 Task: Research Airbnb properties in Bekalta, Tunisia from 2nd December, 2023 to 9th December, 2023 for 5 adults. Place can be shared room with 2 bedrooms having 5 beds and 2 bathrooms. Property type can be flat. Amenities needed are: wifi. Look for 3 properties as per requirement.
Action: Mouse moved to (464, 95)
Screenshot: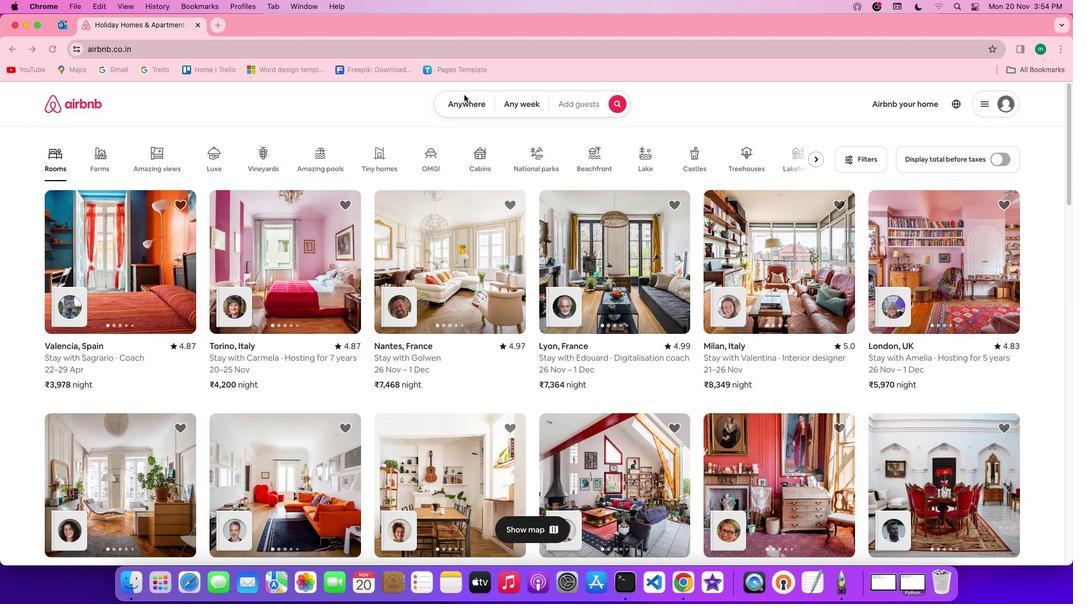
Action: Mouse pressed left at (464, 95)
Screenshot: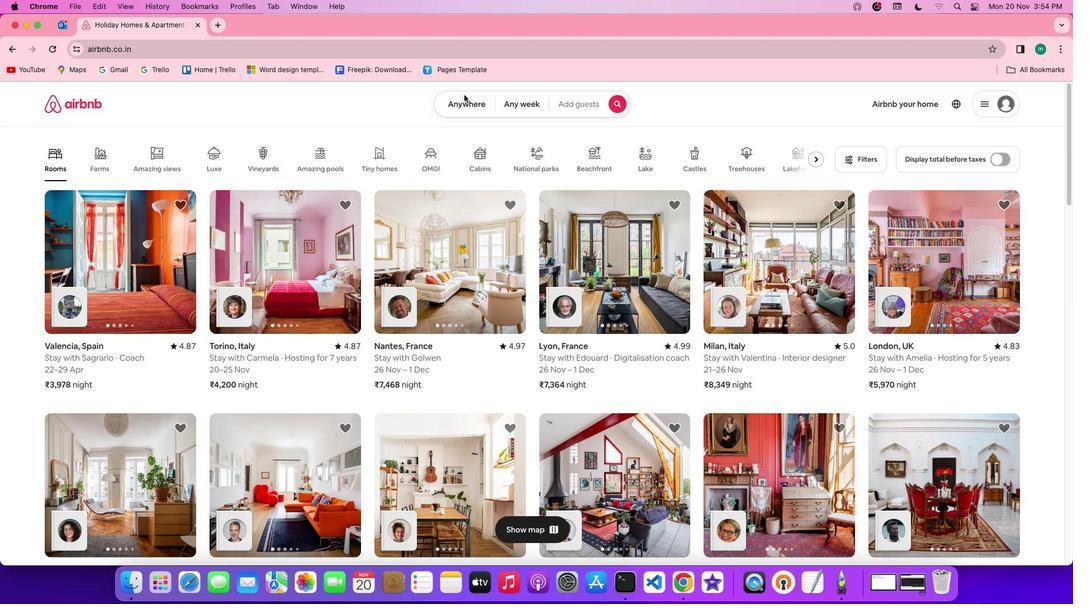 
Action: Mouse moved to (464, 95)
Screenshot: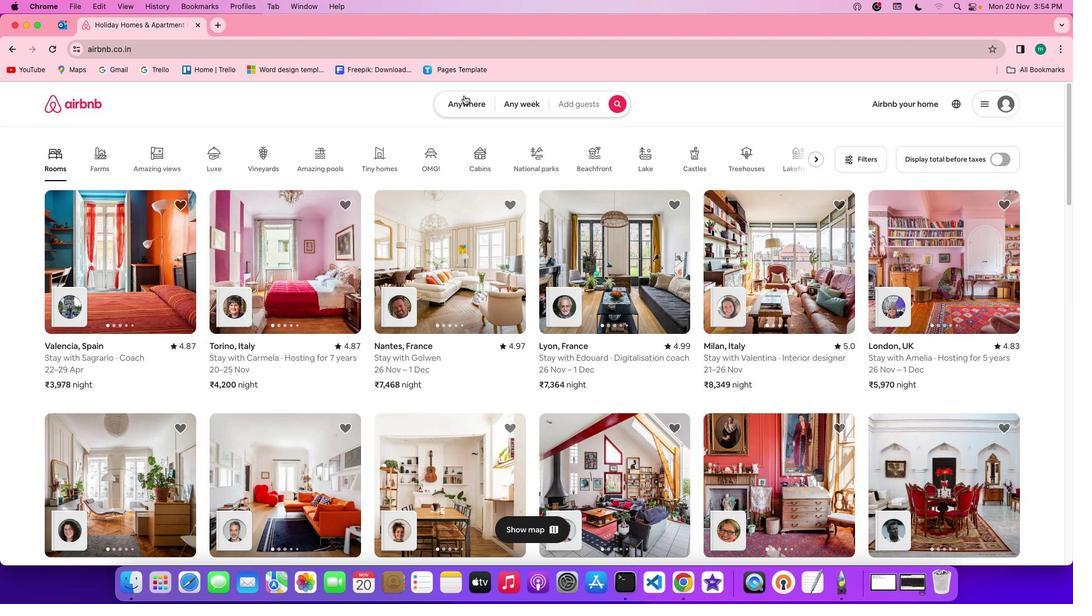
Action: Mouse pressed left at (464, 95)
Screenshot: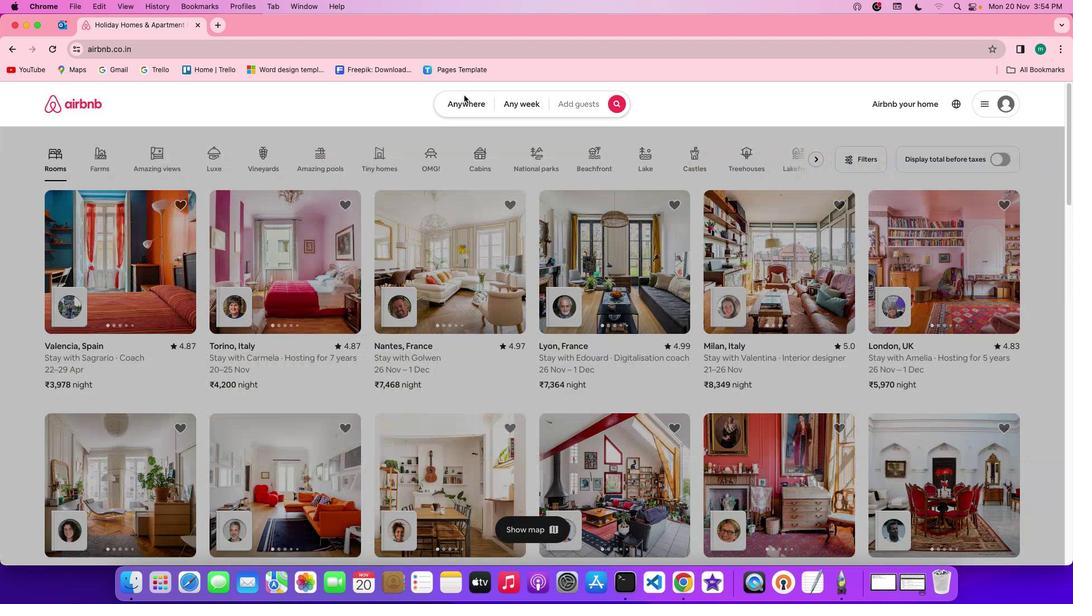 
Action: Mouse moved to (418, 146)
Screenshot: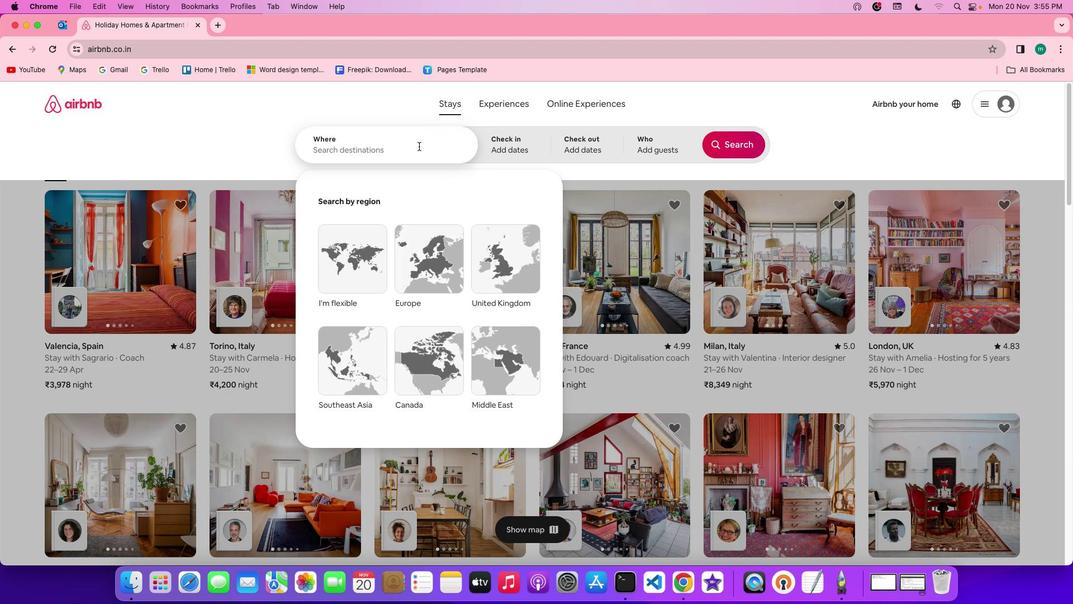 
Action: Mouse pressed left at (418, 146)
Screenshot: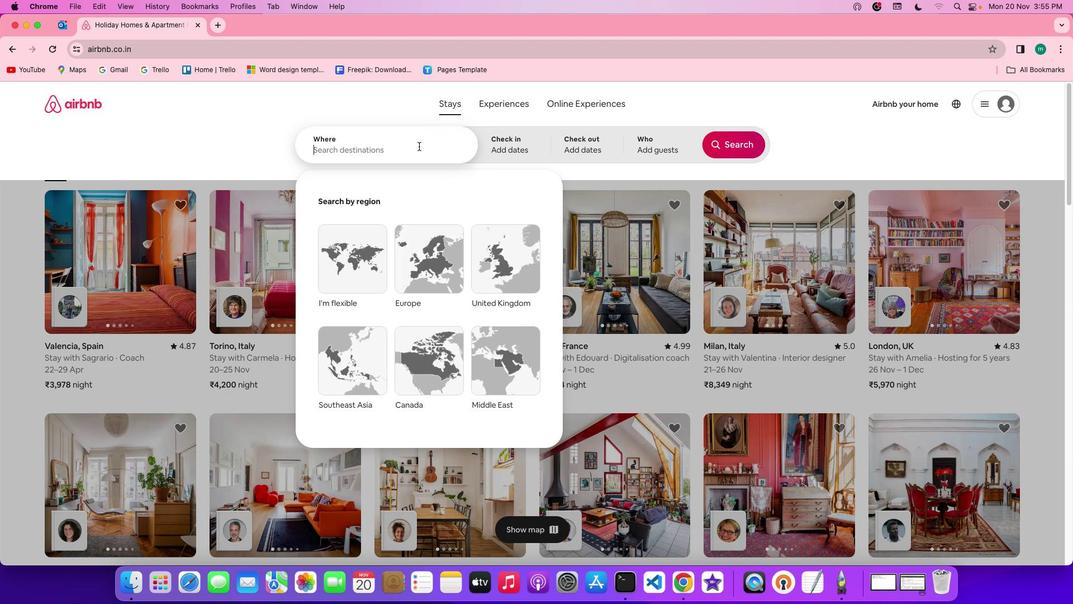 
Action: Key pressed Key.shift'B''e''l'Key.backspace'k''a''l''t''a'','Key.spaceKey.shift'T''u''n''i''s''i''a'
Screenshot: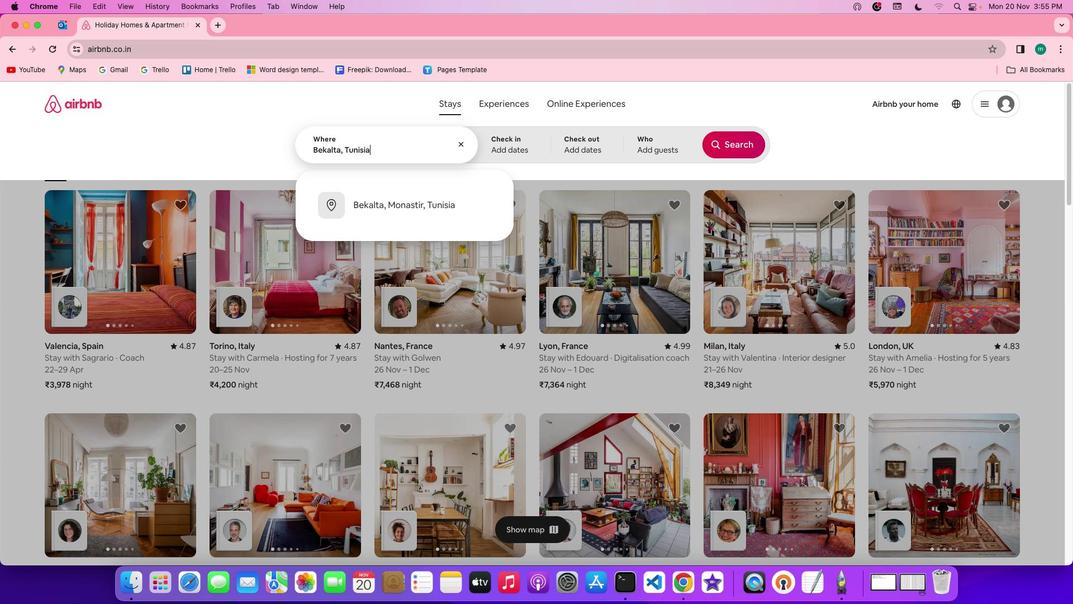 
Action: Mouse moved to (522, 143)
Screenshot: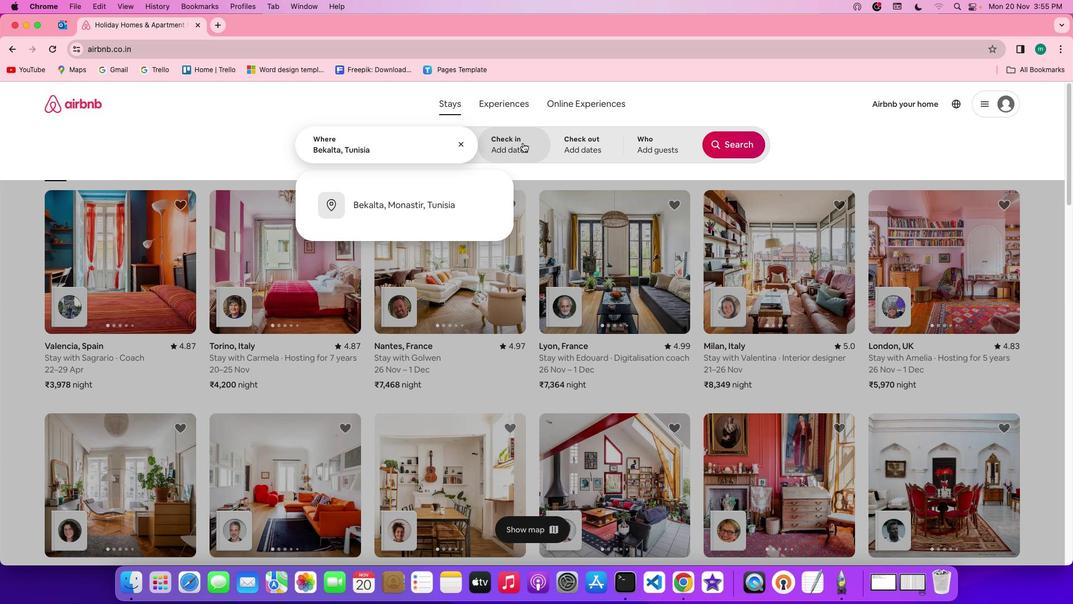 
Action: Mouse pressed left at (522, 143)
Screenshot: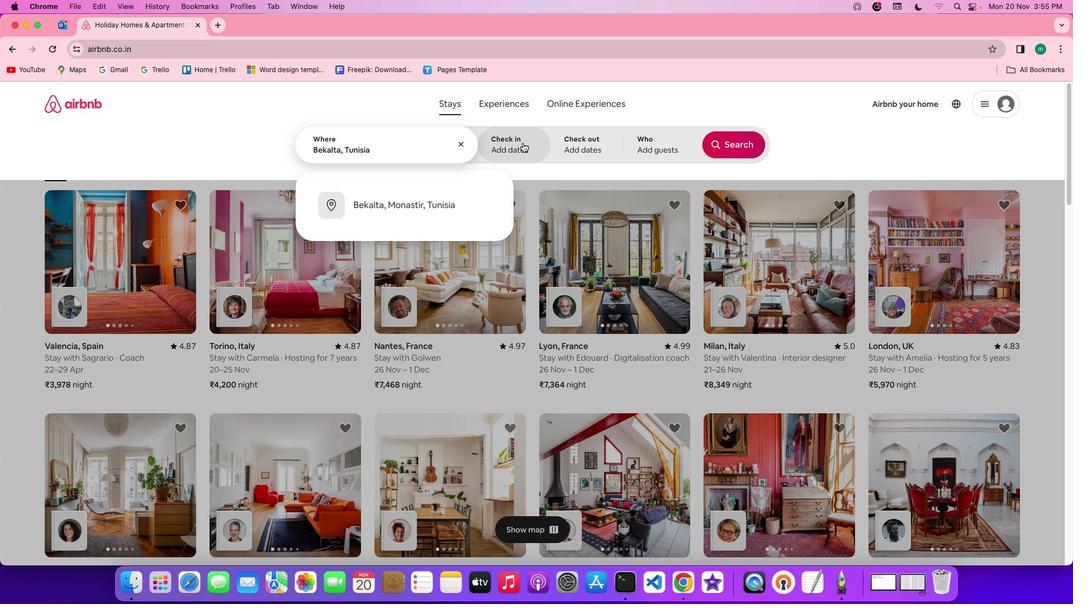 
Action: Mouse moved to (717, 276)
Screenshot: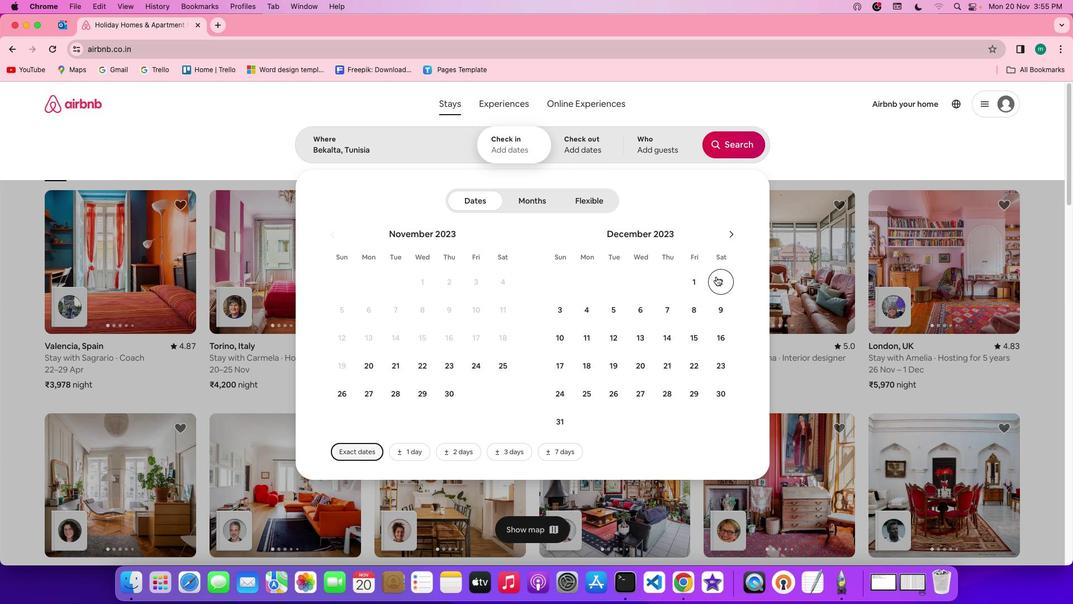 
Action: Mouse pressed left at (717, 276)
Screenshot: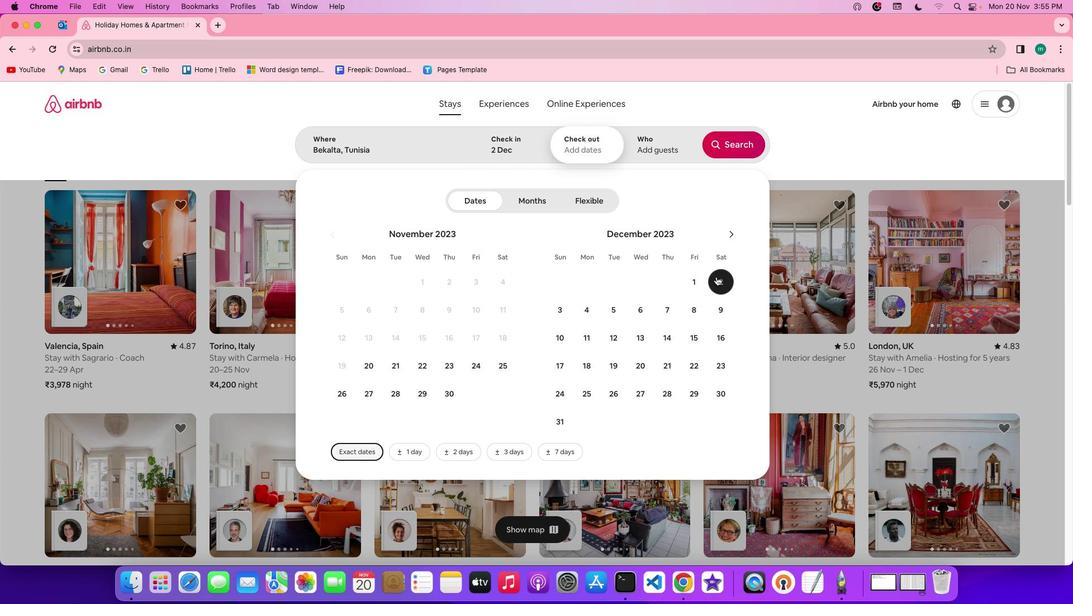 
Action: Mouse moved to (722, 302)
Screenshot: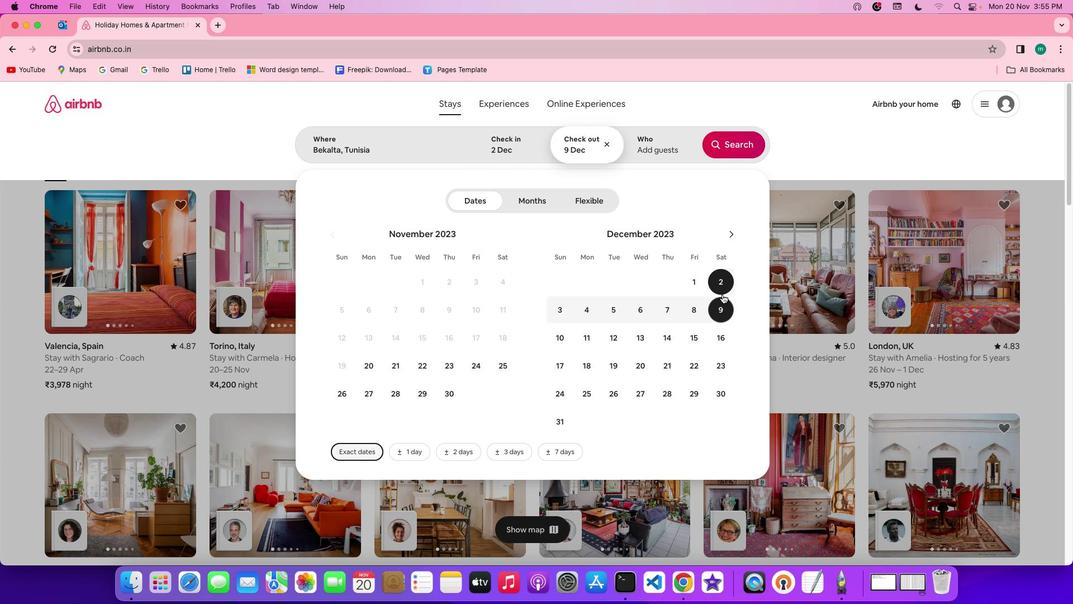
Action: Mouse pressed left at (722, 302)
Screenshot: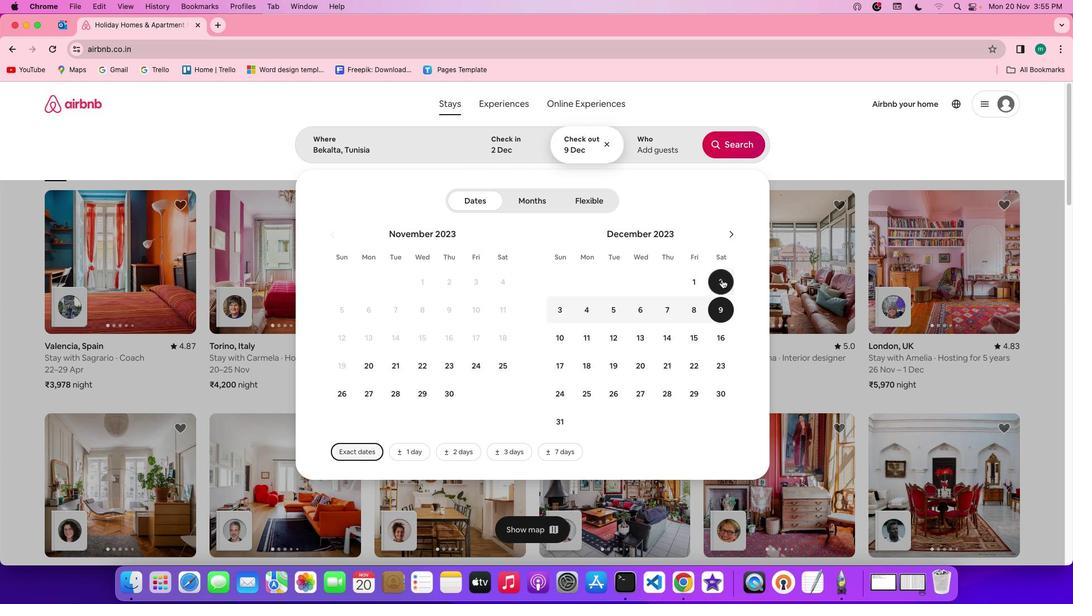 
Action: Mouse moved to (667, 132)
Screenshot: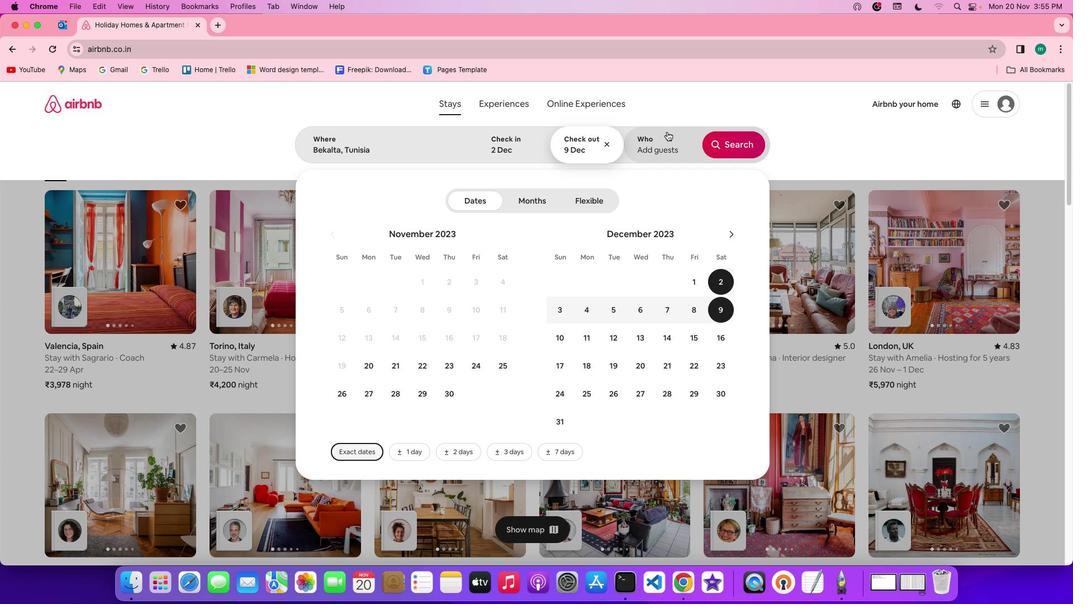 
Action: Mouse pressed left at (667, 132)
Screenshot: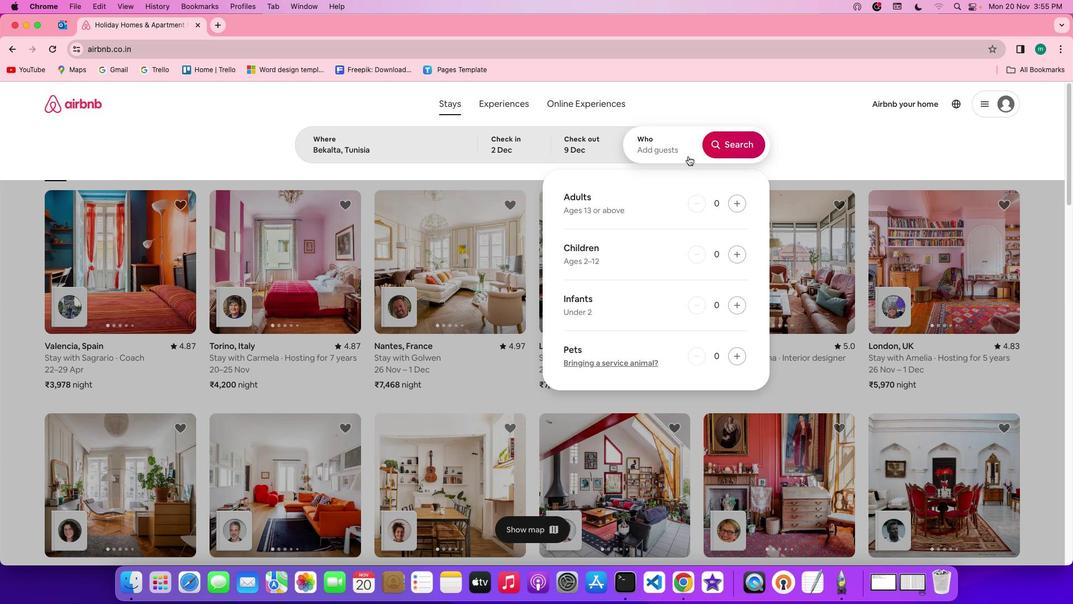 
Action: Mouse moved to (739, 207)
Screenshot: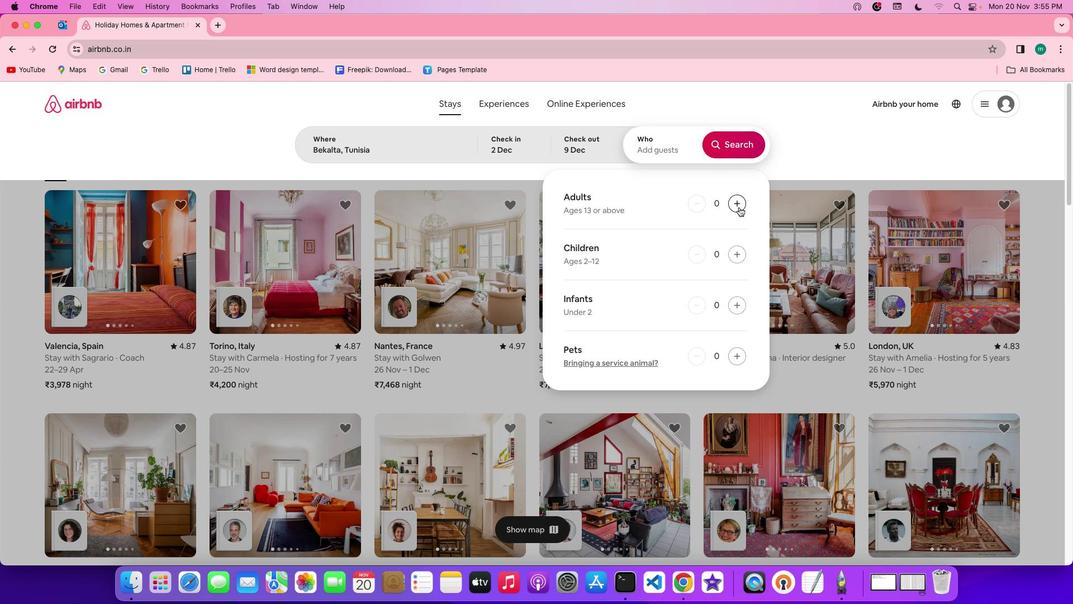 
Action: Mouse pressed left at (739, 207)
Screenshot: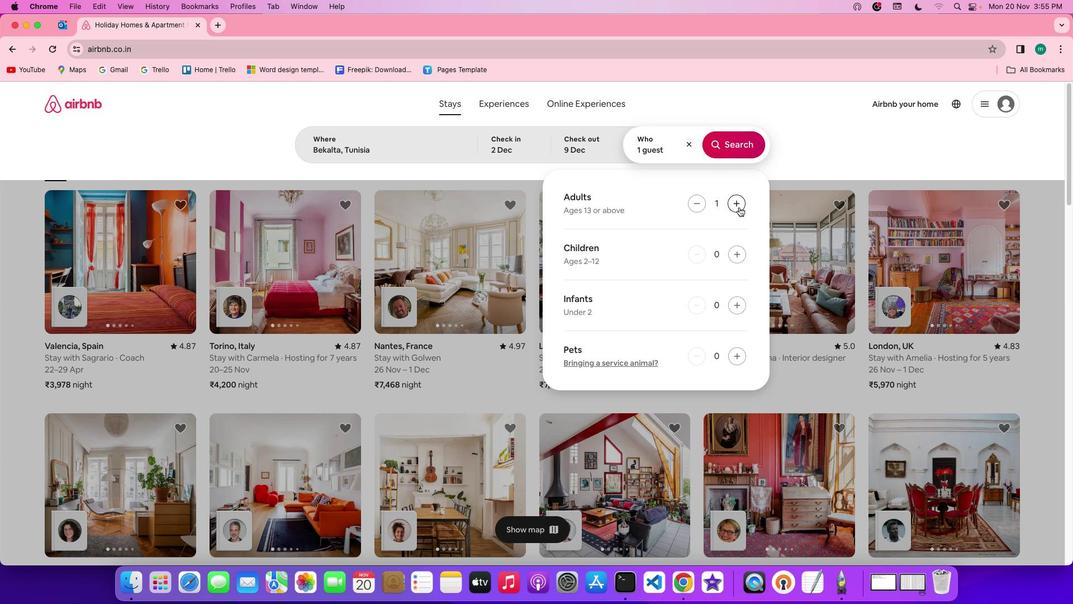 
Action: Mouse pressed left at (739, 207)
Screenshot: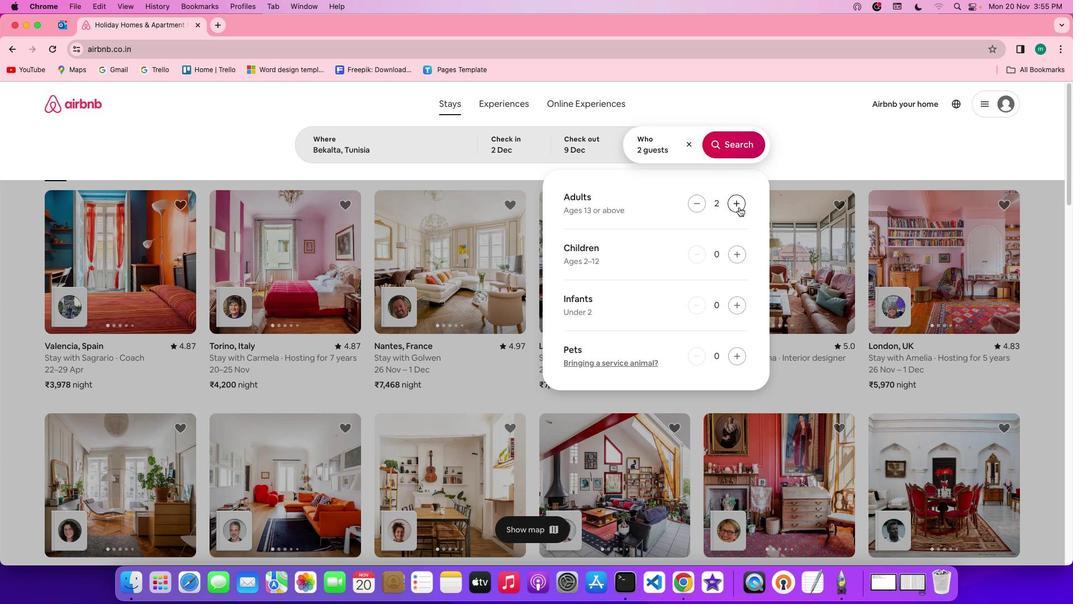 
Action: Mouse pressed left at (739, 207)
Screenshot: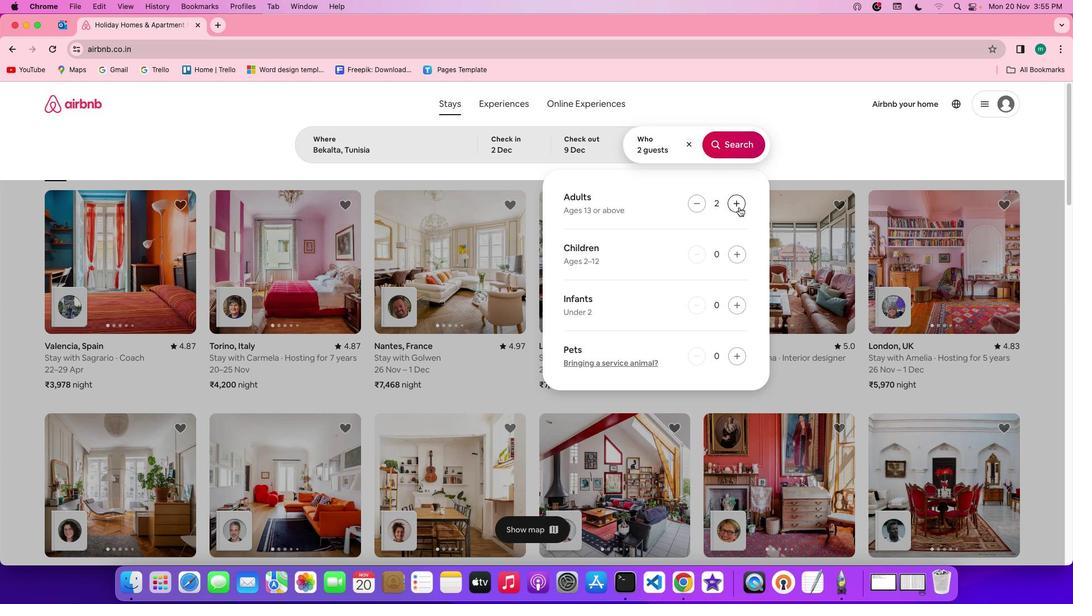 
Action: Mouse pressed left at (739, 207)
Screenshot: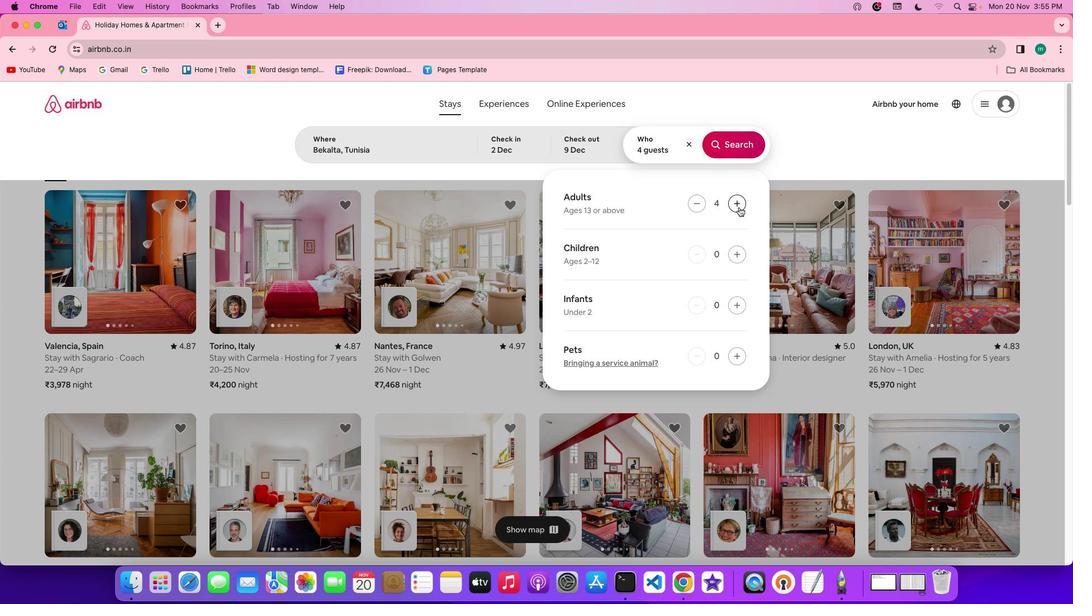 
Action: Mouse pressed left at (739, 207)
Screenshot: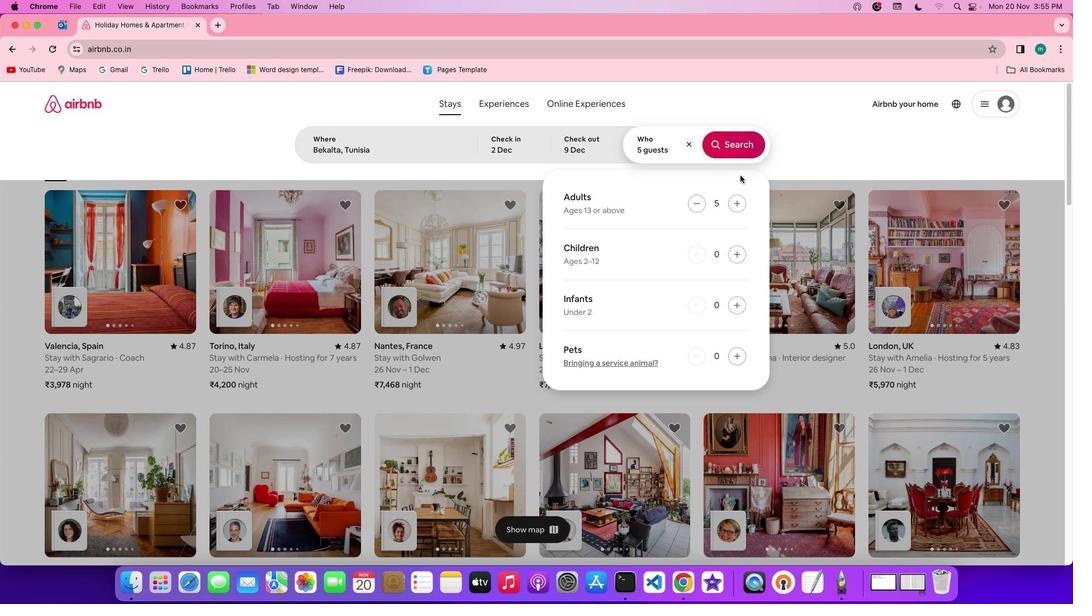 
Action: Mouse moved to (738, 138)
Screenshot: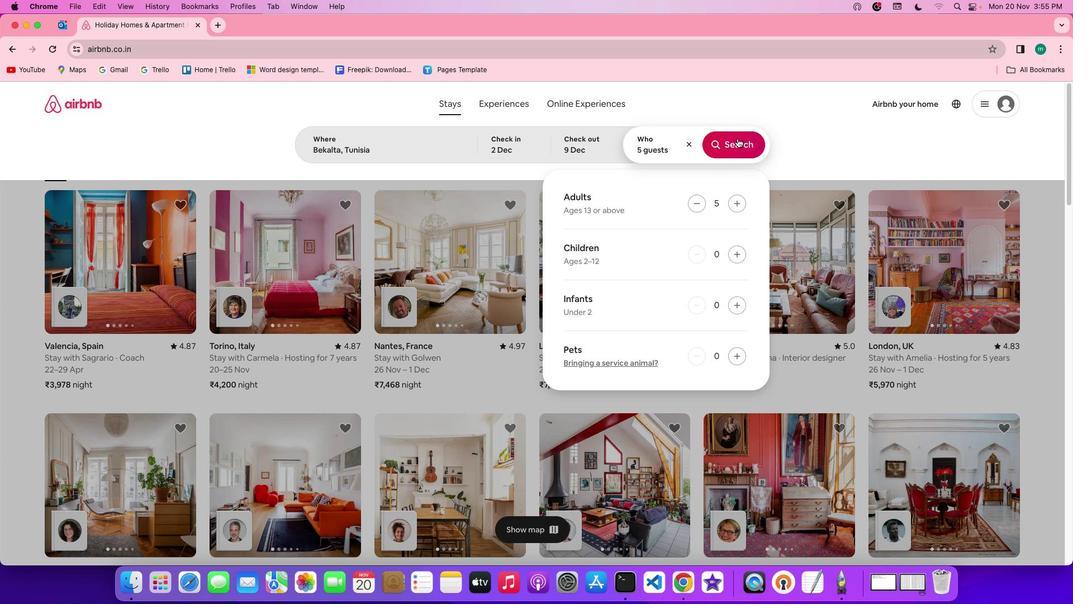 
Action: Mouse pressed left at (738, 138)
Screenshot: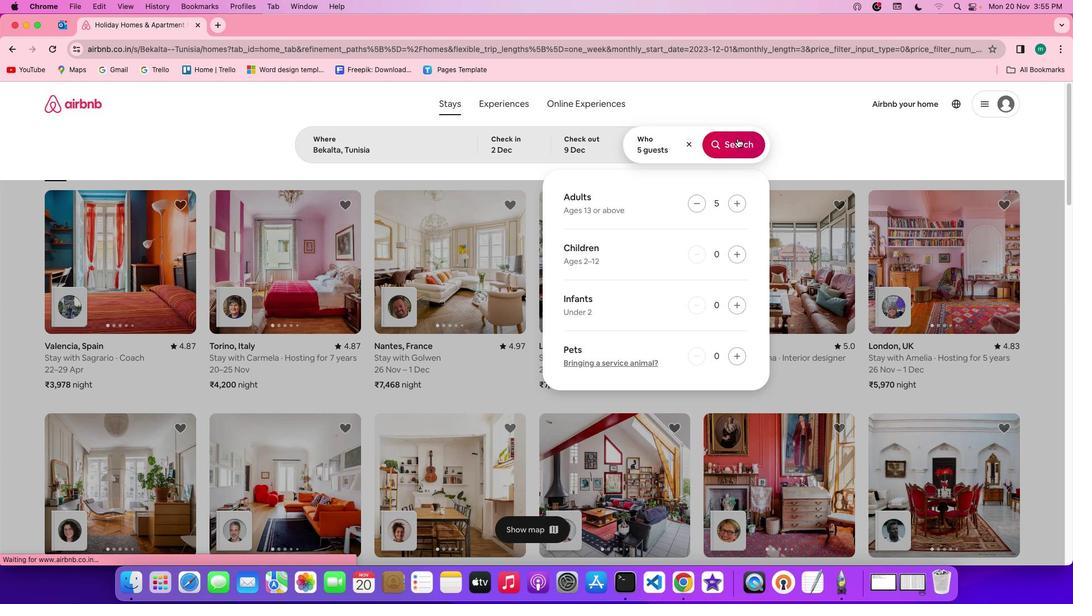 
Action: Mouse moved to (894, 141)
Screenshot: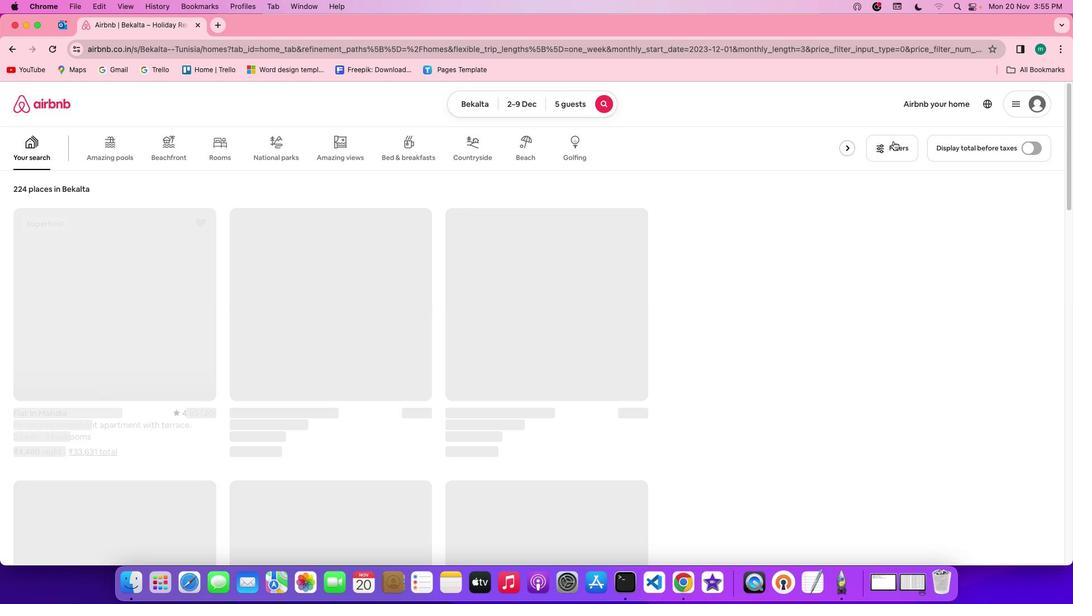 
Action: Mouse pressed left at (894, 141)
Screenshot: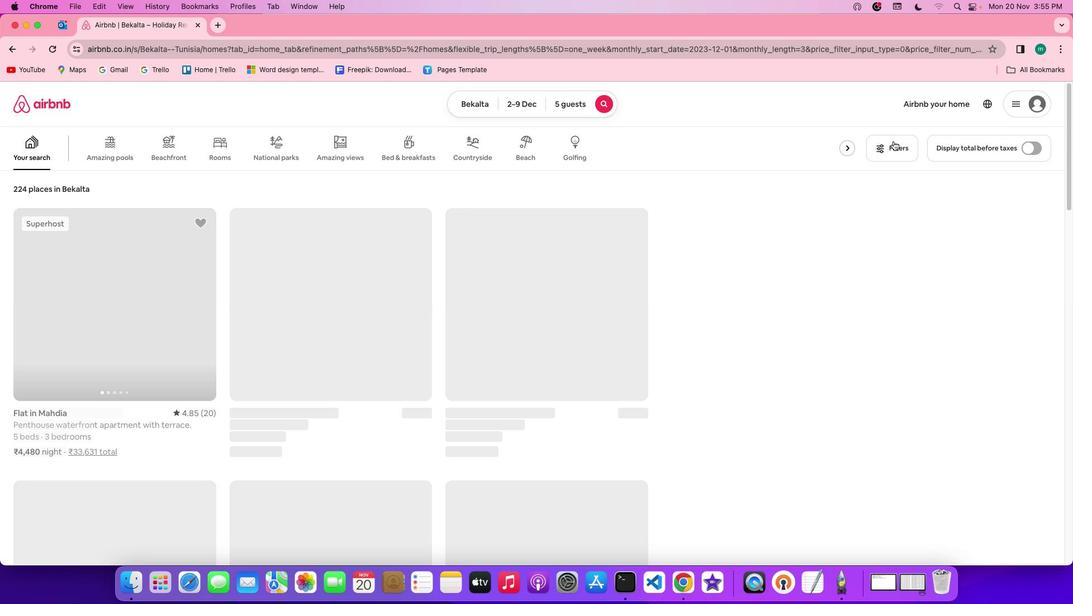 
Action: Mouse moved to (594, 270)
Screenshot: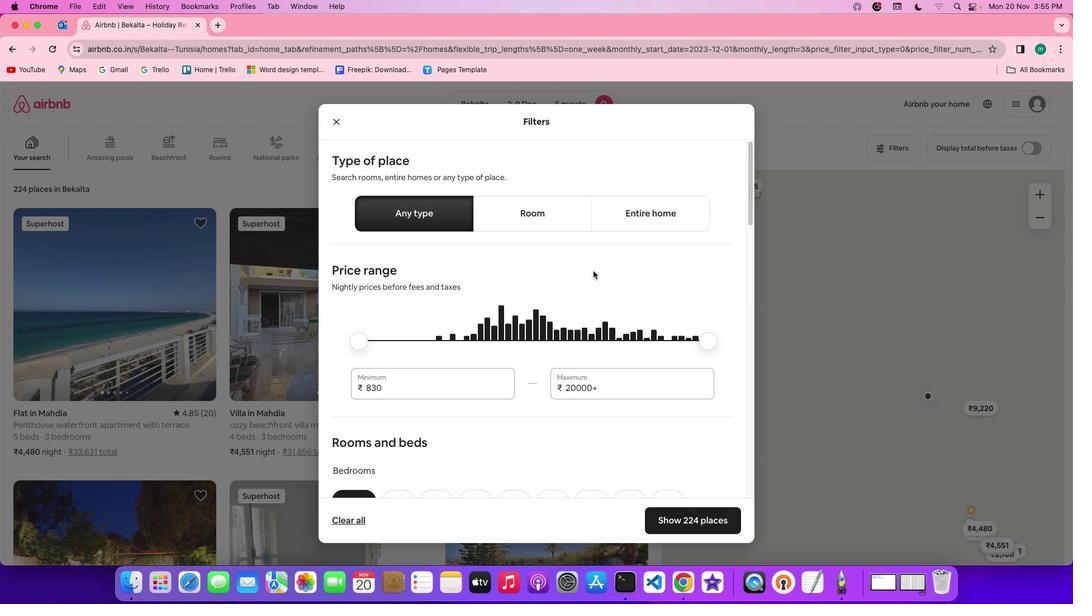 
Action: Mouse scrolled (594, 270) with delta (0, 0)
Screenshot: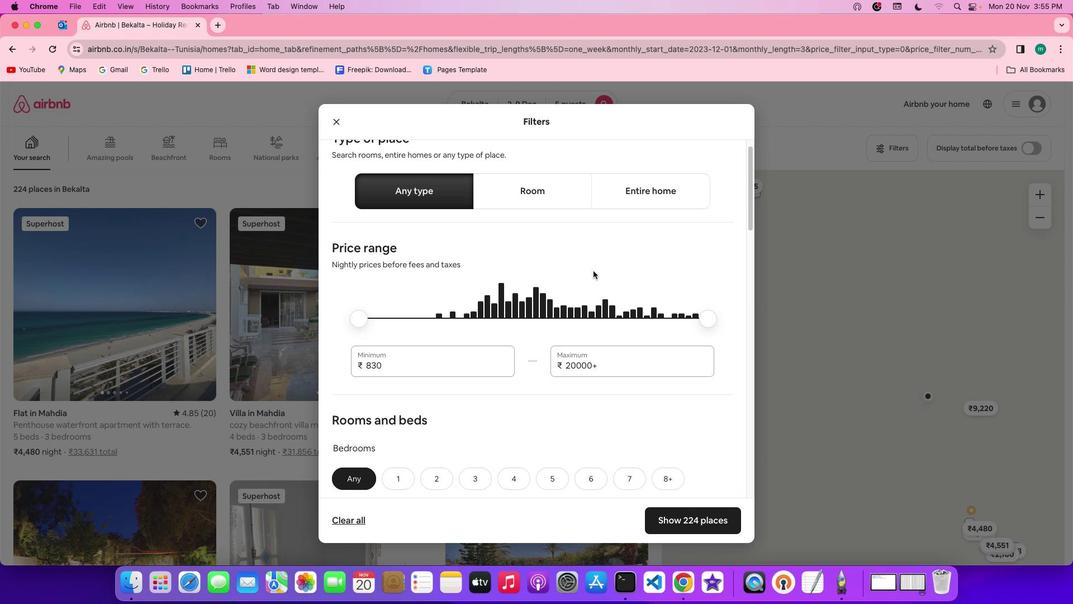 
Action: Mouse scrolled (594, 270) with delta (0, 0)
Screenshot: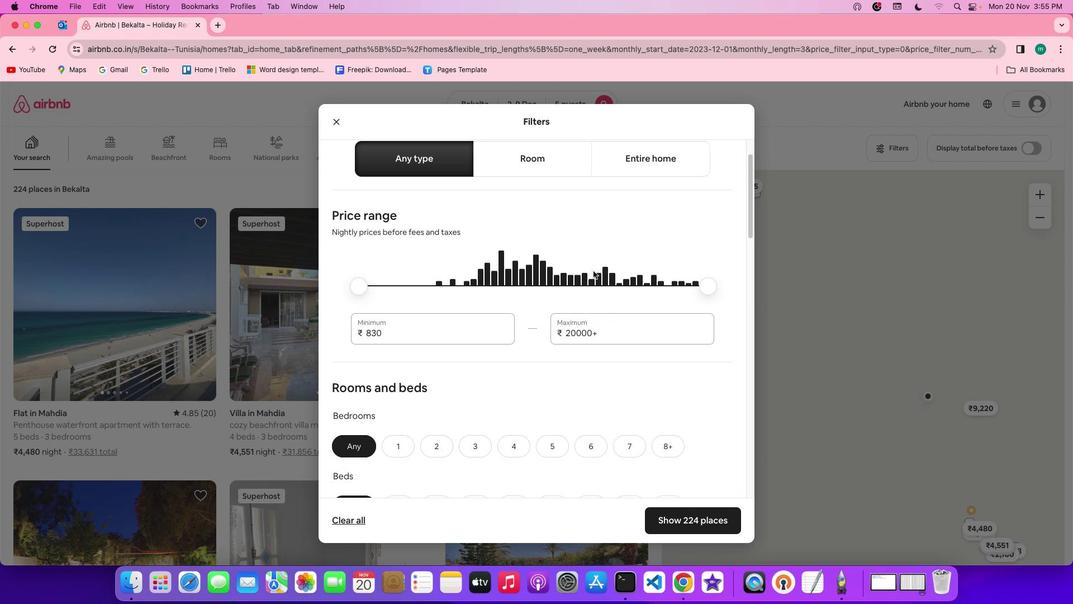 
Action: Mouse scrolled (594, 270) with delta (0, -1)
Screenshot: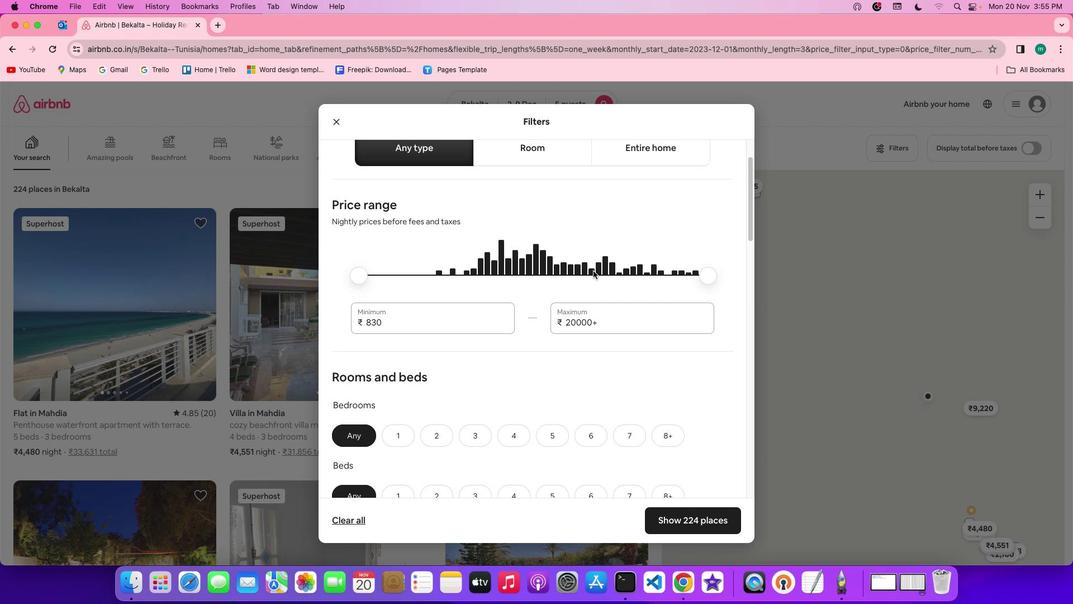 
Action: Mouse moved to (591, 270)
Screenshot: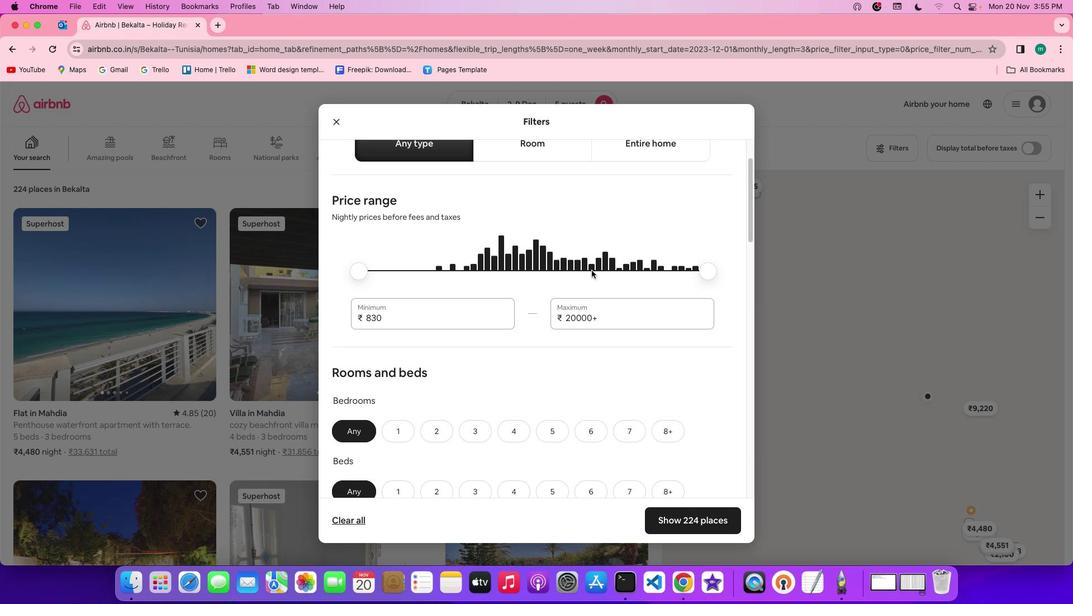 
Action: Mouse scrolled (591, 270) with delta (0, 0)
Screenshot: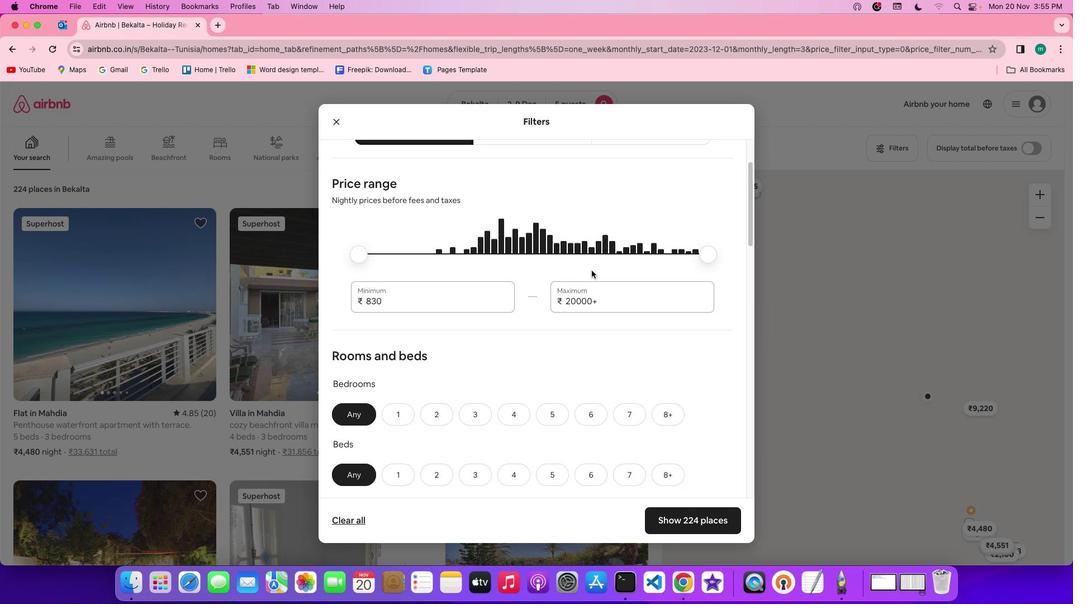 
Action: Mouse scrolled (591, 270) with delta (0, 0)
Screenshot: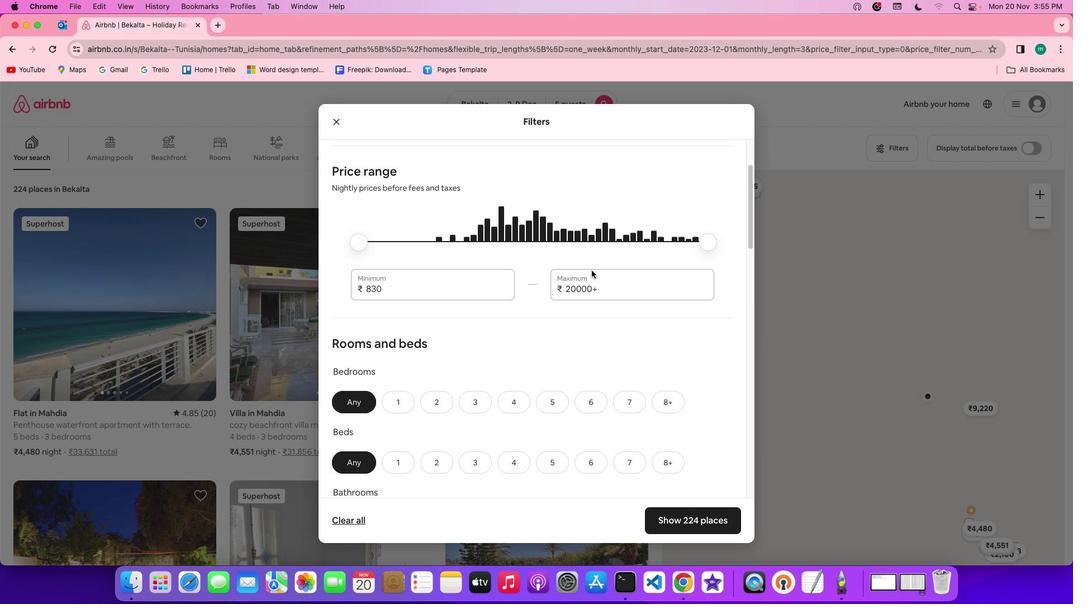 
Action: Mouse scrolled (591, 270) with delta (0, -1)
Screenshot: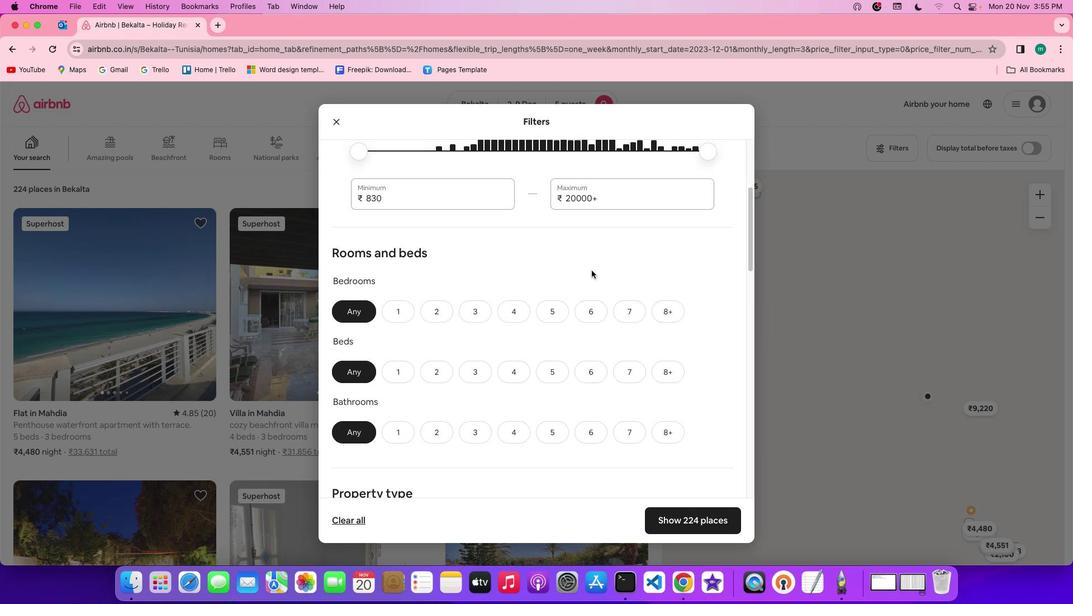 
Action: Mouse scrolled (591, 270) with delta (0, -1)
Screenshot: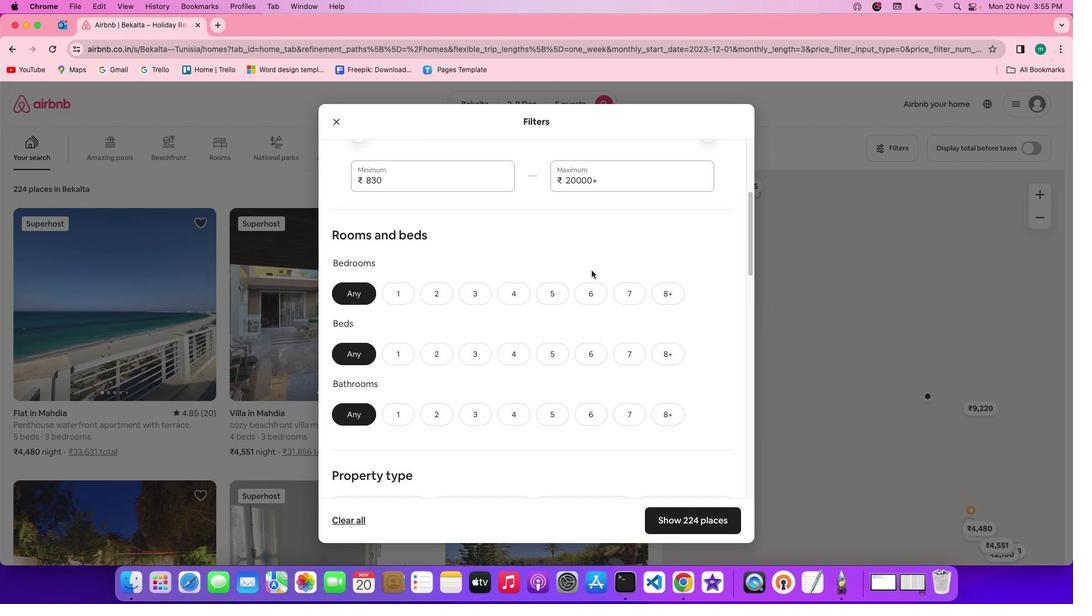 
Action: Mouse scrolled (591, 270) with delta (0, 0)
Screenshot: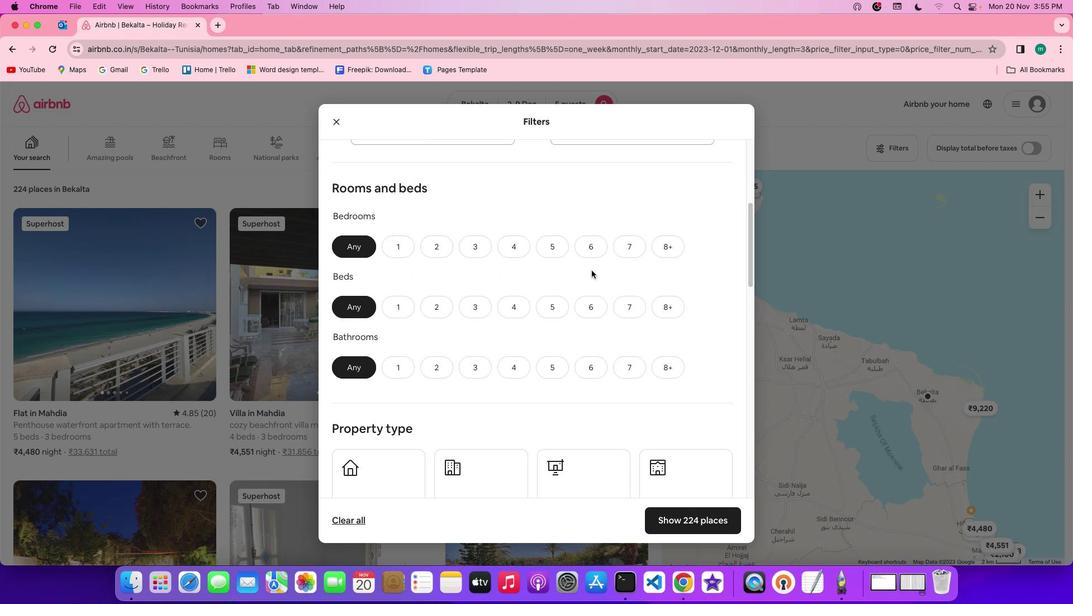 
Action: Mouse scrolled (591, 270) with delta (0, 0)
Screenshot: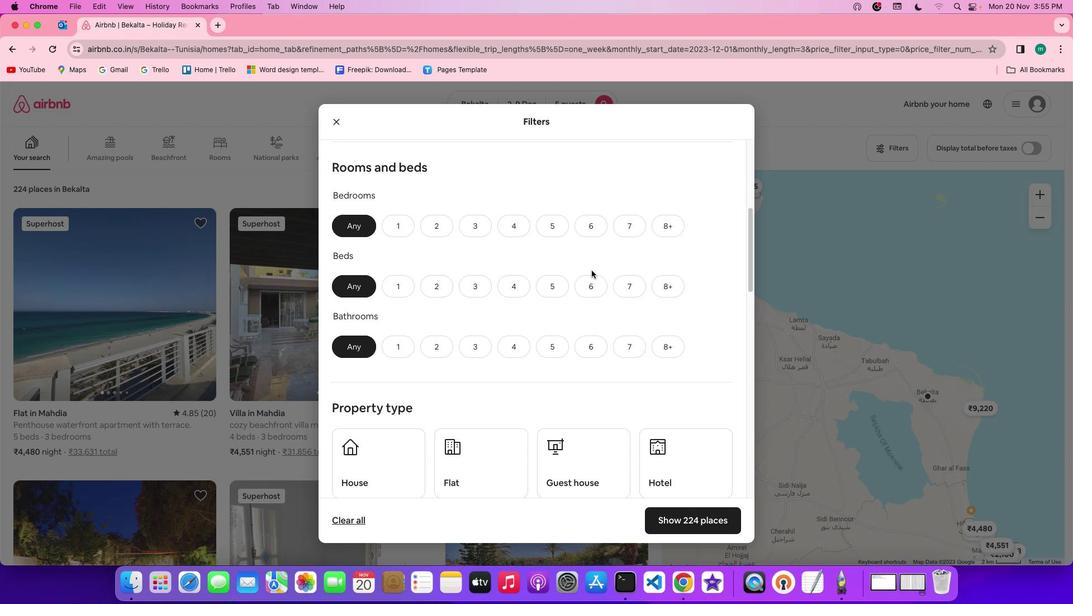 
Action: Mouse scrolled (591, 270) with delta (0, -1)
Screenshot: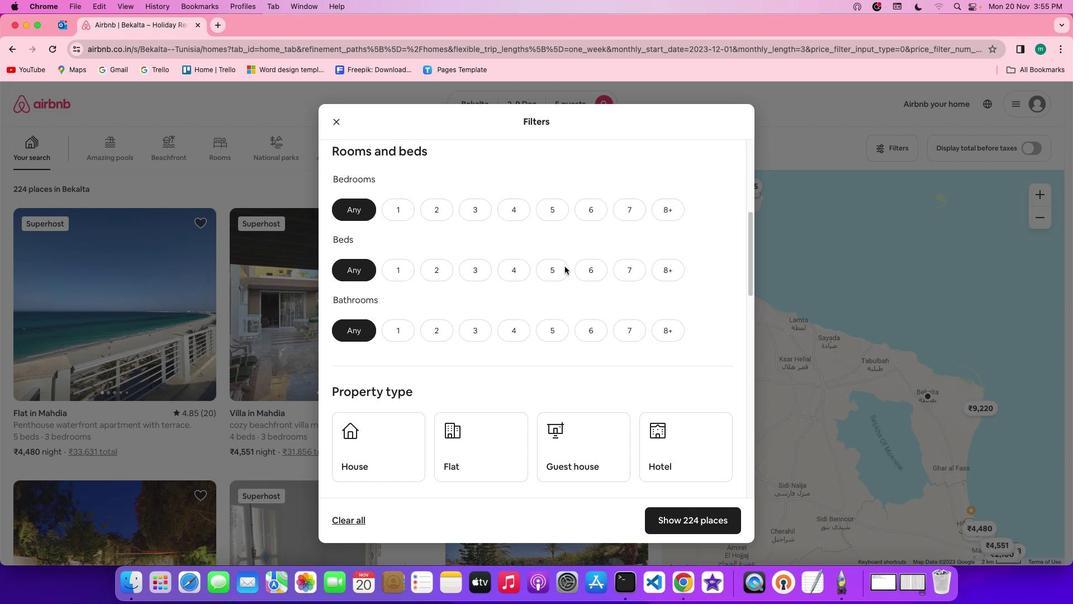 
Action: Mouse moved to (435, 209)
Screenshot: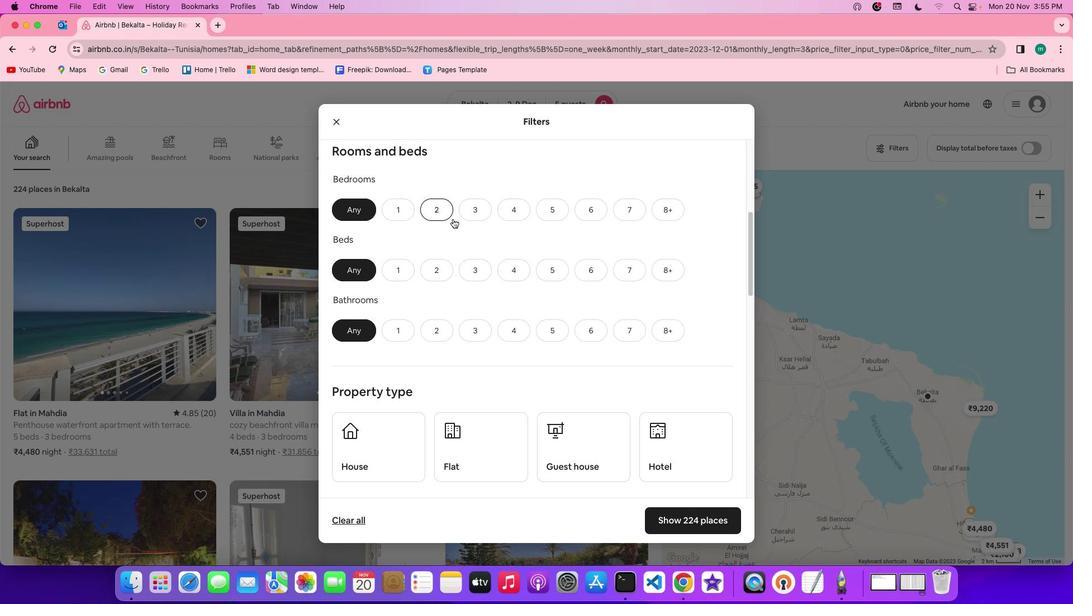 
Action: Mouse pressed left at (435, 209)
Screenshot: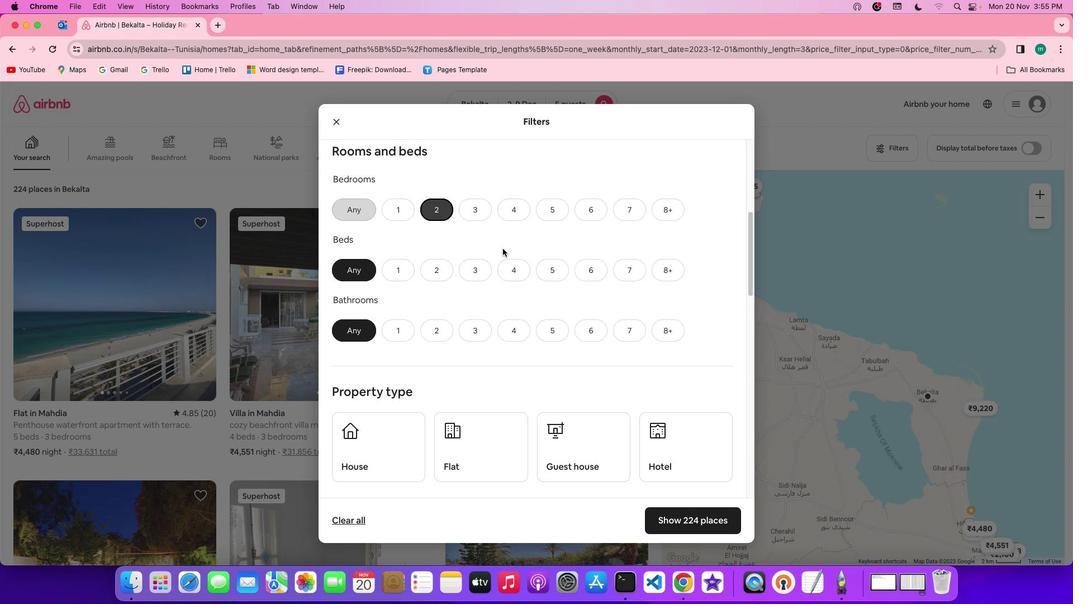 
Action: Mouse moved to (554, 279)
Screenshot: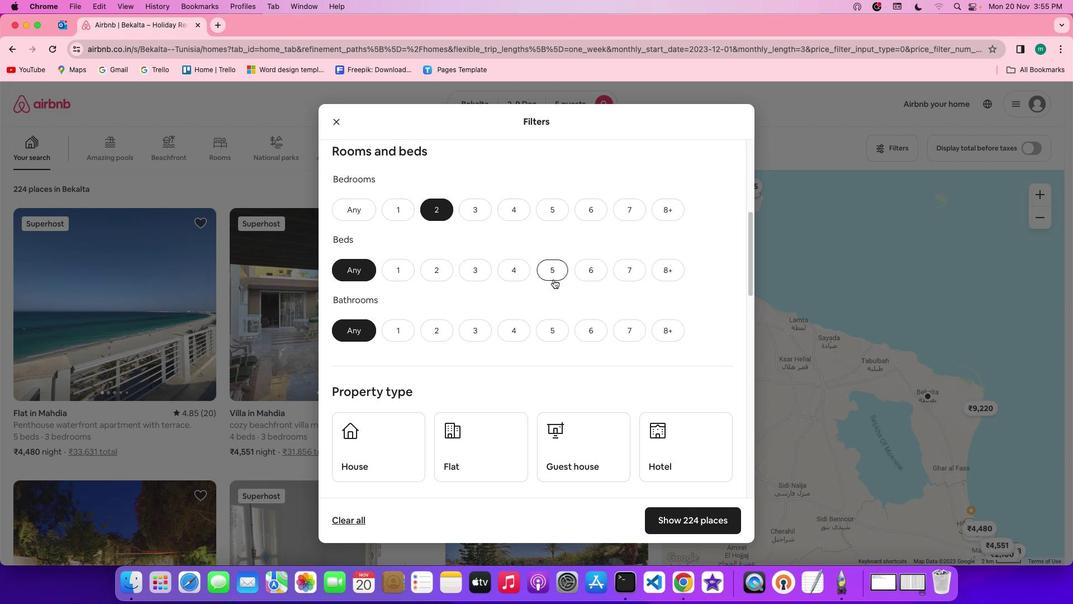 
Action: Mouse pressed left at (554, 279)
Screenshot: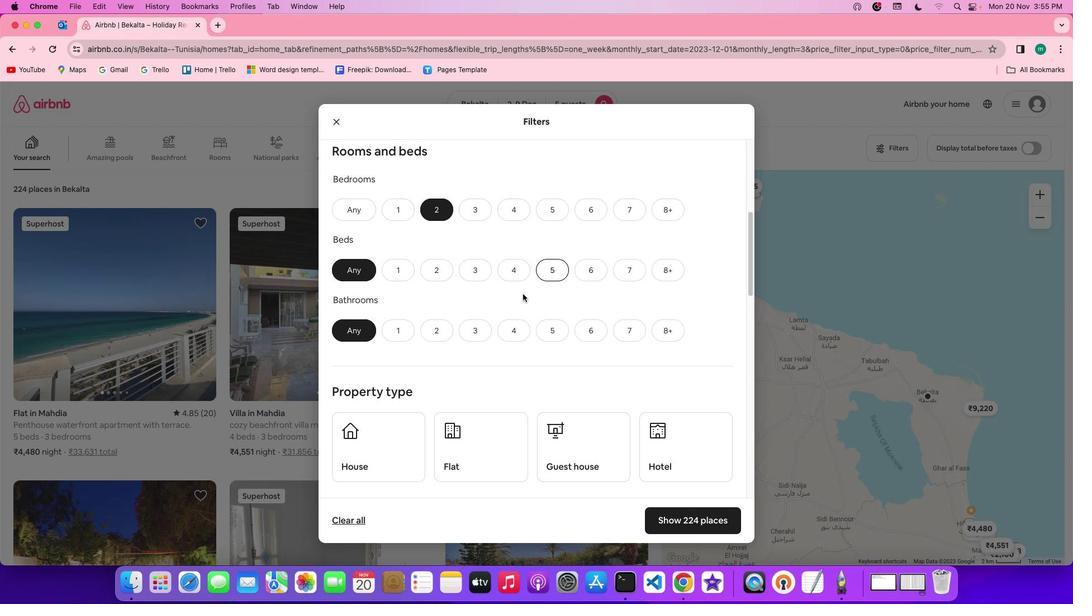 
Action: Mouse moved to (447, 329)
Screenshot: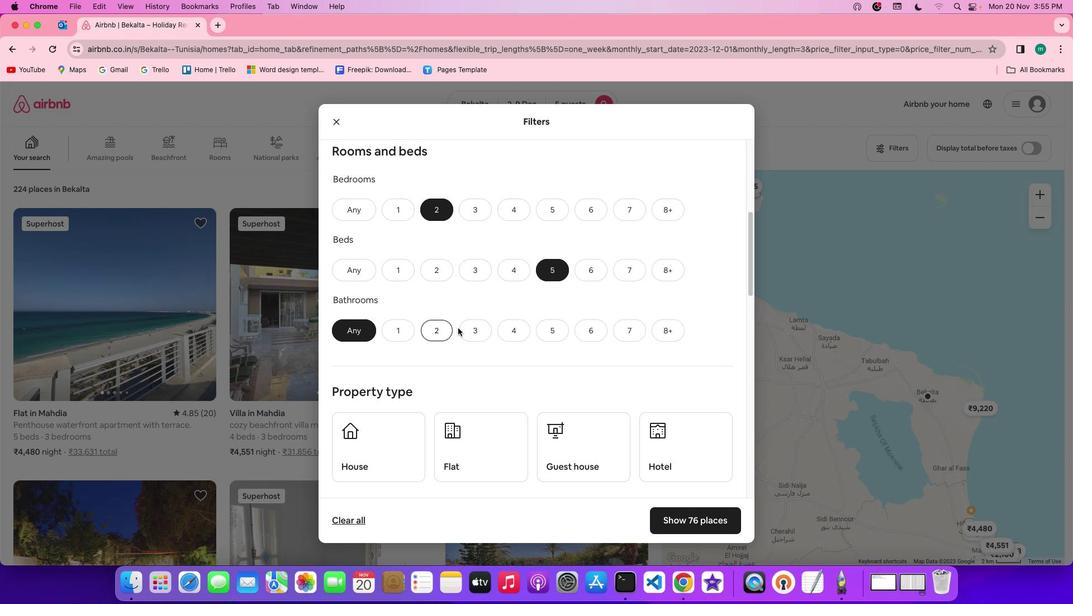 
Action: Mouse pressed left at (447, 329)
Screenshot: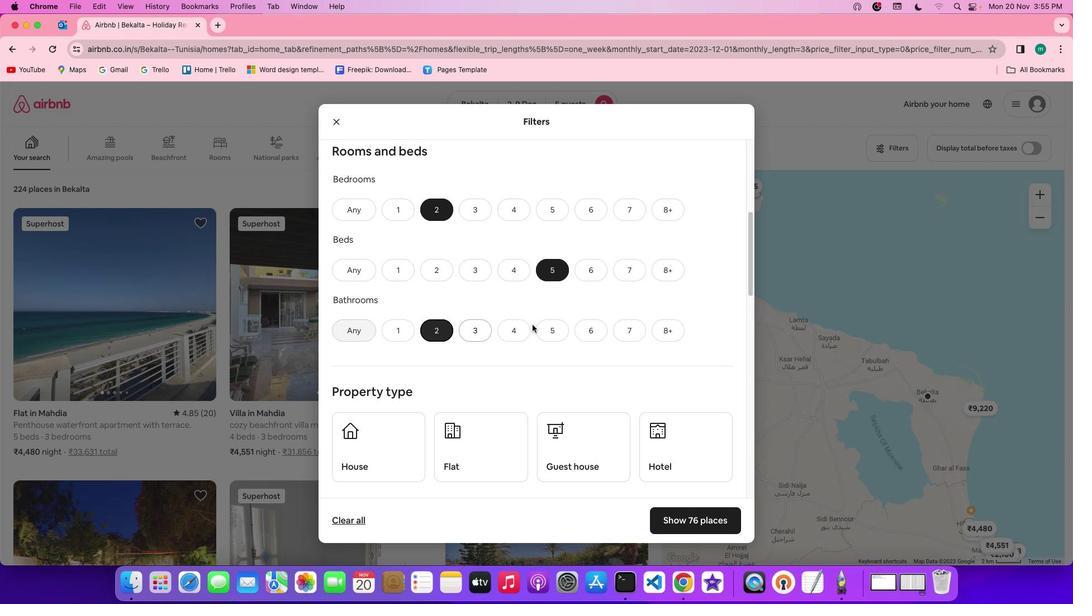 
Action: Mouse moved to (576, 322)
Screenshot: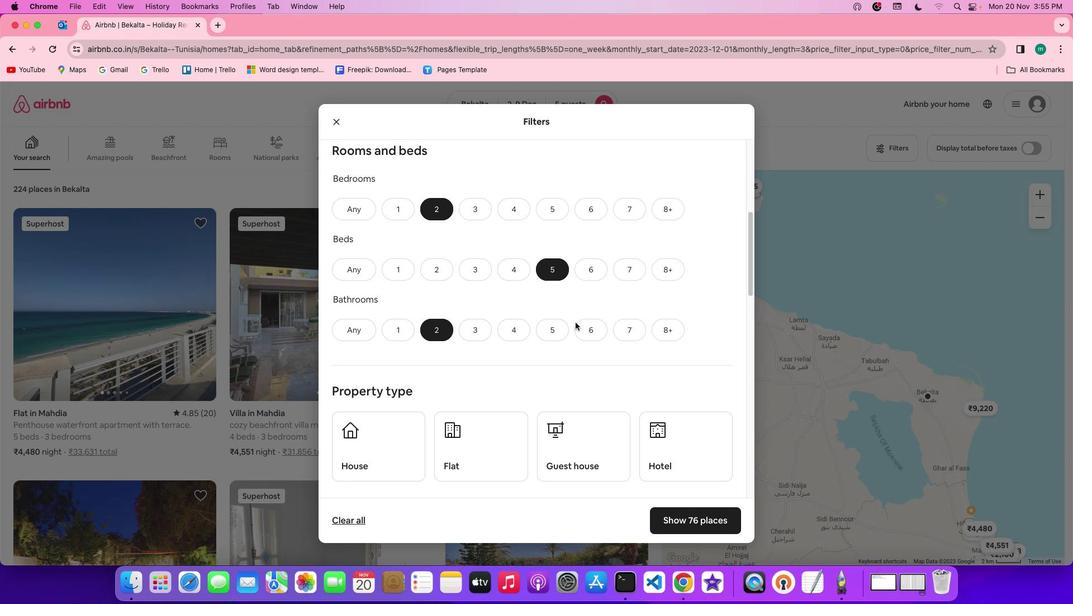 
Action: Mouse scrolled (576, 322) with delta (0, 0)
Screenshot: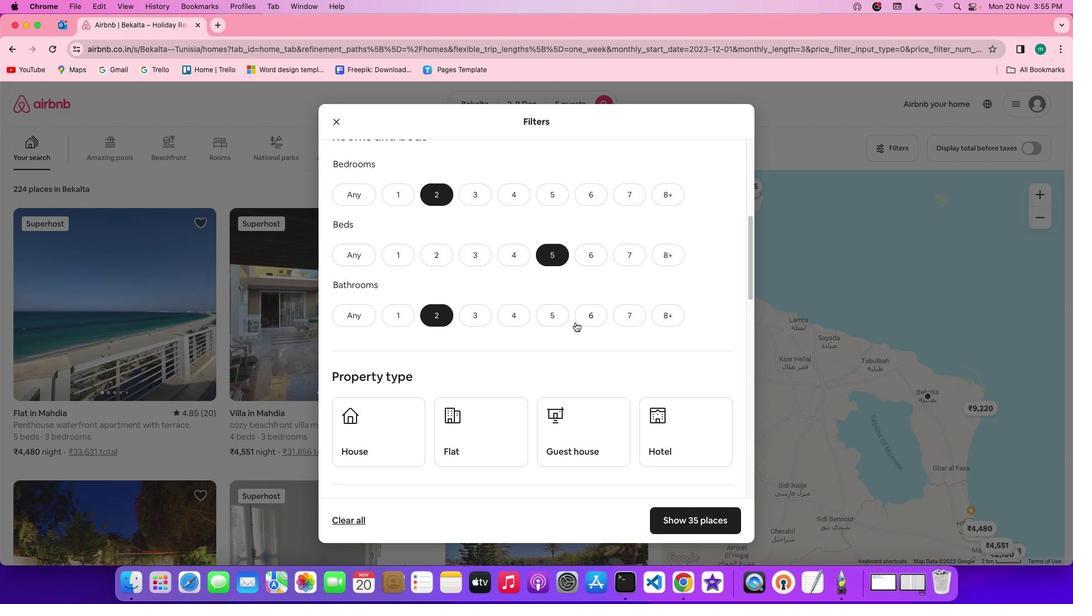 
Action: Mouse scrolled (576, 322) with delta (0, 0)
Screenshot: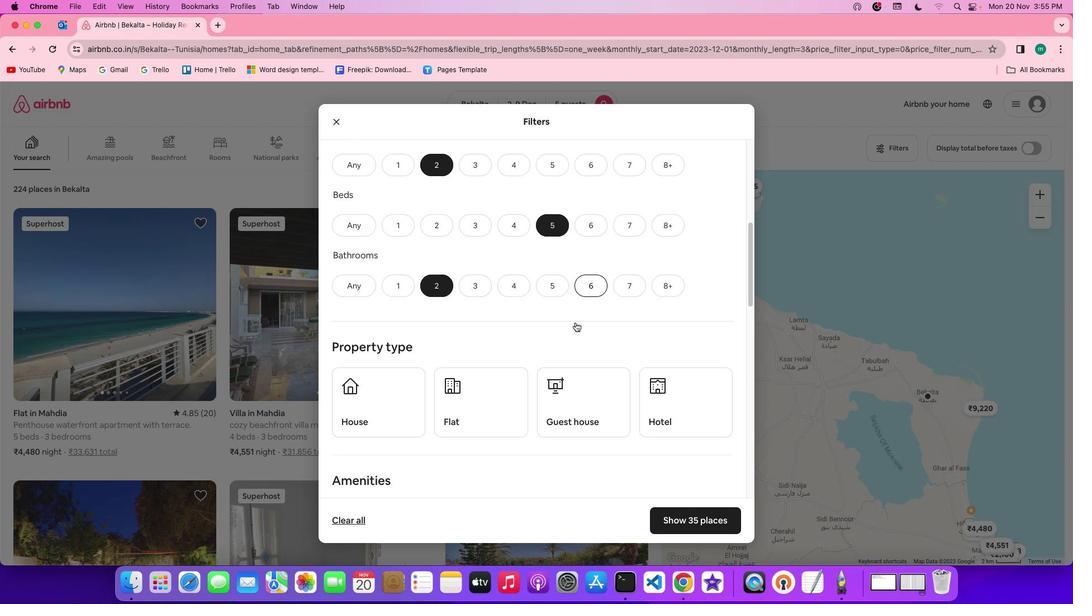 
Action: Mouse scrolled (576, 322) with delta (0, 0)
Screenshot: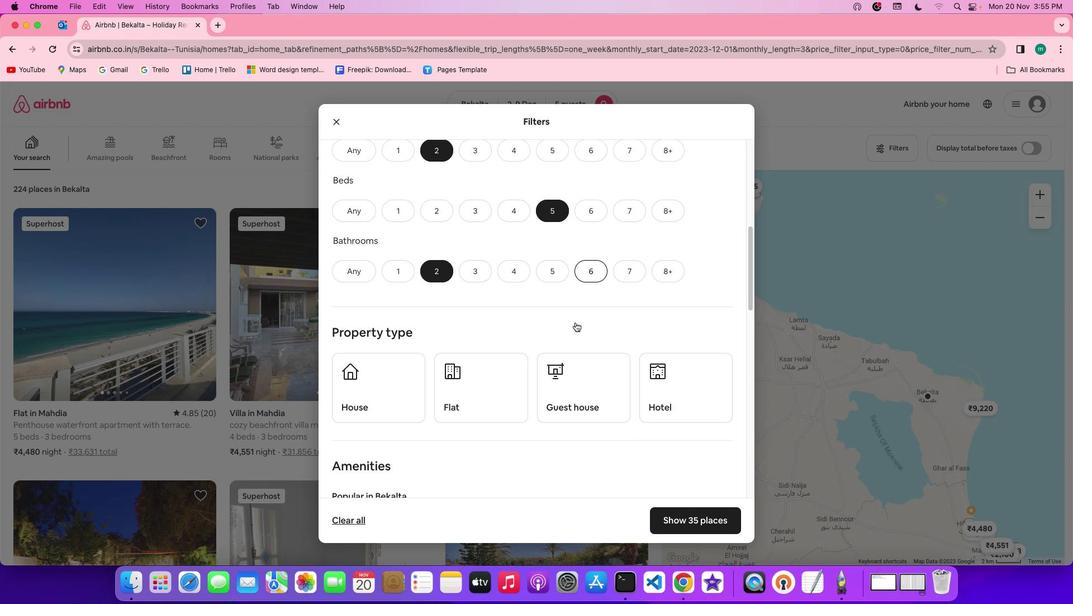 
Action: Mouse scrolled (576, 322) with delta (0, 0)
Screenshot: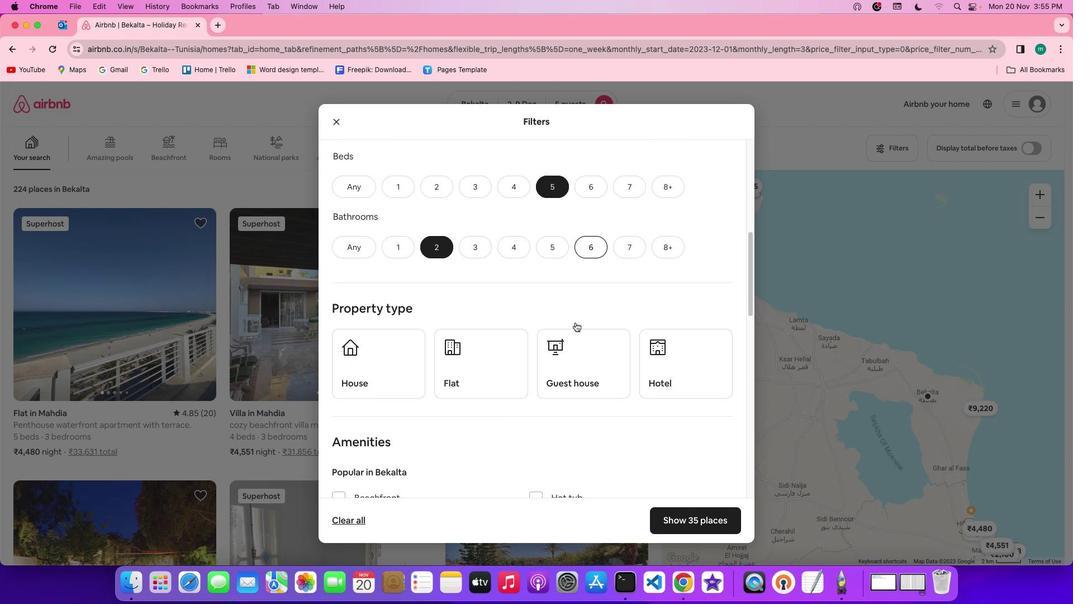 
Action: Mouse scrolled (576, 322) with delta (0, 0)
Screenshot: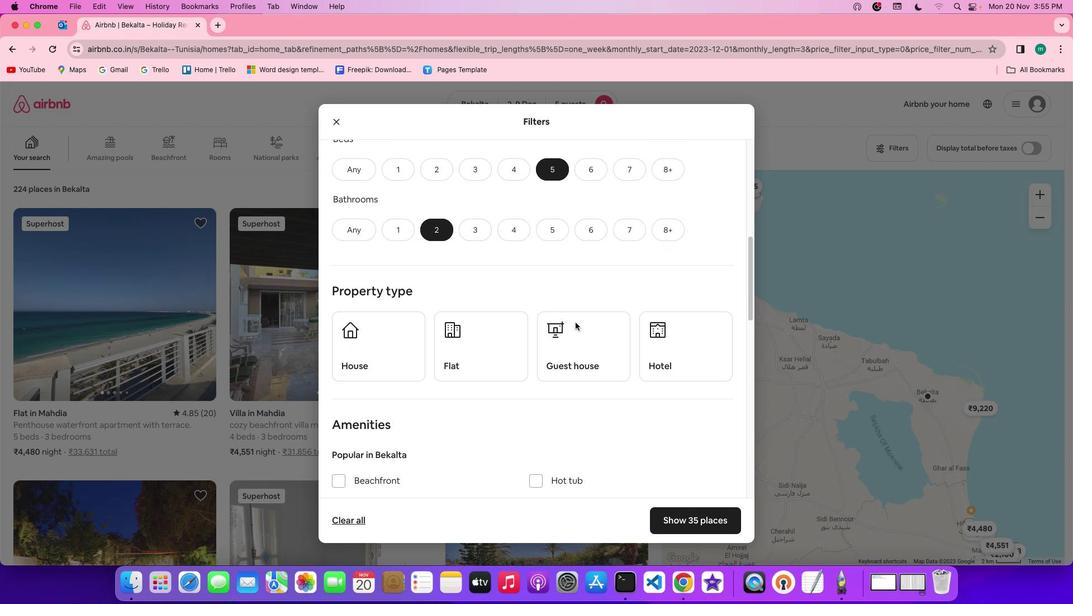 
Action: Mouse scrolled (576, 322) with delta (0, 0)
Screenshot: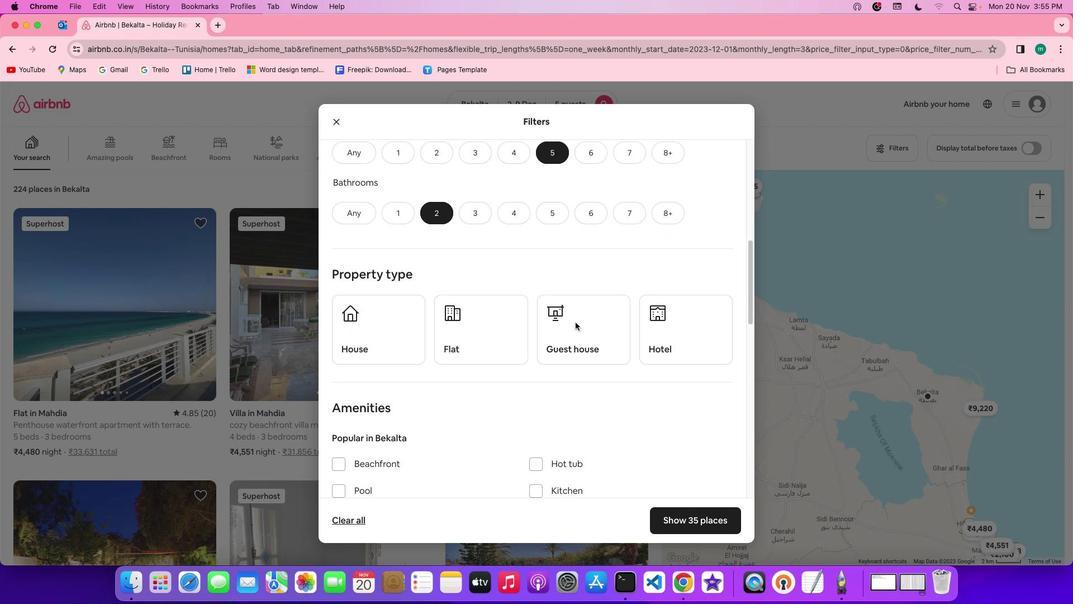 
Action: Mouse scrolled (576, 322) with delta (0, 0)
Screenshot: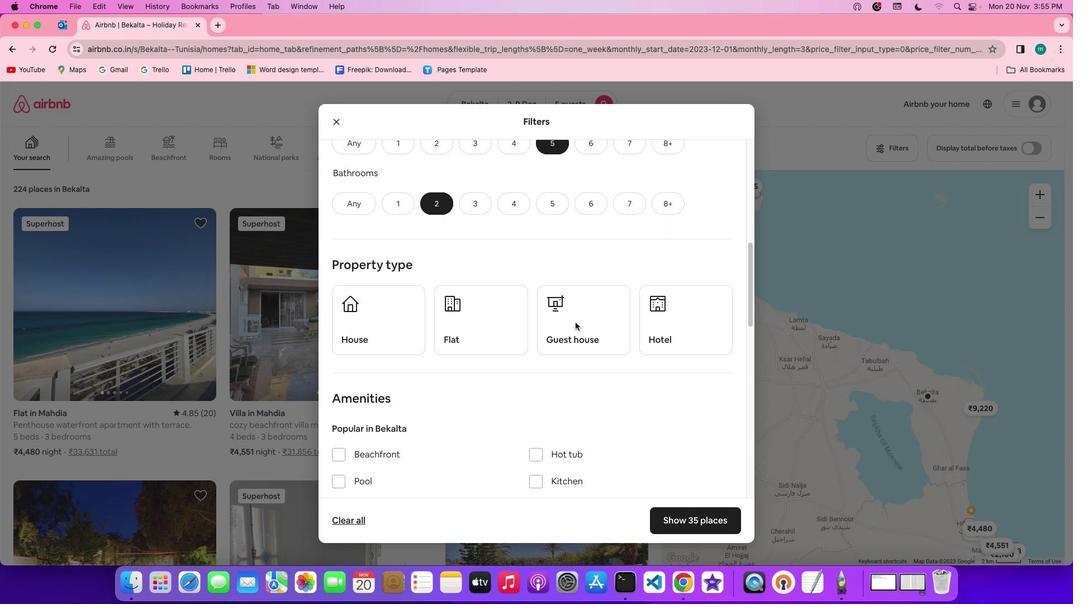 
Action: Mouse scrolled (576, 322) with delta (0, 0)
Screenshot: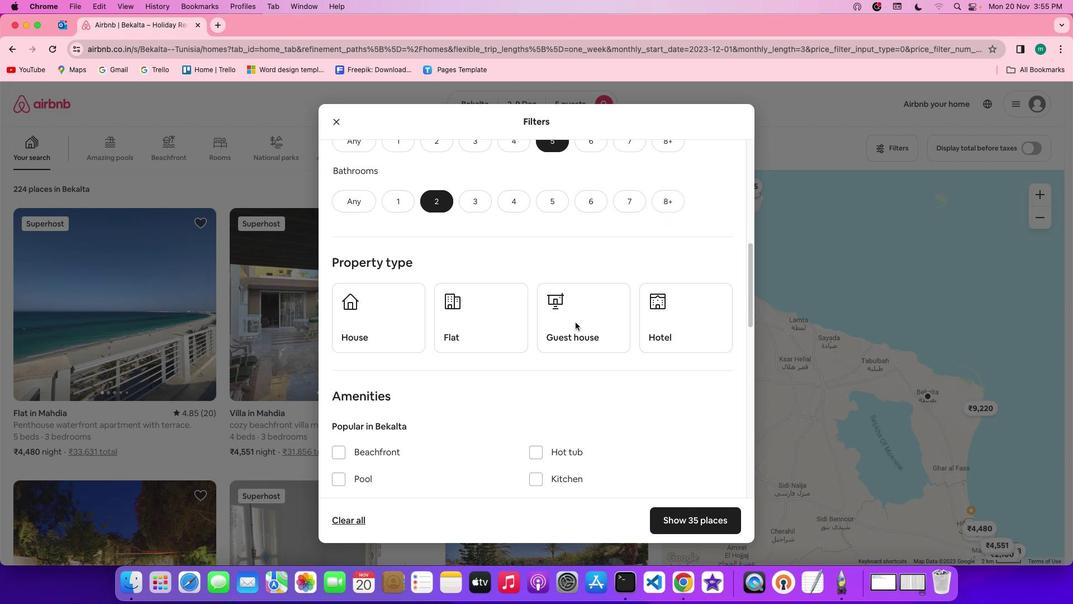 
Action: Mouse scrolled (576, 322) with delta (0, 0)
Screenshot: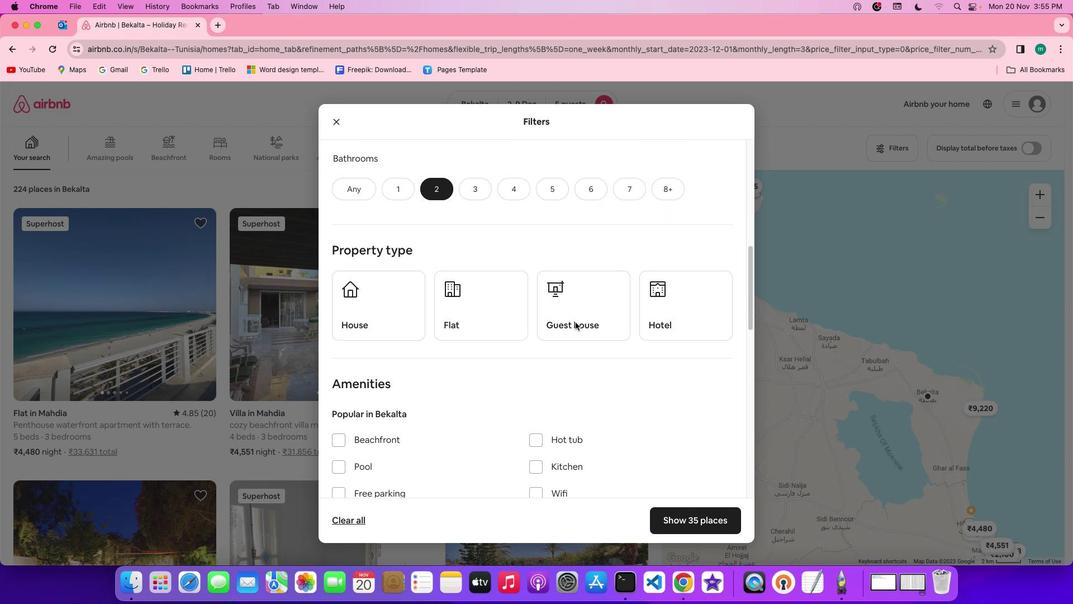 
Action: Mouse scrolled (576, 322) with delta (0, 0)
Screenshot: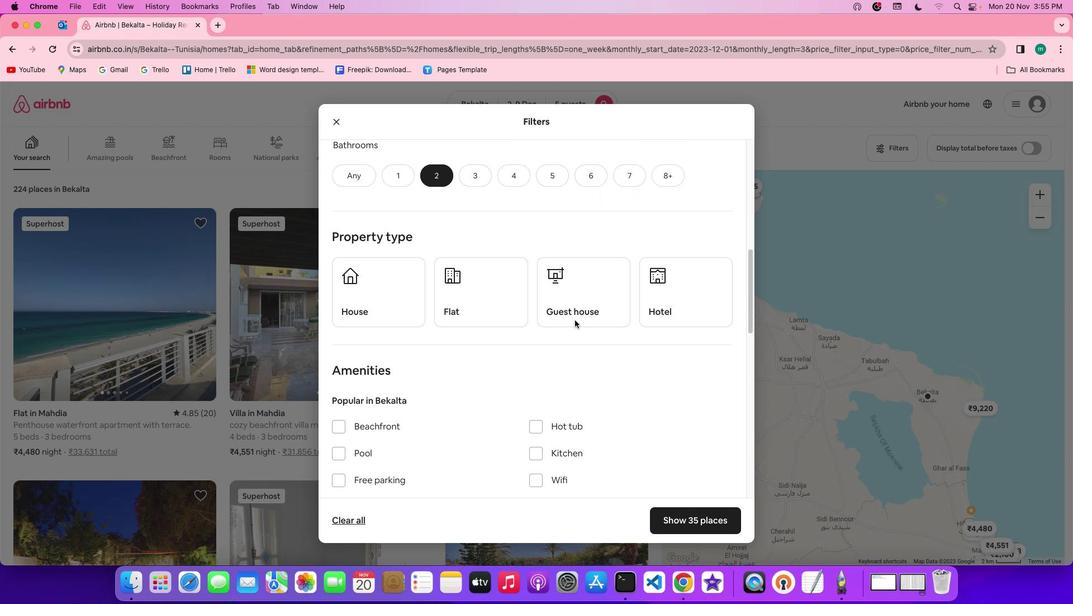 
Action: Mouse scrolled (576, 322) with delta (0, 0)
Screenshot: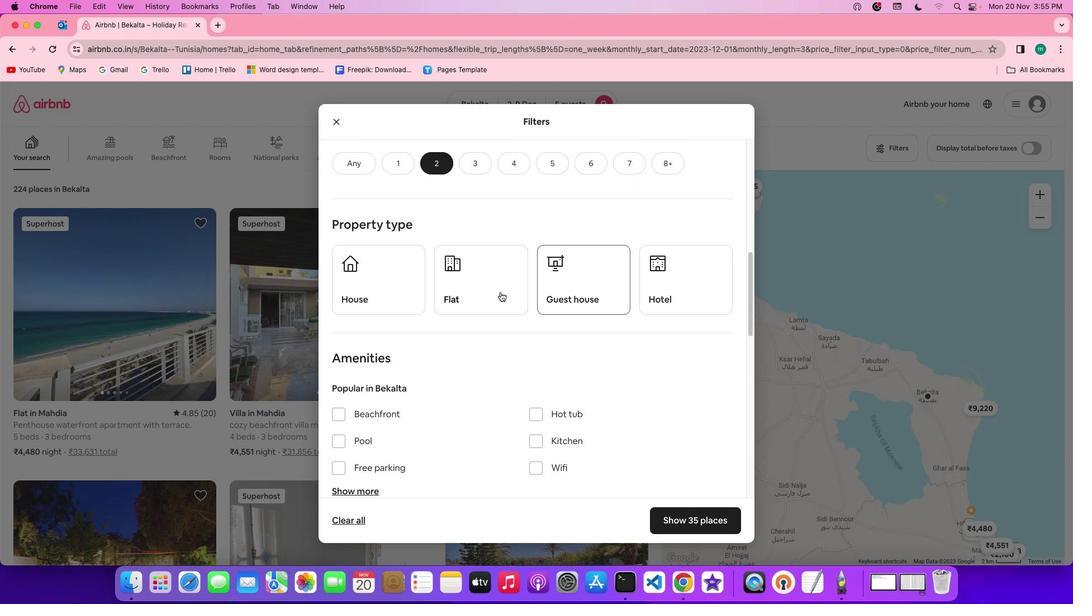 
Action: Mouse moved to (488, 284)
Screenshot: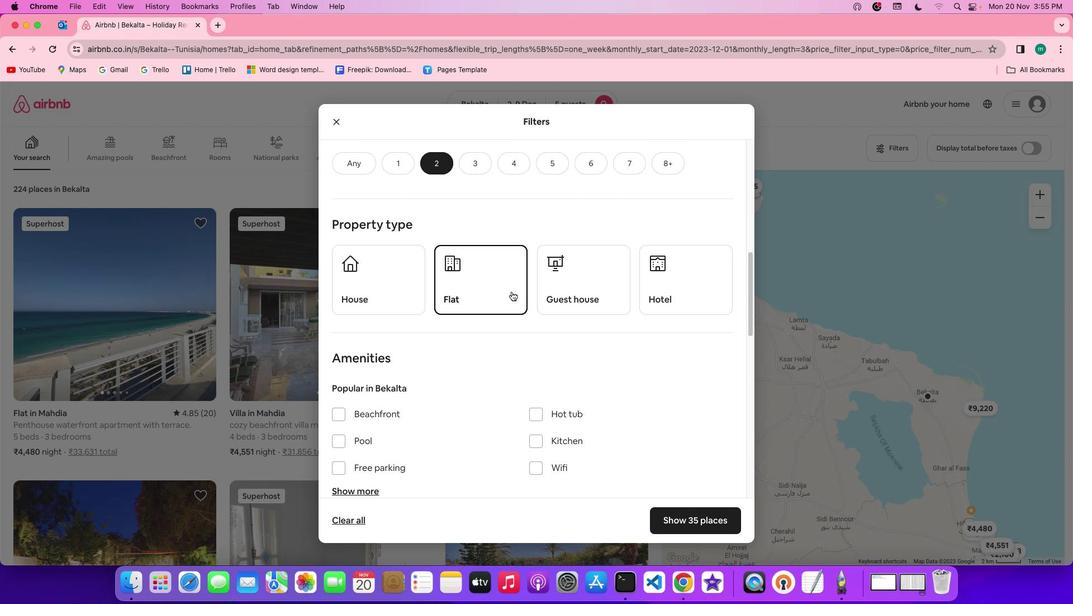 
Action: Mouse pressed left at (488, 284)
Screenshot: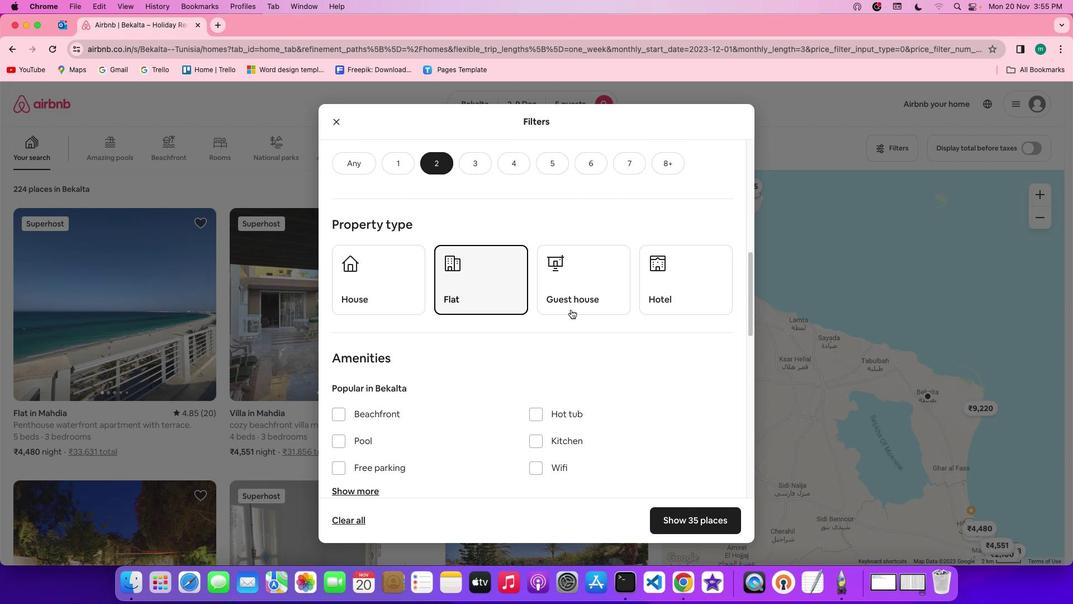 
Action: Mouse moved to (592, 315)
Screenshot: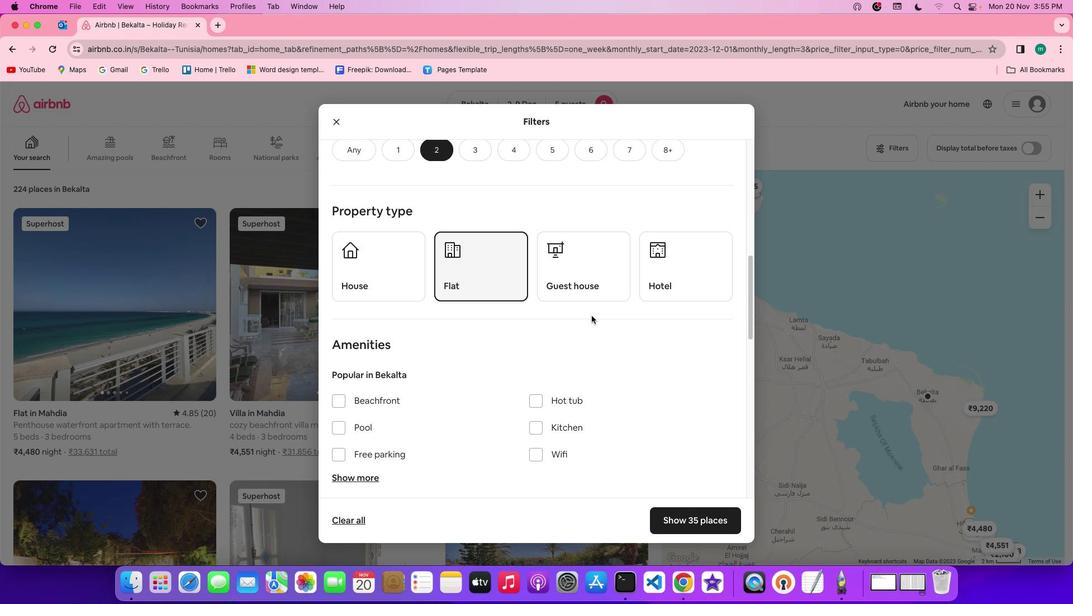 
Action: Mouse scrolled (592, 315) with delta (0, 0)
Screenshot: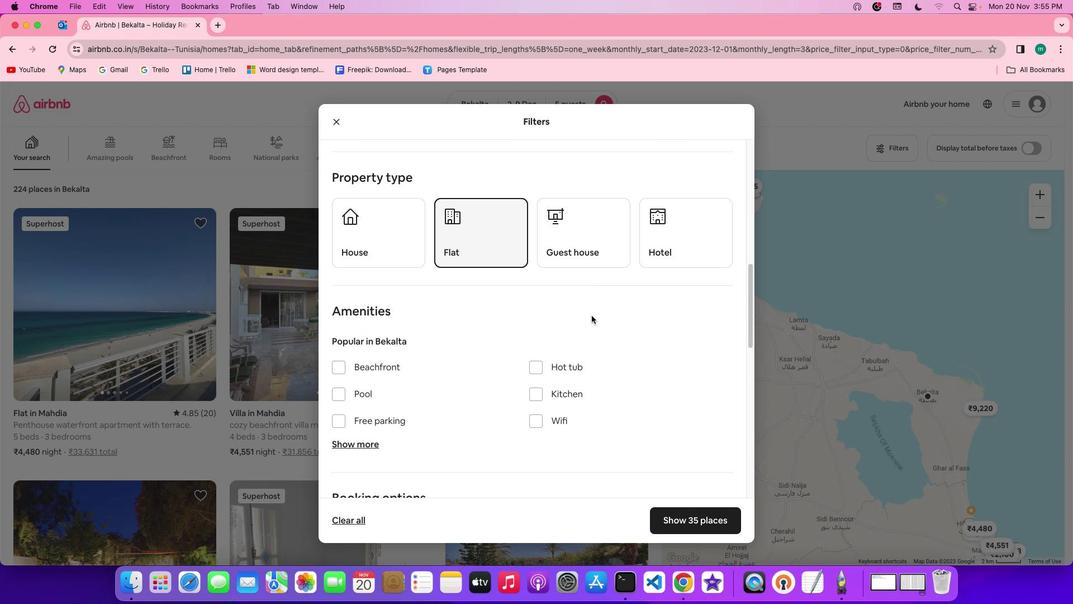 
Action: Mouse scrolled (592, 315) with delta (0, 0)
Screenshot: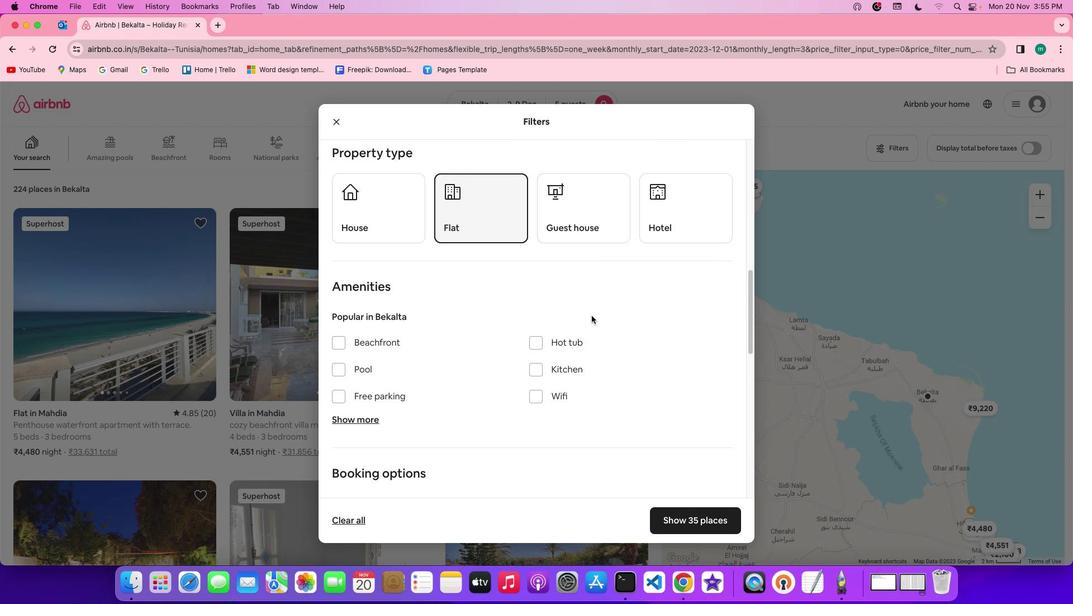 
Action: Mouse scrolled (592, 315) with delta (0, -1)
Screenshot: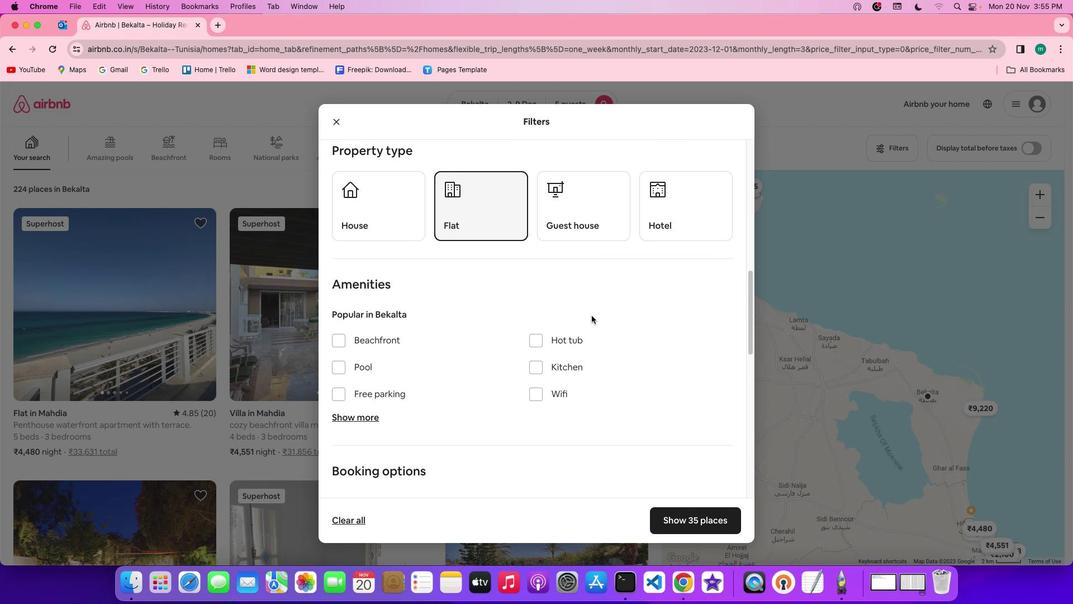 
Action: Mouse scrolled (592, 315) with delta (0, 0)
Screenshot: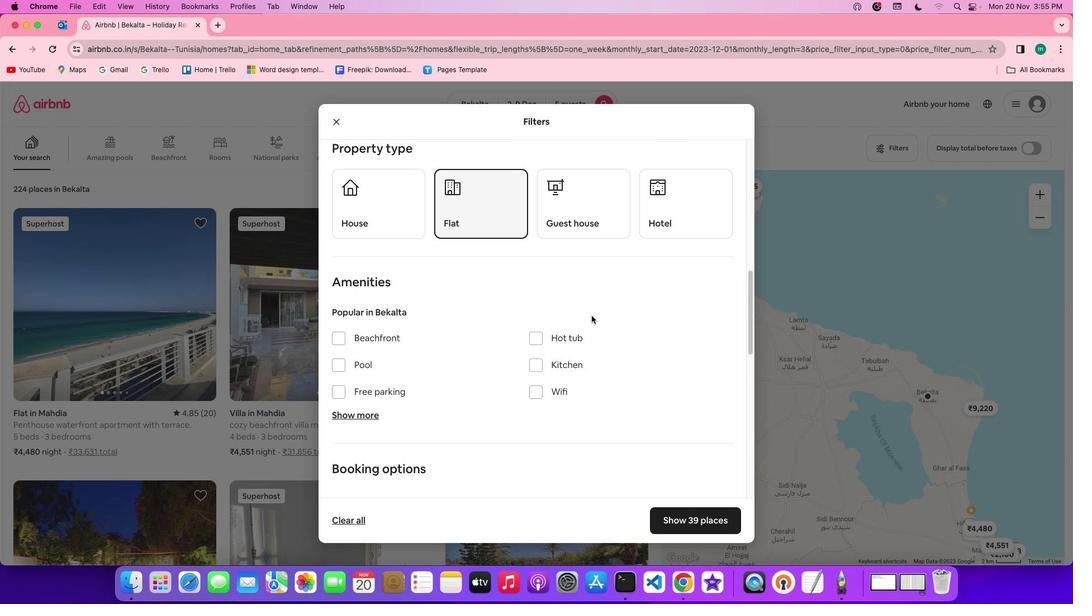 
Action: Mouse scrolled (592, 315) with delta (0, 0)
Screenshot: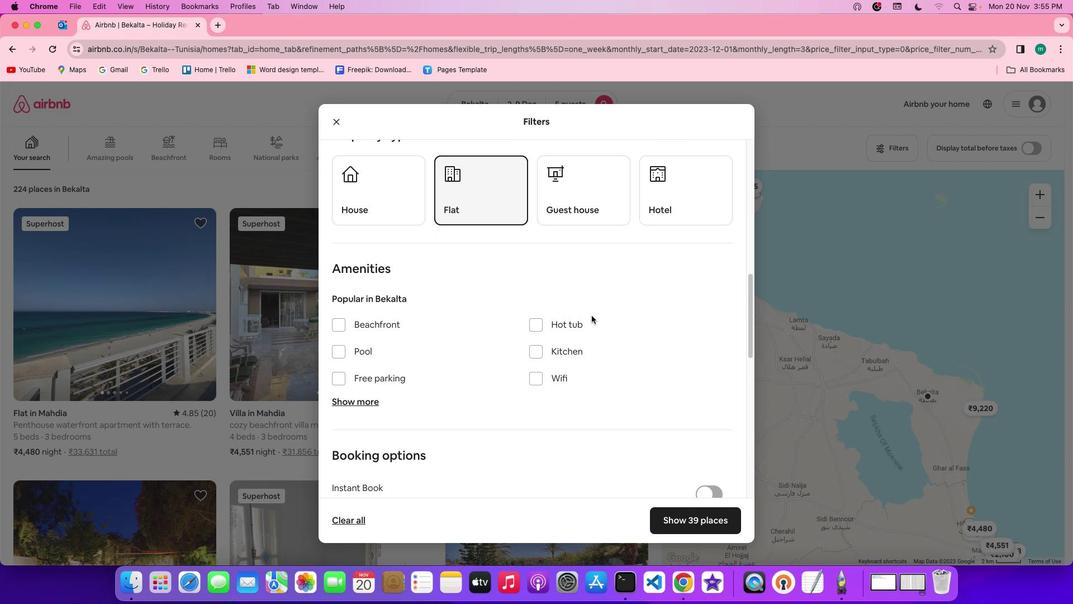 
Action: Mouse scrolled (592, 315) with delta (0, 0)
Screenshot: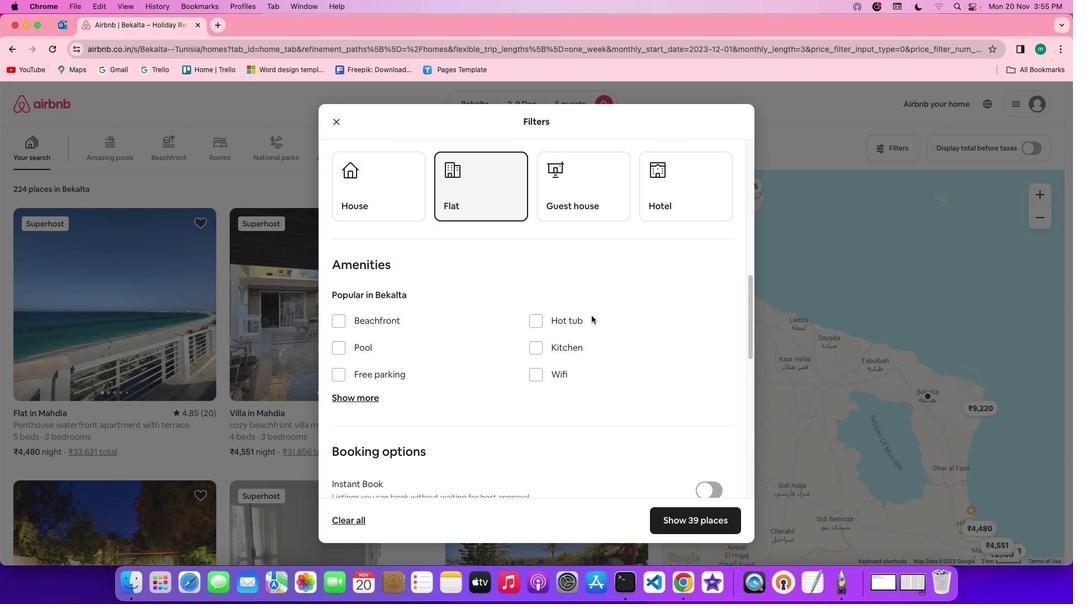 
Action: Mouse scrolled (592, 315) with delta (0, 0)
Screenshot: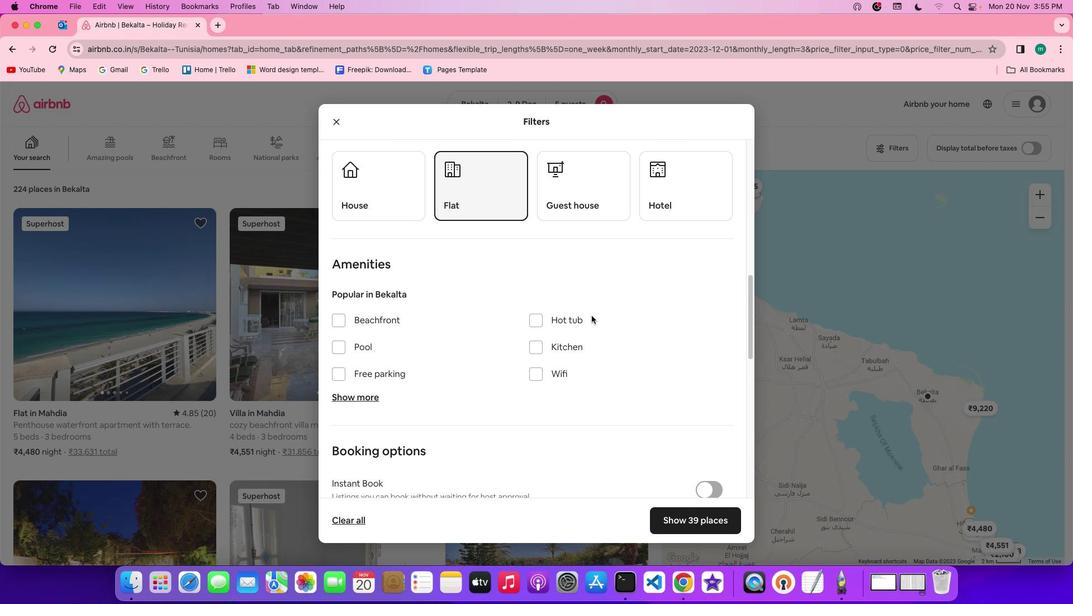 
Action: Mouse scrolled (592, 315) with delta (0, 0)
Screenshot: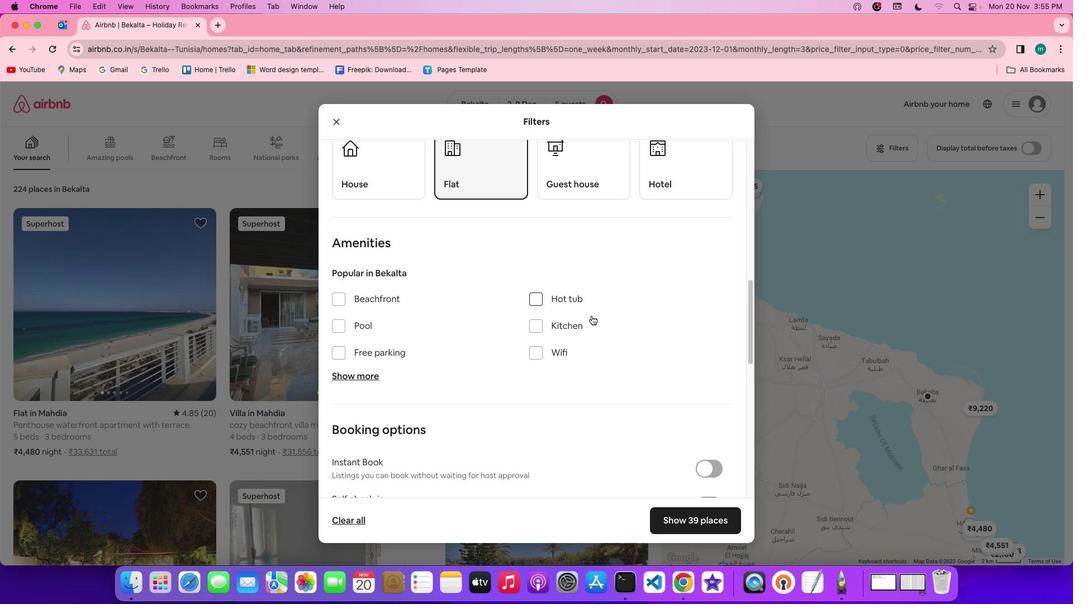 
Action: Mouse scrolled (592, 315) with delta (0, 0)
Screenshot: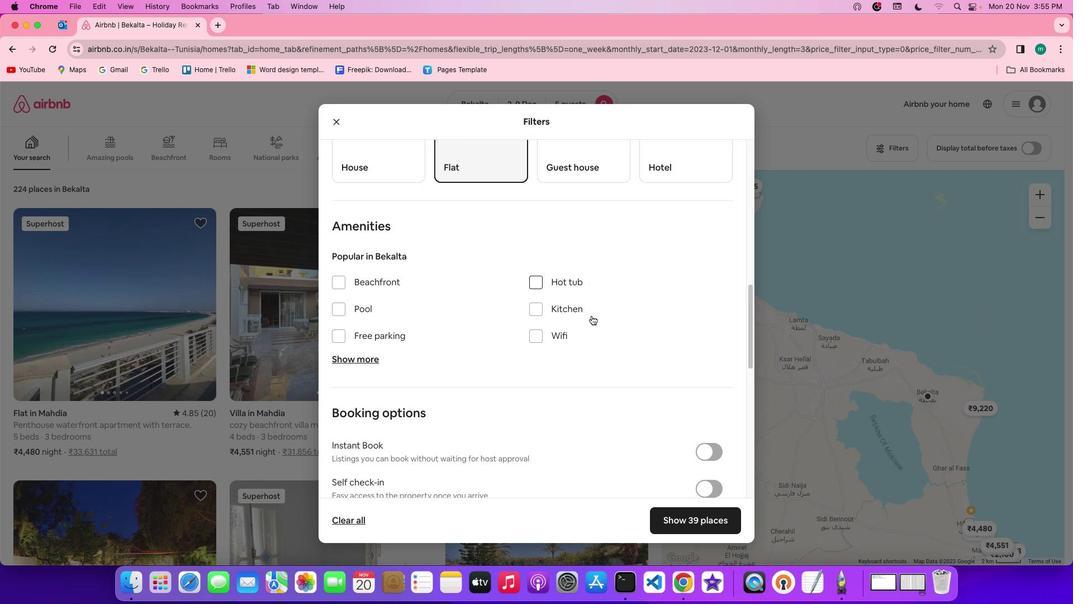 
Action: Mouse scrolled (592, 315) with delta (0, 0)
Screenshot: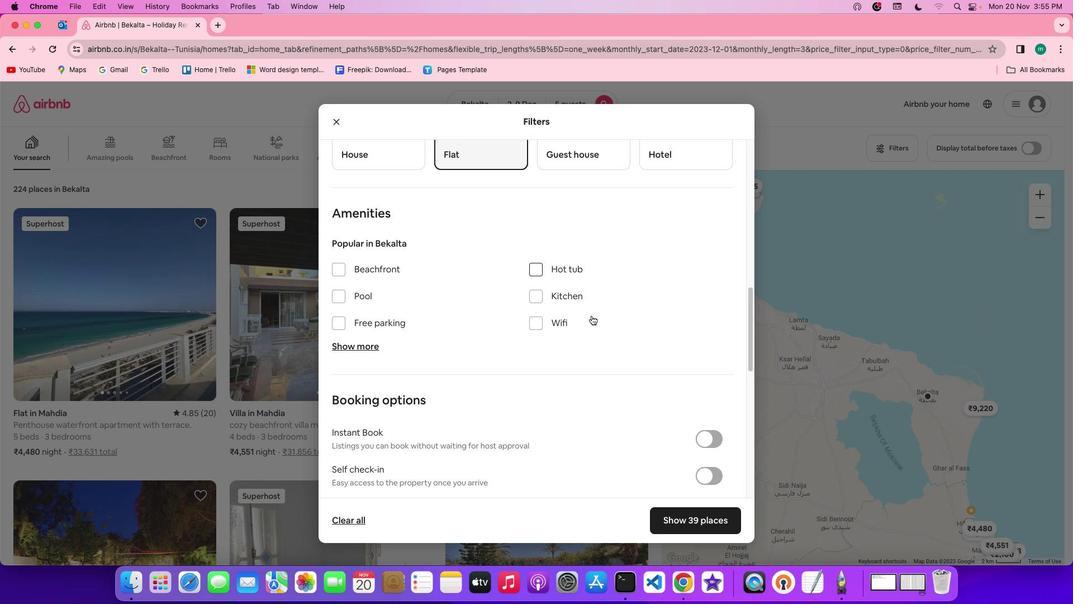 
Action: Mouse scrolled (592, 315) with delta (0, 0)
Screenshot: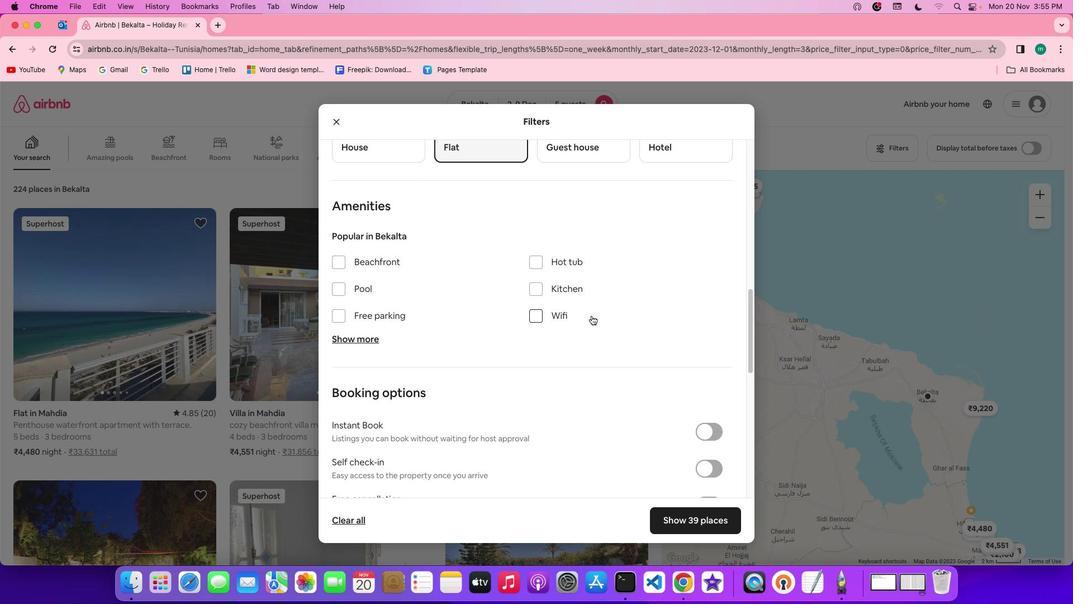 
Action: Mouse scrolled (592, 315) with delta (0, 0)
Screenshot: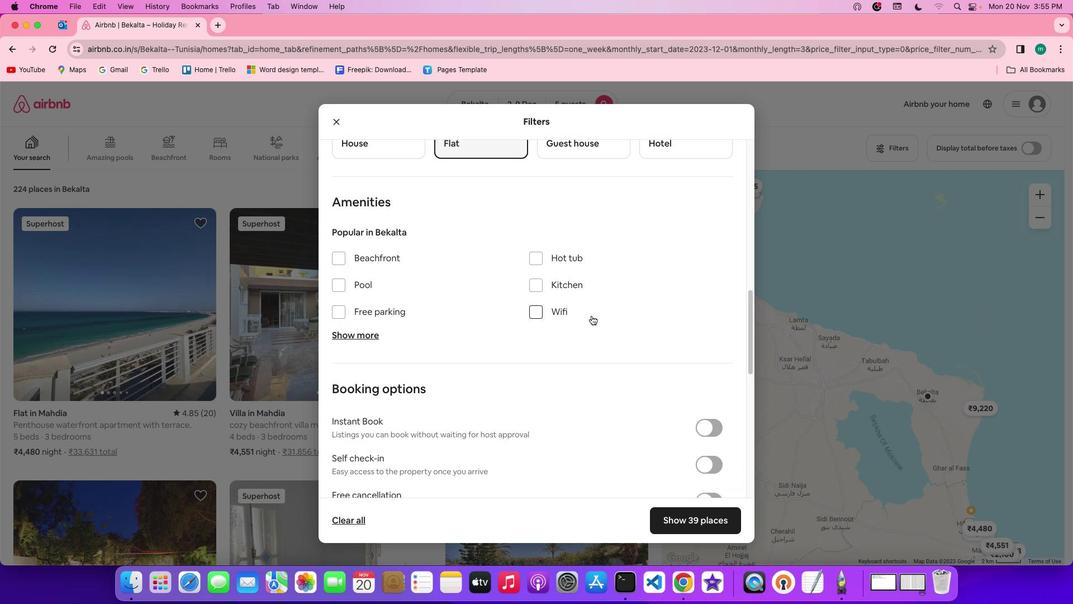 
Action: Mouse scrolled (592, 315) with delta (0, 0)
Screenshot: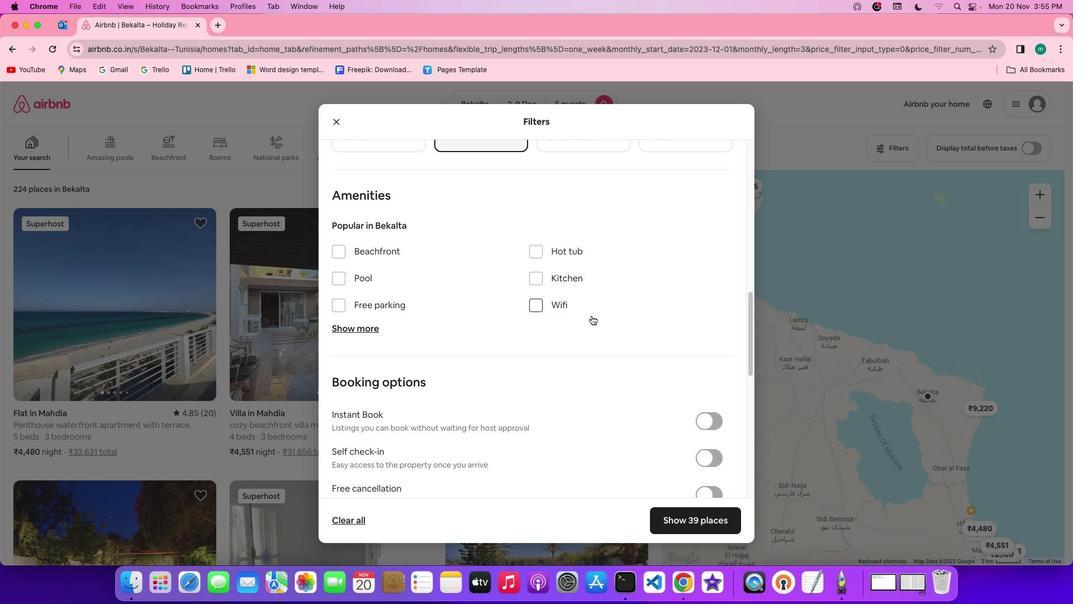 
Action: Mouse scrolled (592, 315) with delta (0, 0)
Screenshot: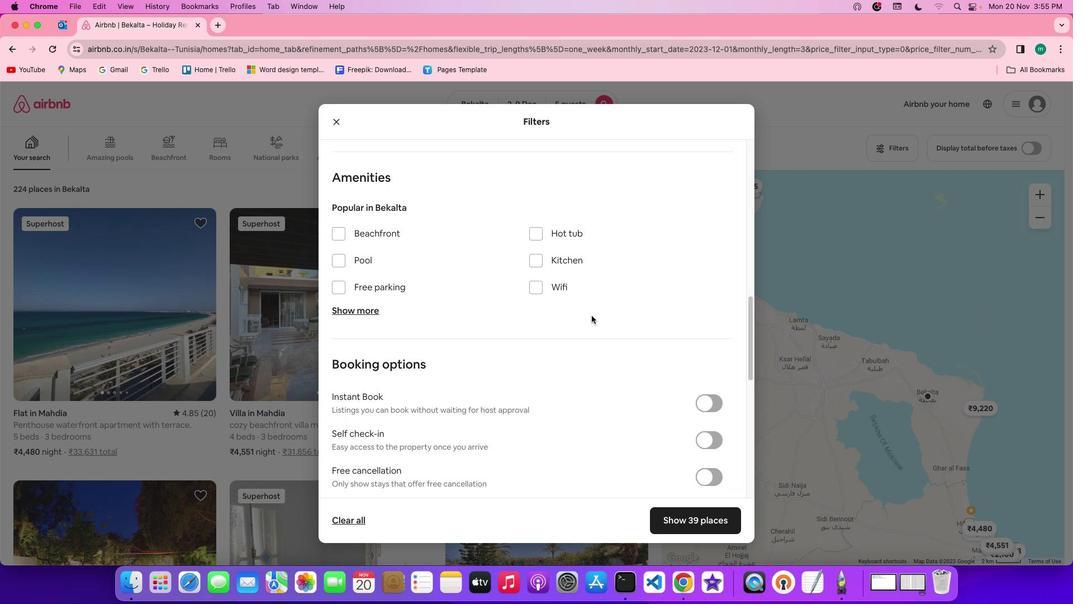 
Action: Mouse scrolled (592, 315) with delta (0, 0)
Screenshot: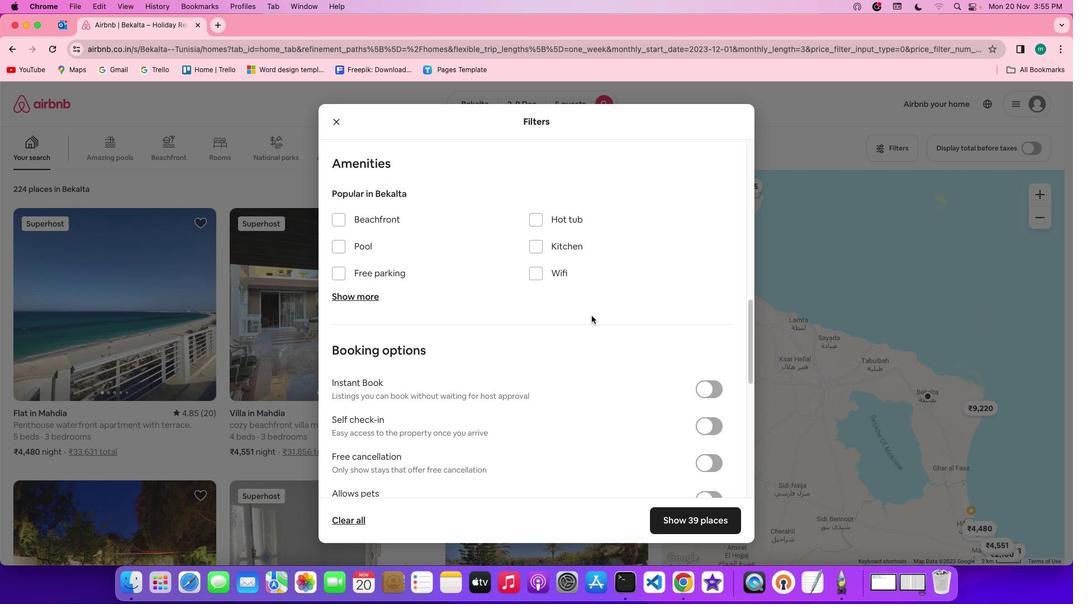
Action: Mouse scrolled (592, 315) with delta (0, 0)
Screenshot: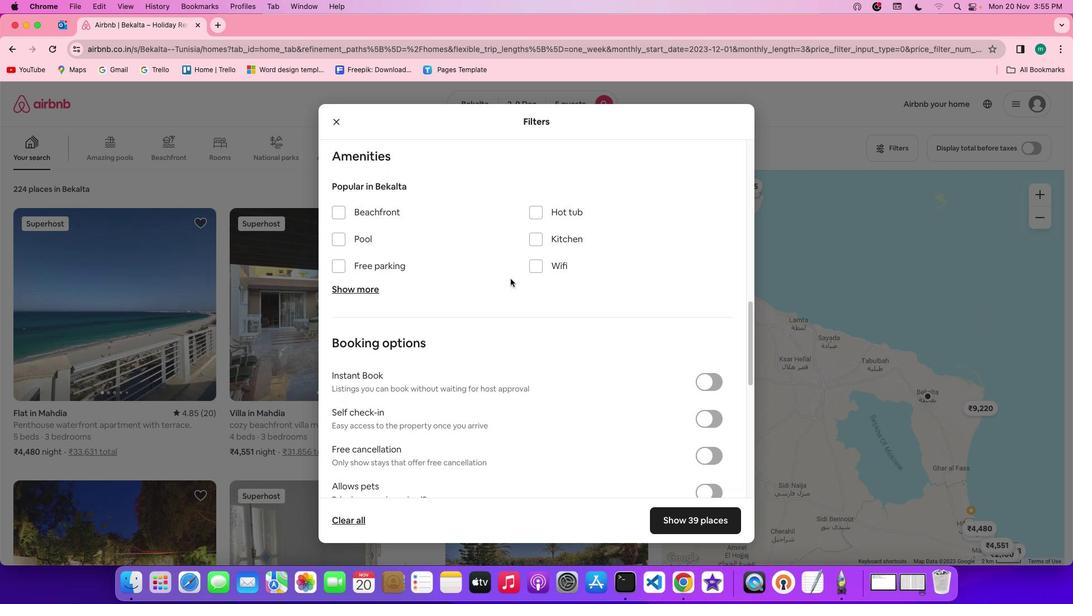 
Action: Mouse moved to (349, 289)
Screenshot: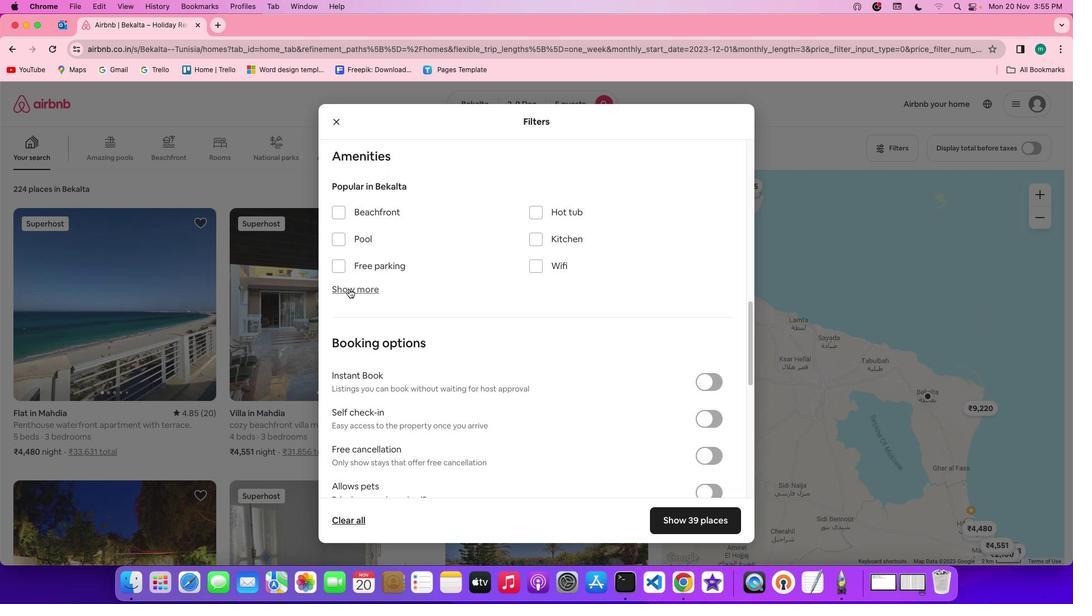 
Action: Mouse pressed left at (349, 289)
Screenshot: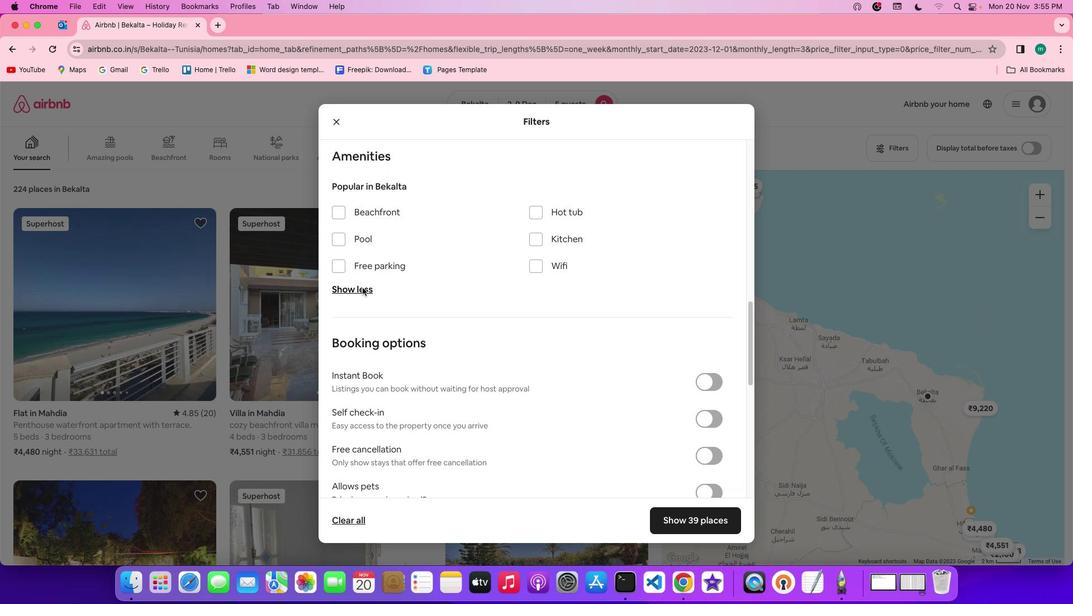 
Action: Mouse moved to (540, 266)
Screenshot: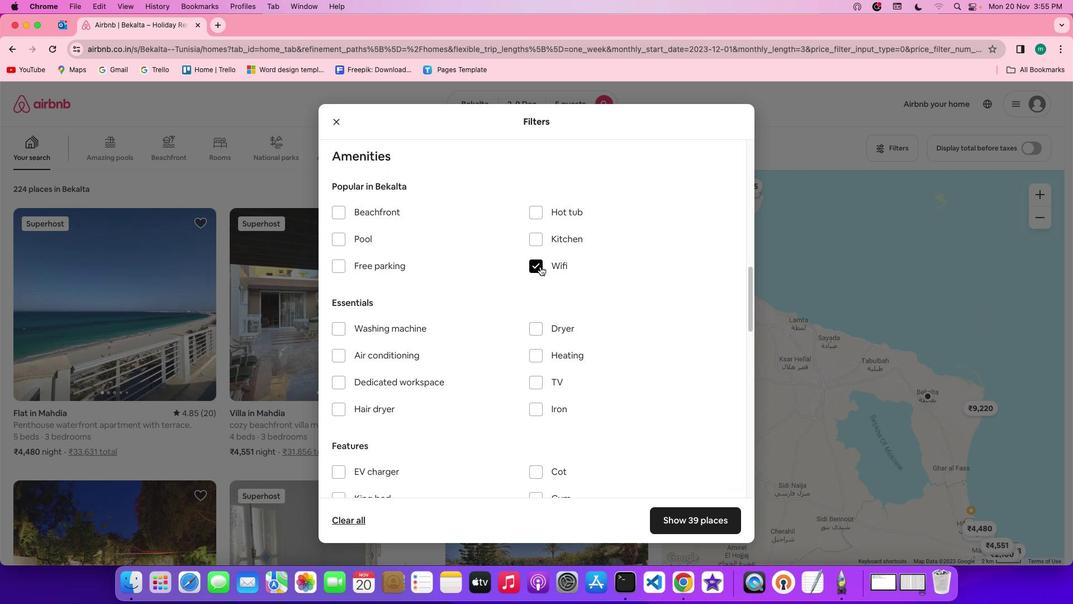 
Action: Mouse pressed left at (540, 266)
Screenshot: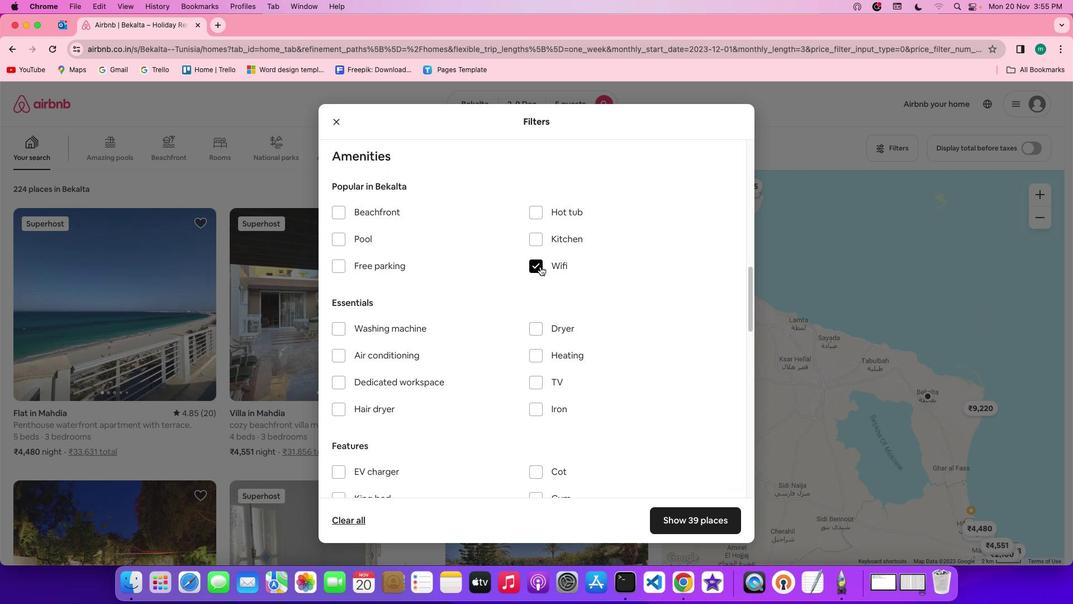 
Action: Mouse moved to (535, 335)
Screenshot: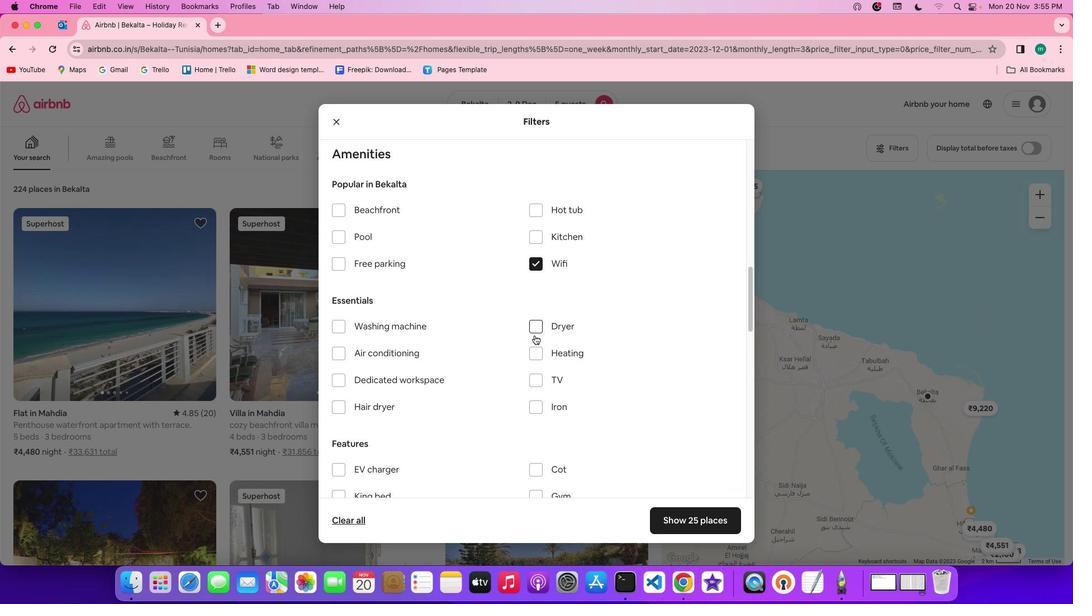 
Action: Mouse scrolled (535, 335) with delta (0, 0)
Screenshot: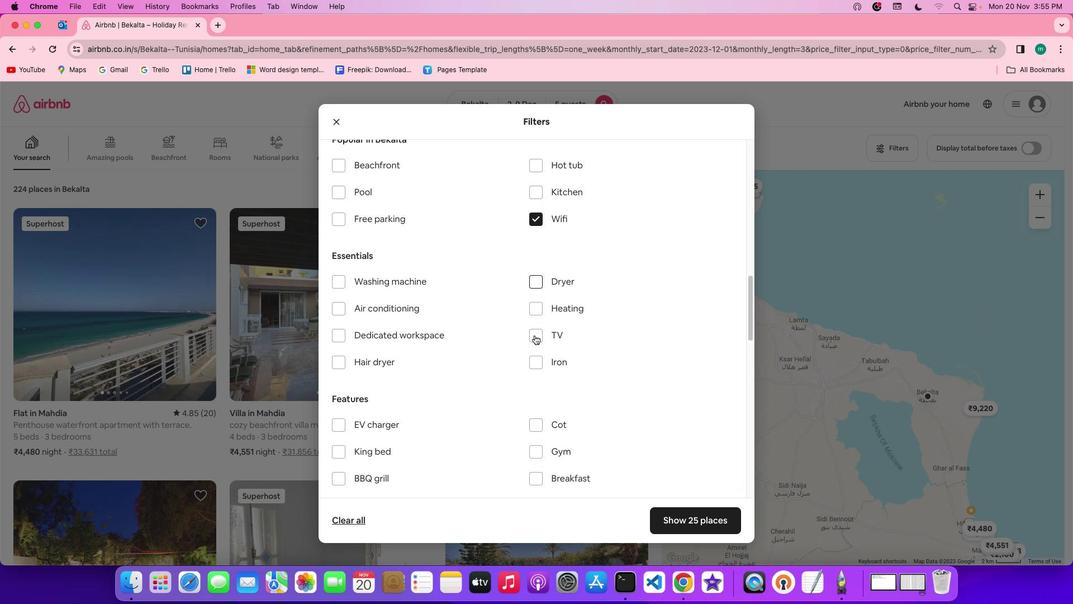 
Action: Mouse scrolled (535, 335) with delta (0, 0)
Screenshot: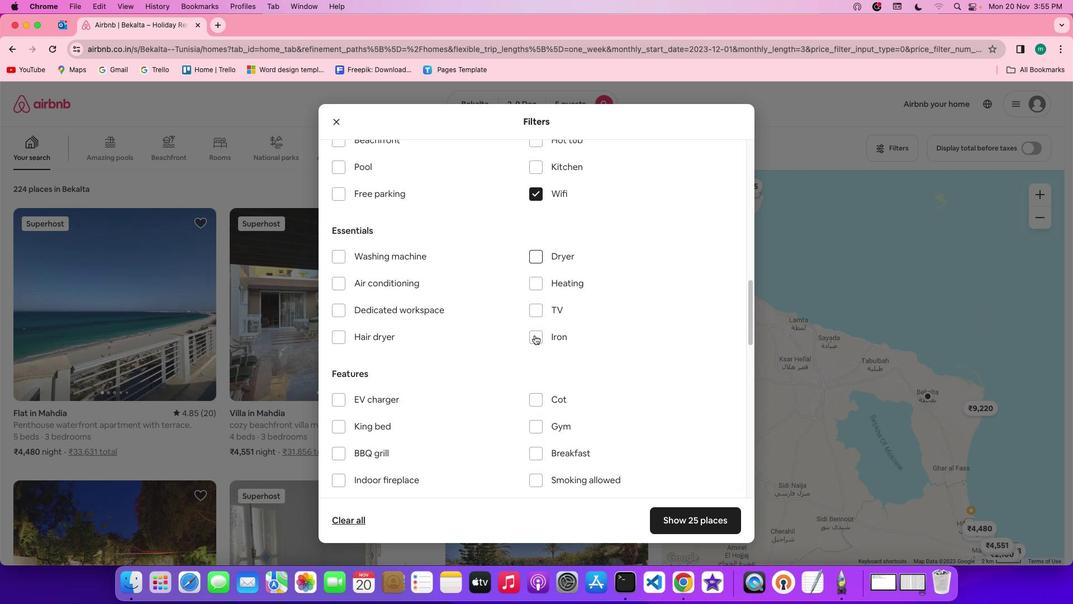 
Action: Mouse scrolled (535, 335) with delta (0, -1)
Screenshot: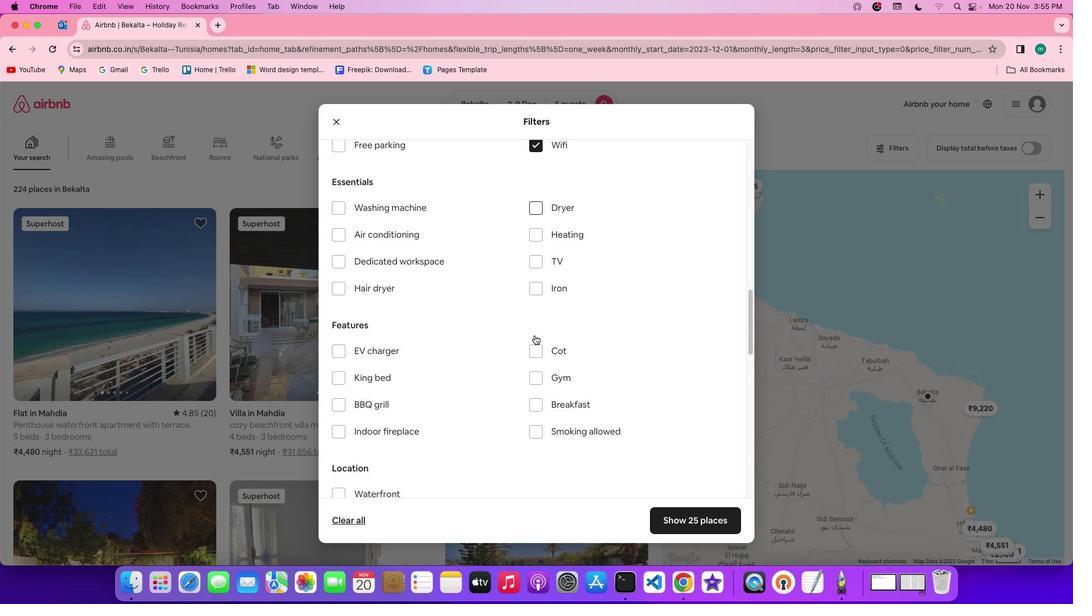 
Action: Mouse scrolled (535, 335) with delta (0, -1)
Screenshot: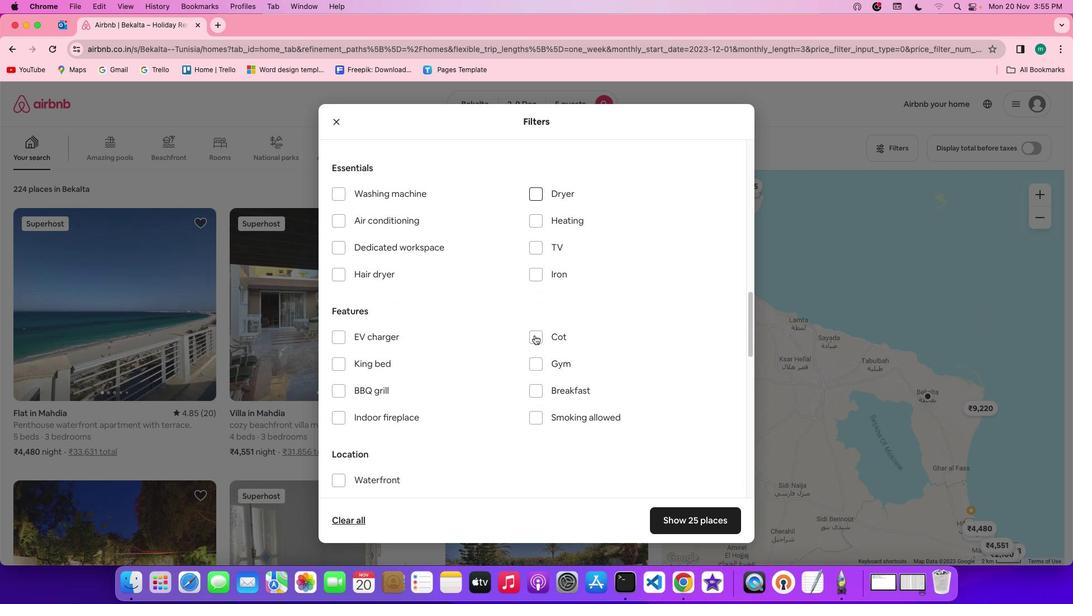 
Action: Mouse moved to (642, 420)
Screenshot: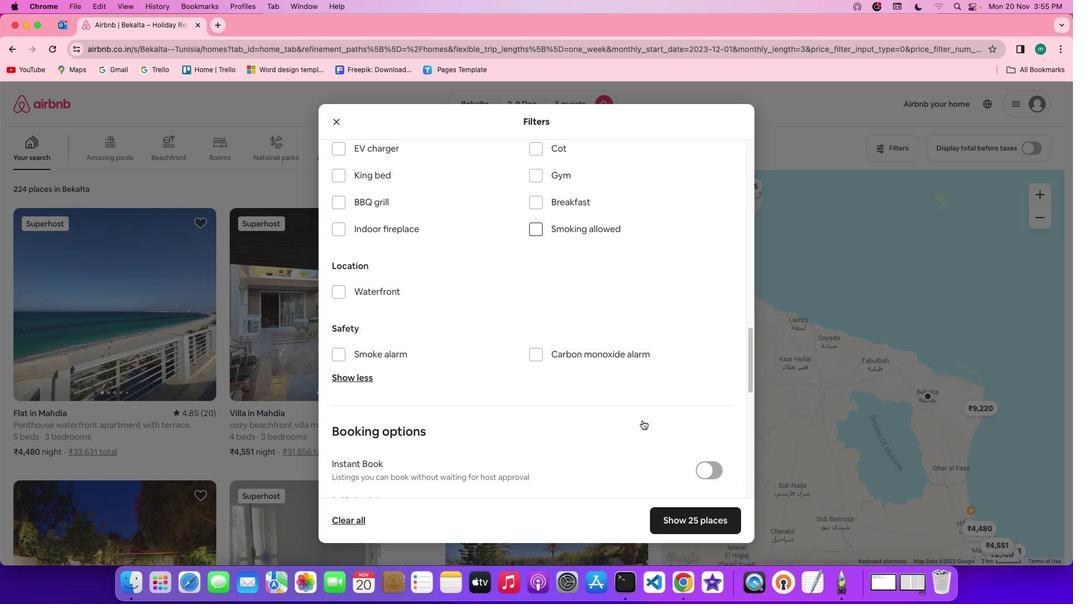 
Action: Mouse scrolled (642, 420) with delta (0, 0)
Screenshot: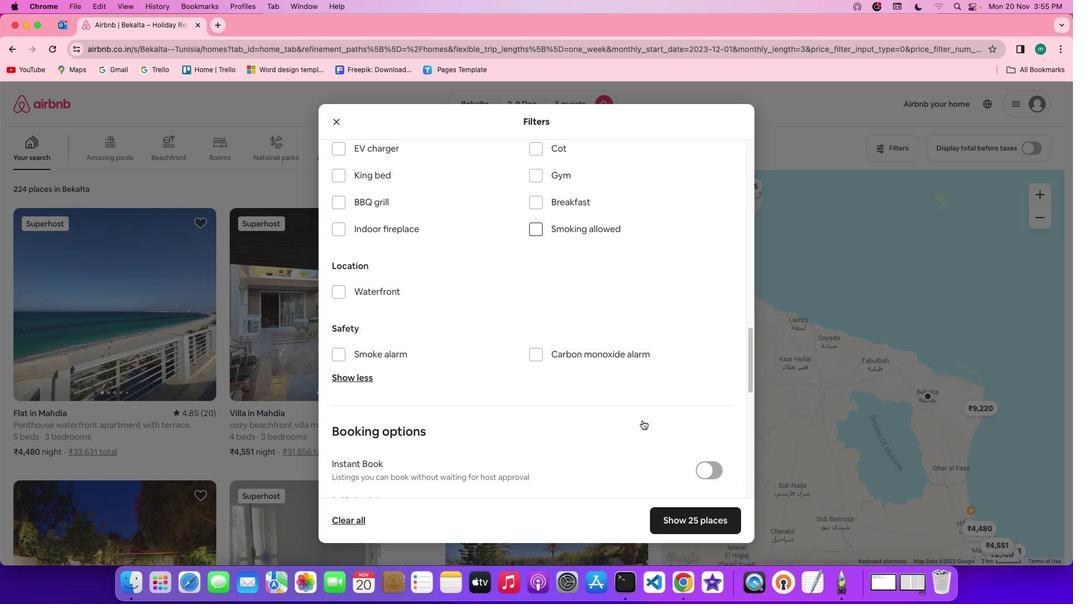 
Action: Mouse moved to (642, 420)
Screenshot: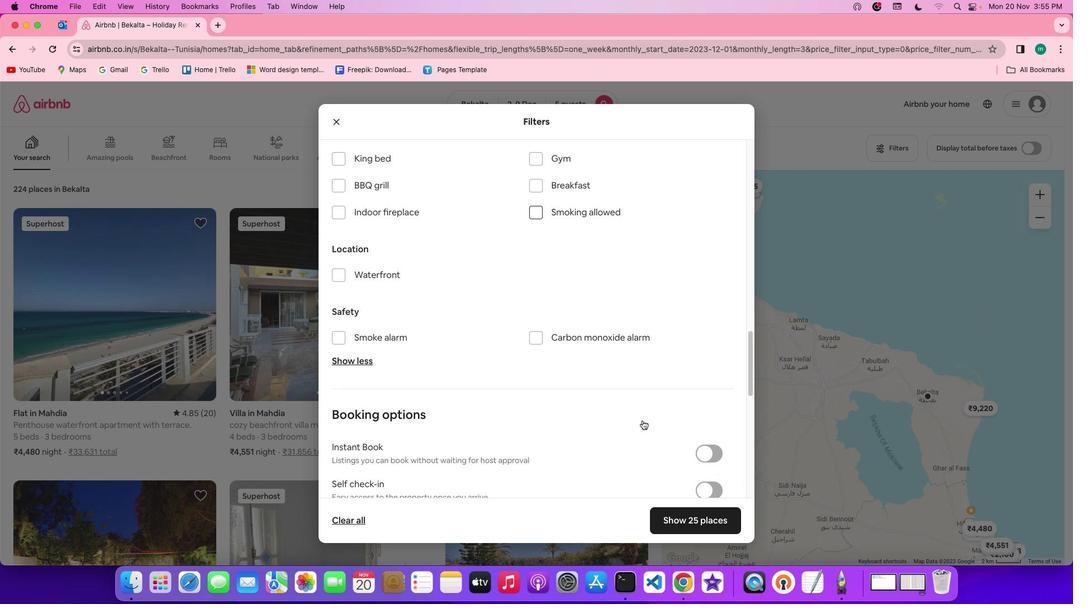 
Action: Mouse scrolled (642, 420) with delta (0, 0)
Screenshot: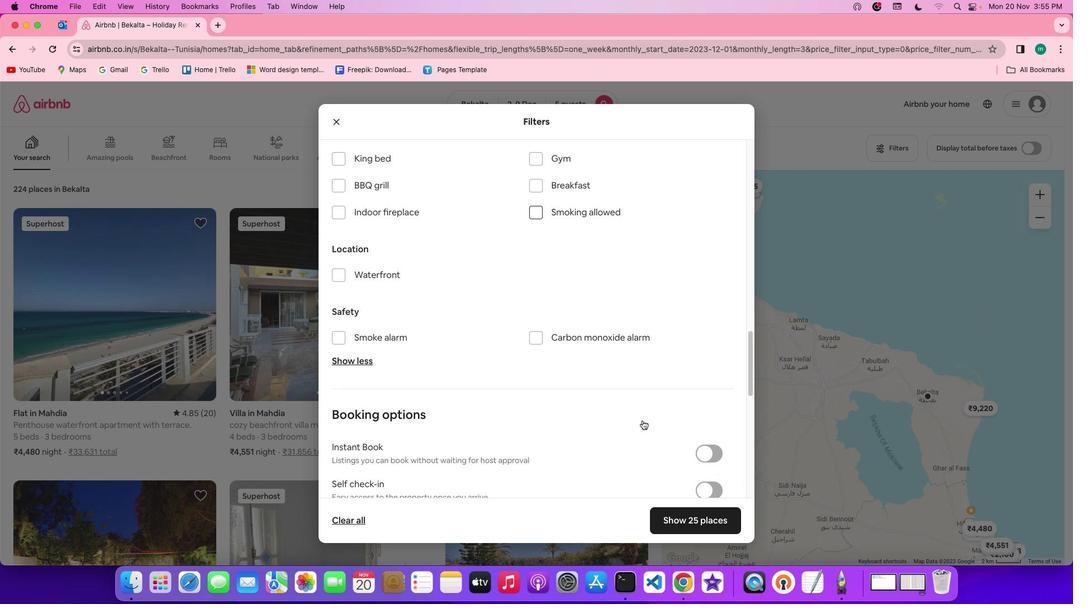 
Action: Mouse scrolled (642, 420) with delta (0, -1)
Screenshot: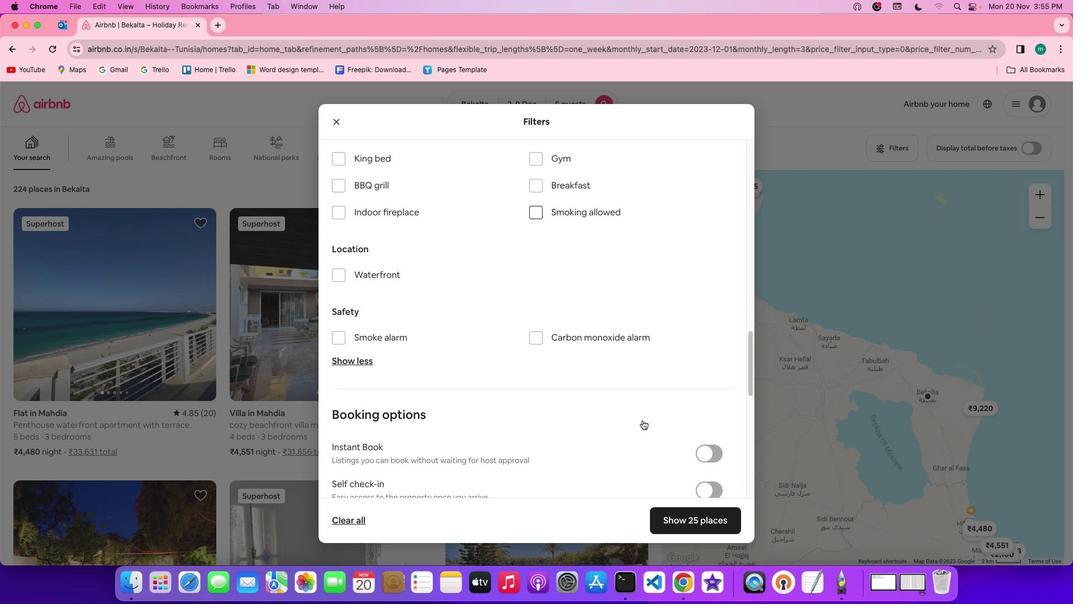 
Action: Mouse scrolled (642, 420) with delta (0, -2)
Screenshot: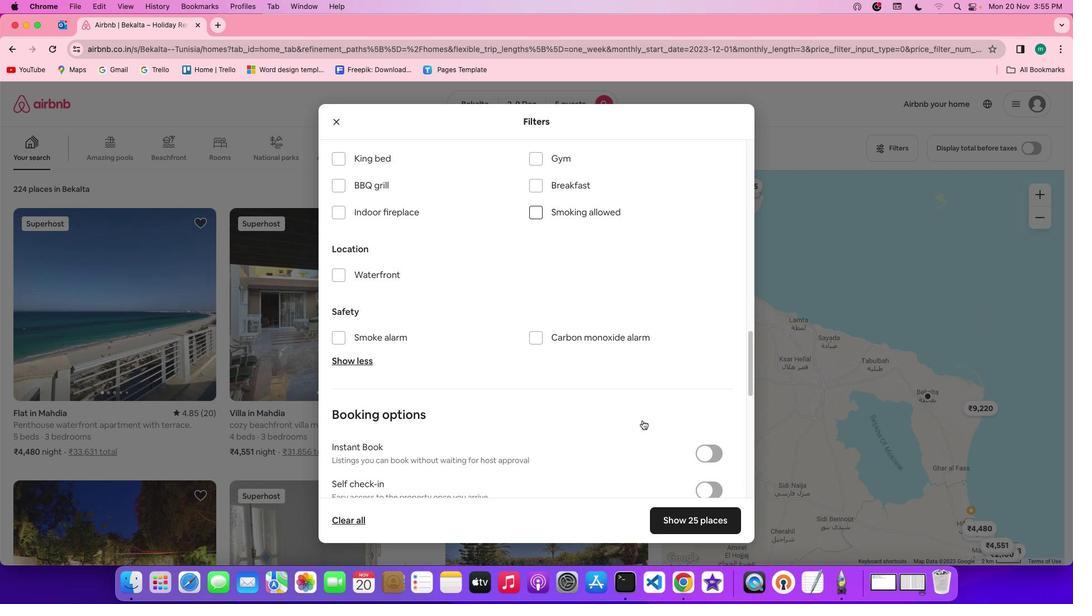 
Action: Mouse scrolled (642, 420) with delta (0, 0)
Screenshot: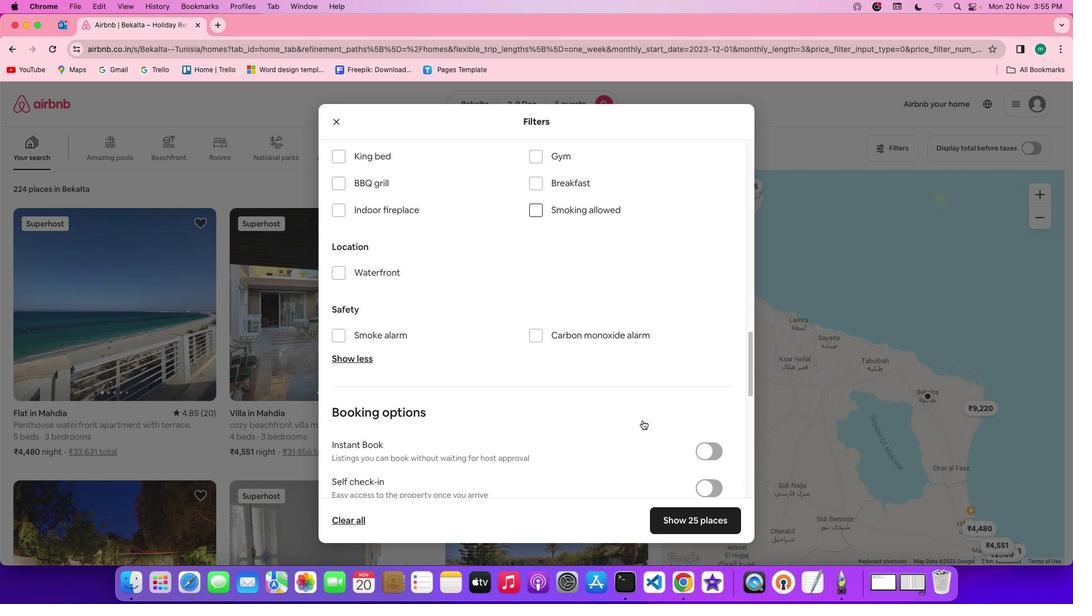 
Action: Mouse scrolled (642, 420) with delta (0, 0)
Screenshot: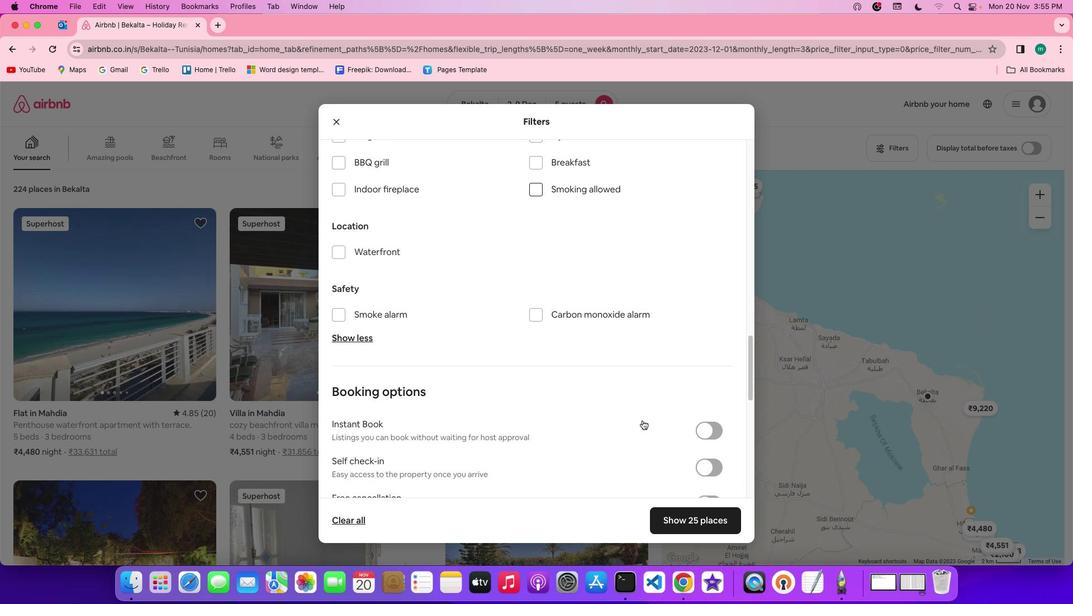 
Action: Mouse scrolled (642, 420) with delta (0, 0)
Screenshot: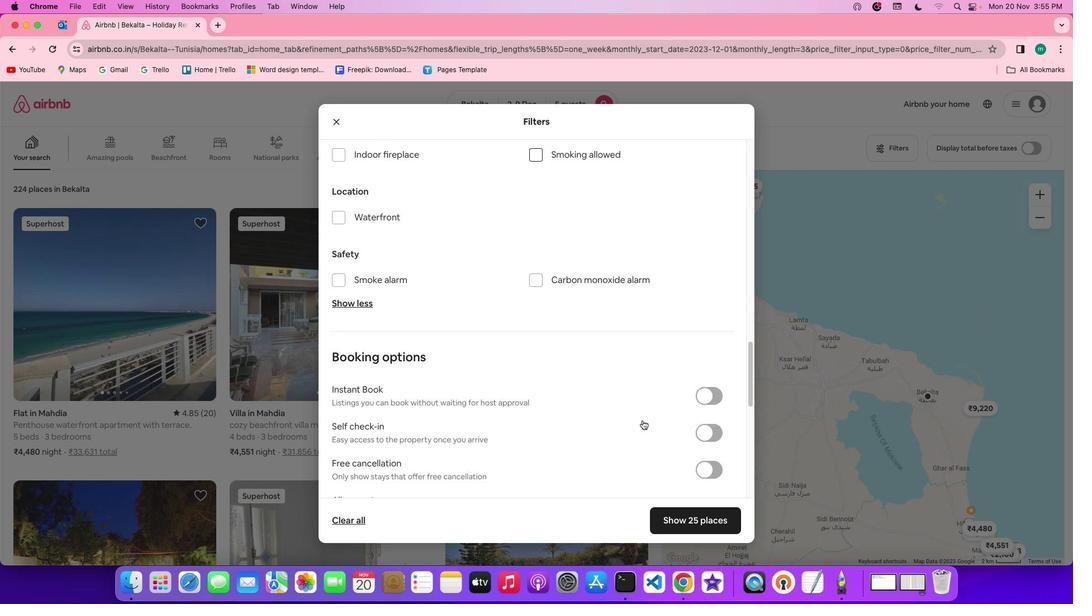 
Action: Mouse scrolled (642, 420) with delta (0, 0)
Screenshot: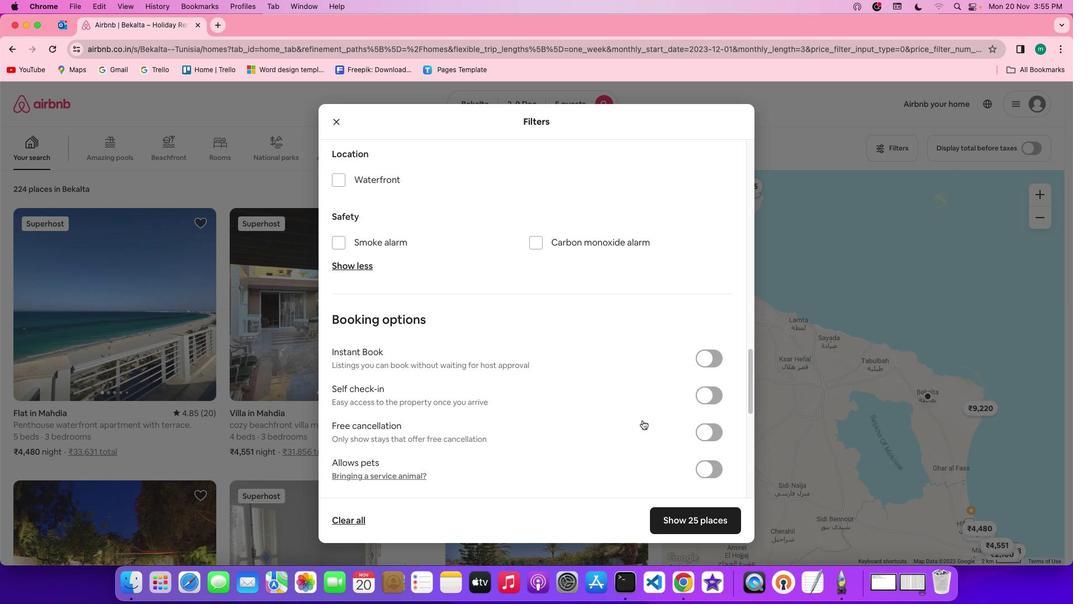 
Action: Mouse scrolled (642, 420) with delta (0, -1)
Screenshot: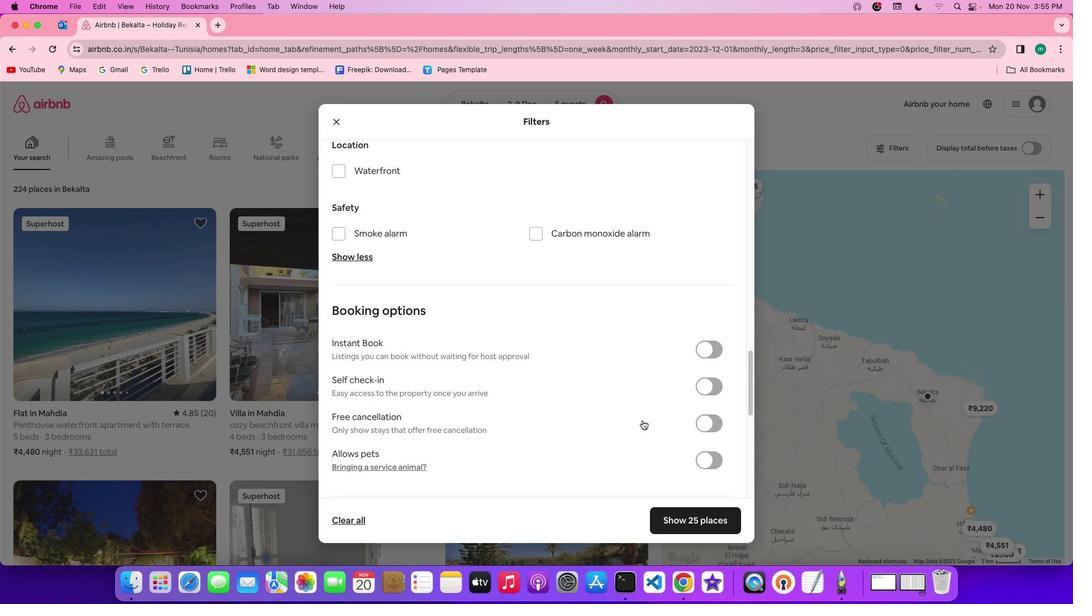 
Action: Mouse scrolled (642, 420) with delta (0, 0)
Screenshot: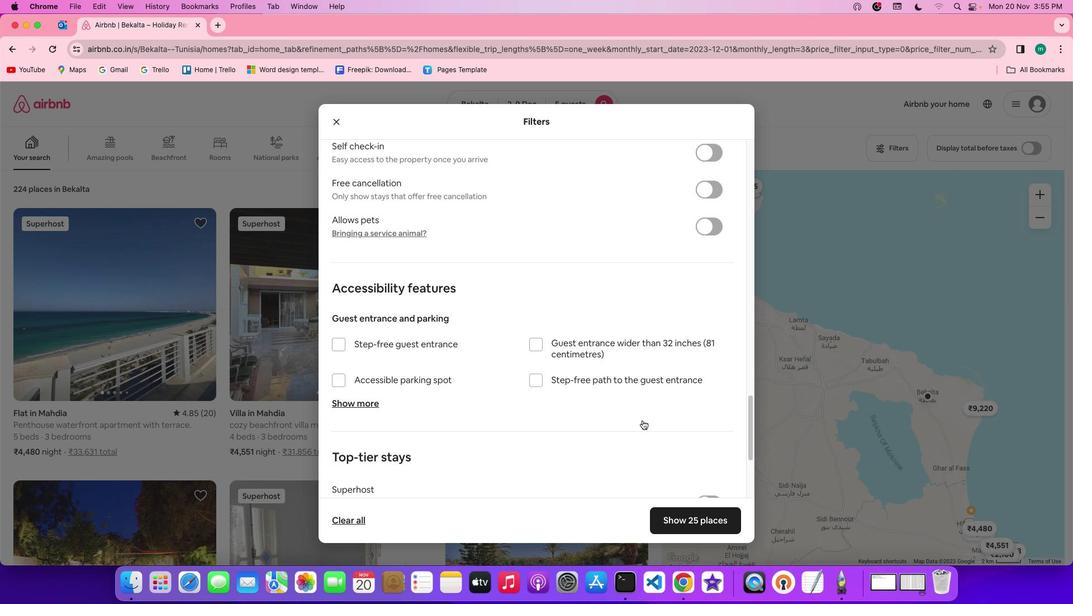 
Action: Mouse scrolled (642, 420) with delta (0, 0)
Screenshot: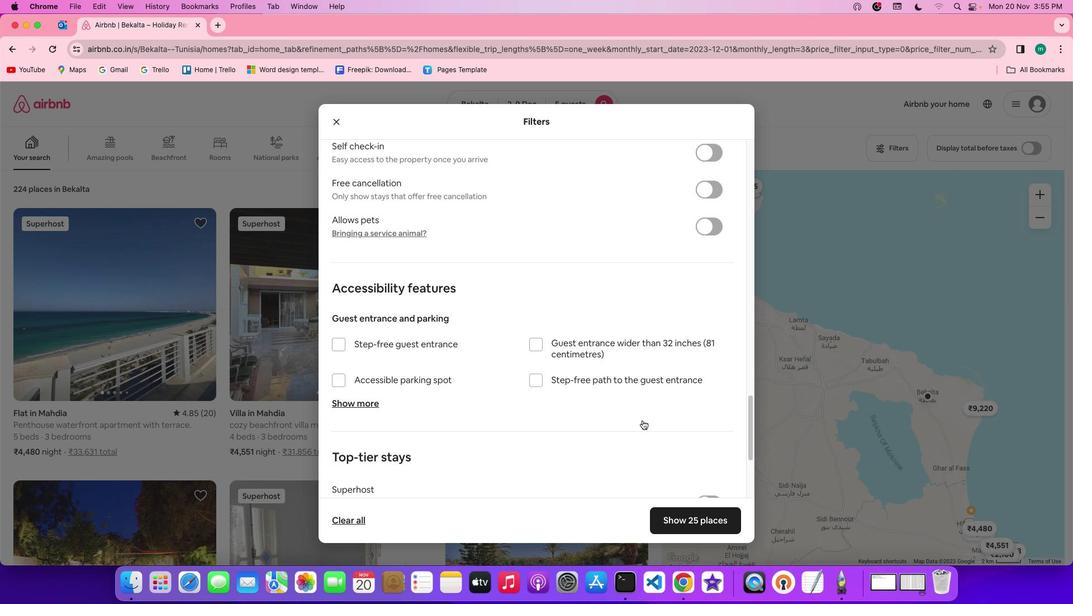 
Action: Mouse scrolled (642, 420) with delta (0, -1)
Screenshot: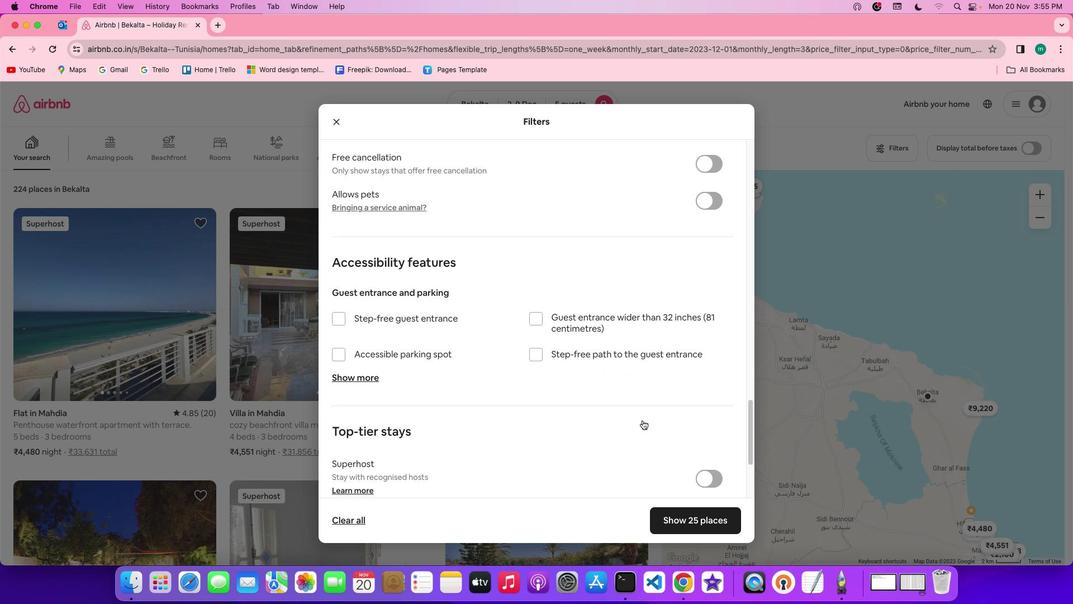 
Action: Mouse scrolled (642, 420) with delta (0, -2)
Screenshot: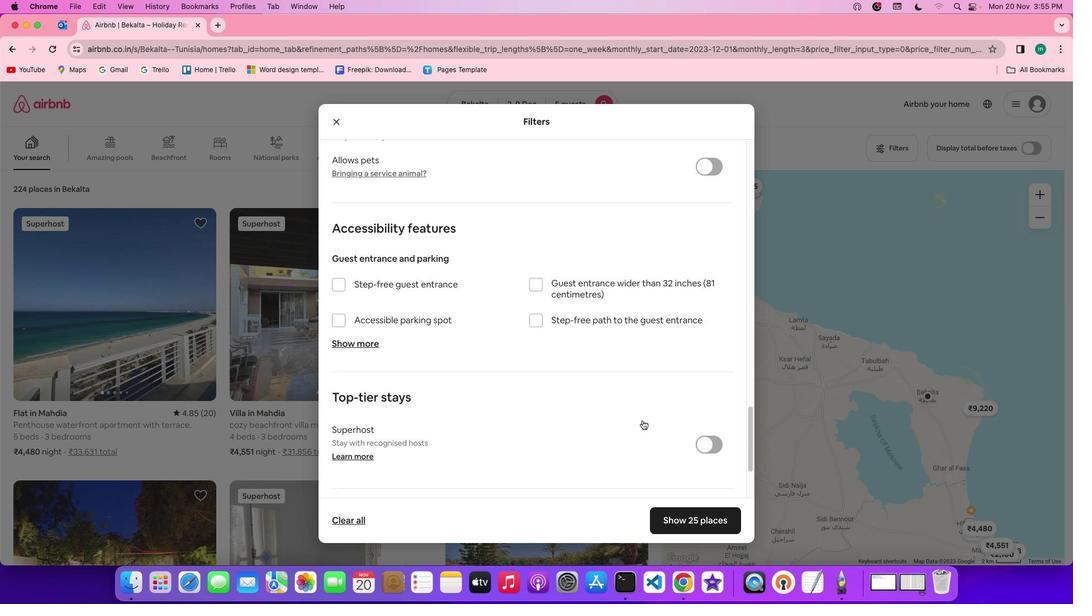 
Action: Mouse scrolled (642, 420) with delta (0, -2)
Screenshot: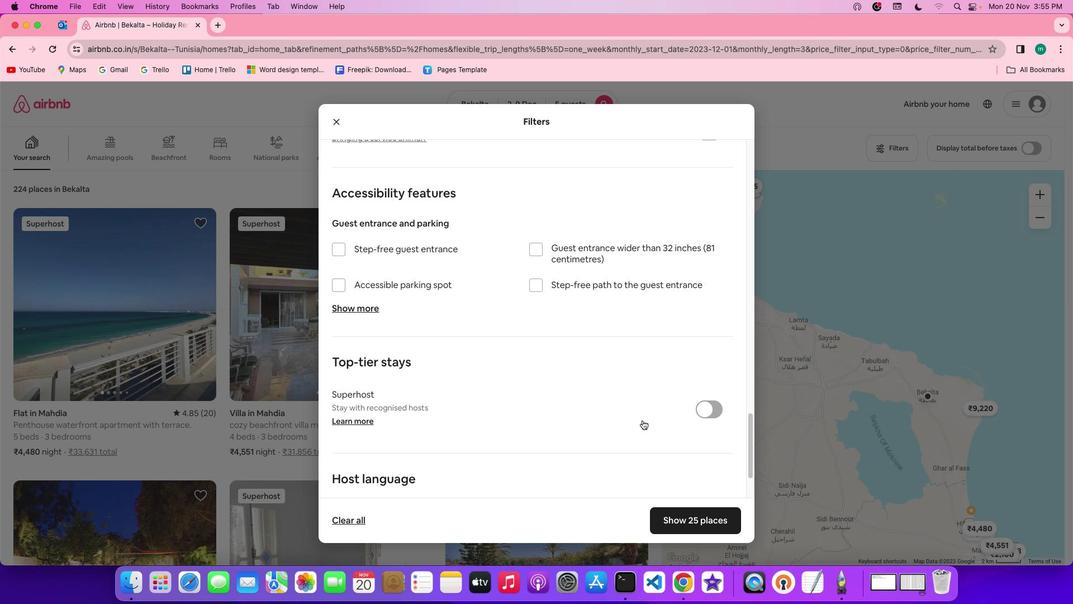 
Action: Mouse scrolled (642, 420) with delta (0, 0)
Screenshot: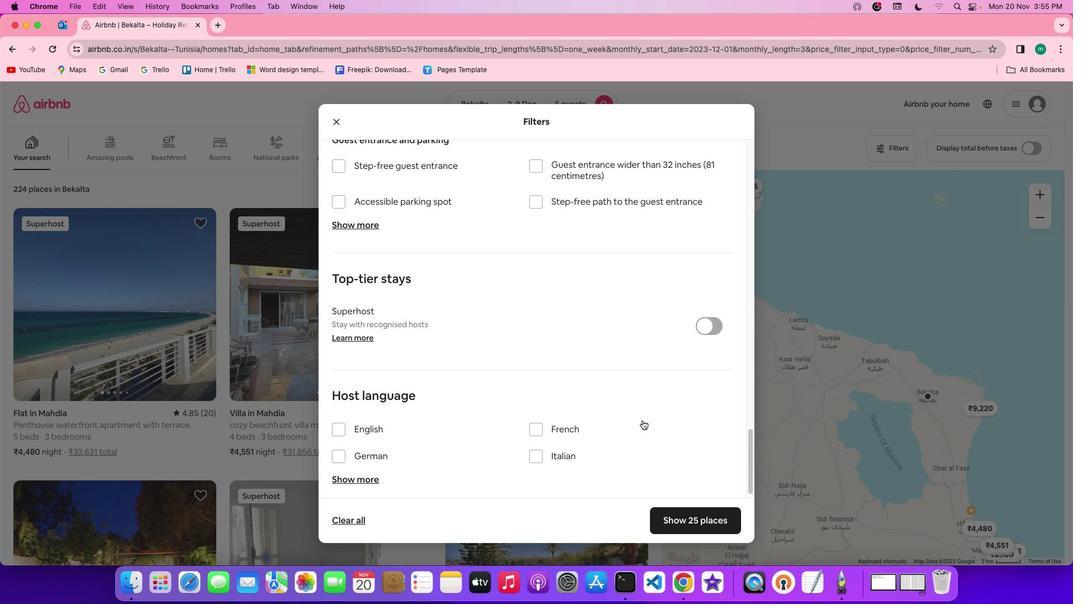 
Action: Mouse scrolled (642, 420) with delta (0, 0)
Screenshot: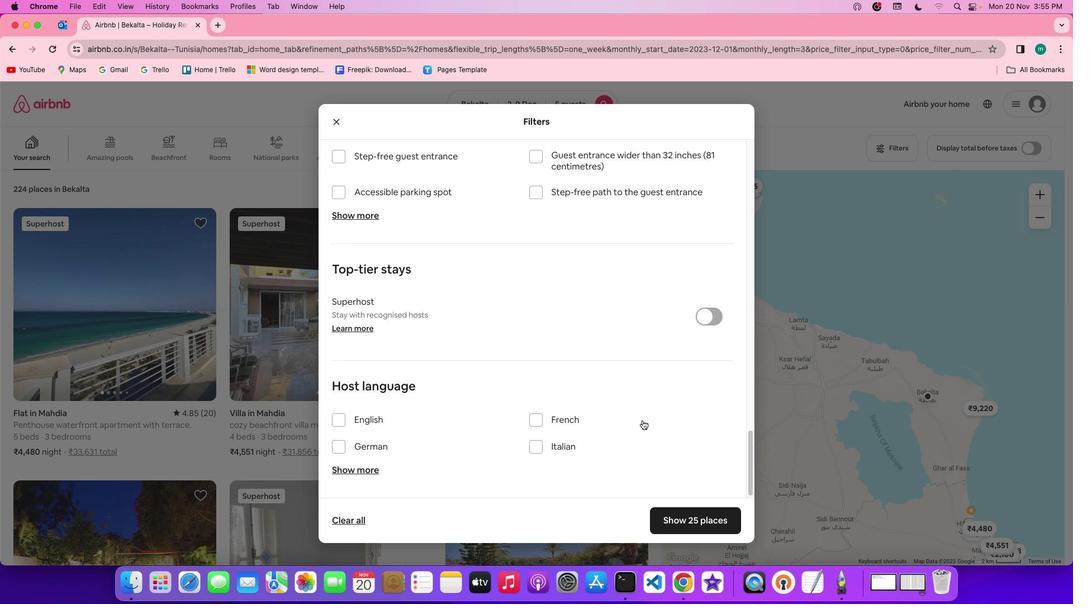 
Action: Mouse scrolled (642, 420) with delta (0, -1)
Screenshot: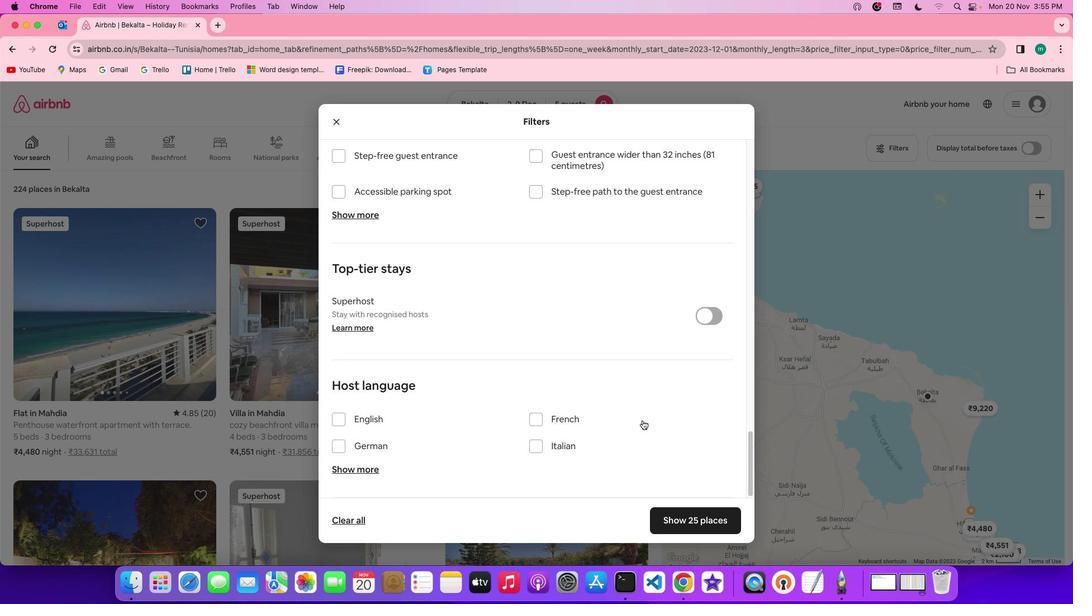 
Action: Mouse scrolled (642, 420) with delta (0, -2)
Screenshot: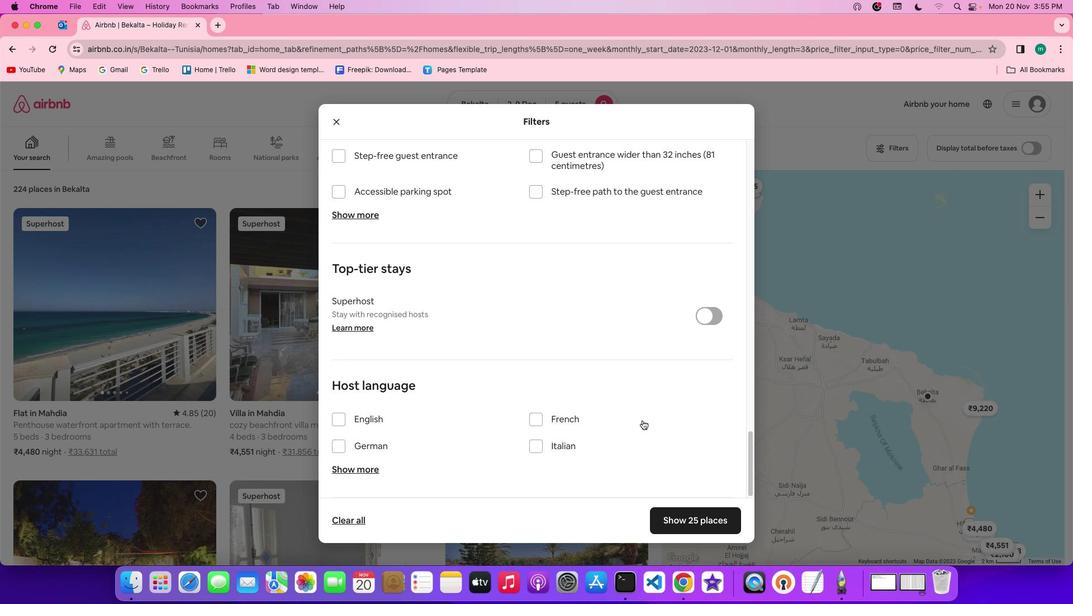 
Action: Mouse scrolled (642, 420) with delta (0, -2)
Screenshot: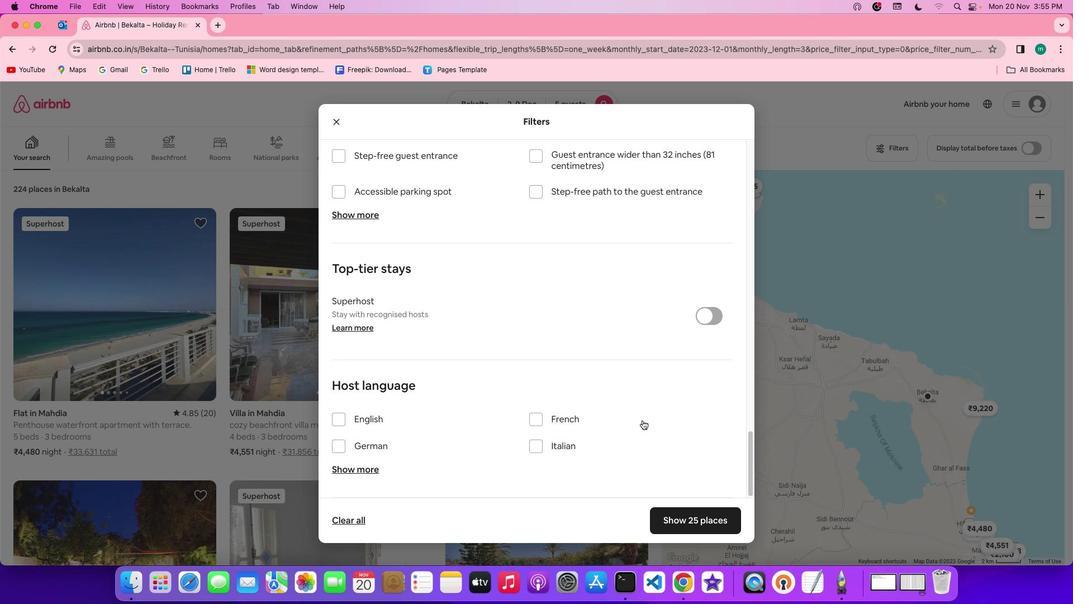 
Action: Mouse scrolled (642, 420) with delta (0, 0)
Screenshot: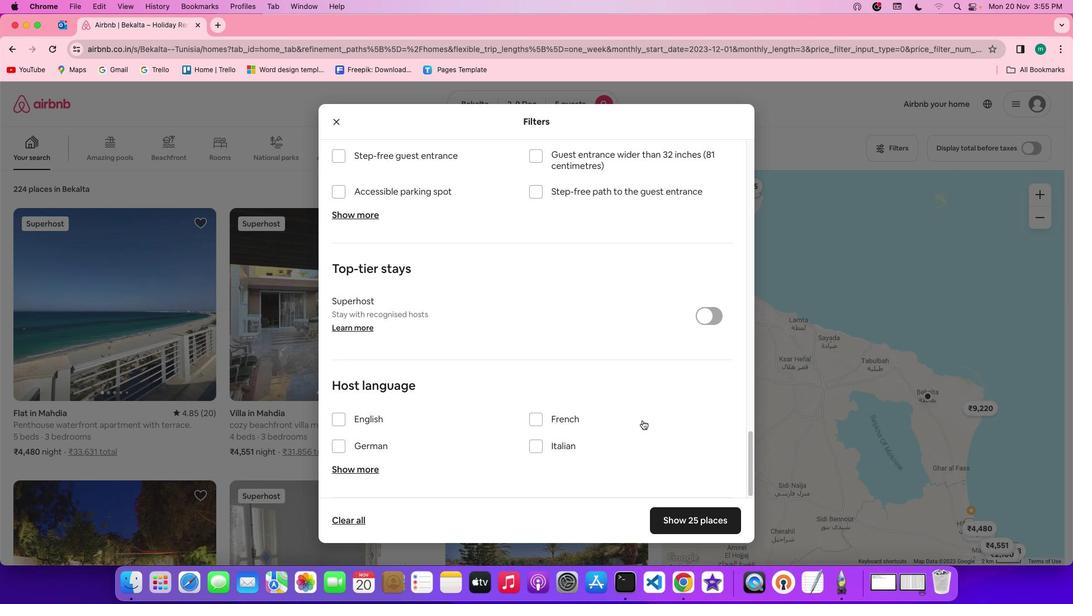 
Action: Mouse scrolled (642, 420) with delta (0, 0)
Screenshot: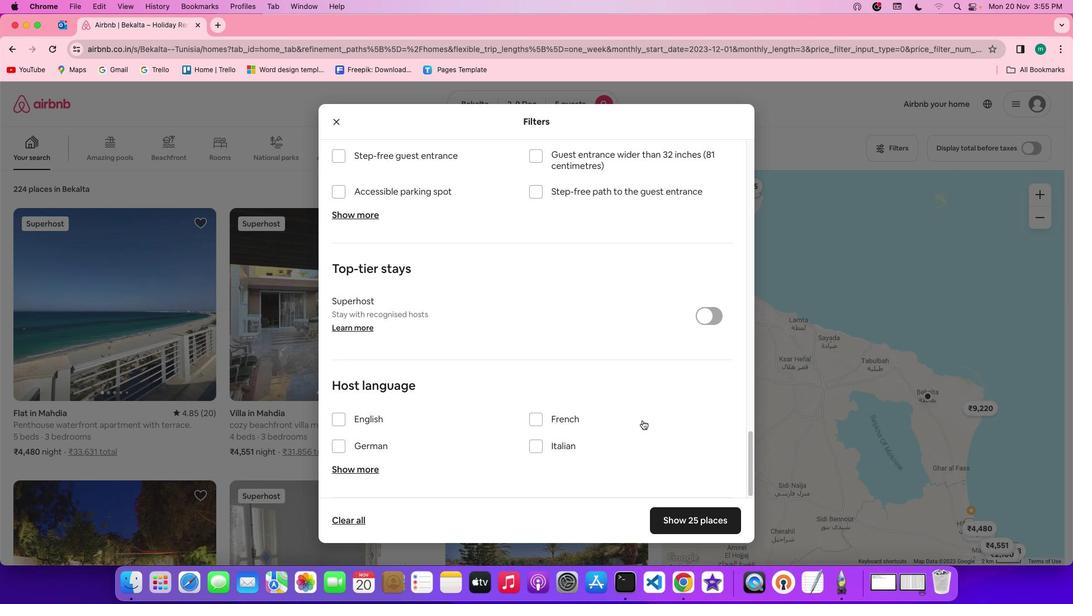 
Action: Mouse scrolled (642, 420) with delta (0, -1)
Screenshot: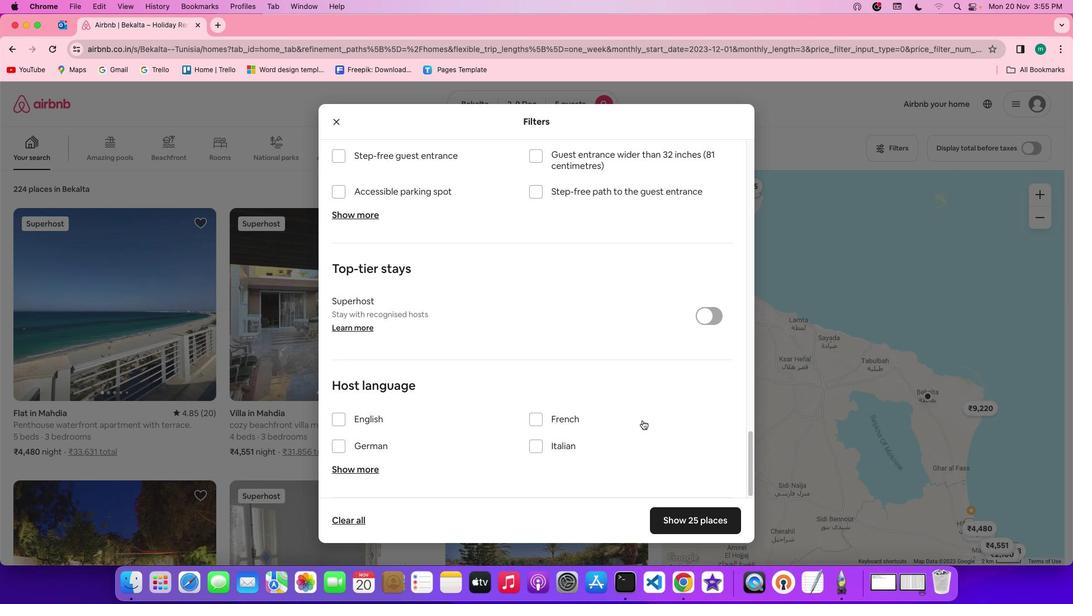 
Action: Mouse scrolled (642, 420) with delta (0, -2)
Screenshot: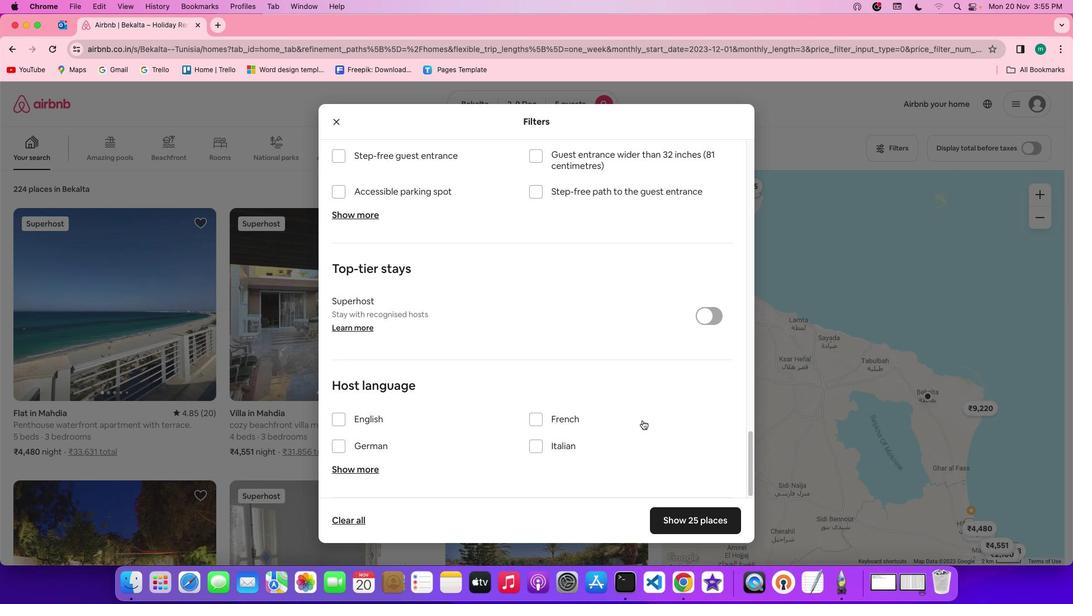 
Action: Mouse scrolled (642, 420) with delta (0, -2)
Screenshot: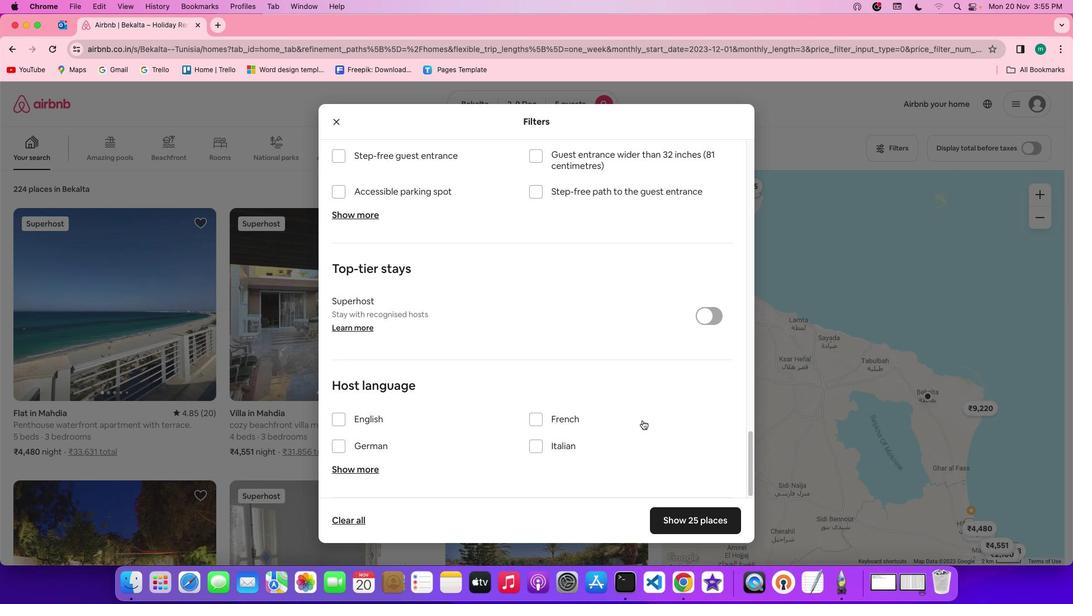 
Action: Mouse scrolled (642, 420) with delta (0, 0)
Screenshot: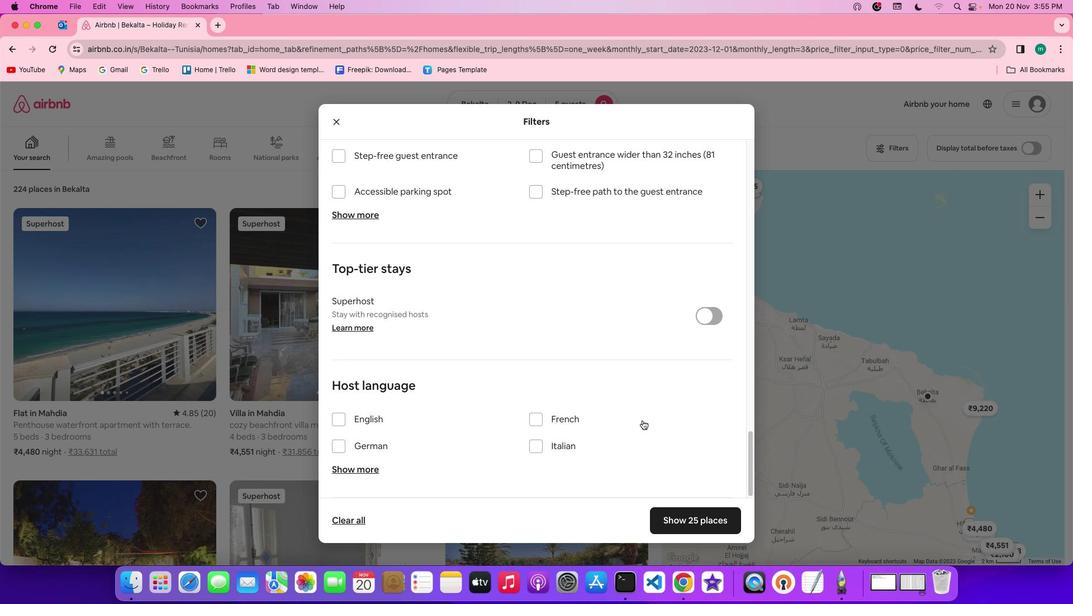 
Action: Mouse scrolled (642, 420) with delta (0, 0)
Screenshot: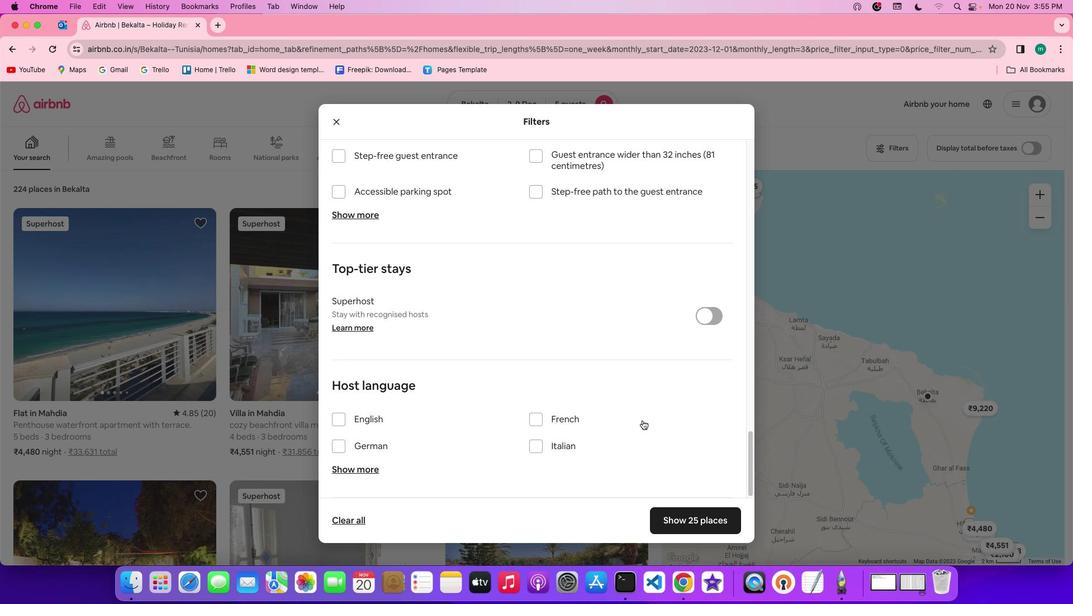 
Action: Mouse scrolled (642, 420) with delta (0, -1)
Screenshot: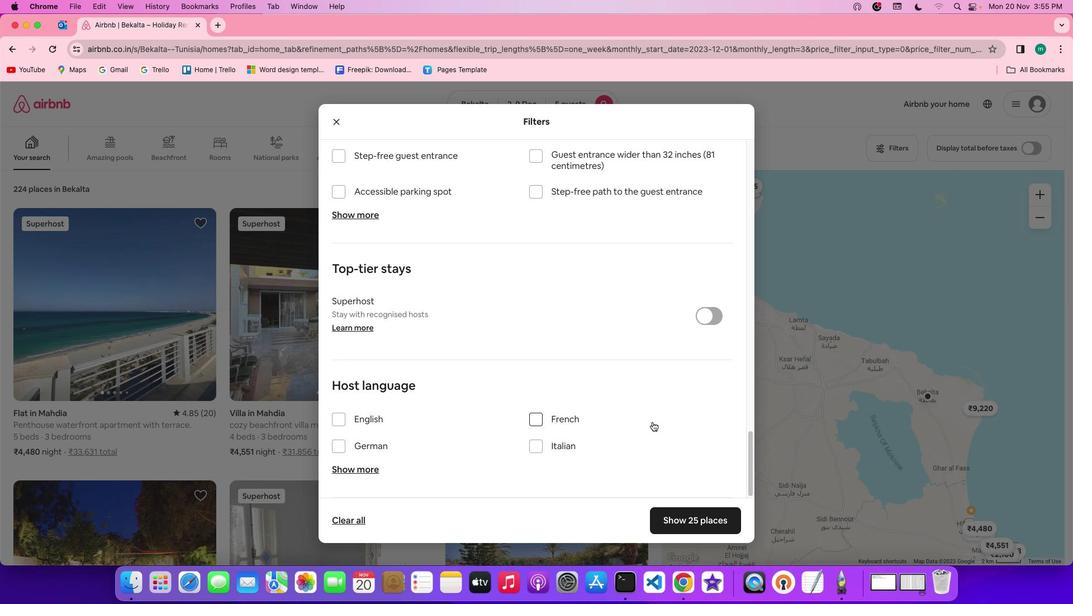 
Action: Mouse scrolled (642, 420) with delta (0, -2)
Screenshot: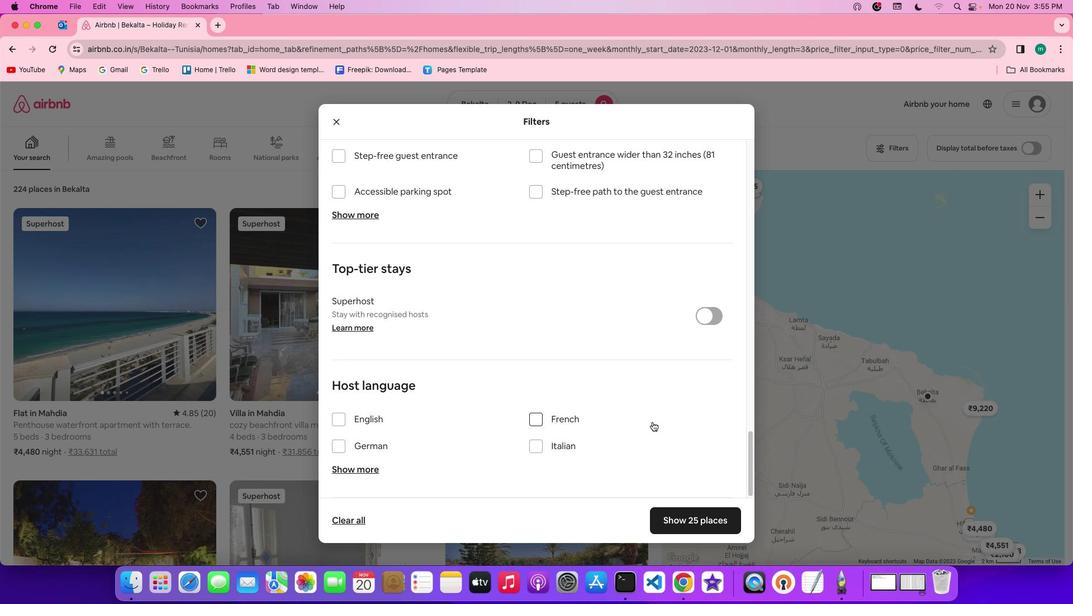 
Action: Mouse scrolled (642, 420) with delta (0, -3)
Screenshot: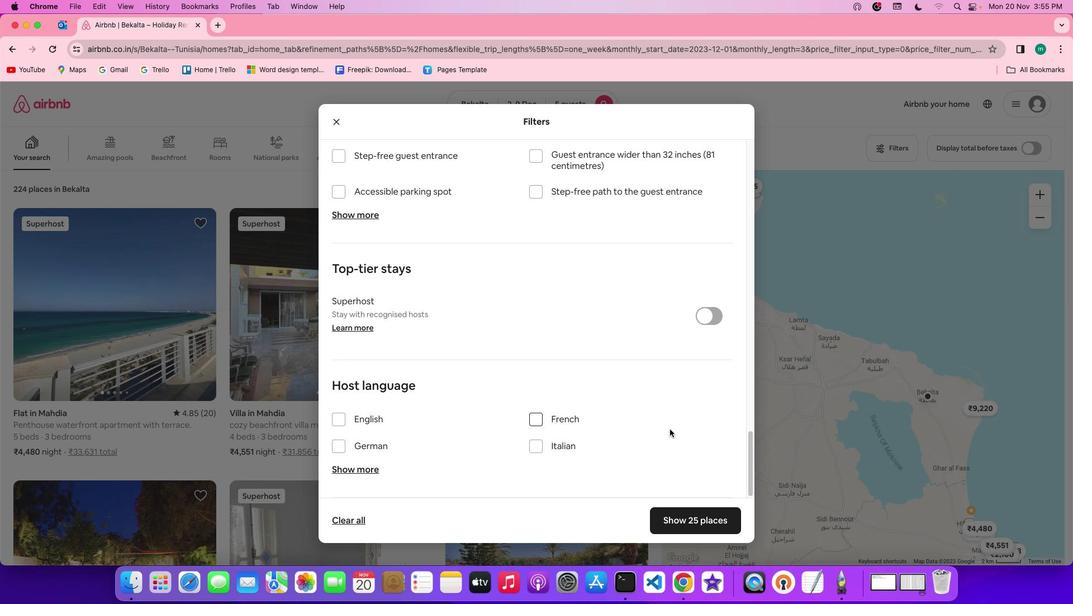 
Action: Mouse moved to (714, 515)
Screenshot: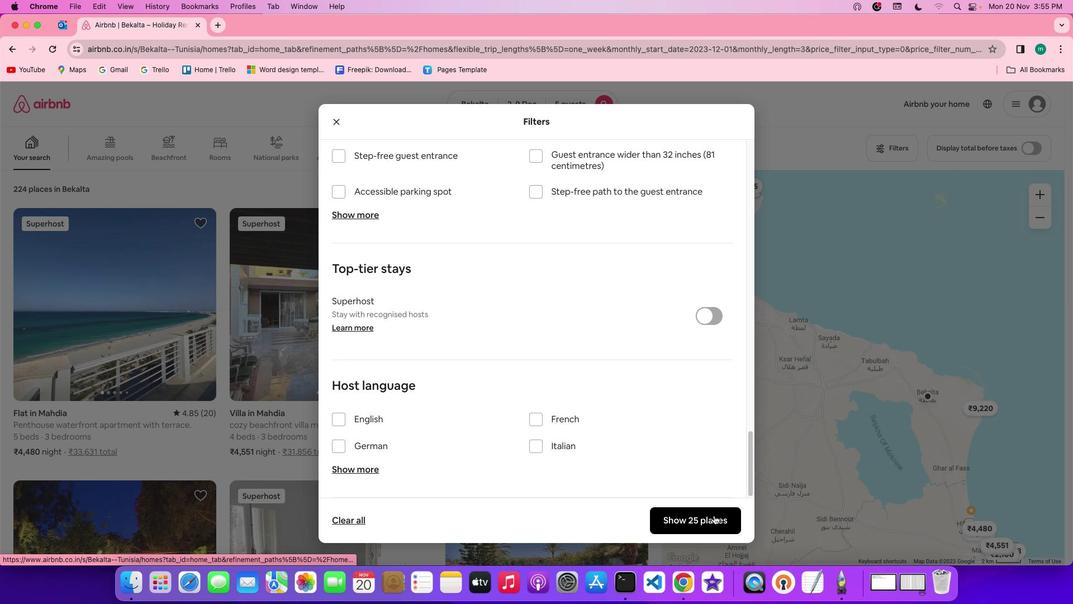 
Action: Mouse pressed left at (714, 515)
Screenshot: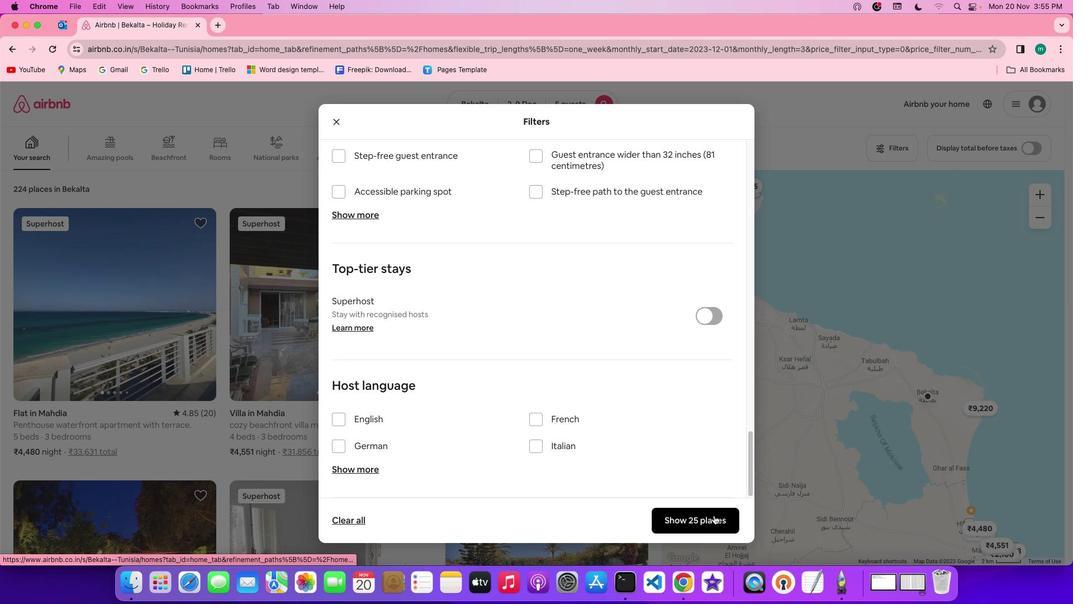 
Action: Mouse moved to (434, 295)
Screenshot: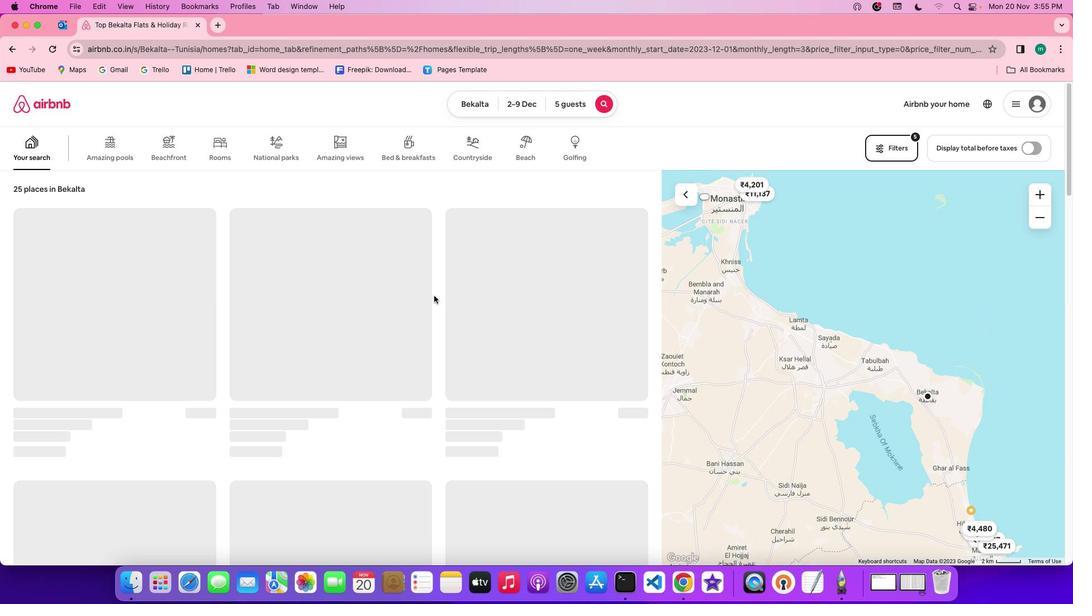 
Action: Mouse scrolled (434, 295) with delta (0, 0)
Screenshot: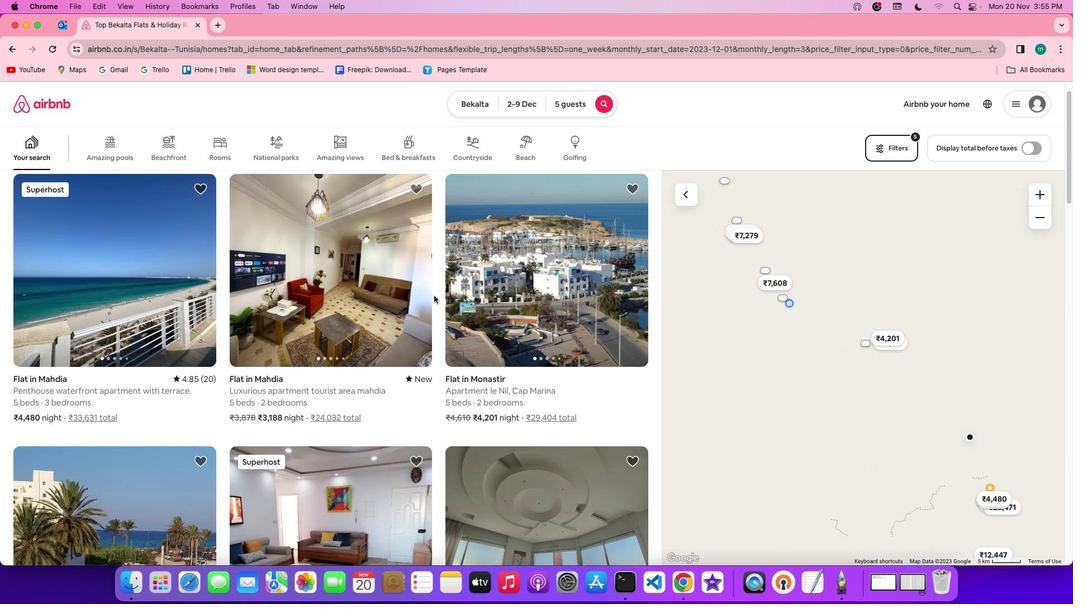 
Action: Mouse scrolled (434, 295) with delta (0, 0)
Screenshot: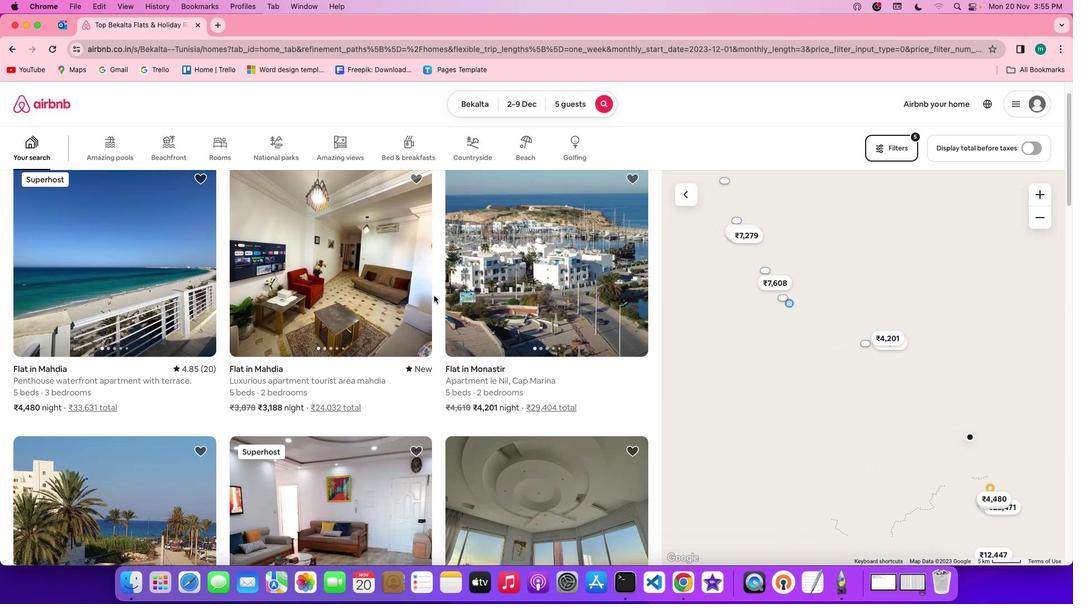
Action: Mouse scrolled (434, 295) with delta (0, 0)
Screenshot: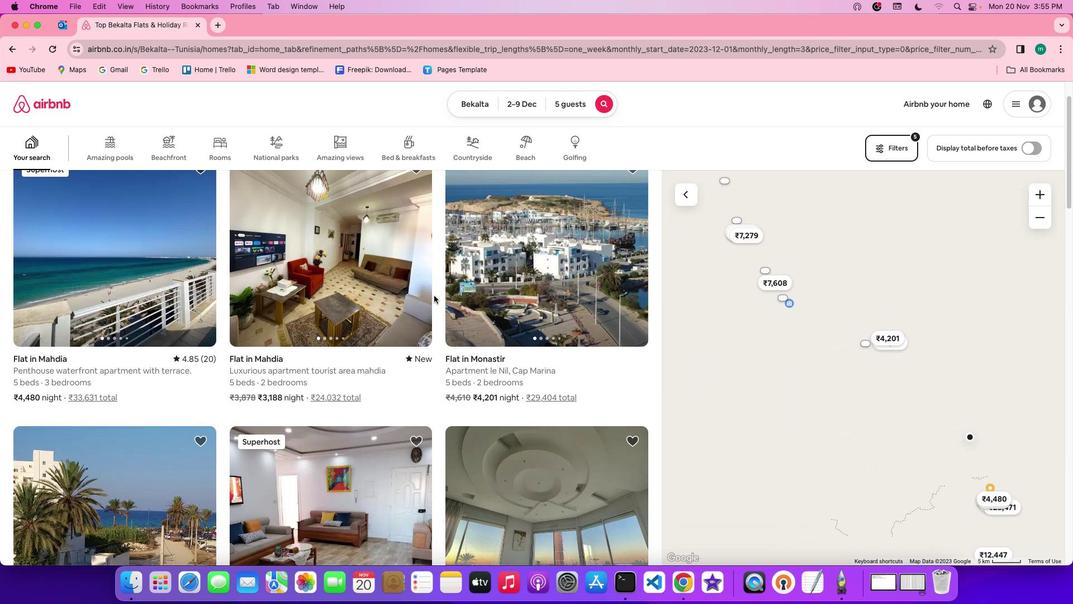 
Action: Mouse scrolled (434, 295) with delta (0, 0)
Screenshot: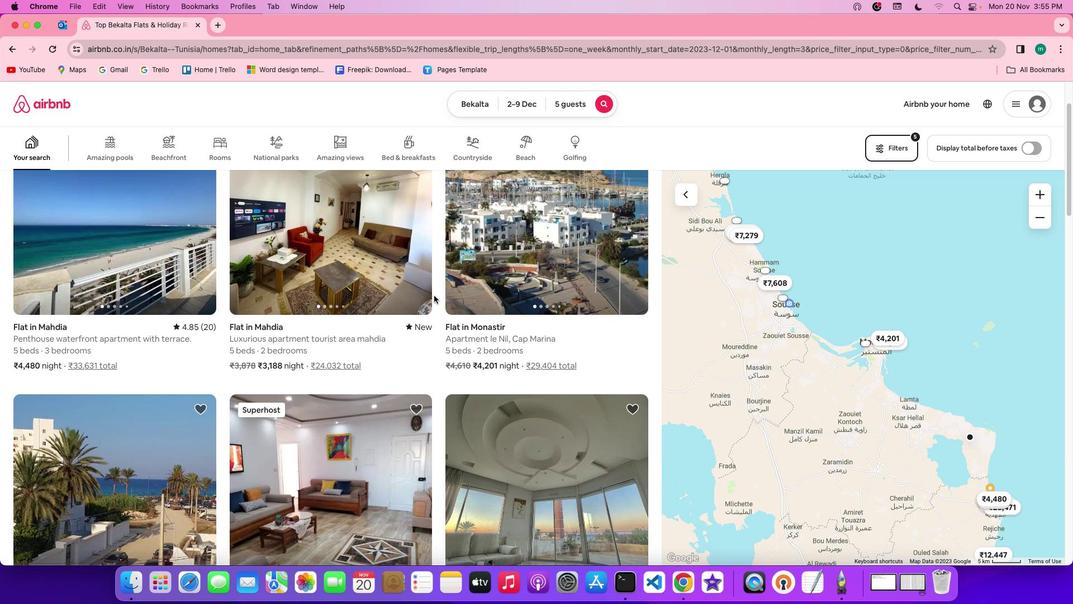 
Action: Mouse scrolled (434, 295) with delta (0, 0)
Screenshot: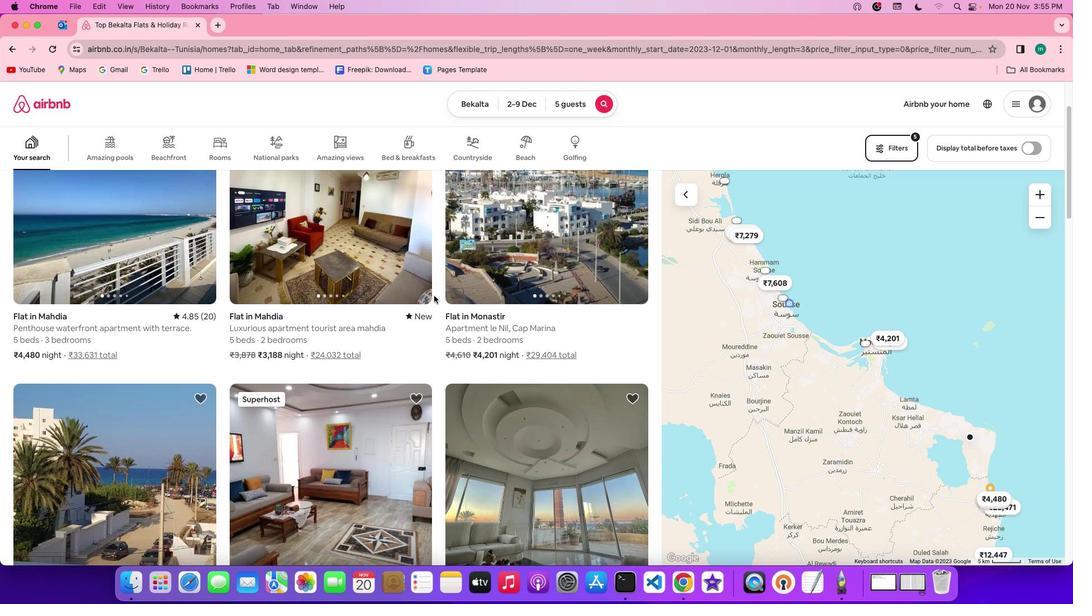 
Action: Mouse scrolled (434, 295) with delta (0, 0)
Screenshot: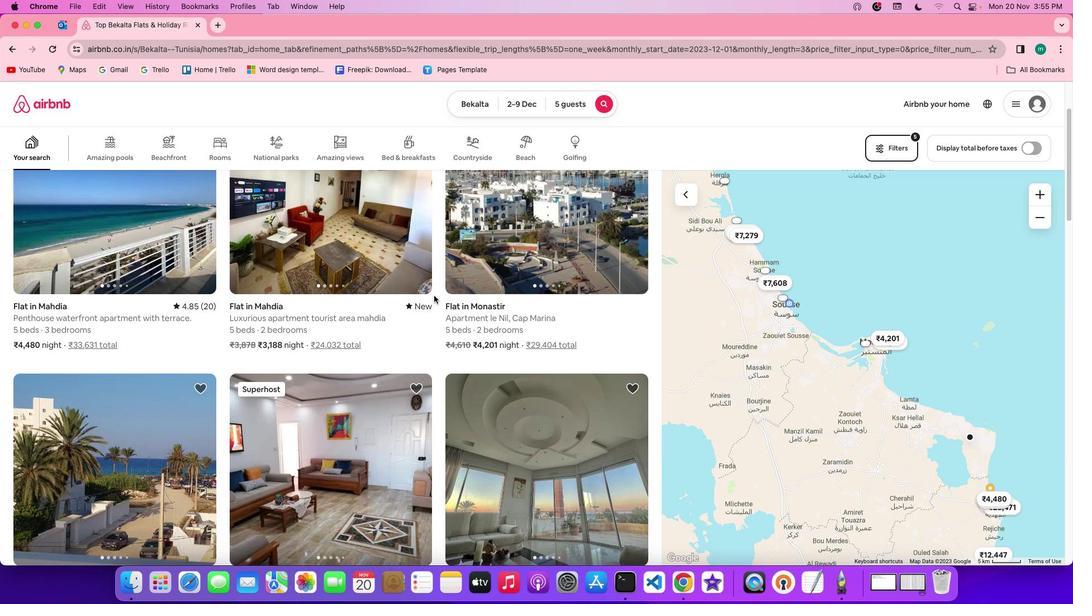 
Action: Mouse scrolled (434, 295) with delta (0, 0)
Screenshot: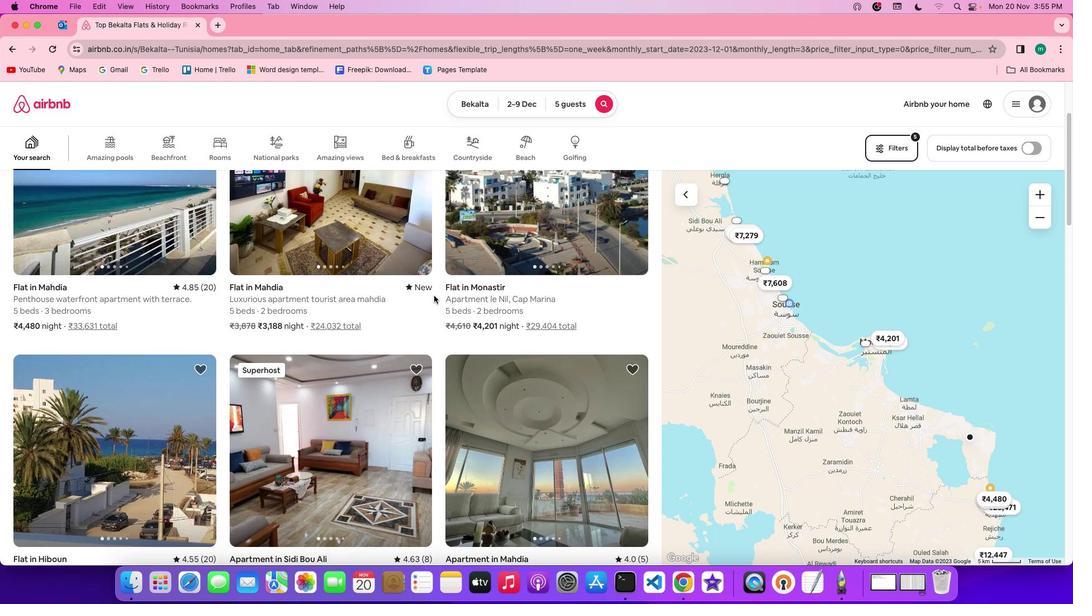 
Action: Mouse scrolled (434, 295) with delta (0, 0)
Screenshot: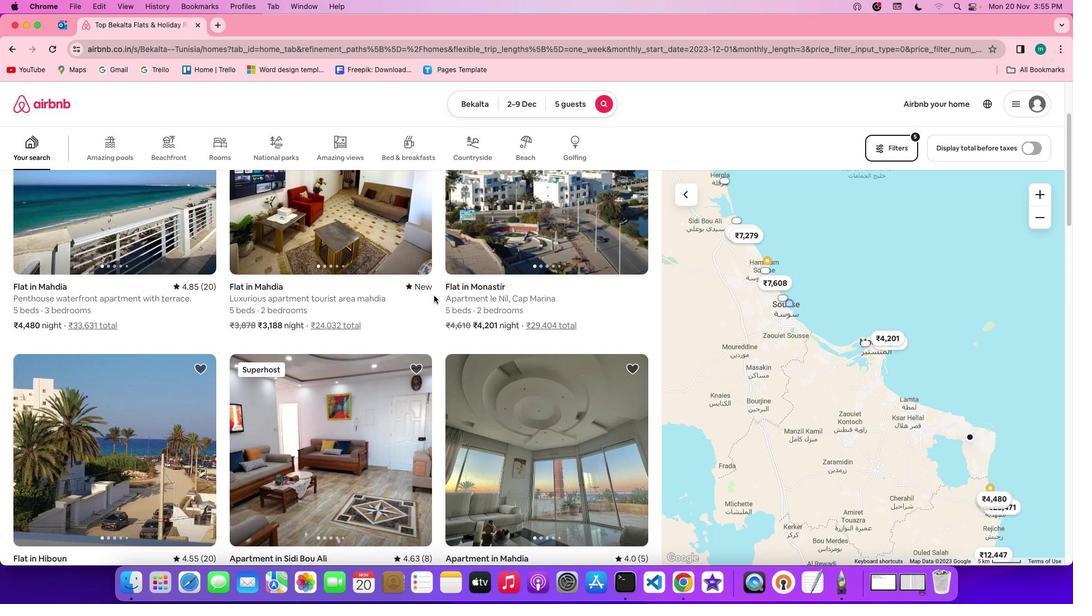
Action: Mouse scrolled (434, 295) with delta (0, 0)
Screenshot: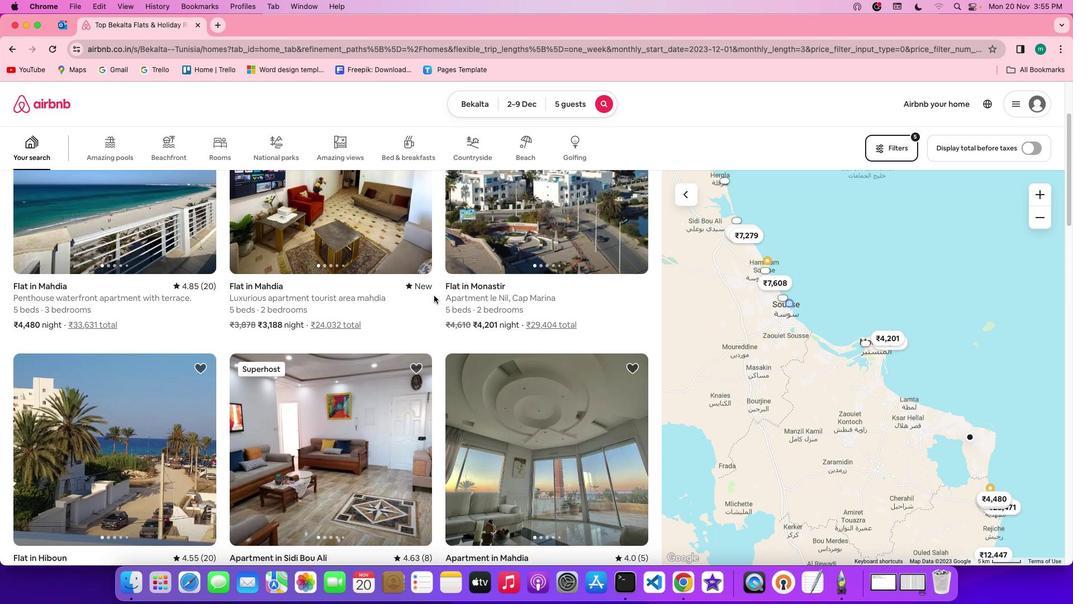 
Action: Mouse scrolled (434, 295) with delta (0, 0)
Screenshot: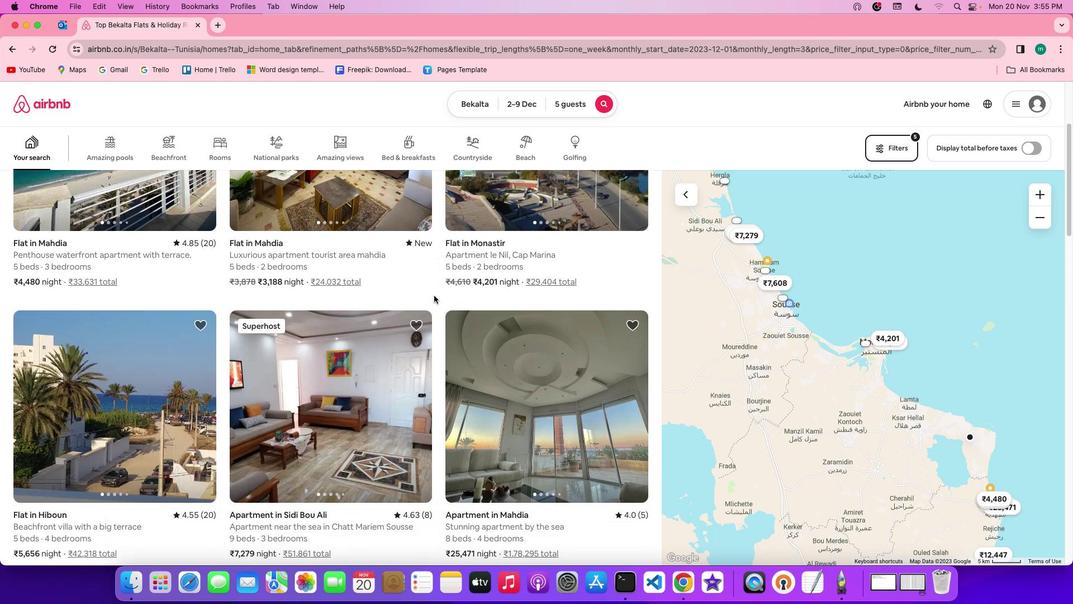 
Action: Mouse scrolled (434, 295) with delta (0, 0)
Screenshot: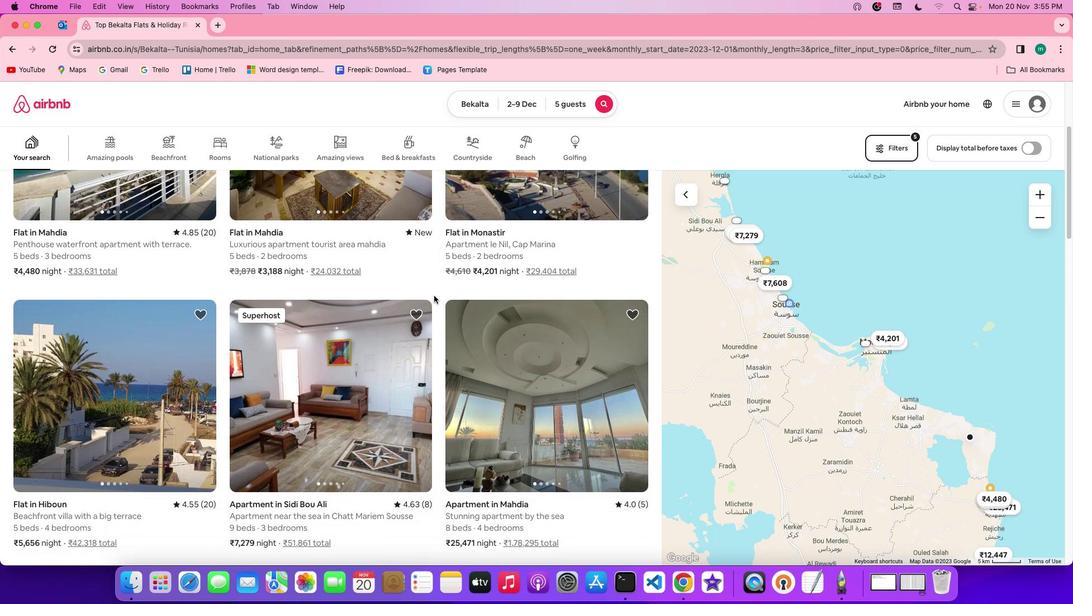
Action: Mouse scrolled (434, 295) with delta (0, 0)
Screenshot: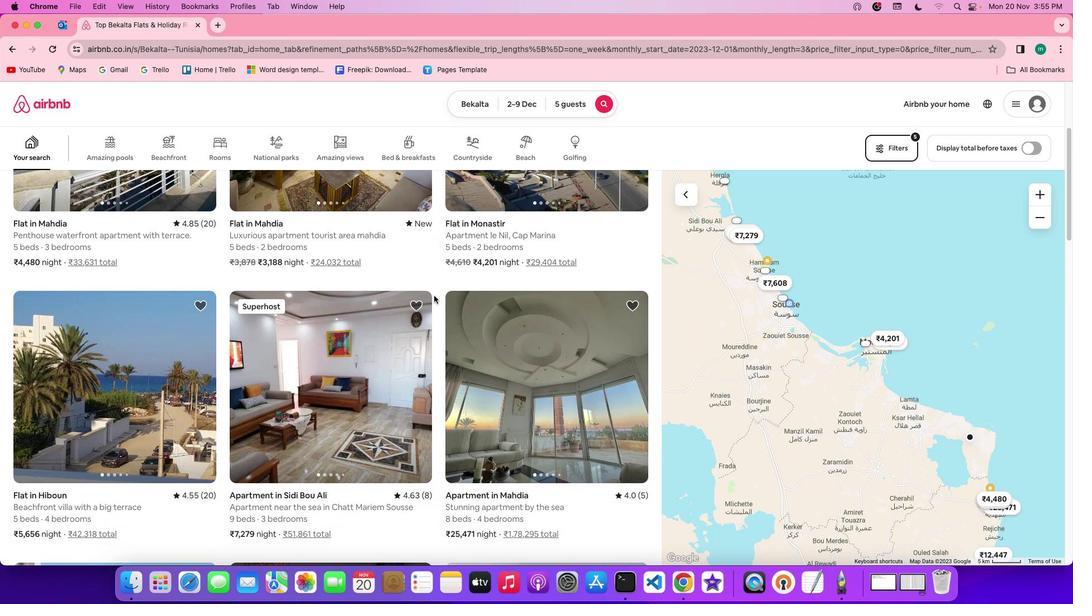 
Action: Mouse scrolled (434, 295) with delta (0, 0)
Screenshot: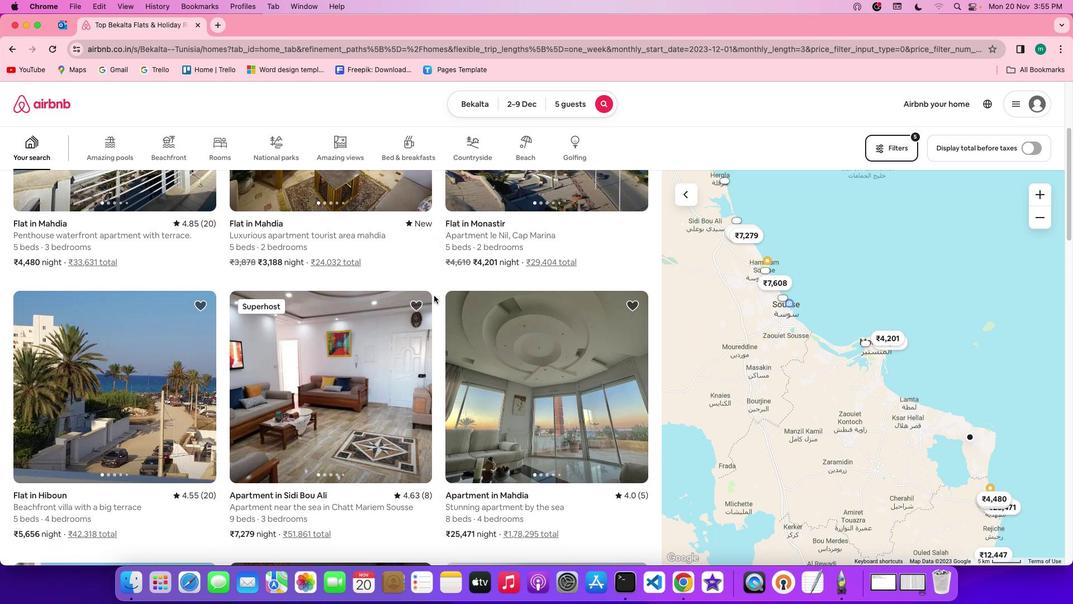 
Action: Mouse scrolled (434, 295) with delta (0, 0)
Screenshot: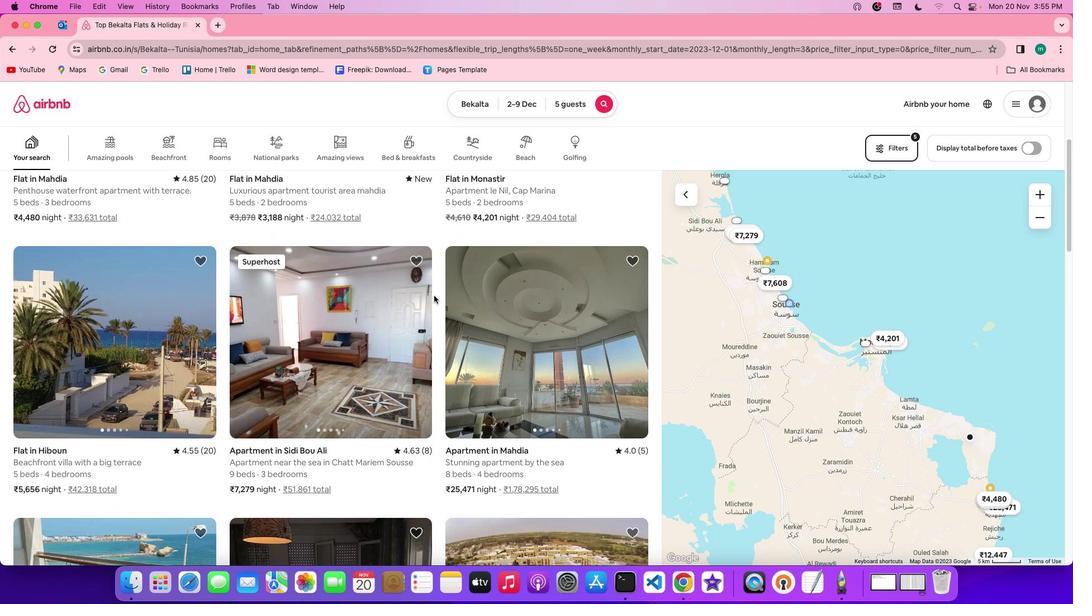 
Action: Mouse scrolled (434, 295) with delta (0, 0)
Screenshot: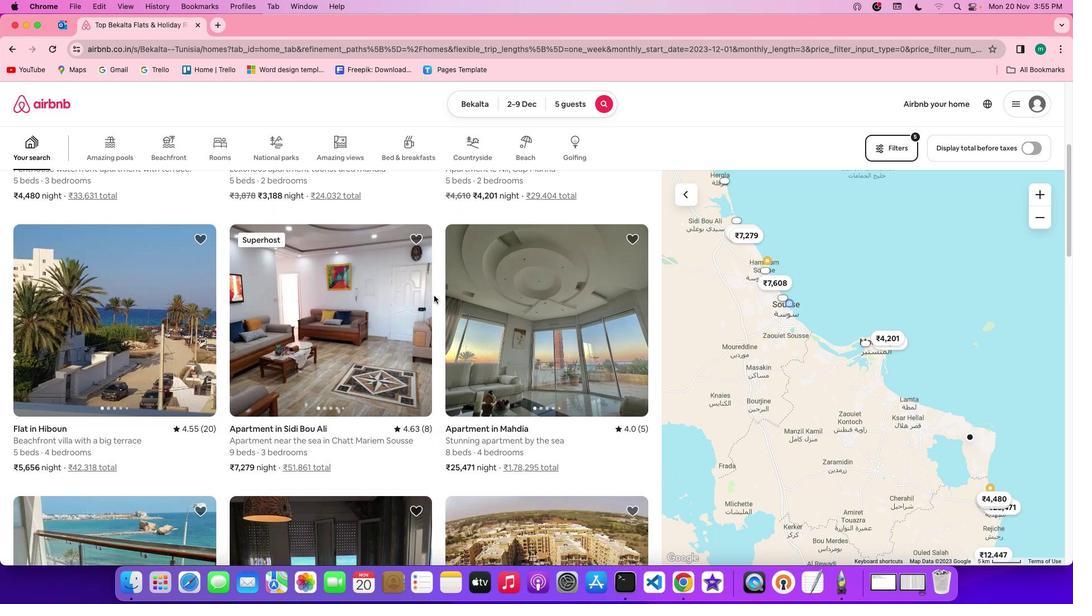 
Action: Mouse scrolled (434, 295) with delta (0, -1)
Screenshot: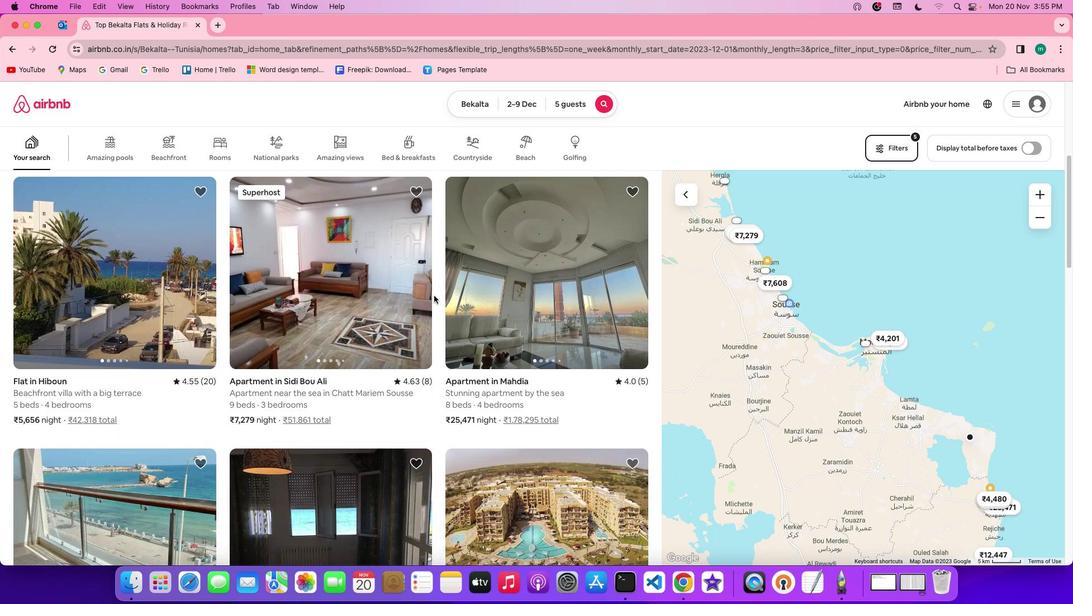 
Action: Mouse scrolled (434, 295) with delta (0, -1)
Screenshot: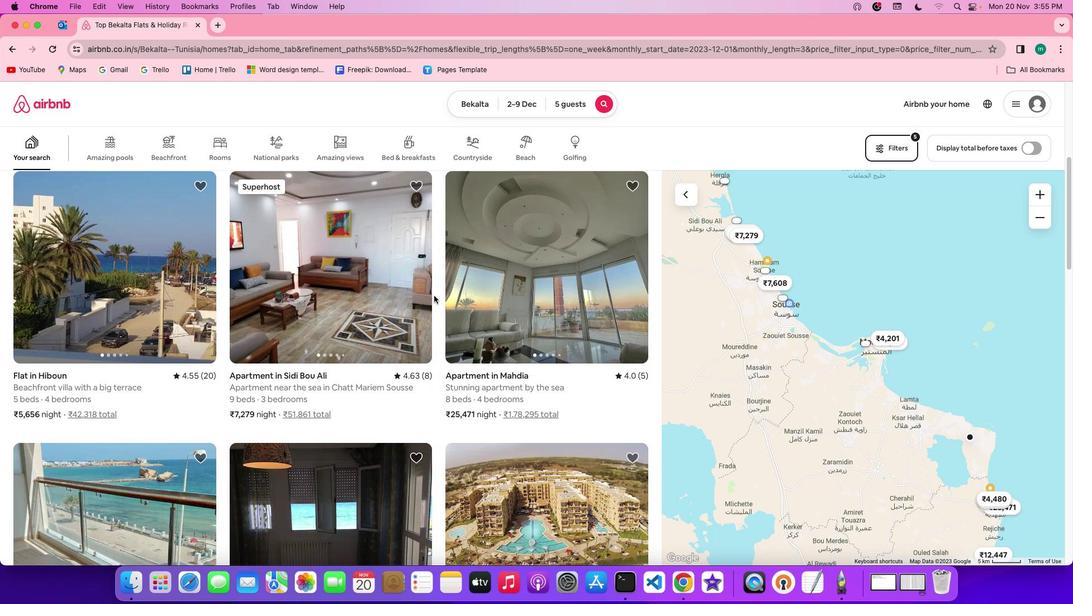 
Action: Mouse scrolled (434, 295) with delta (0, 0)
Screenshot: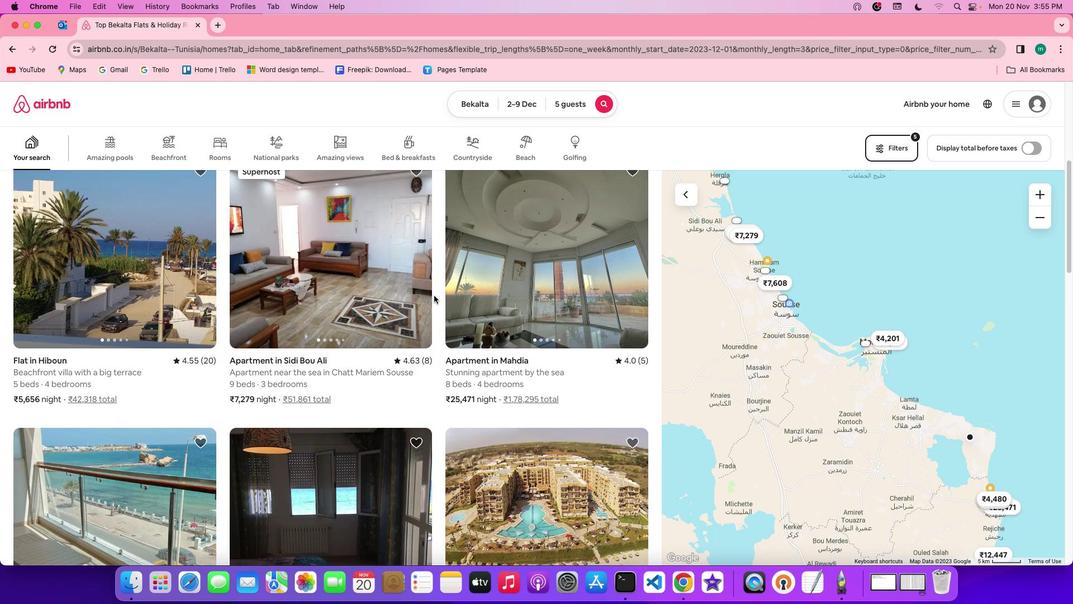
Action: Mouse scrolled (434, 295) with delta (0, 0)
Screenshot: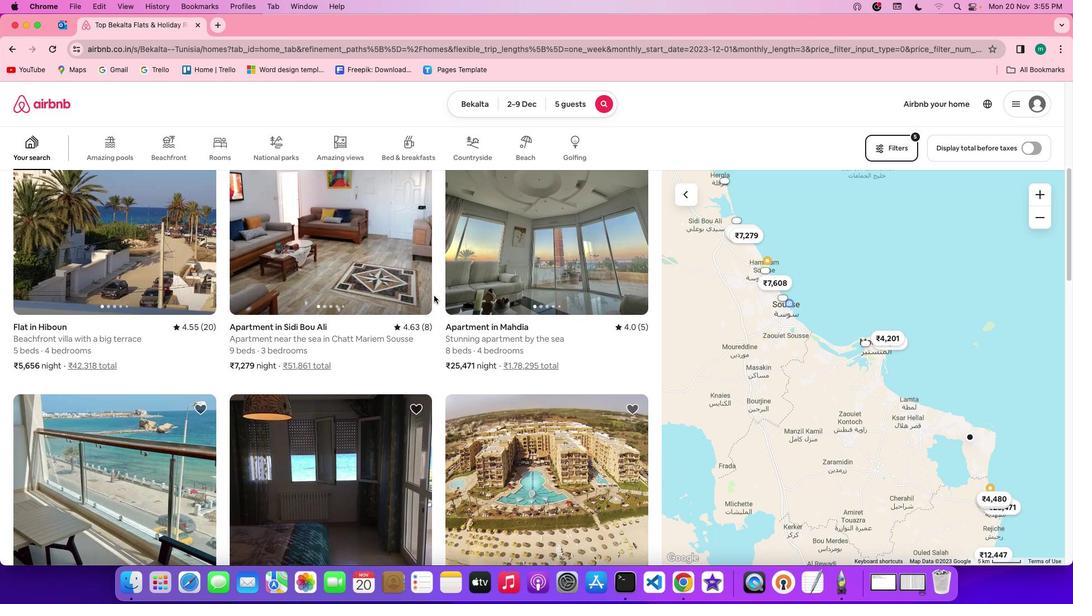 
Action: Mouse scrolled (434, 295) with delta (0, 0)
Screenshot: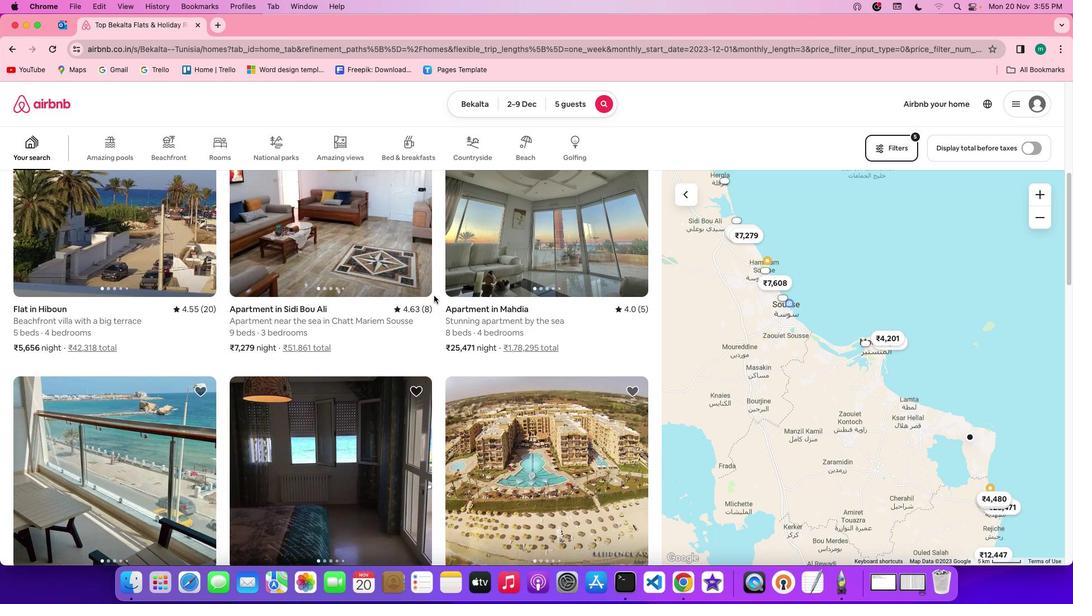 
Action: Mouse scrolled (434, 295) with delta (0, 0)
Screenshot: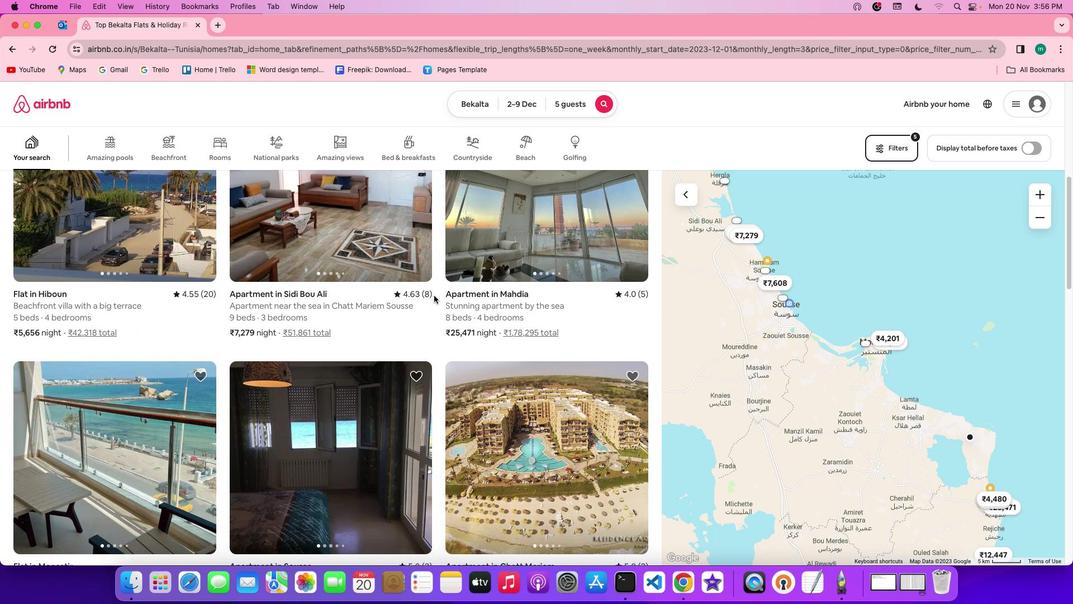 
Action: Mouse scrolled (434, 295) with delta (0, 0)
Screenshot: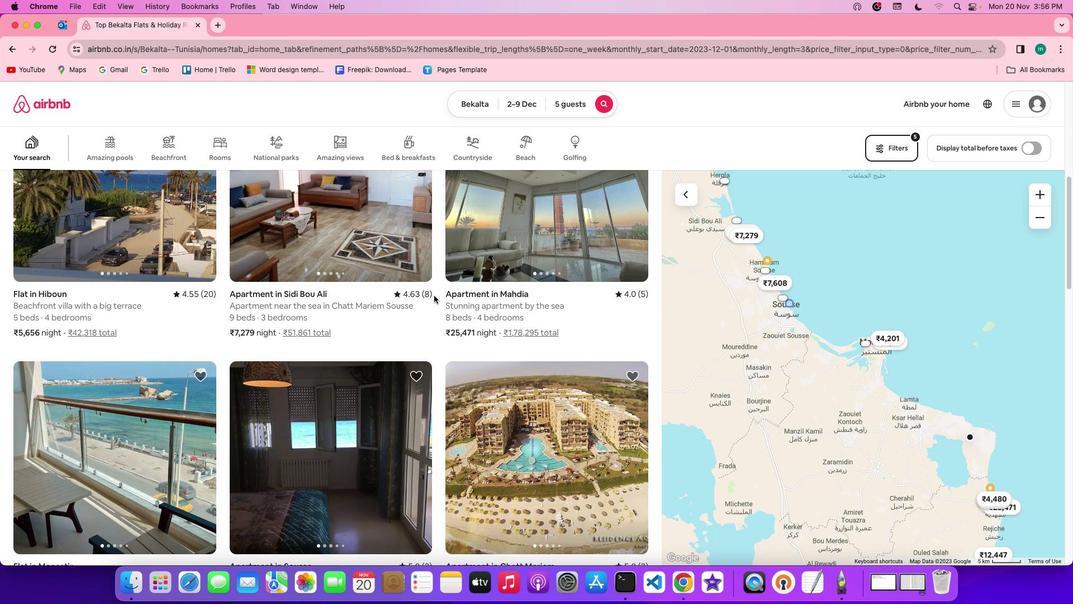 
Action: Mouse scrolled (434, 295) with delta (0, 0)
Screenshot: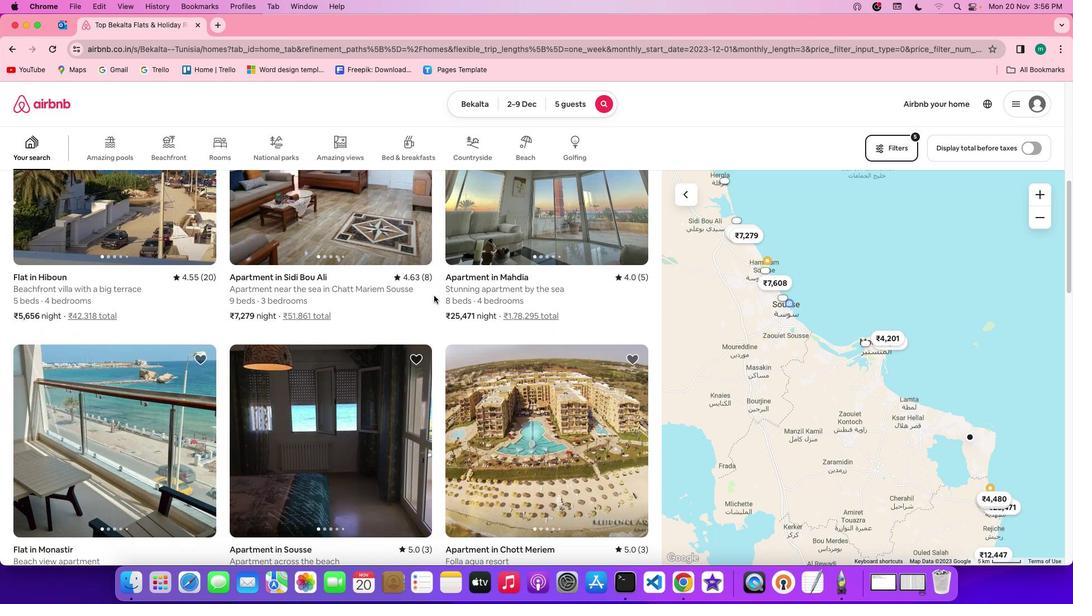 
Action: Mouse scrolled (434, 295) with delta (0, 0)
Screenshot: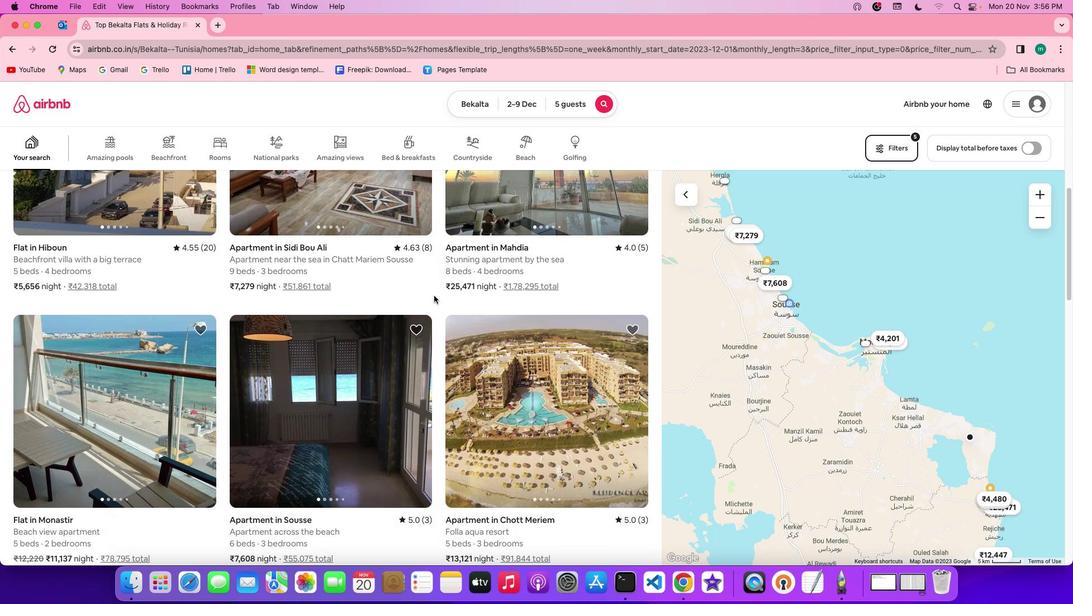 
Action: Mouse scrolled (434, 295) with delta (0, 0)
Screenshot: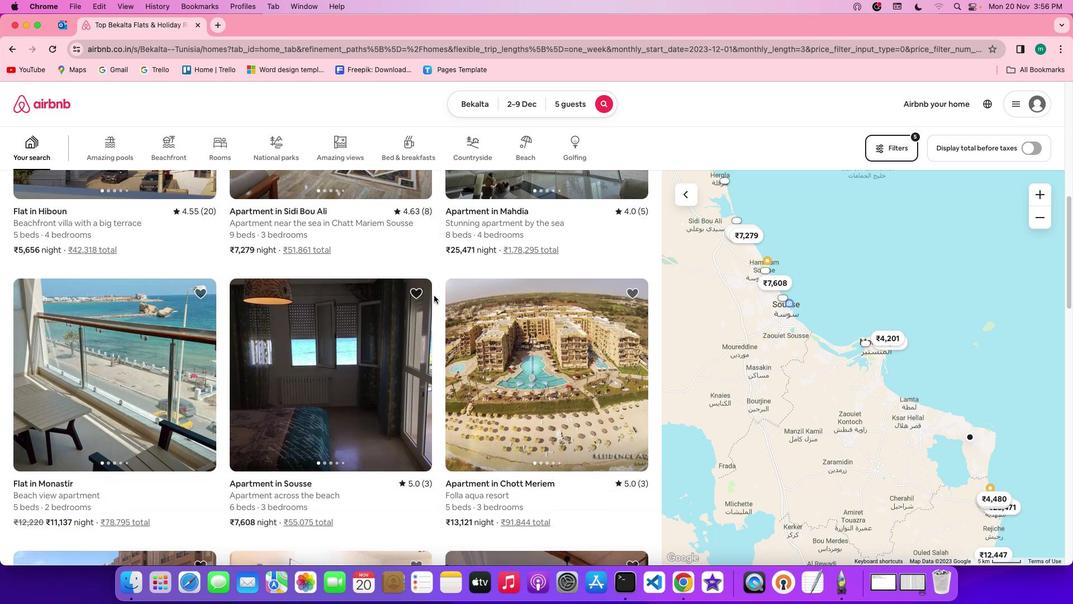
Action: Mouse scrolled (434, 295) with delta (0, -1)
Screenshot: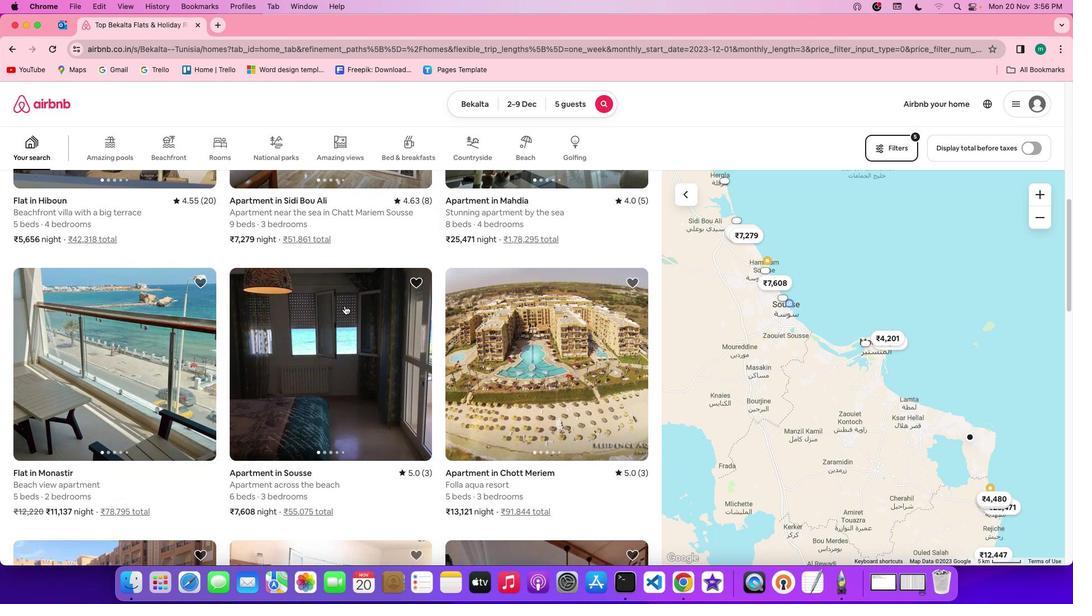 
Action: Mouse moved to (387, 369)
Screenshot: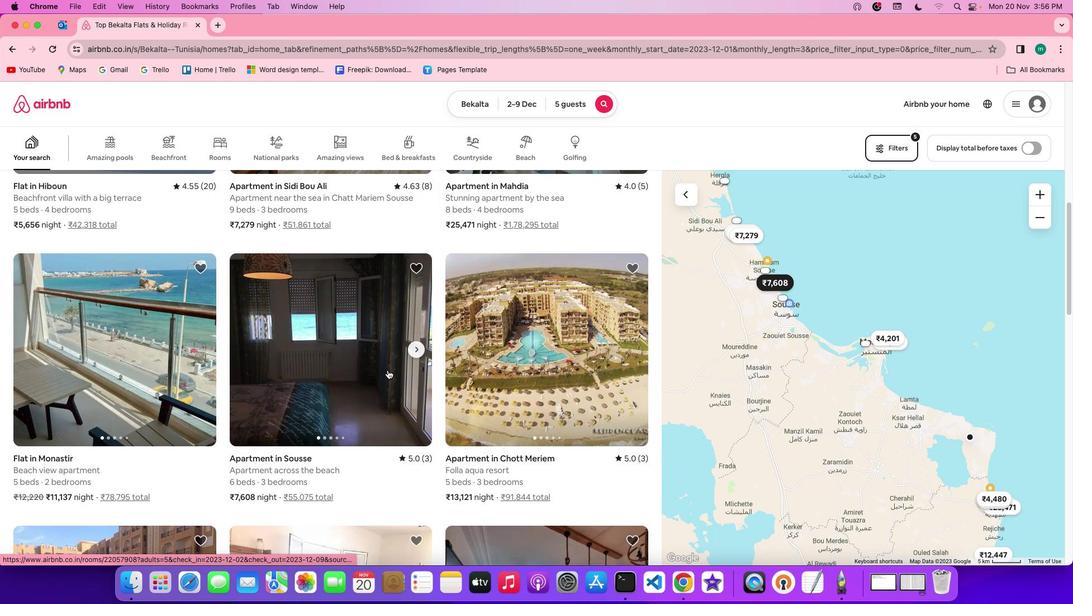 
Action: Mouse scrolled (387, 369) with delta (0, 0)
Screenshot: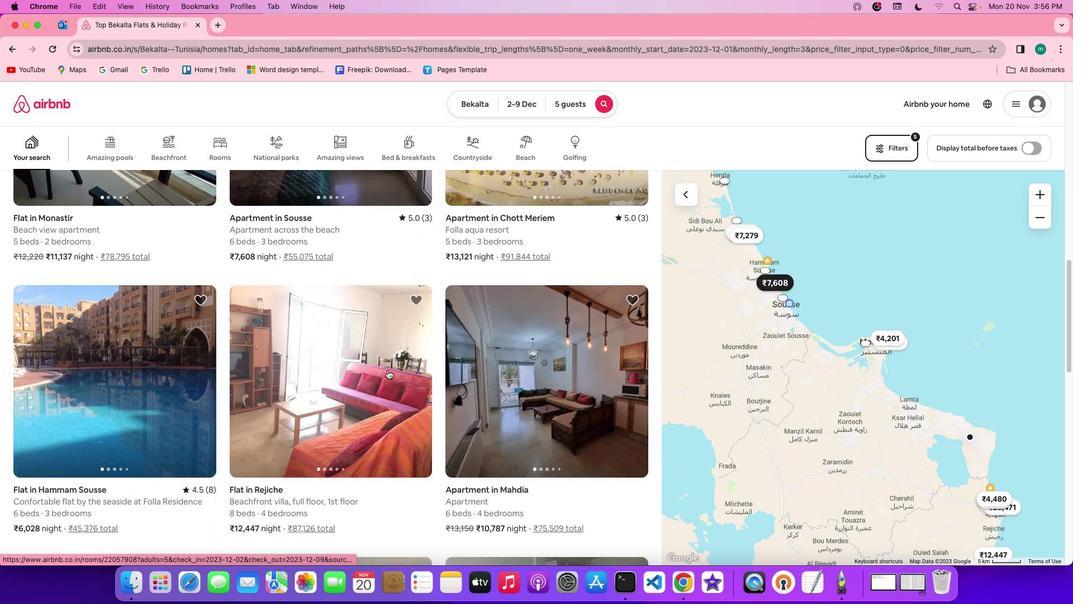 
Action: Mouse scrolled (387, 369) with delta (0, 0)
Screenshot: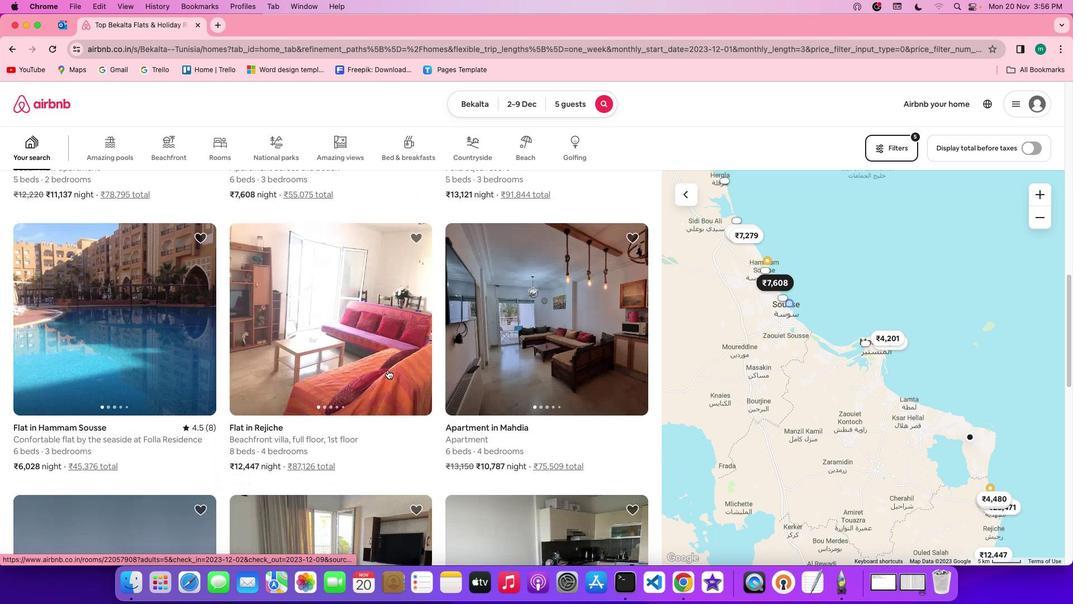 
Action: Mouse scrolled (387, 369) with delta (0, -1)
Screenshot: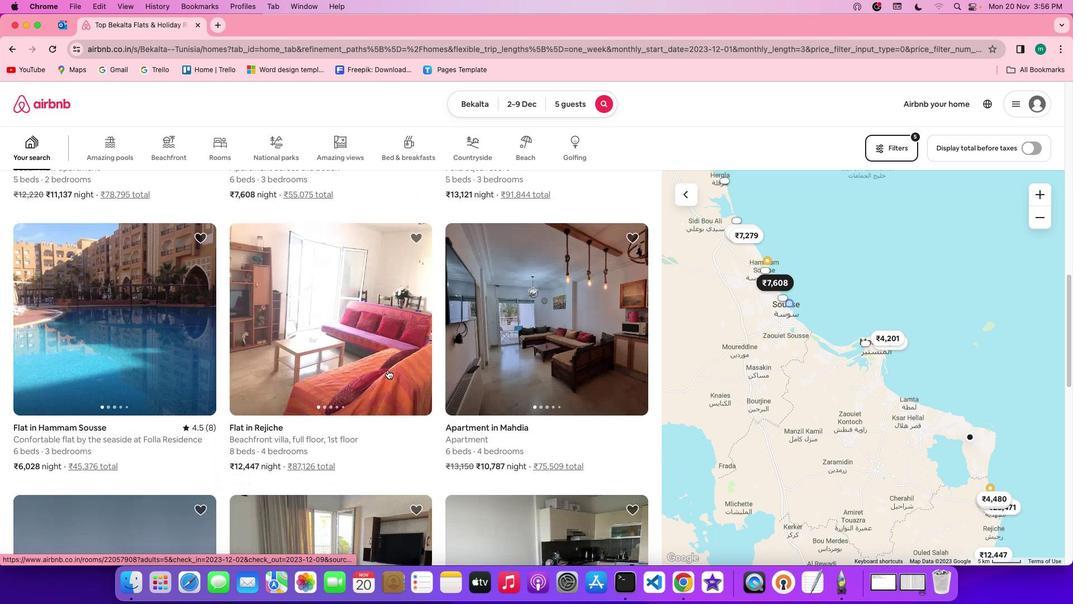
Action: Mouse scrolled (387, 369) with delta (0, -2)
Screenshot: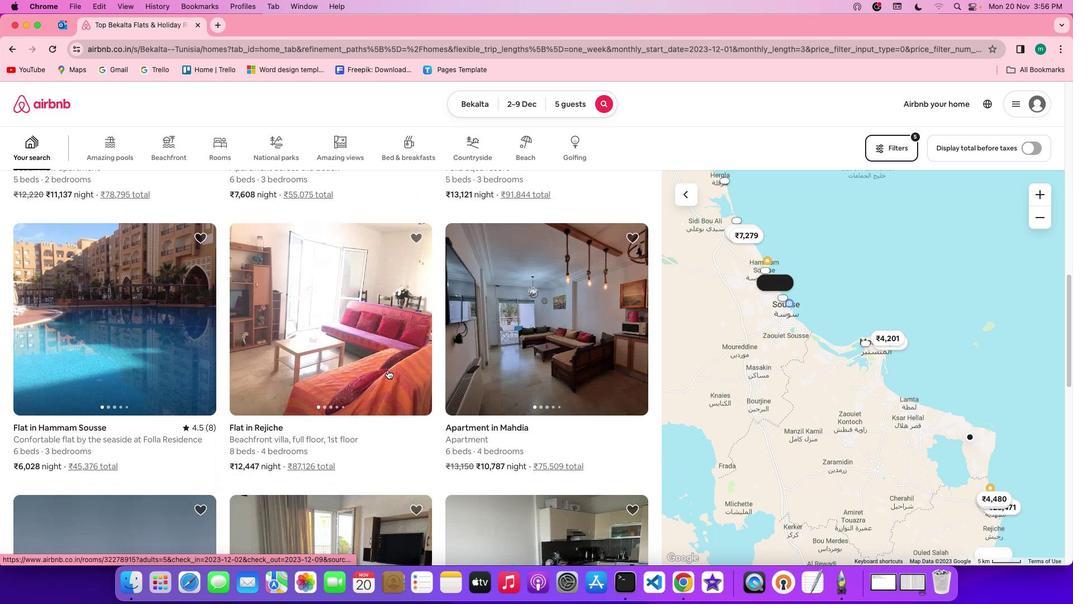 
Action: Mouse scrolled (387, 369) with delta (0, -2)
Screenshot: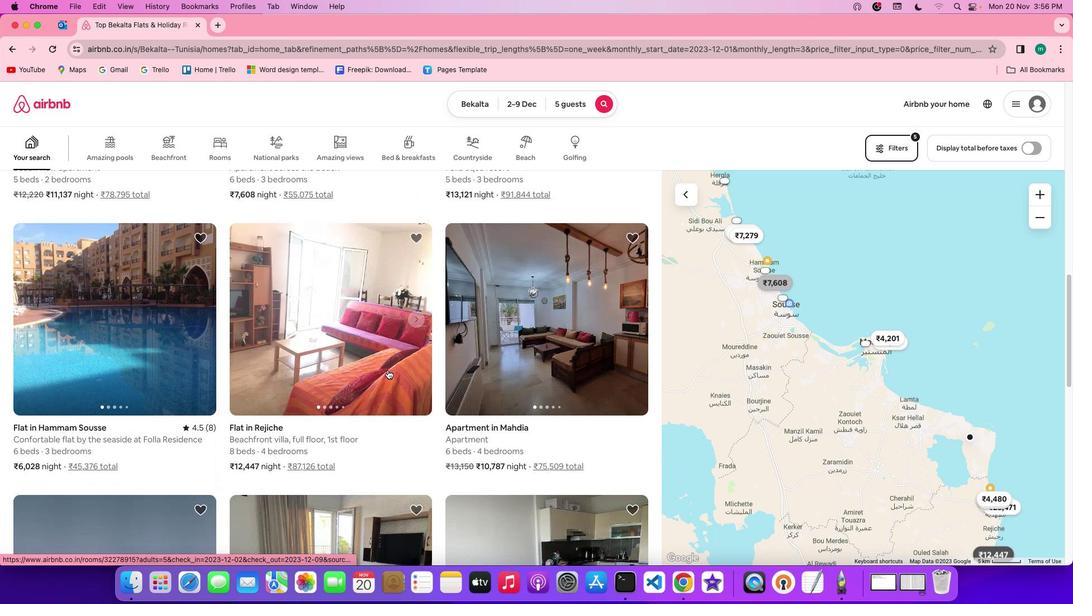 
Action: Mouse scrolled (387, 369) with delta (0, 0)
Screenshot: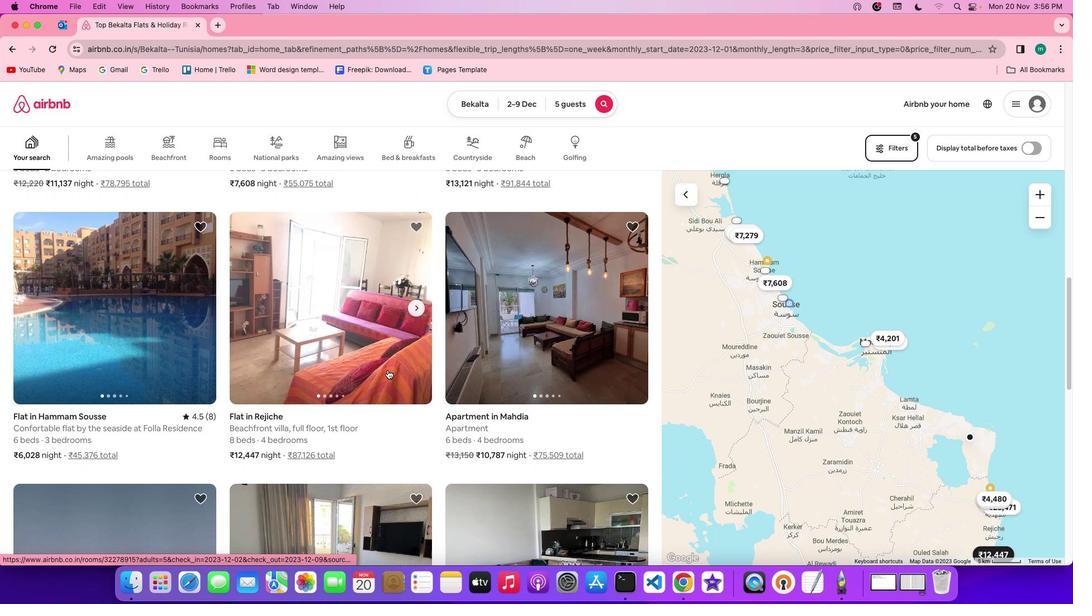 
Action: Mouse scrolled (387, 369) with delta (0, 0)
Screenshot: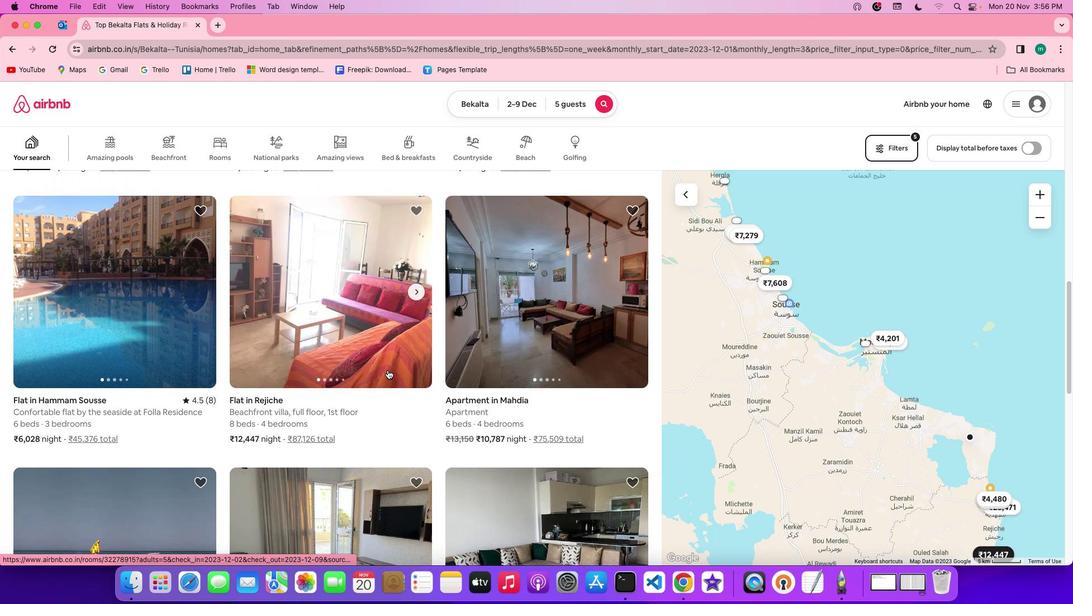
Action: Mouse scrolled (387, 369) with delta (0, 0)
Screenshot: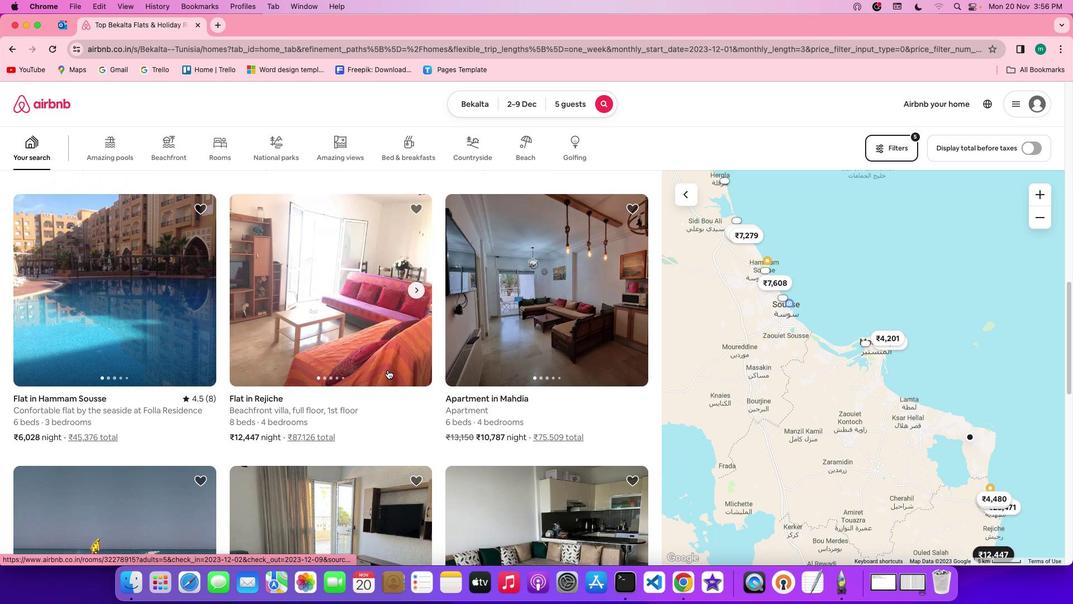 
Action: Mouse moved to (138, 335)
Screenshot: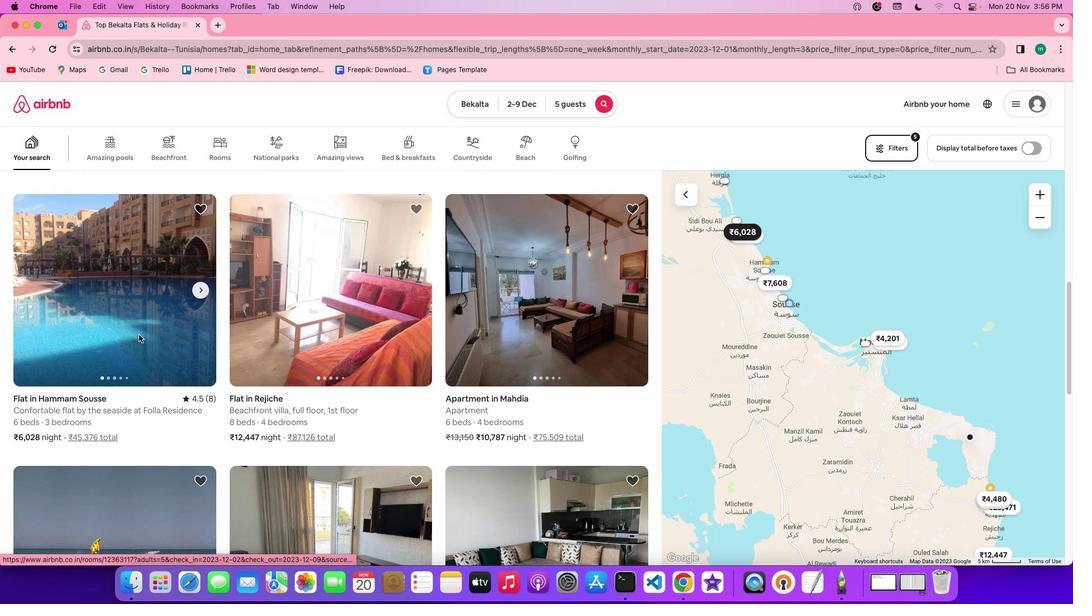 
Action: Mouse pressed left at (138, 335)
Screenshot: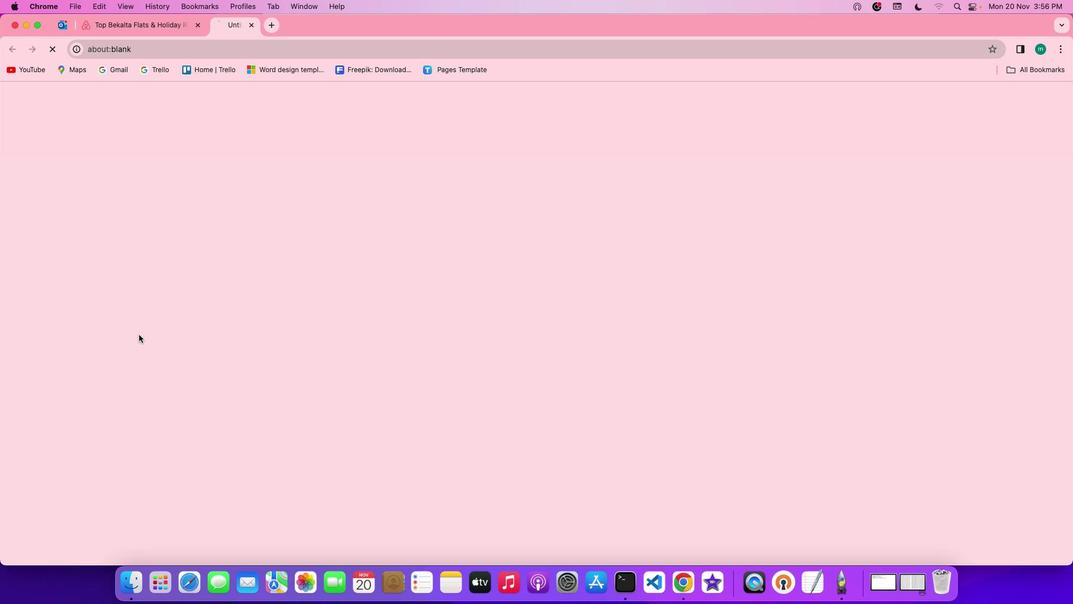 
Action: Mouse moved to (809, 415)
Screenshot: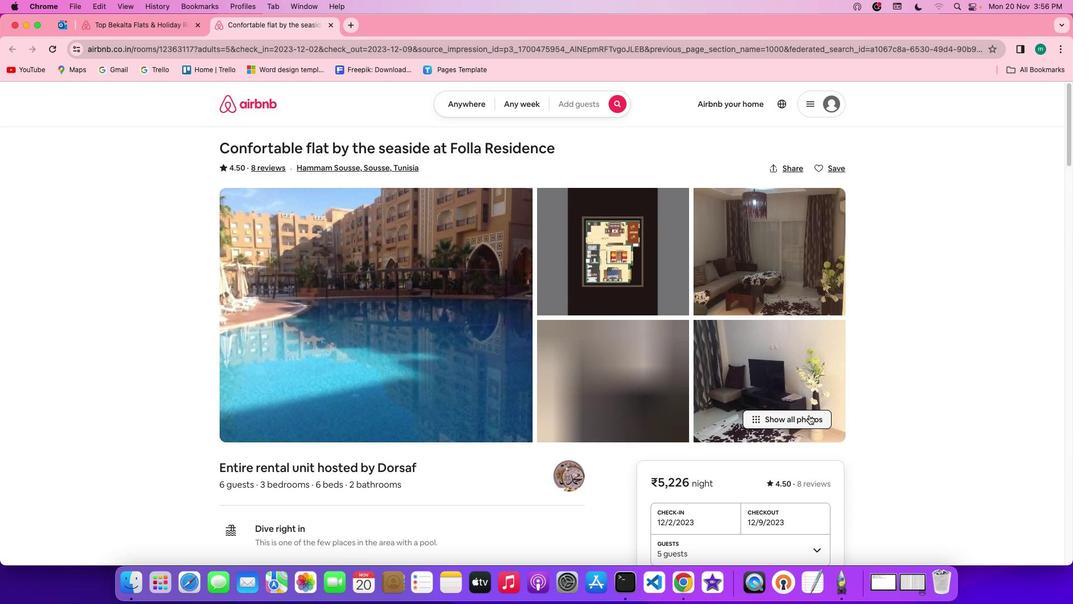
Action: Mouse pressed left at (809, 415)
Screenshot: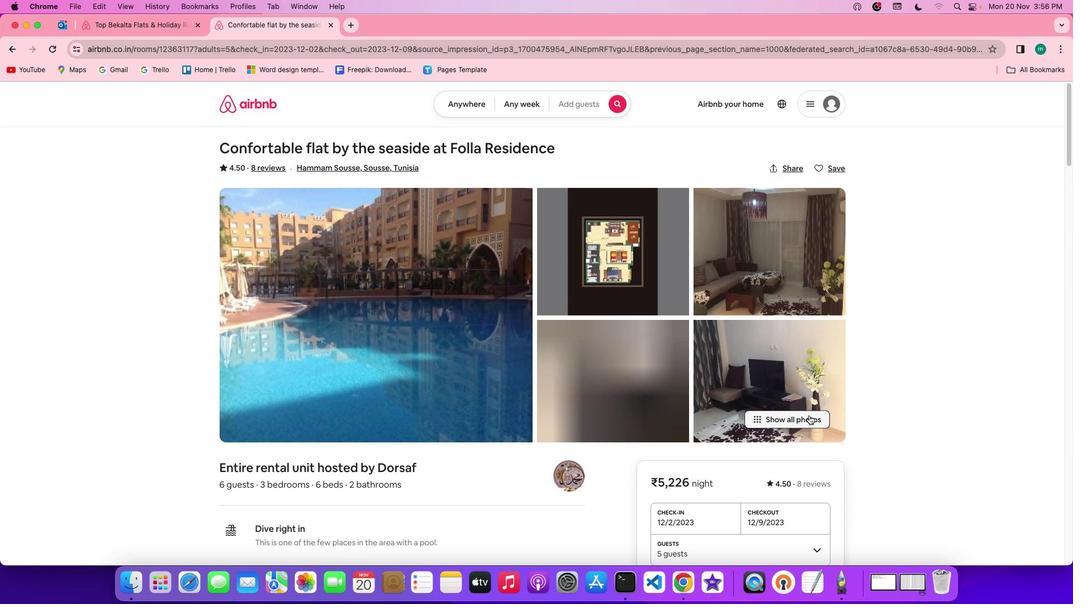 
Action: Mouse moved to (657, 437)
Screenshot: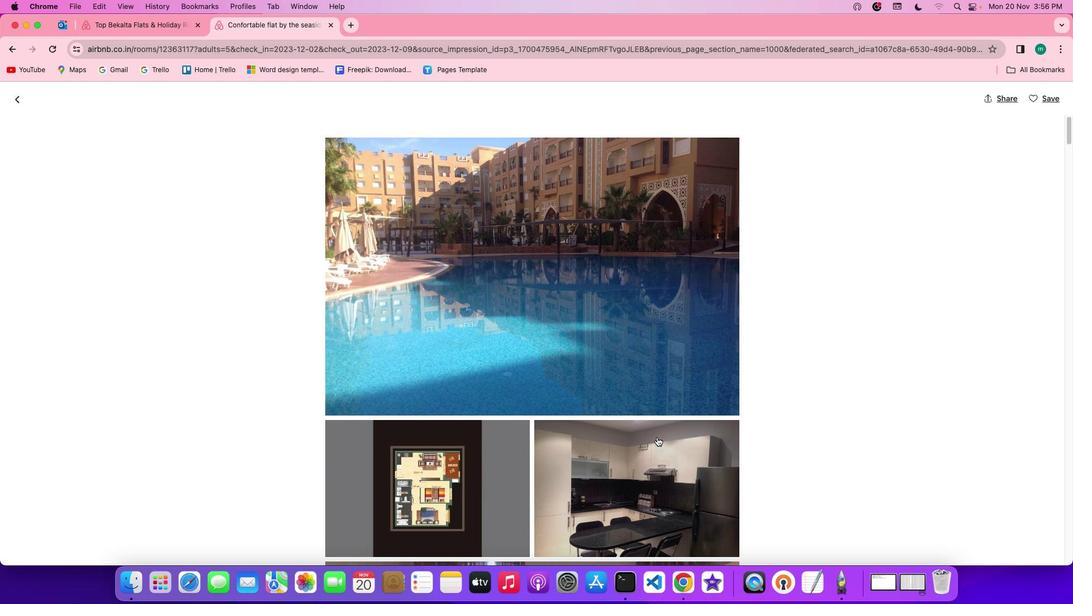 
Action: Mouse scrolled (657, 437) with delta (0, 0)
Screenshot: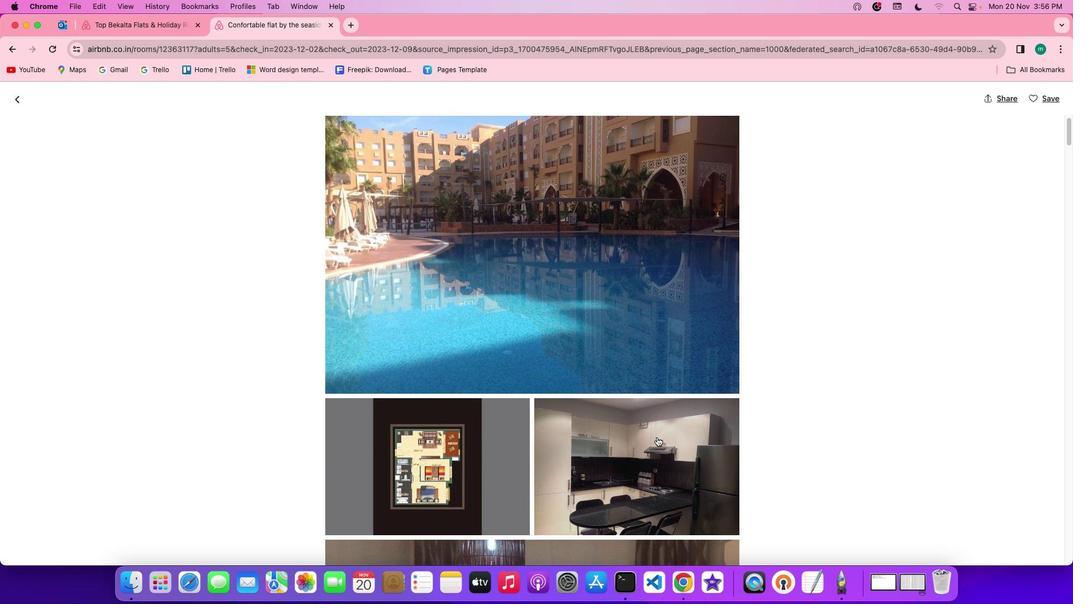 
Action: Mouse scrolled (657, 437) with delta (0, 0)
Screenshot: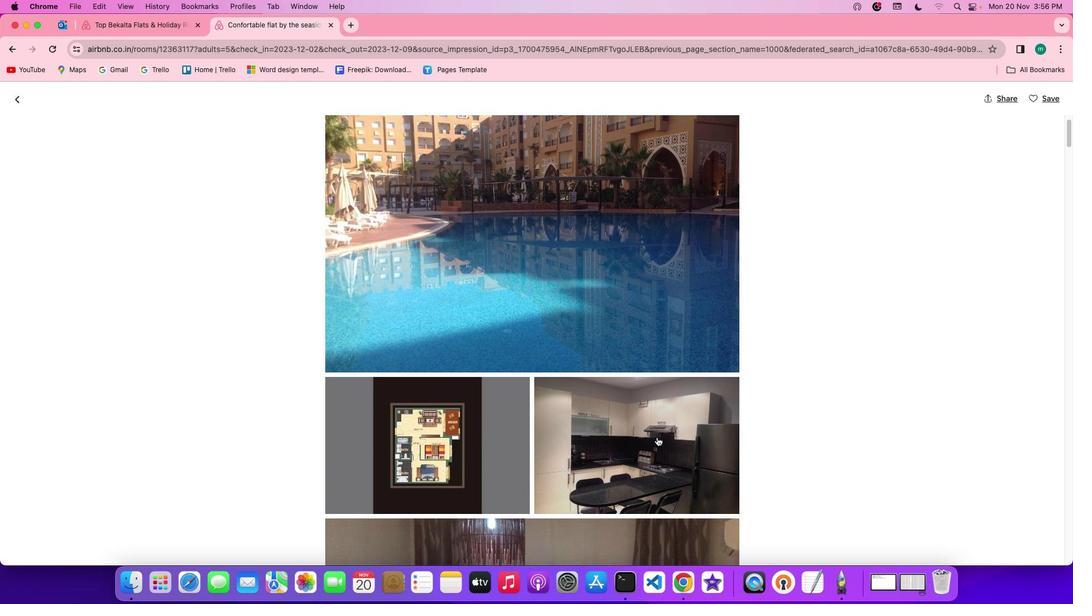 
Action: Mouse scrolled (657, 437) with delta (0, 0)
Screenshot: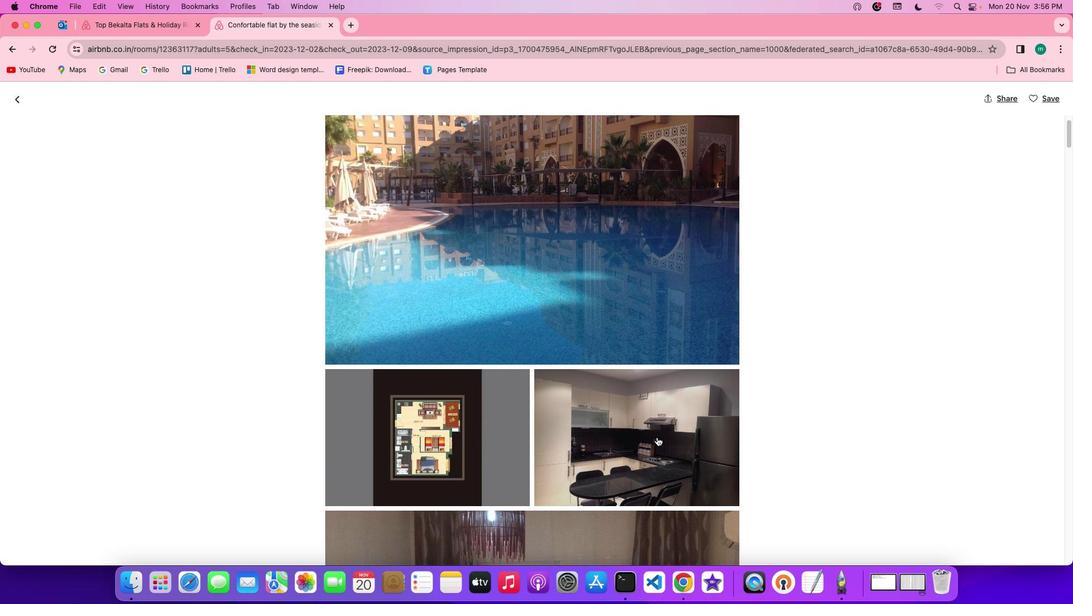 
Action: Mouse scrolled (657, 437) with delta (0, 0)
Screenshot: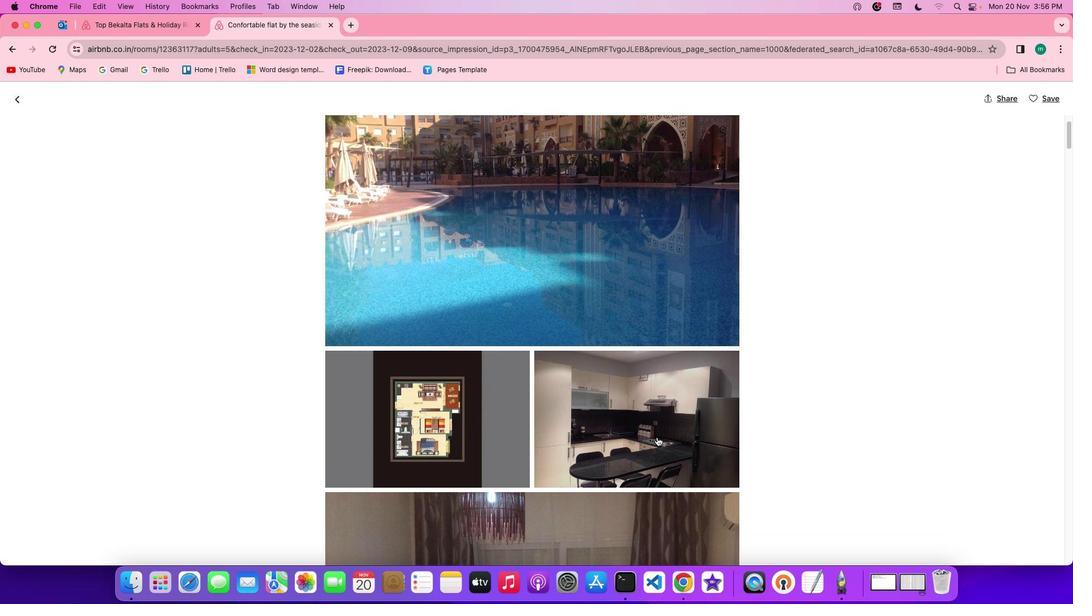 
Action: Mouse scrolled (657, 437) with delta (0, 0)
Screenshot: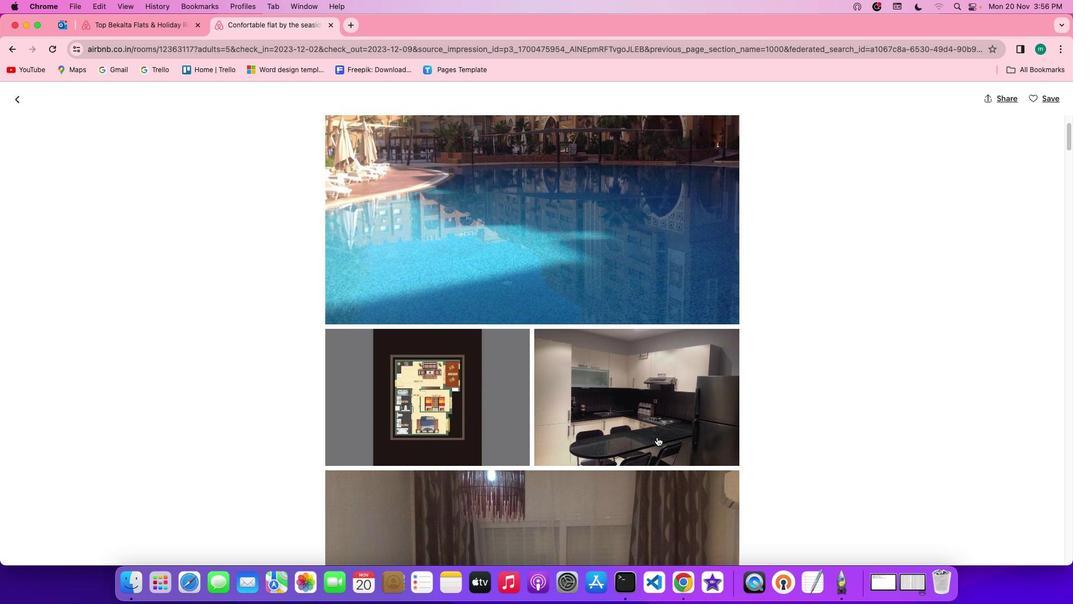 
Action: Mouse scrolled (657, 437) with delta (0, 0)
Screenshot: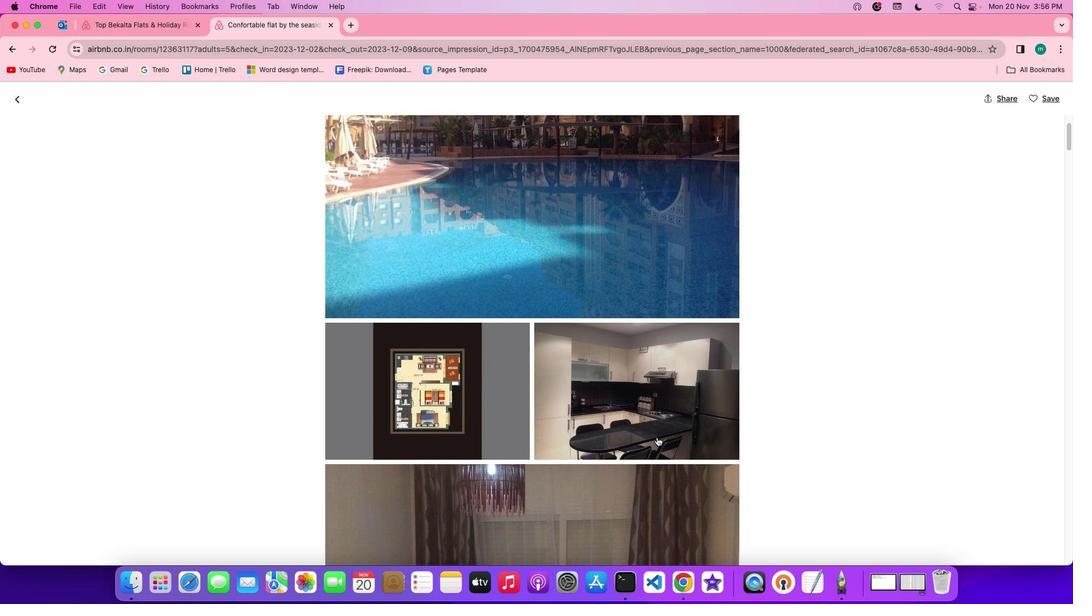 
Action: Mouse scrolled (657, 437) with delta (0, 0)
Screenshot: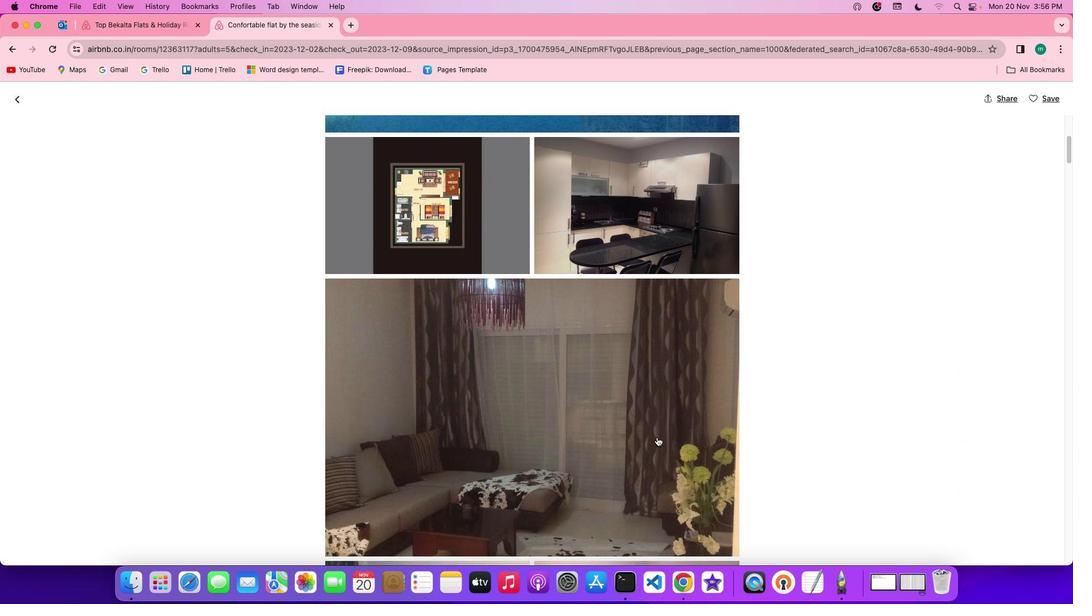 
Action: Mouse scrolled (657, 437) with delta (0, 0)
Screenshot: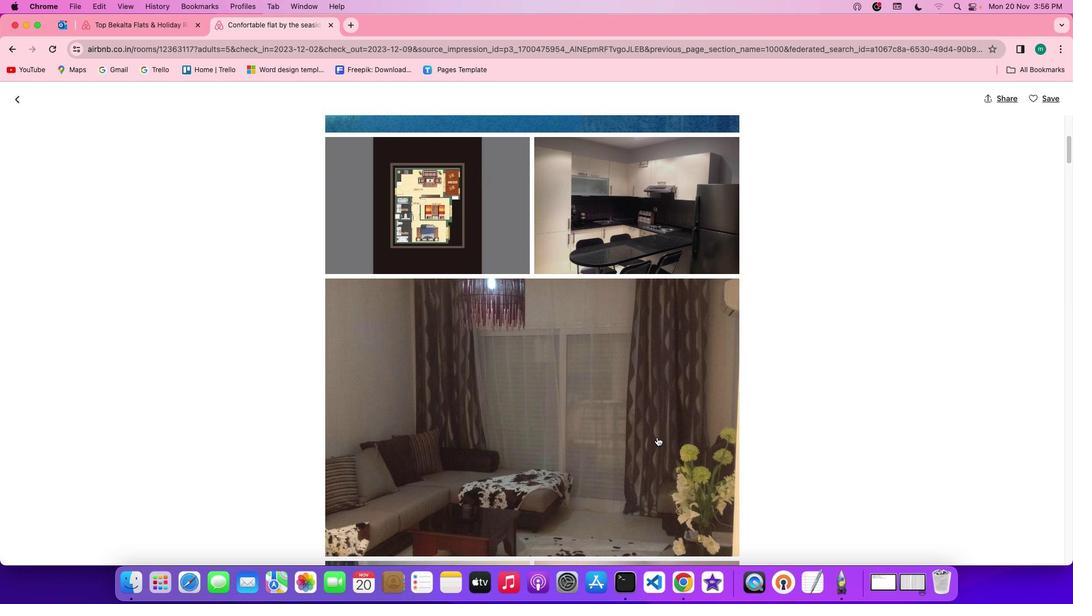 
Action: Mouse scrolled (657, 437) with delta (0, -1)
Screenshot: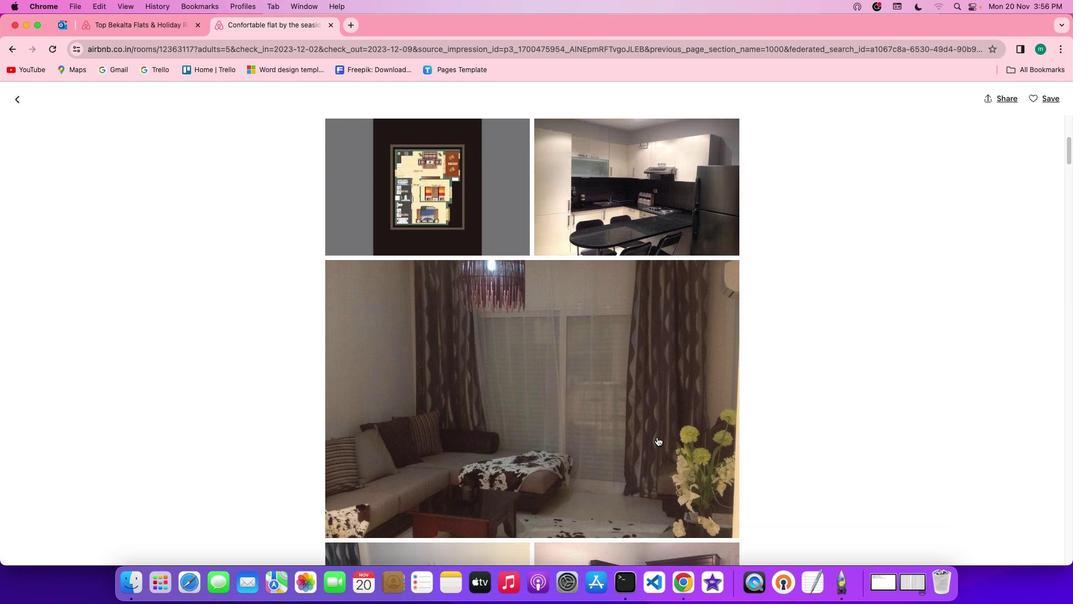 
Action: Mouse scrolled (657, 437) with delta (0, -2)
Screenshot: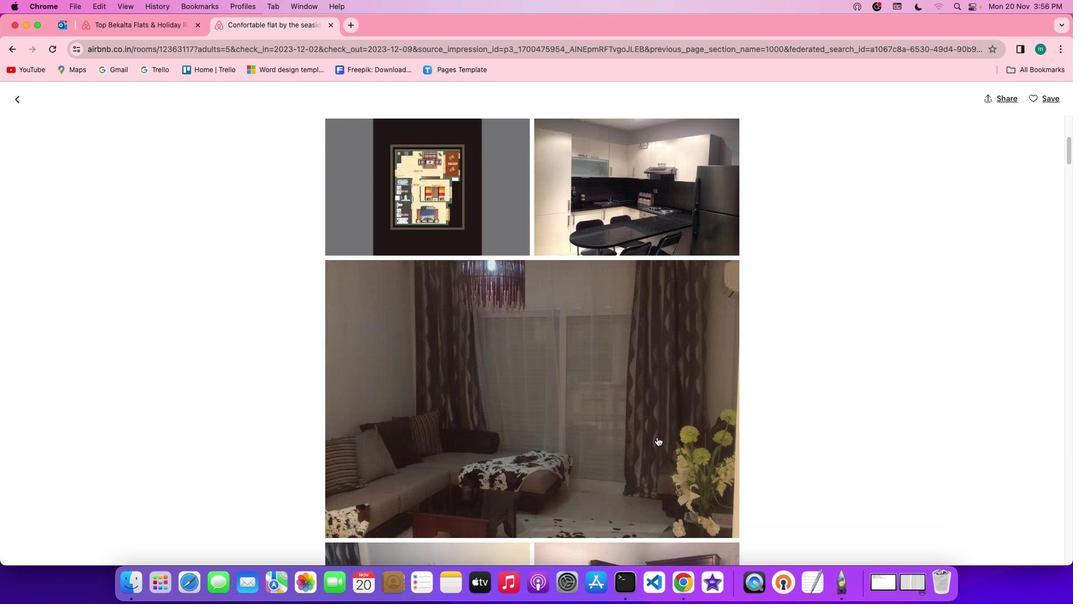 
Action: Mouse scrolled (657, 437) with delta (0, 0)
Screenshot: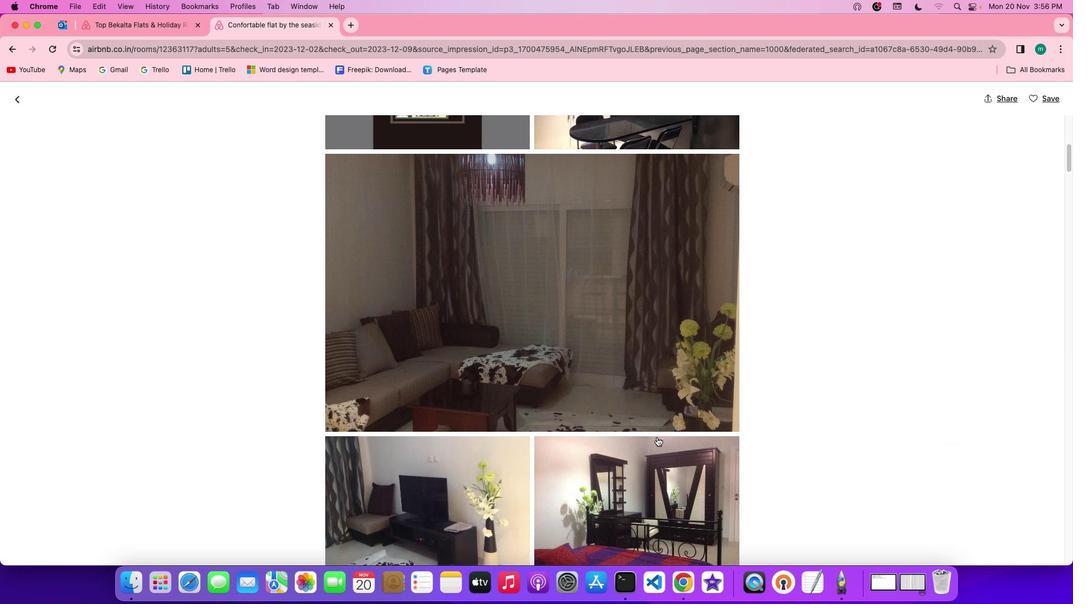 
Action: Mouse scrolled (657, 437) with delta (0, 0)
Screenshot: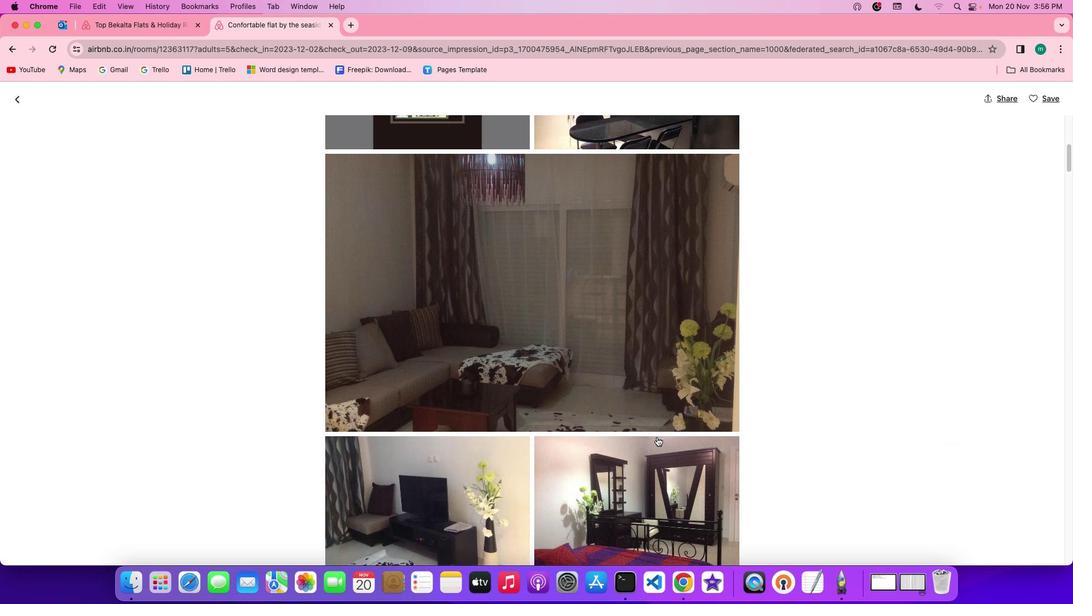 
Action: Mouse scrolled (657, 437) with delta (0, -1)
Screenshot: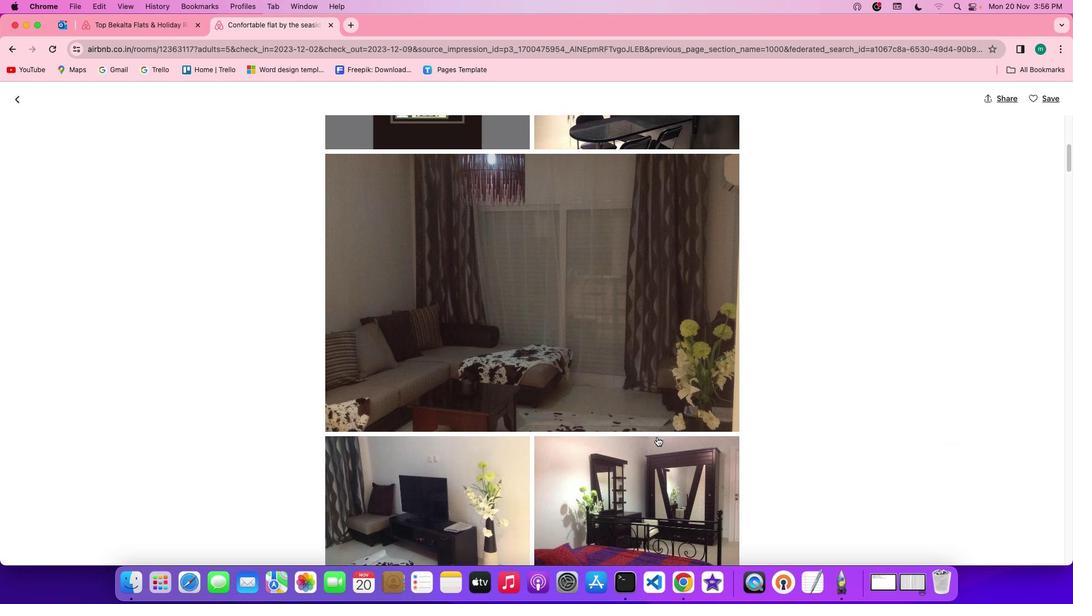 
Action: Mouse scrolled (657, 437) with delta (0, -2)
Screenshot: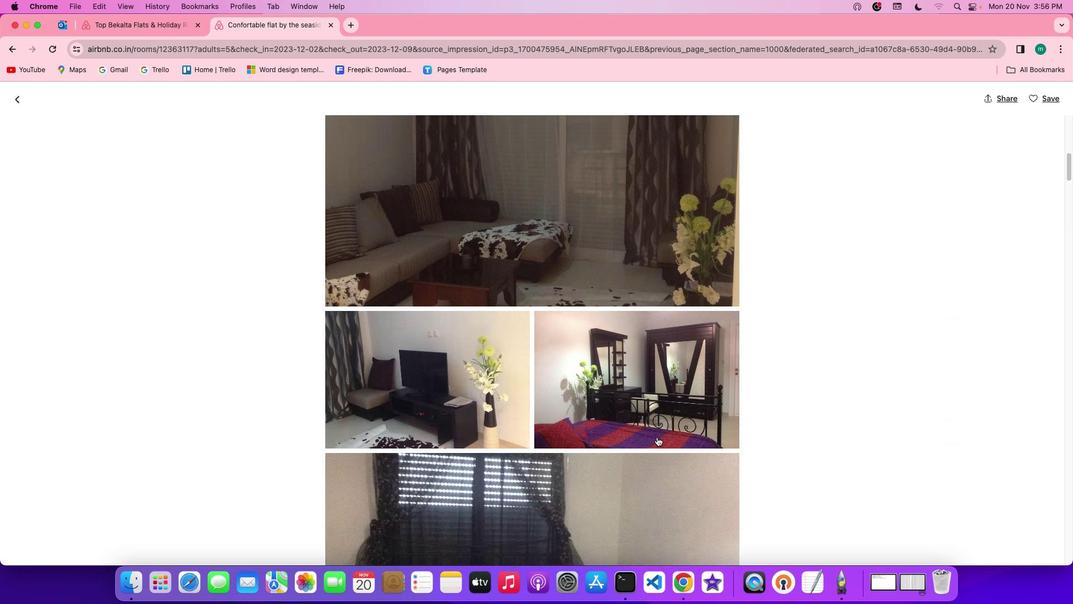 
Action: Mouse scrolled (657, 437) with delta (0, -2)
Screenshot: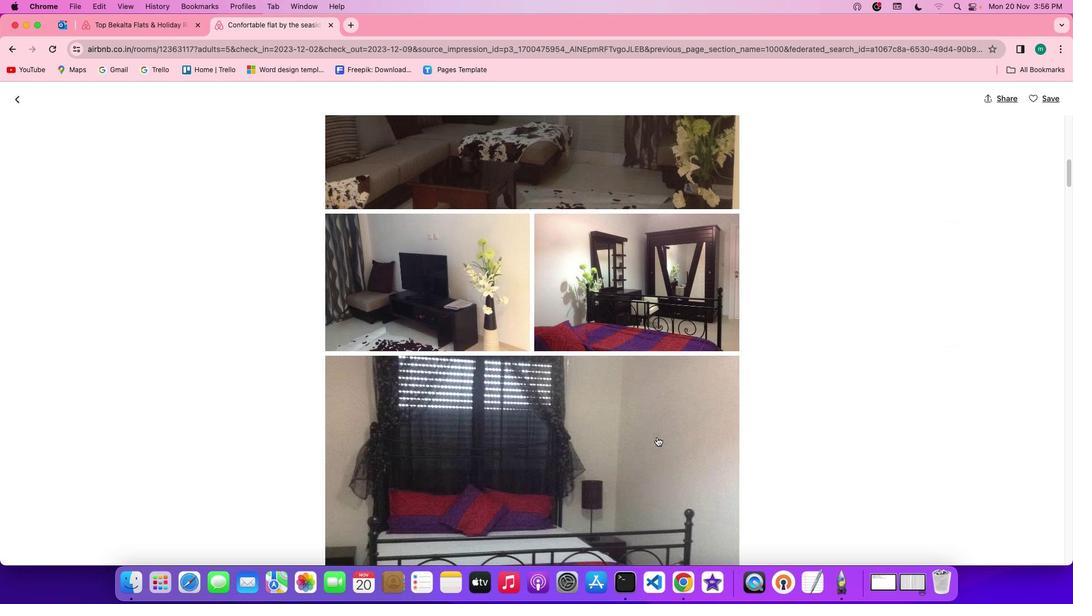 
Action: Mouse scrolled (657, 437) with delta (0, 0)
Screenshot: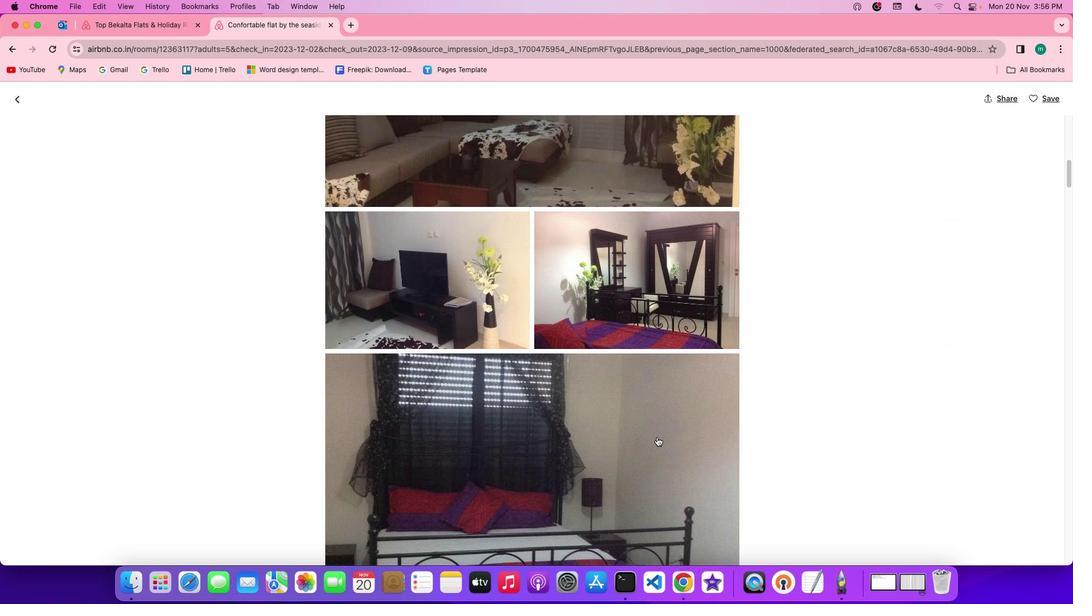 
Action: Mouse scrolled (657, 437) with delta (0, 0)
Screenshot: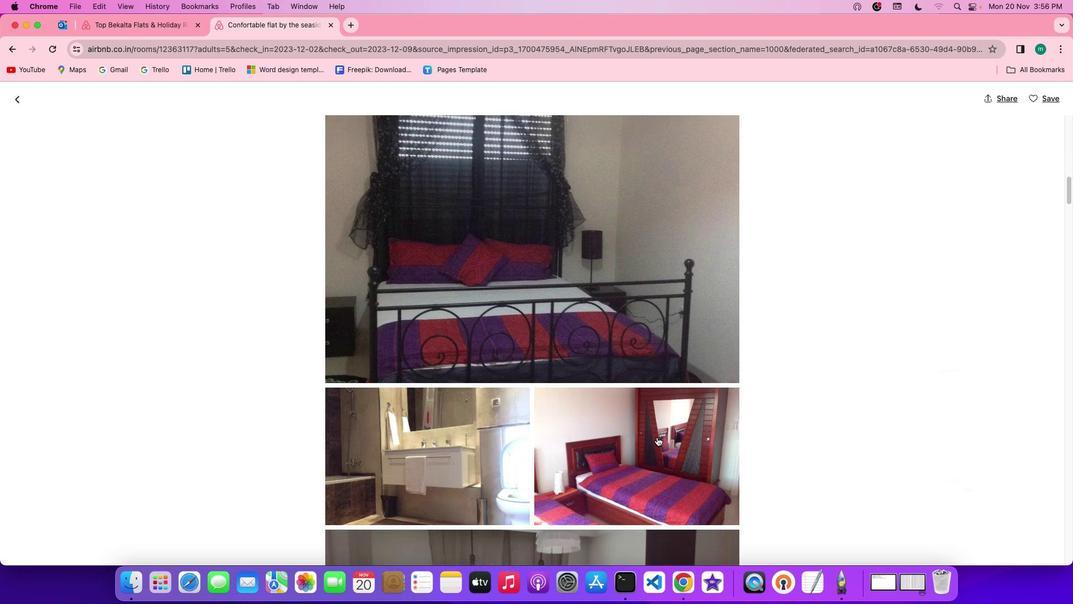 
Action: Mouse scrolled (657, 437) with delta (0, 0)
Screenshot: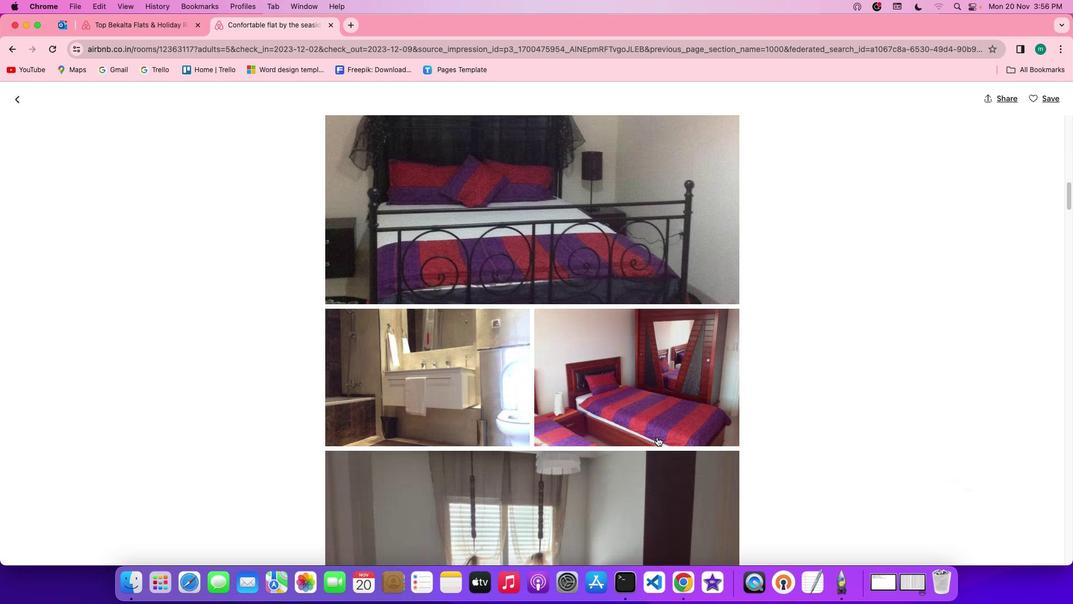
Action: Mouse scrolled (657, 437) with delta (0, -1)
Screenshot: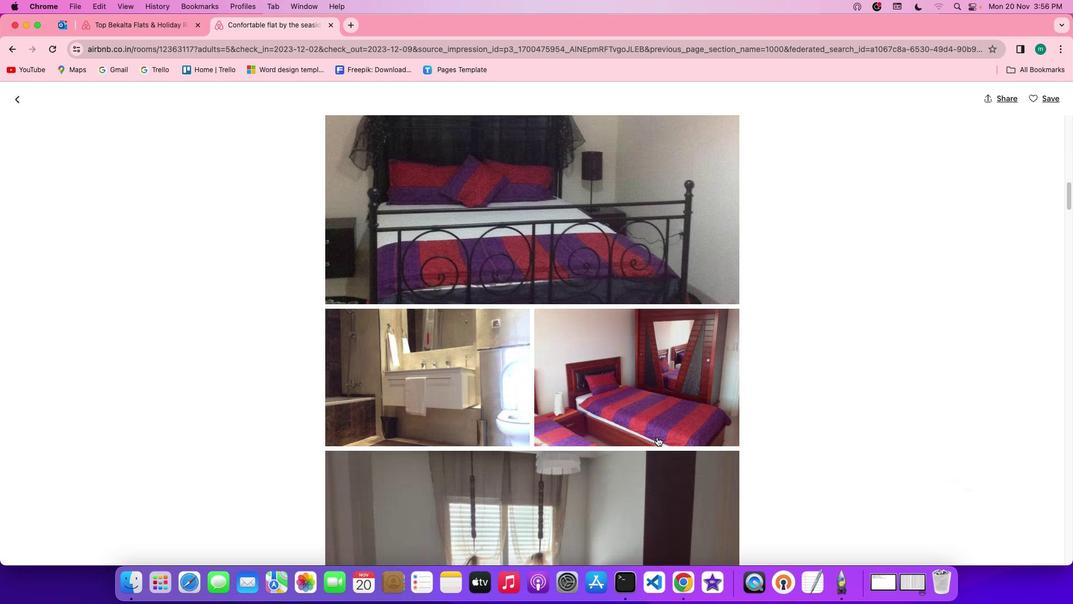 
Action: Mouse scrolled (657, 437) with delta (0, -2)
Screenshot: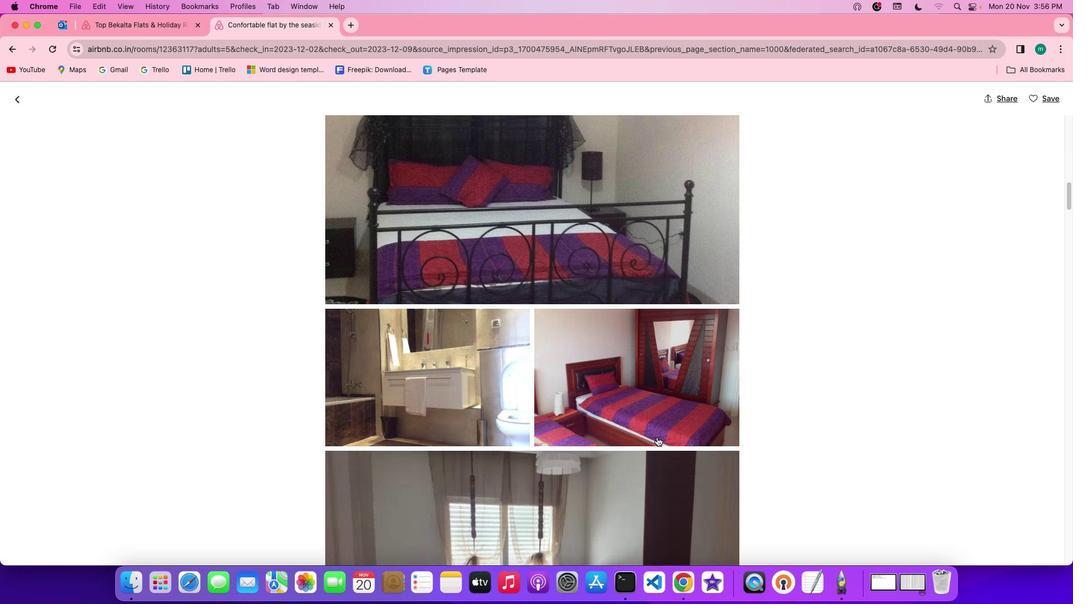 
Action: Mouse scrolled (657, 437) with delta (0, -2)
Screenshot: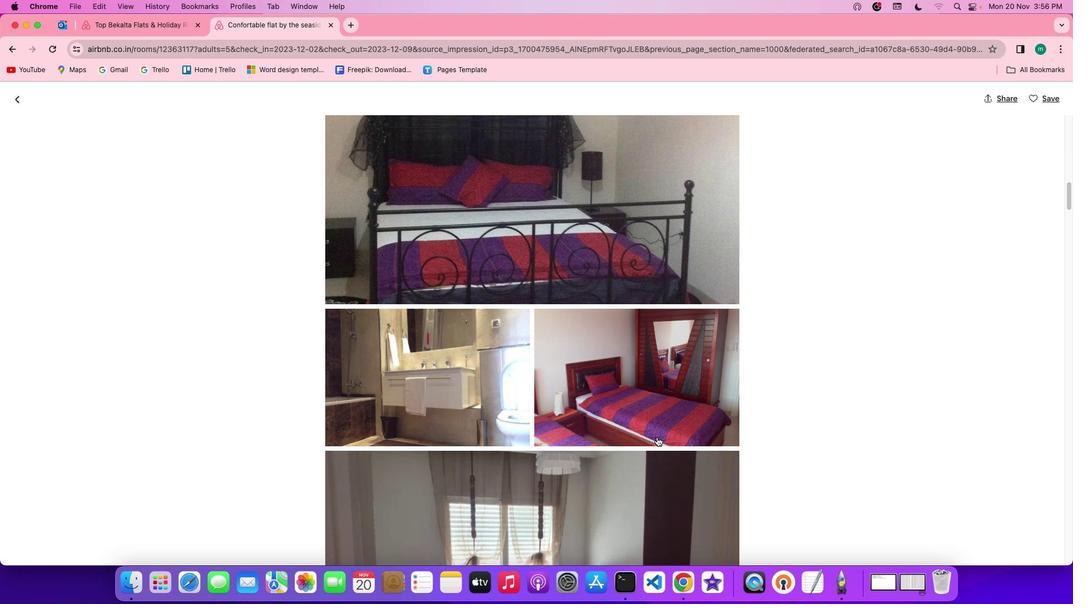 
Action: Mouse scrolled (657, 437) with delta (0, 0)
Screenshot: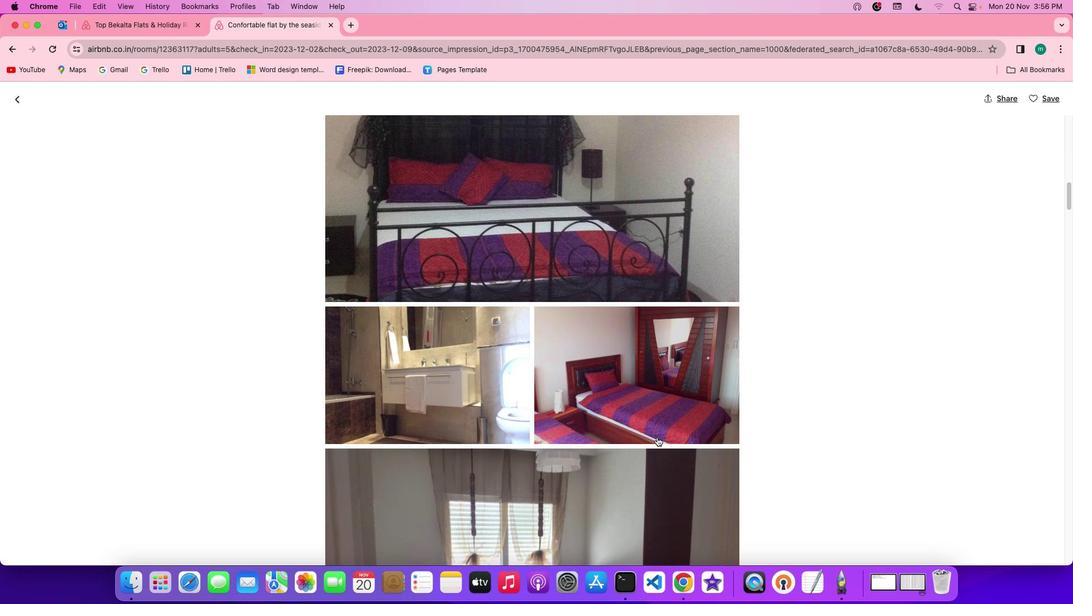 
Action: Mouse scrolled (657, 437) with delta (0, 0)
Screenshot: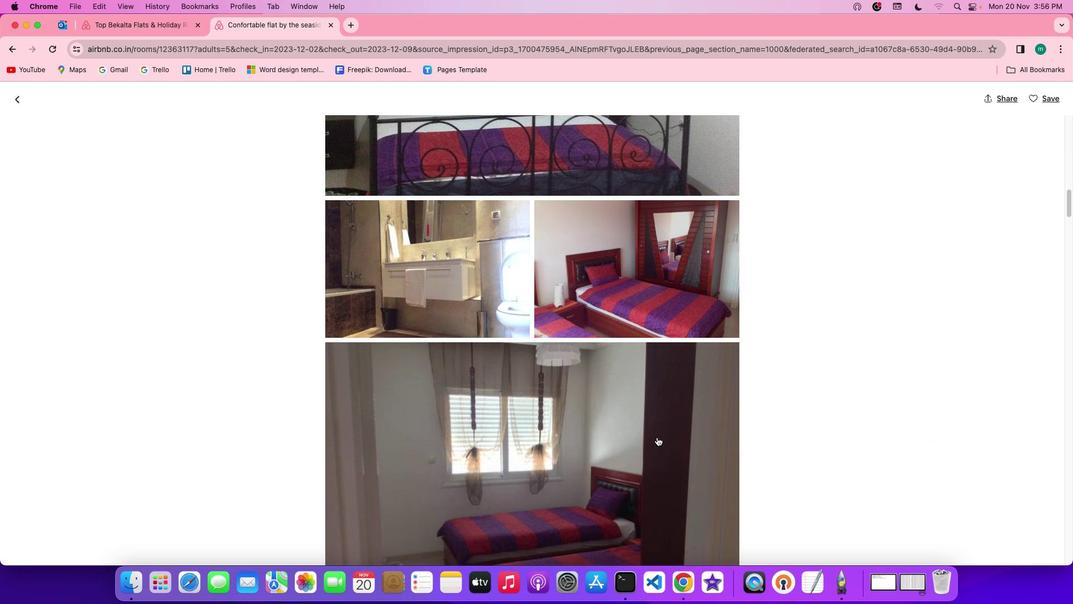 
Action: Mouse scrolled (657, 437) with delta (0, 0)
Screenshot: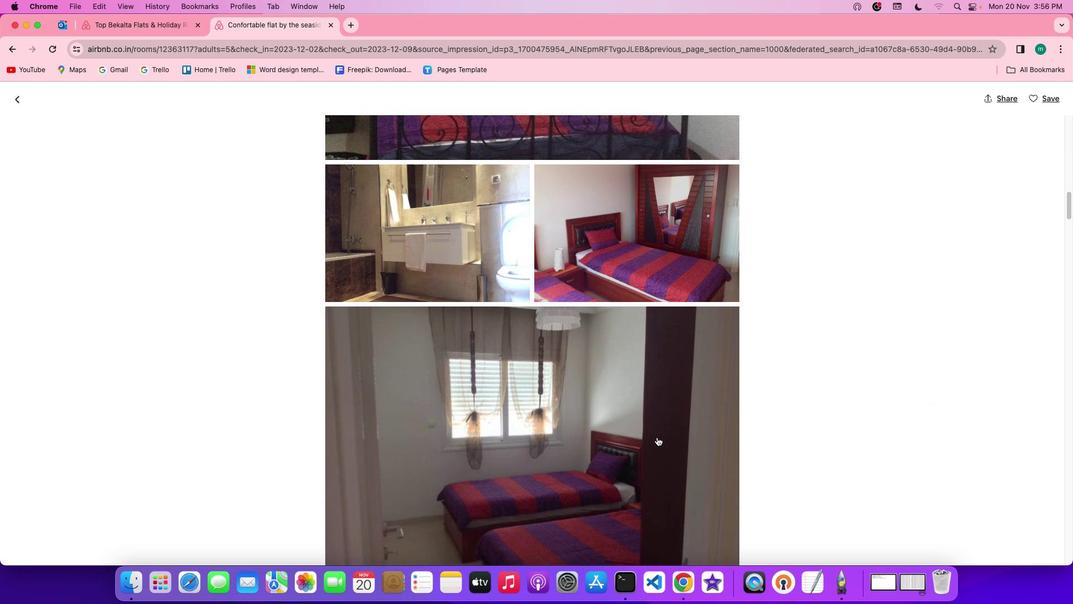 
Action: Mouse scrolled (657, 437) with delta (0, -1)
Screenshot: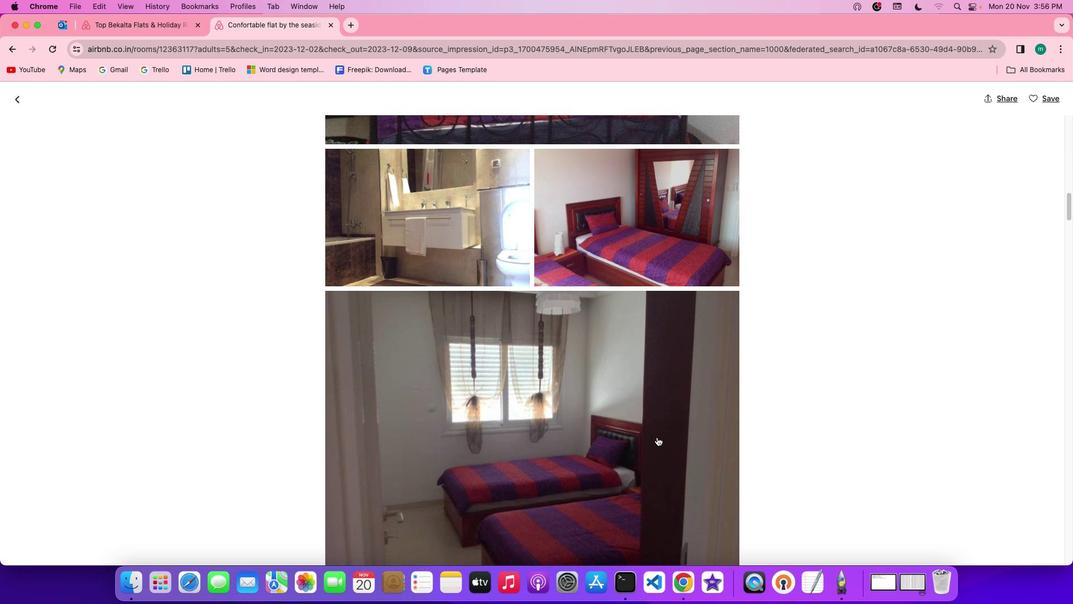 
Action: Mouse scrolled (657, 437) with delta (0, -1)
Screenshot: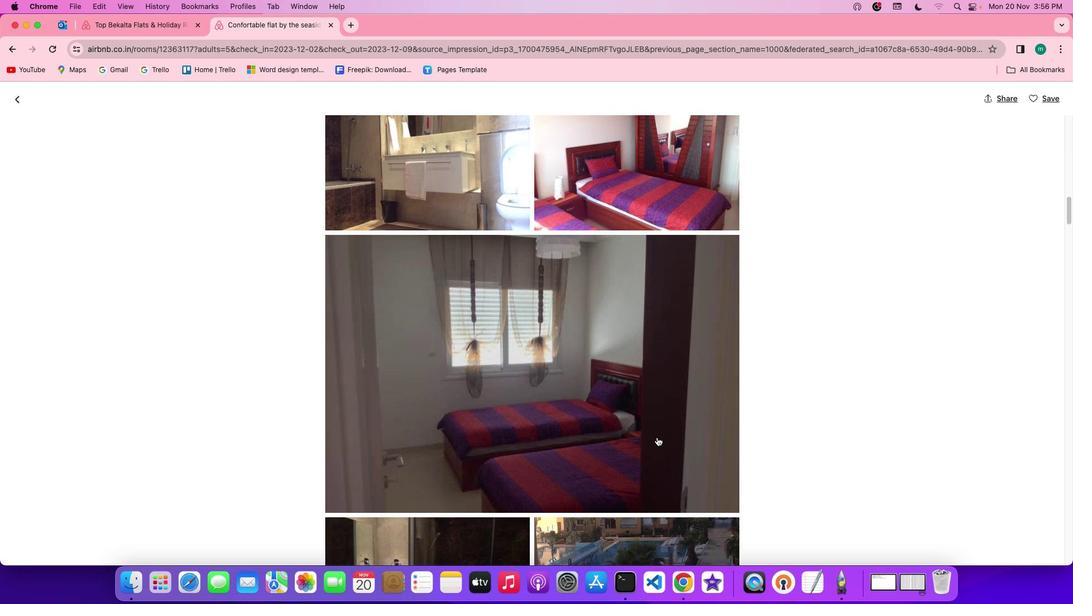 
Action: Mouse scrolled (657, 437) with delta (0, -1)
Screenshot: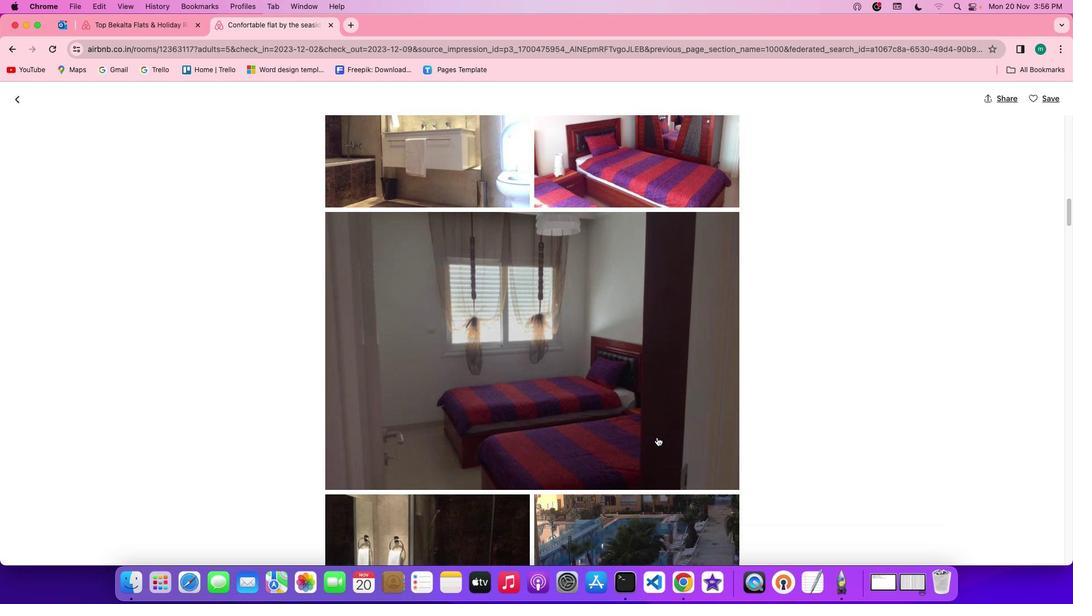 
Action: Mouse scrolled (657, 437) with delta (0, 0)
Screenshot: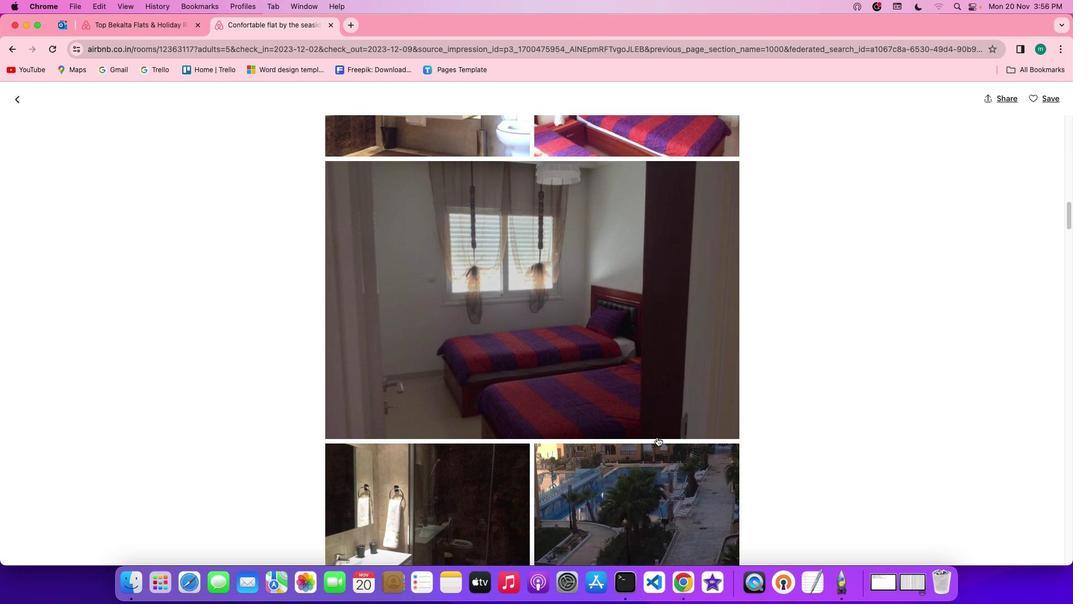 
Action: Mouse scrolled (657, 437) with delta (0, 0)
Screenshot: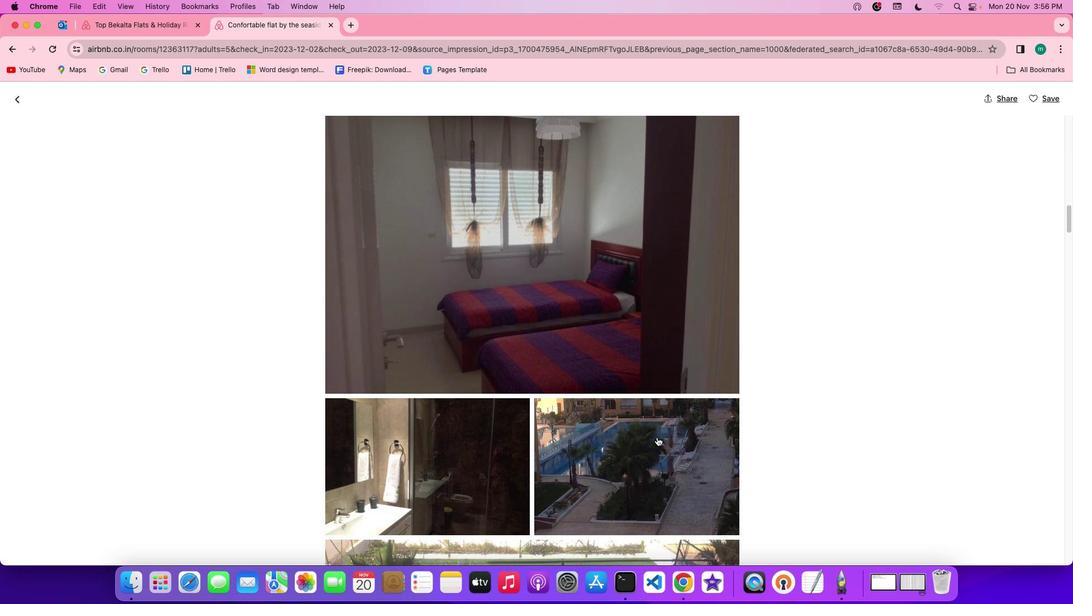 
Action: Mouse scrolled (657, 437) with delta (0, -1)
Screenshot: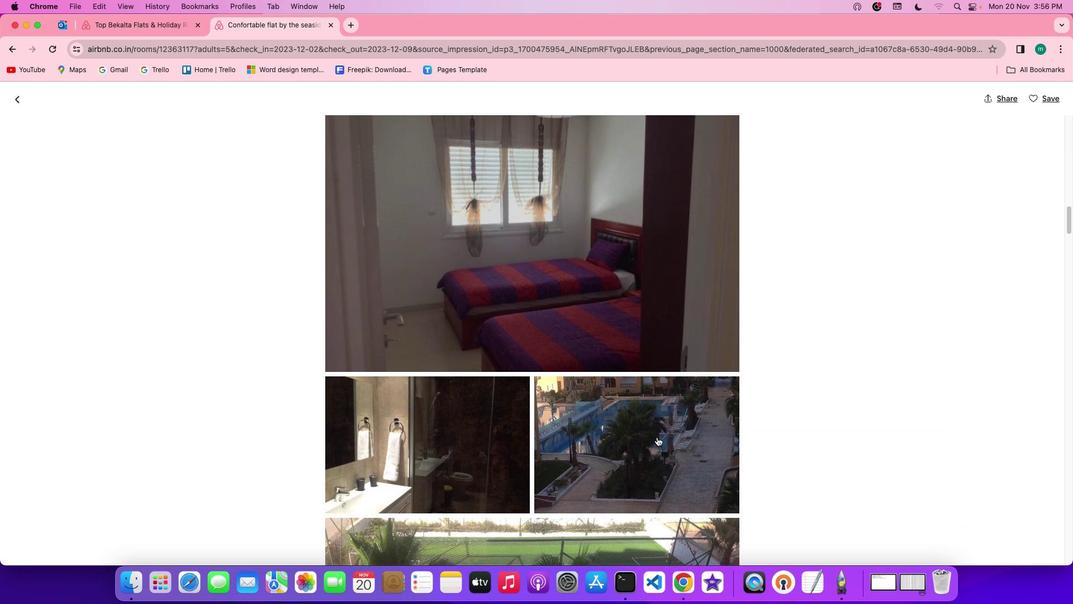 
Action: Mouse scrolled (657, 437) with delta (0, -1)
Screenshot: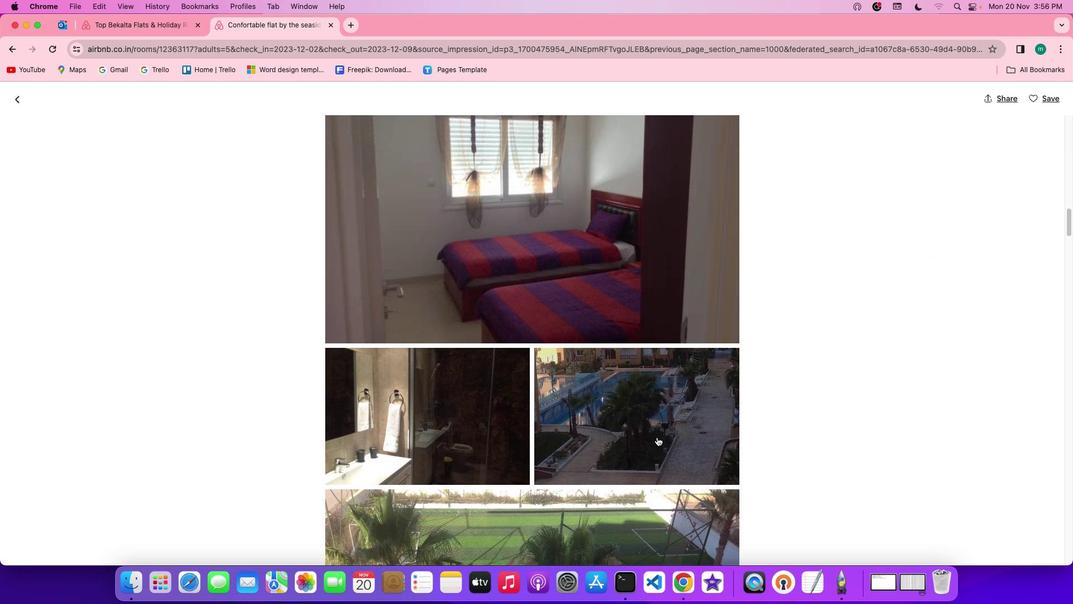 
Action: Mouse scrolled (657, 437) with delta (0, -1)
Screenshot: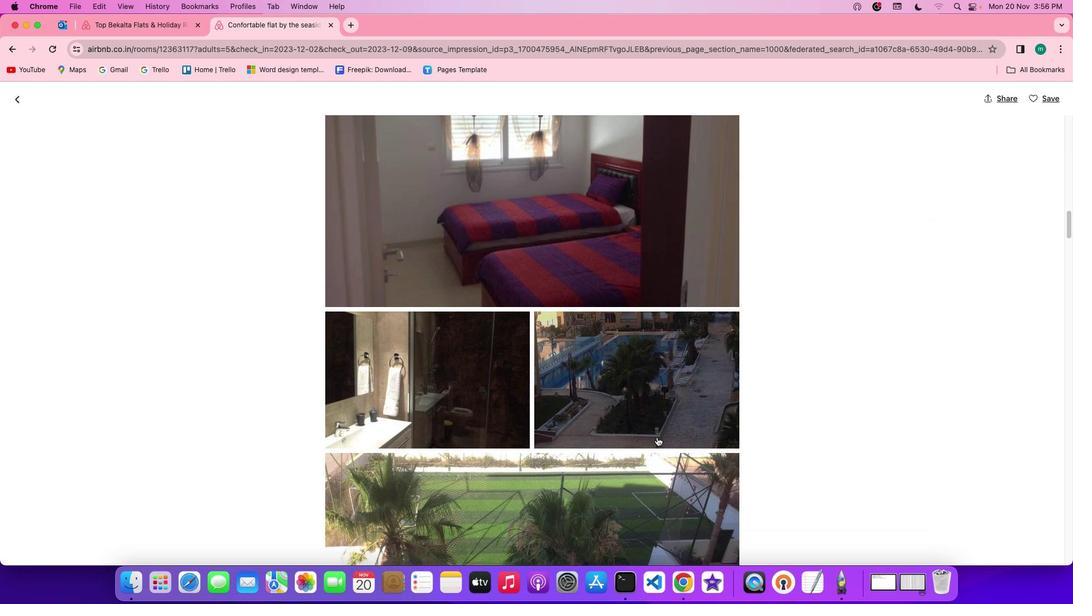 
Action: Mouse scrolled (657, 437) with delta (0, 0)
Screenshot: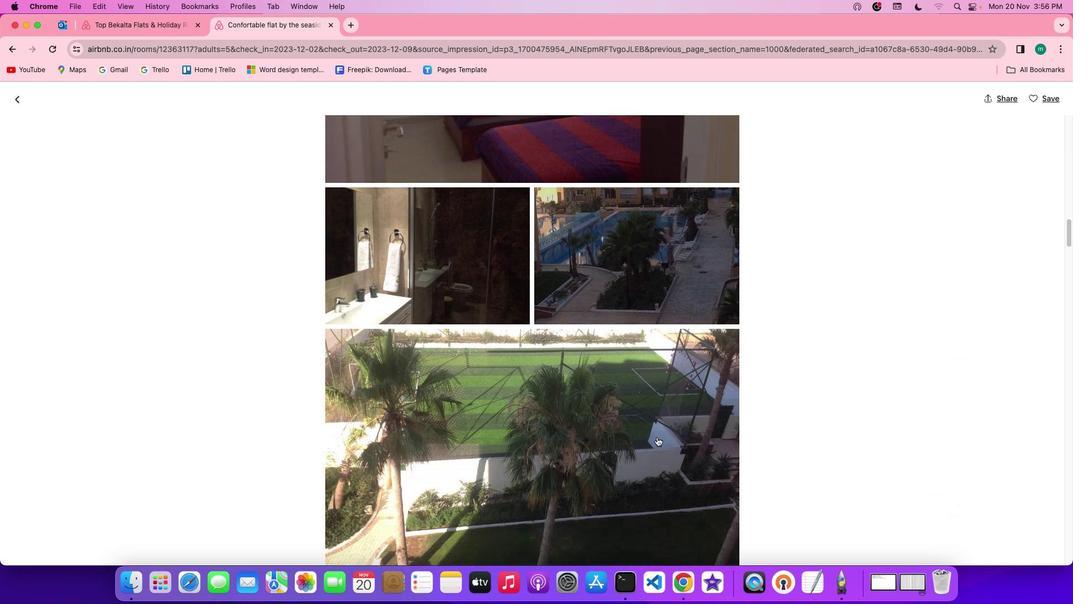 
Action: Mouse scrolled (657, 437) with delta (0, 0)
Screenshot: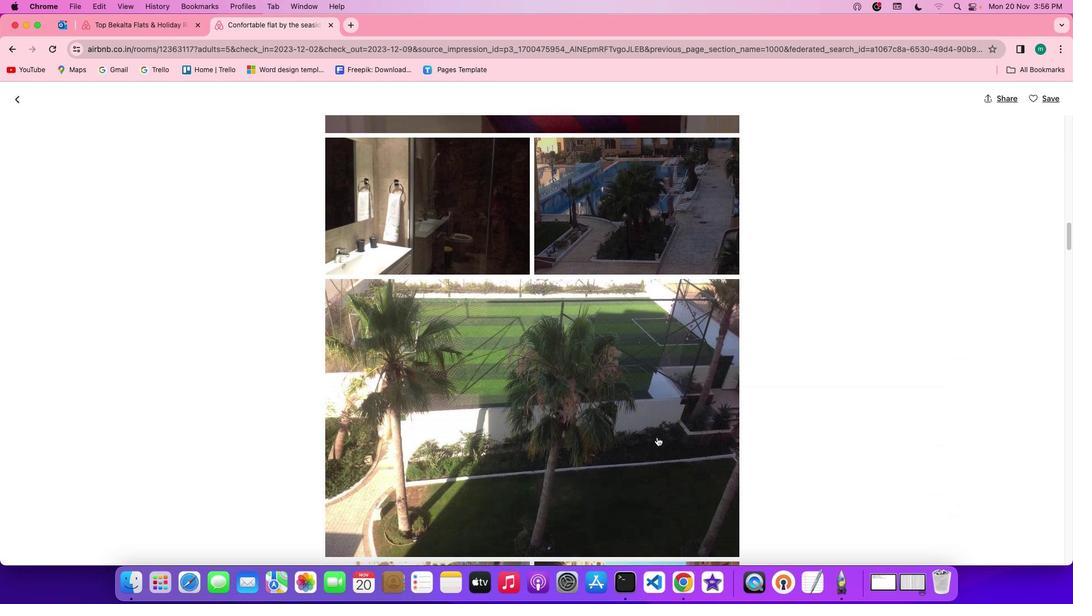 
Action: Mouse scrolled (657, 437) with delta (0, -1)
Screenshot: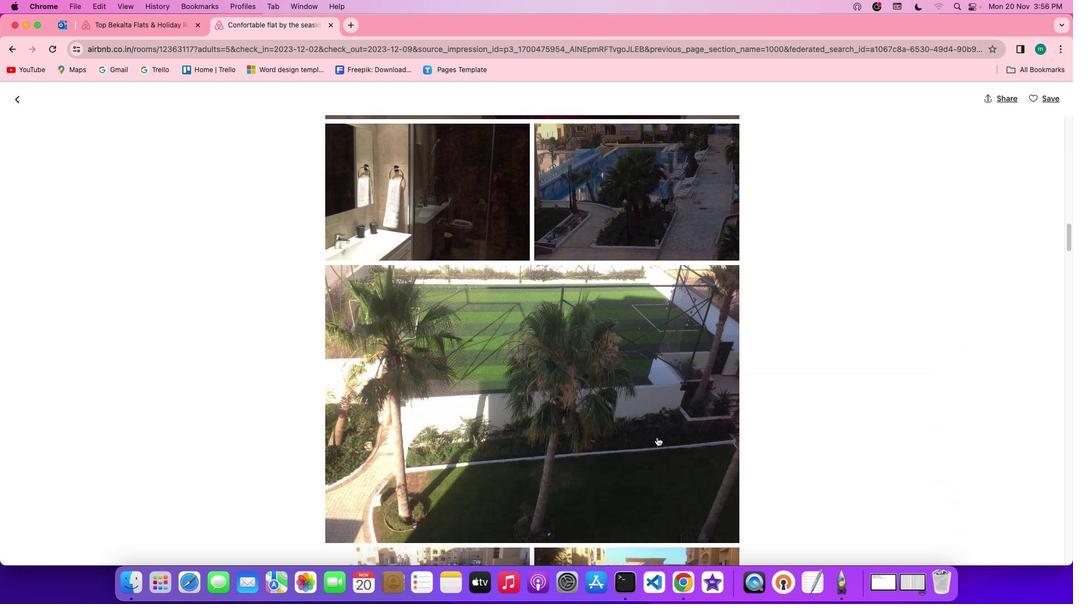 
Action: Mouse scrolled (657, 437) with delta (0, -2)
Screenshot: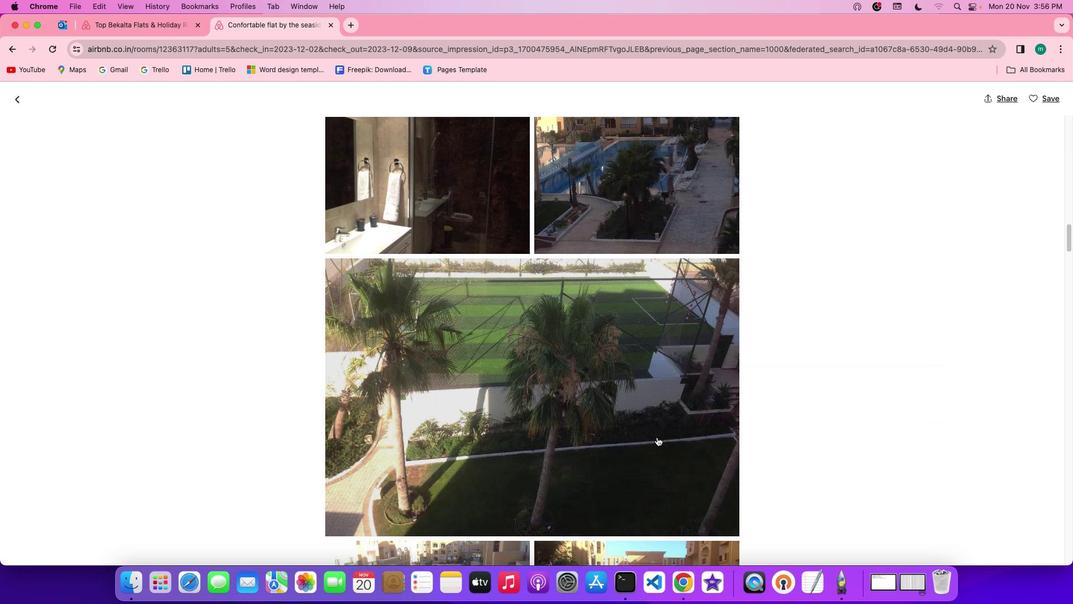 
Action: Mouse scrolled (657, 437) with delta (0, 0)
Screenshot: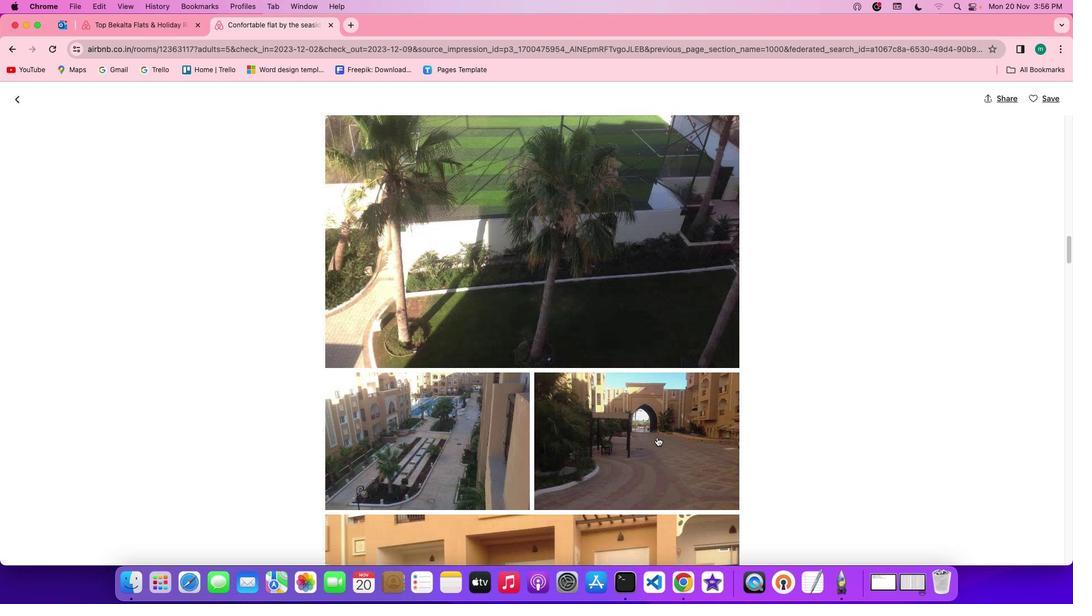 
Action: Mouse scrolled (657, 437) with delta (0, 0)
Screenshot: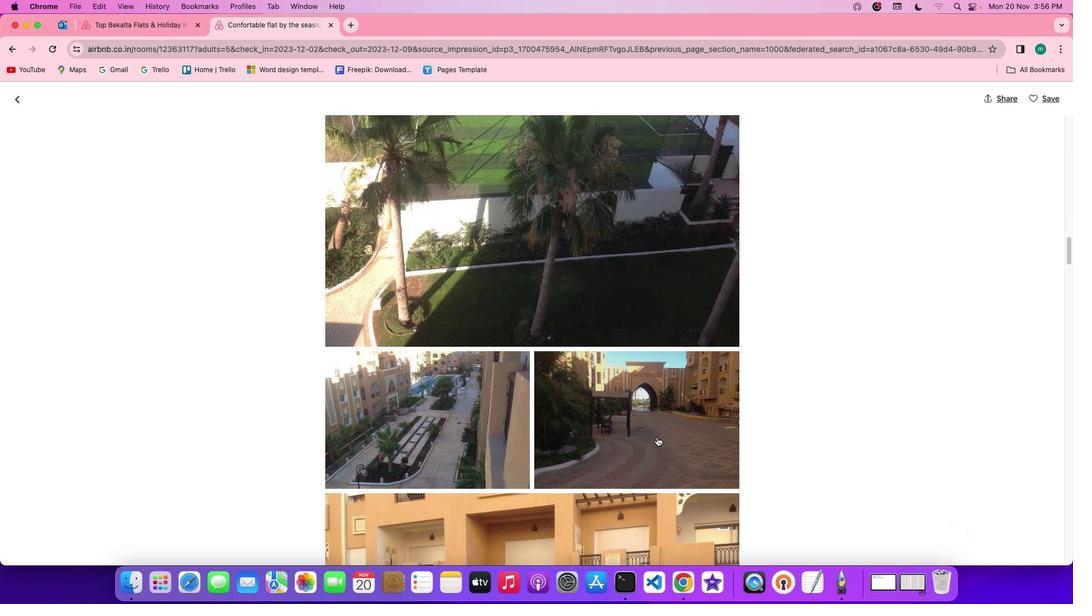 
Action: Mouse scrolled (657, 437) with delta (0, -1)
Screenshot: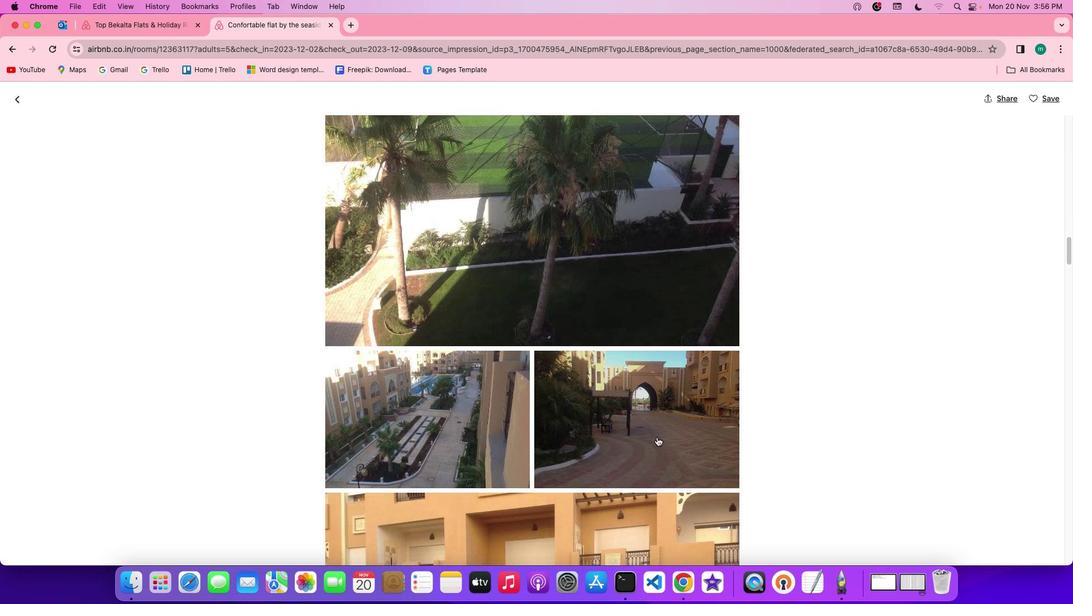 
Action: Mouse scrolled (657, 437) with delta (0, -2)
Screenshot: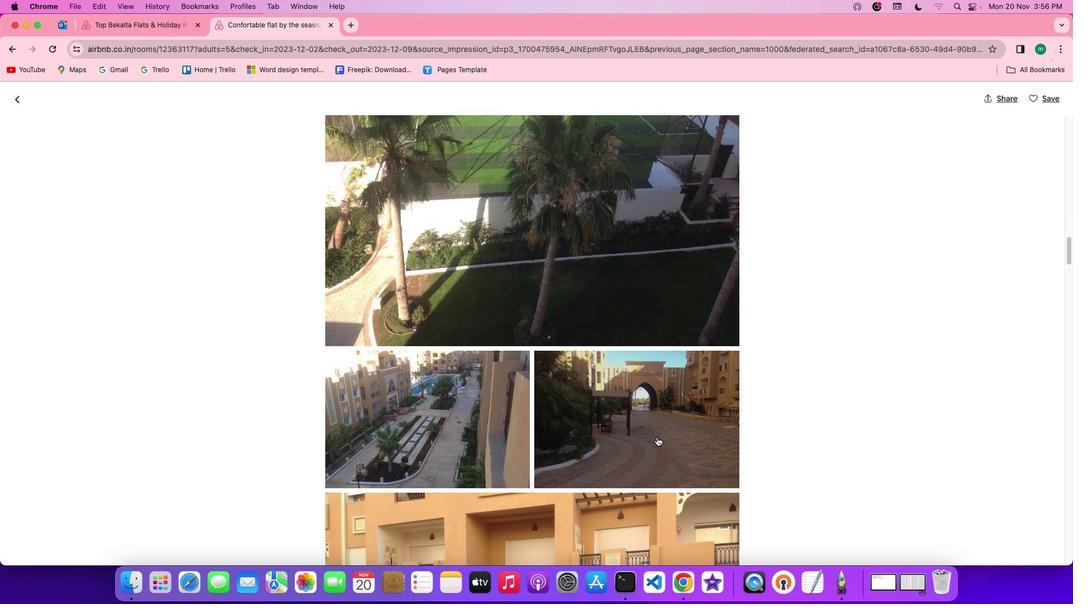 
Action: Mouse scrolled (657, 437) with delta (0, 0)
Screenshot: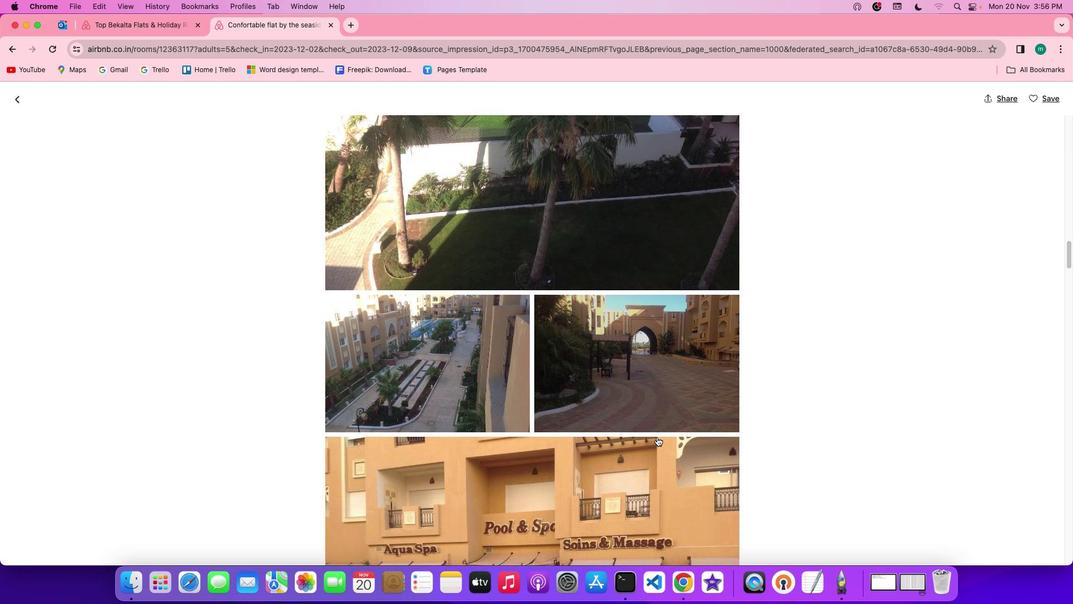 
Action: Mouse scrolled (657, 437) with delta (0, 0)
Screenshot: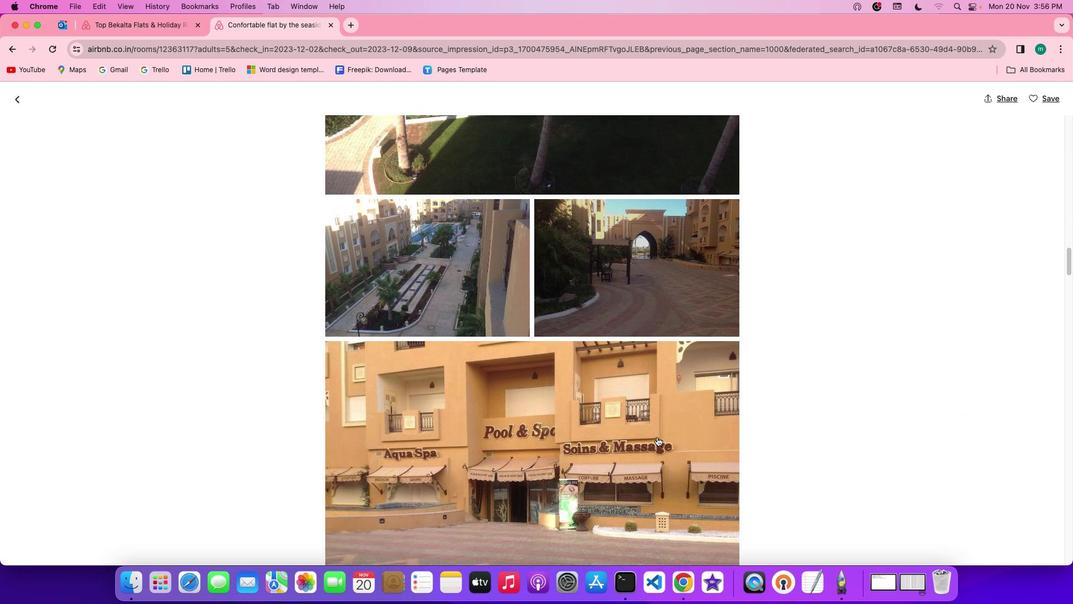 
Action: Mouse scrolled (657, 437) with delta (0, -1)
Screenshot: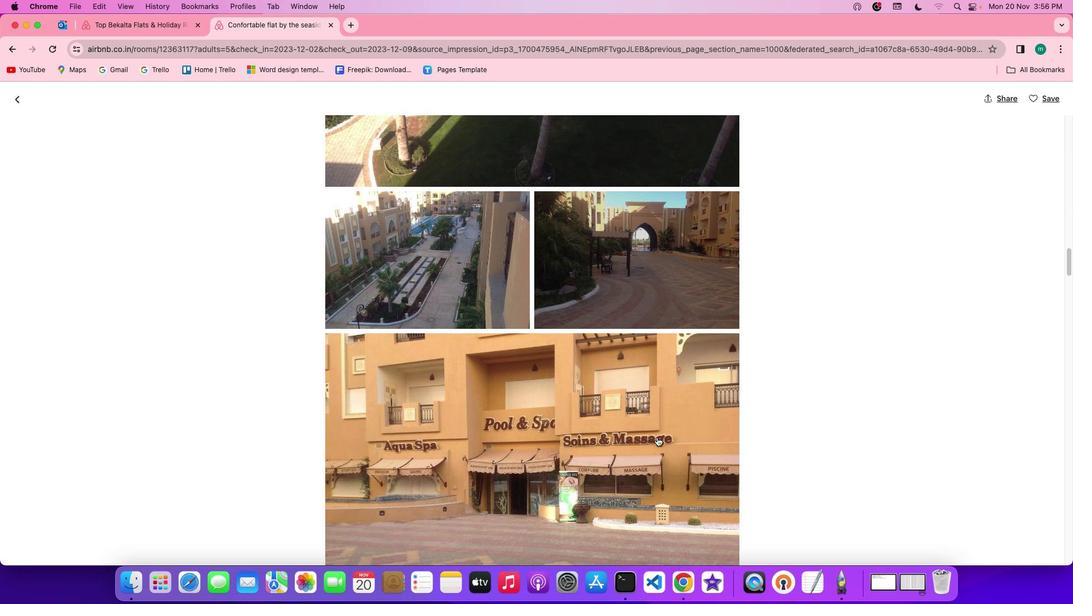 
Action: Mouse scrolled (657, 437) with delta (0, -1)
Screenshot: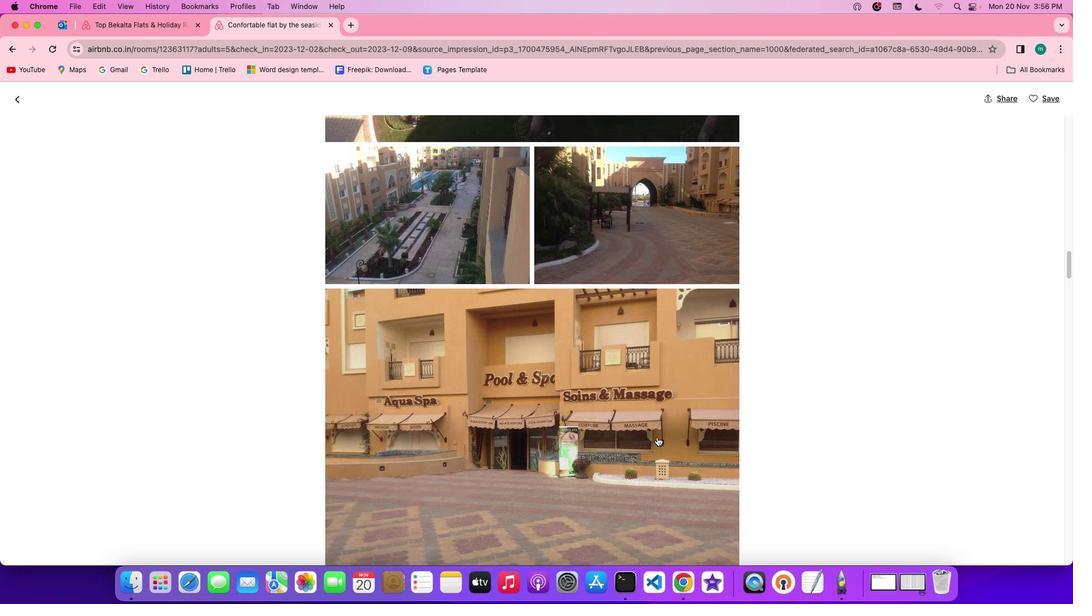 
Action: Mouse scrolled (657, 437) with delta (0, -1)
Screenshot: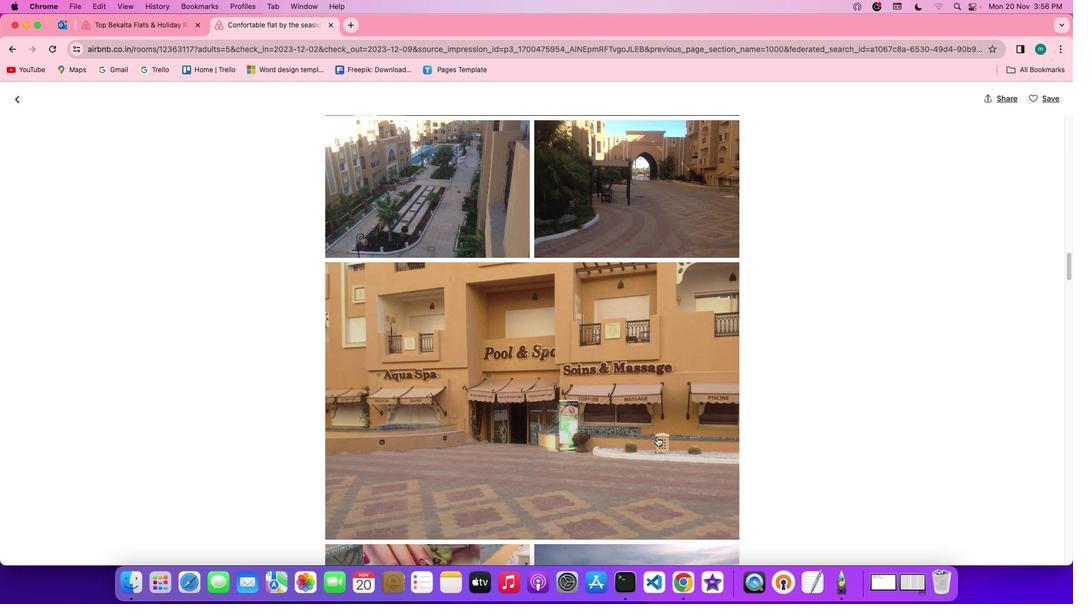 
Action: Mouse scrolled (657, 437) with delta (0, 0)
Screenshot: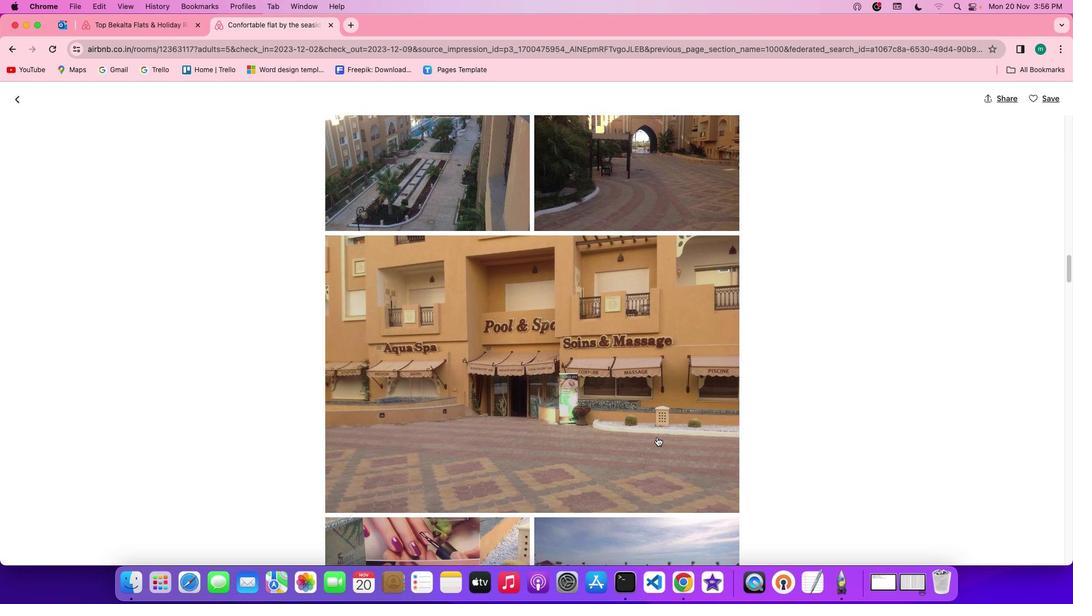 
Action: Mouse scrolled (657, 437) with delta (0, 0)
Screenshot: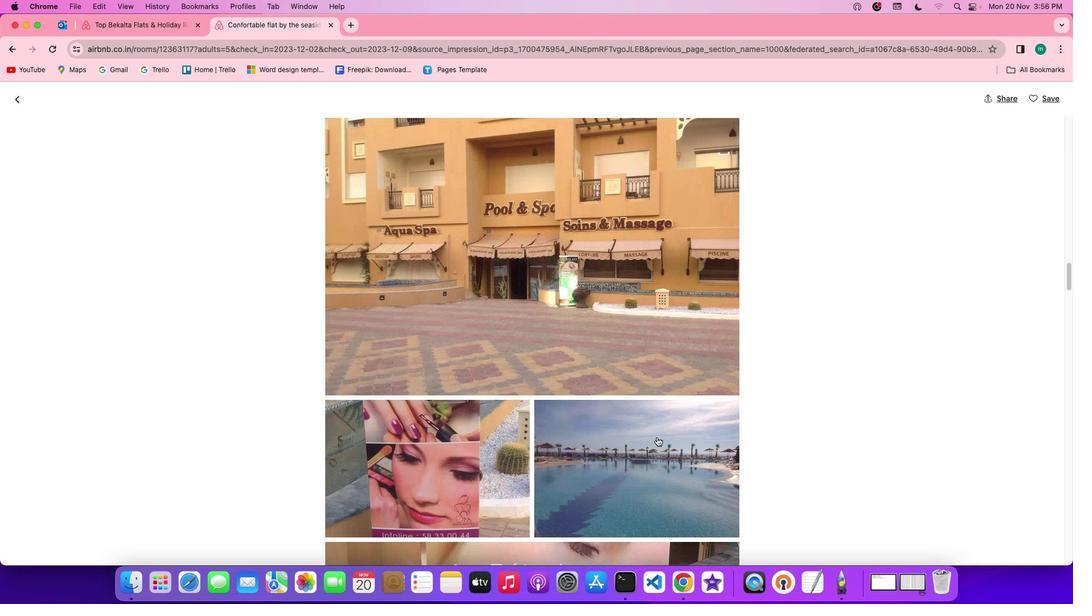 
Action: Mouse scrolled (657, 437) with delta (0, -1)
Screenshot: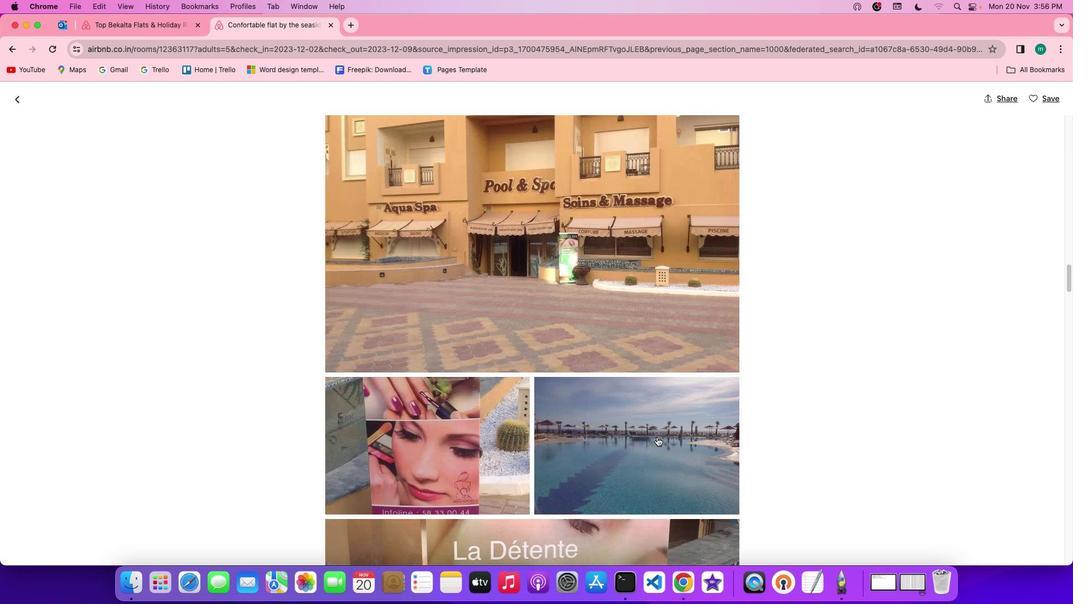 
Action: Mouse scrolled (657, 437) with delta (0, -1)
Screenshot: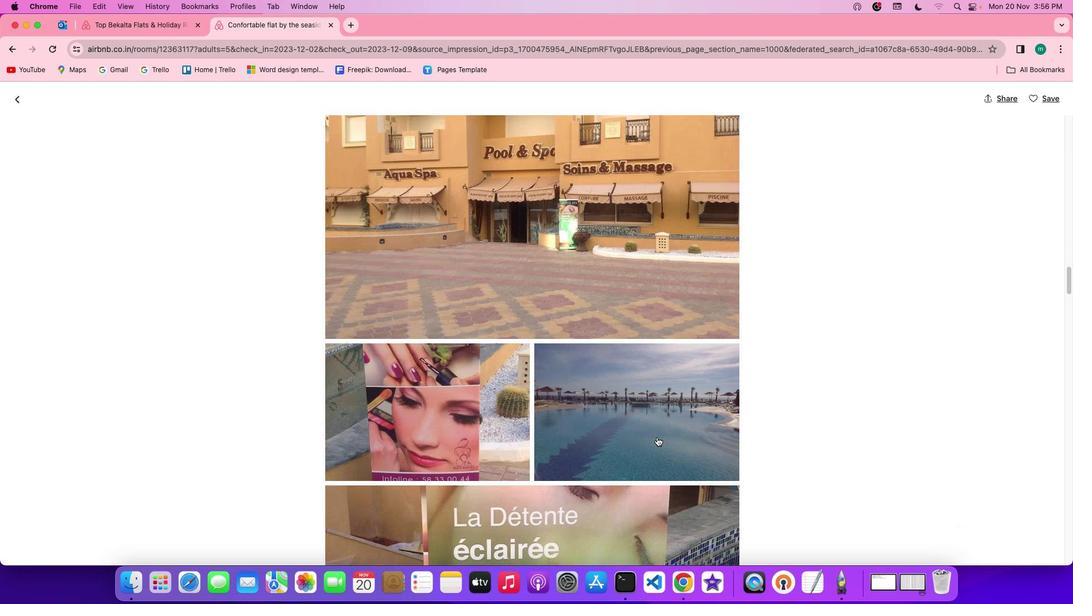 
Action: Mouse scrolled (657, 437) with delta (0, -1)
Screenshot: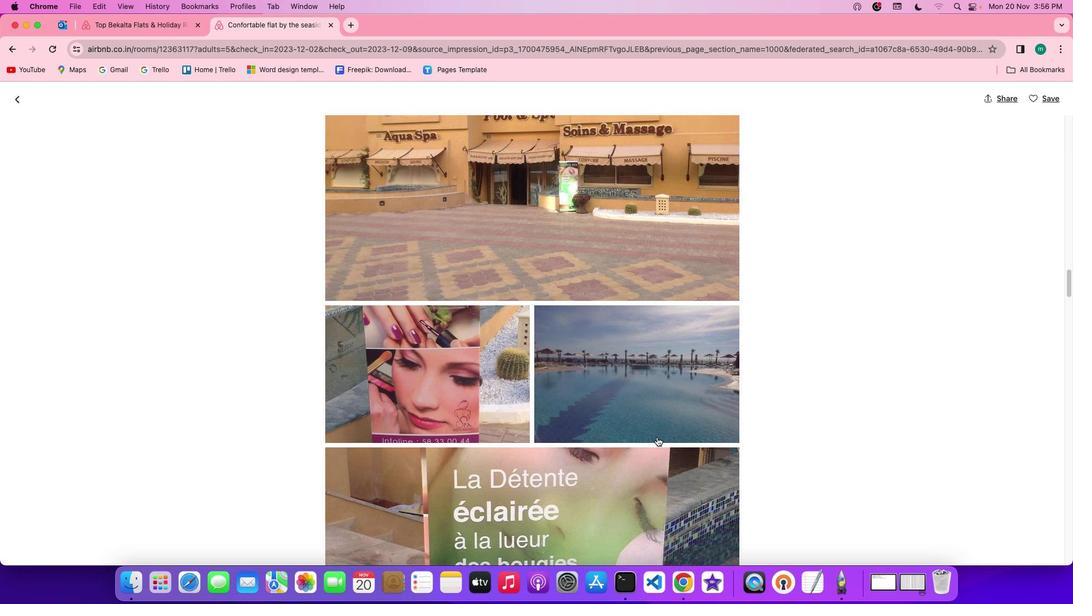 
Action: Mouse scrolled (657, 437) with delta (0, 0)
Screenshot: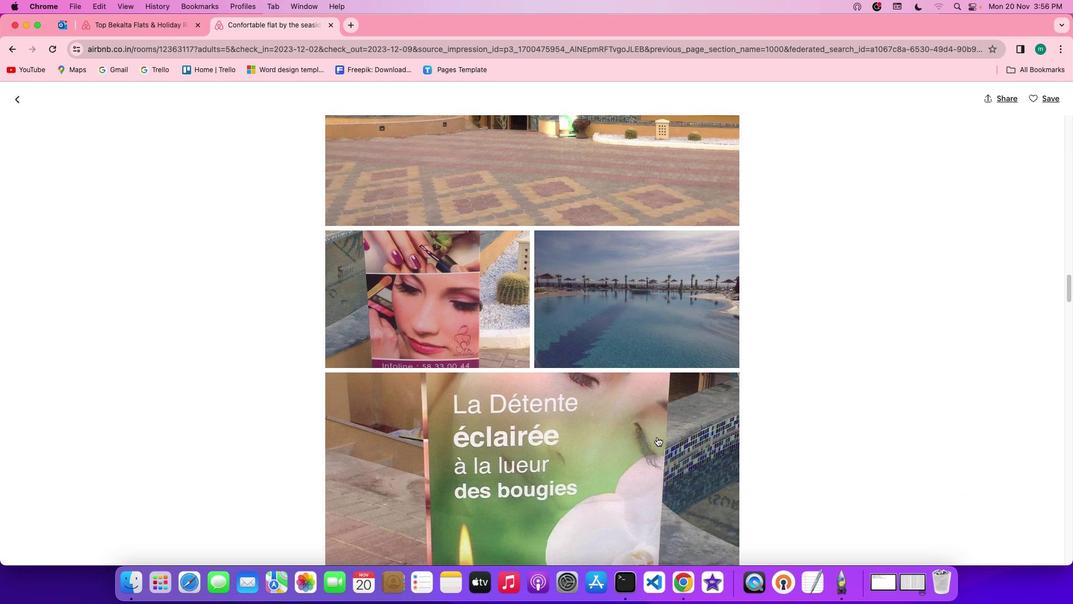 
Action: Mouse scrolled (657, 437) with delta (0, 0)
Screenshot: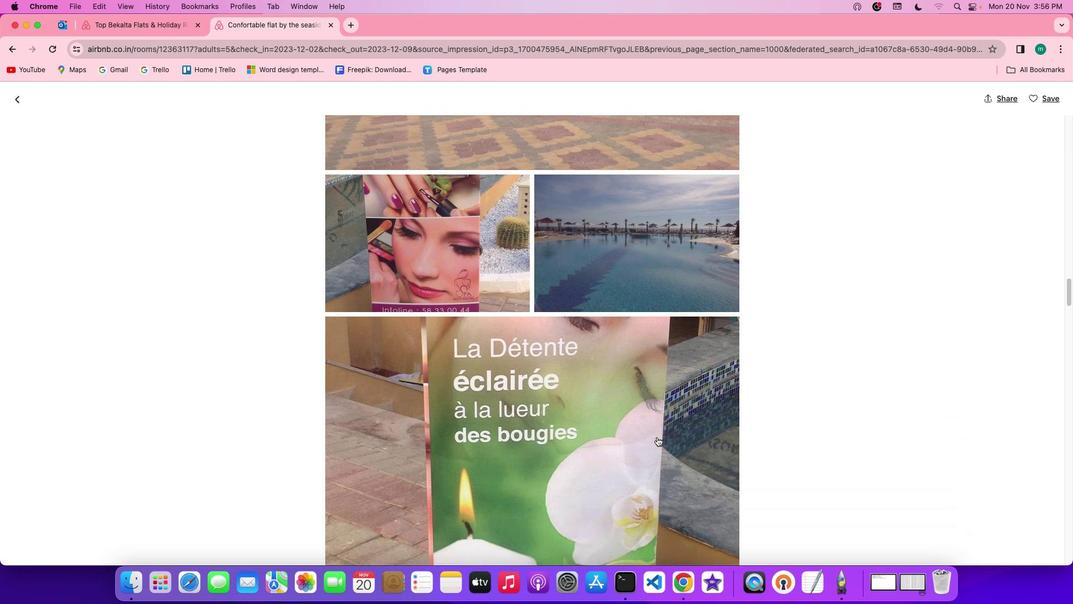
Action: Mouse scrolled (657, 437) with delta (0, -1)
Screenshot: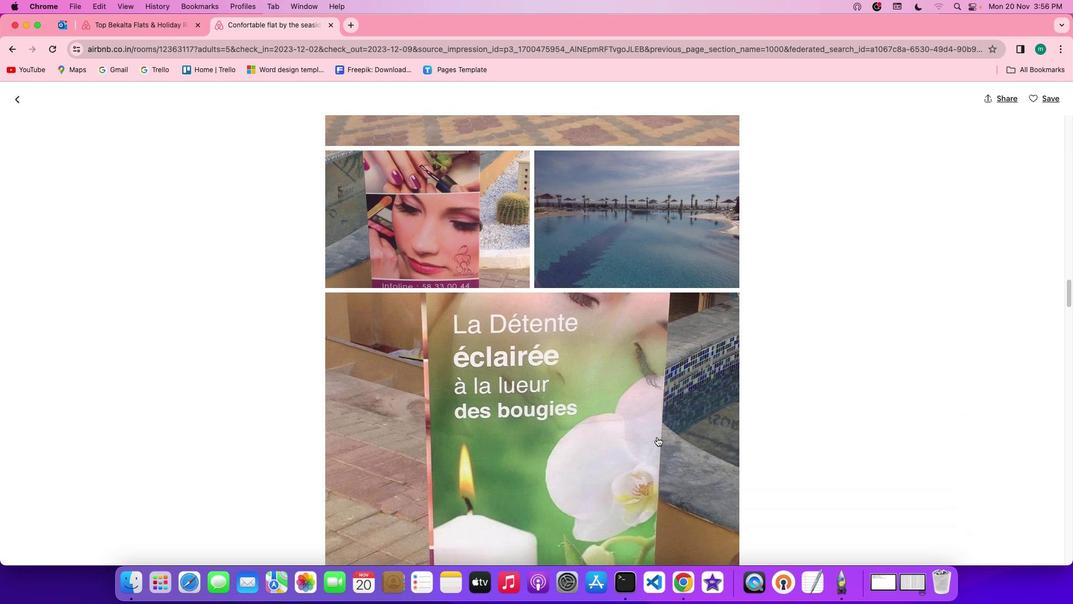 
Action: Mouse scrolled (657, 437) with delta (0, -1)
Screenshot: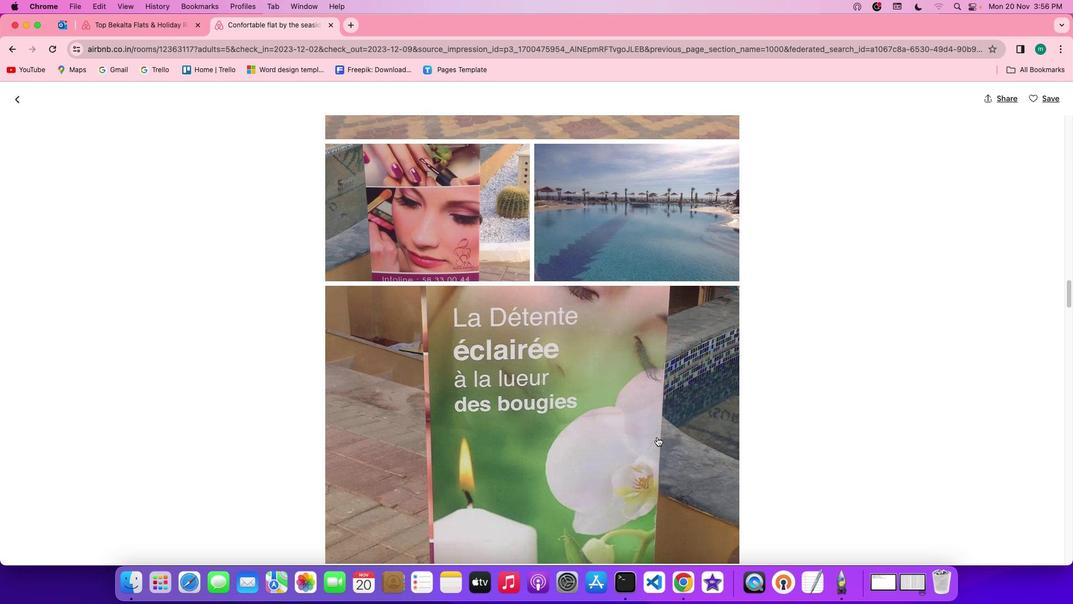 
Action: Mouse scrolled (657, 437) with delta (0, 0)
Screenshot: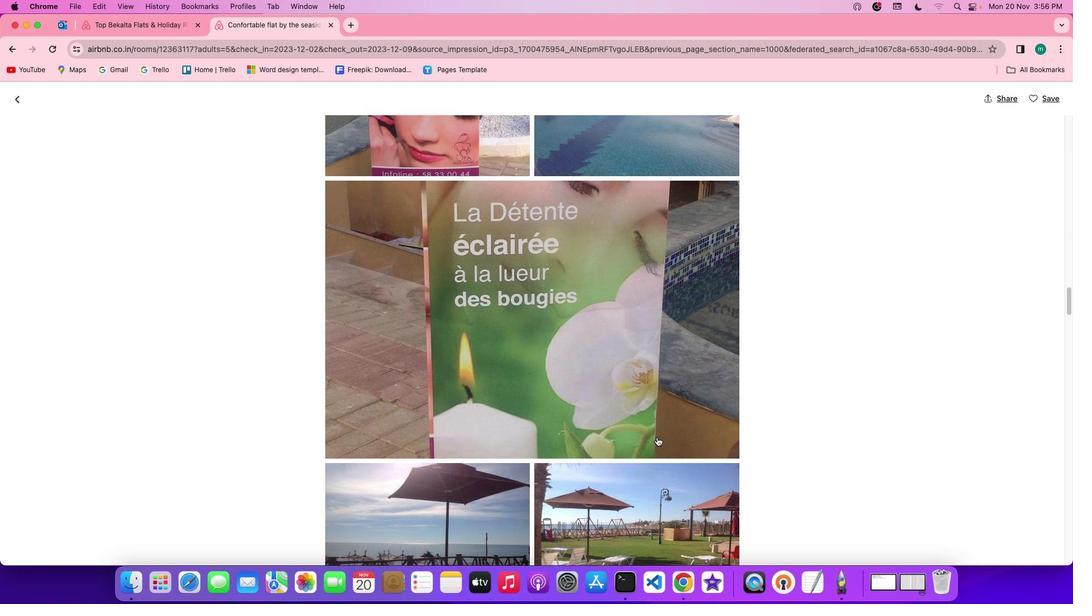 
Action: Mouse scrolled (657, 437) with delta (0, 0)
Screenshot: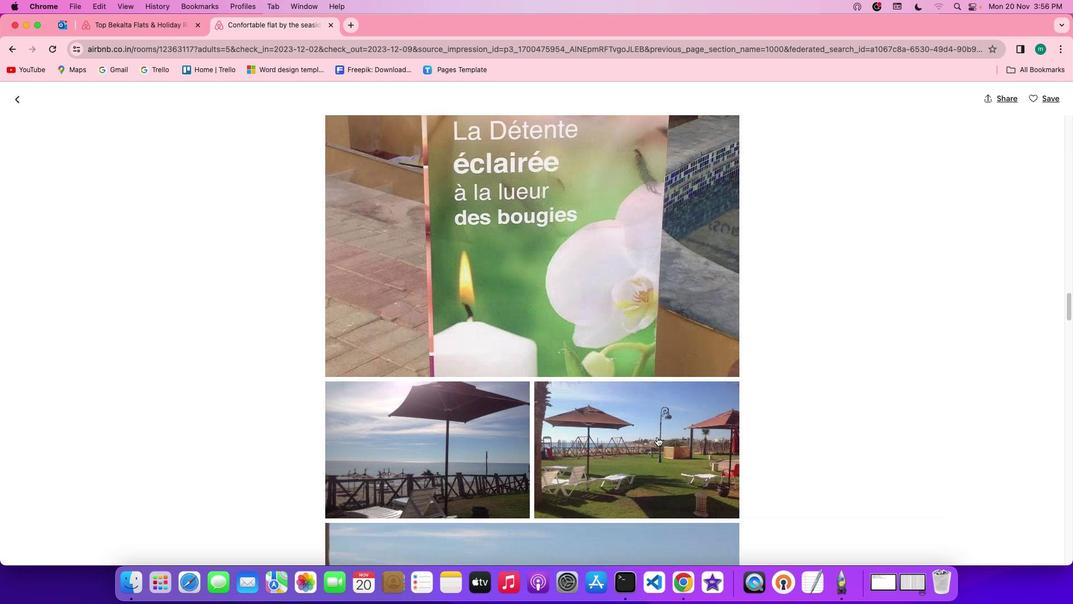 
Action: Mouse scrolled (657, 437) with delta (0, -1)
Screenshot: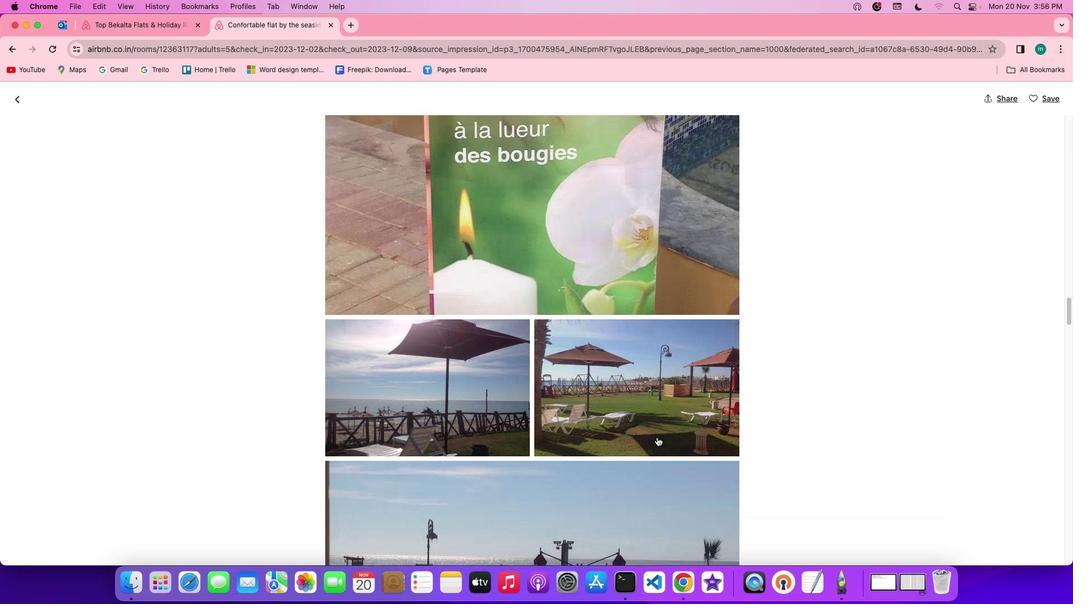 
Action: Mouse scrolled (657, 437) with delta (0, -2)
Screenshot: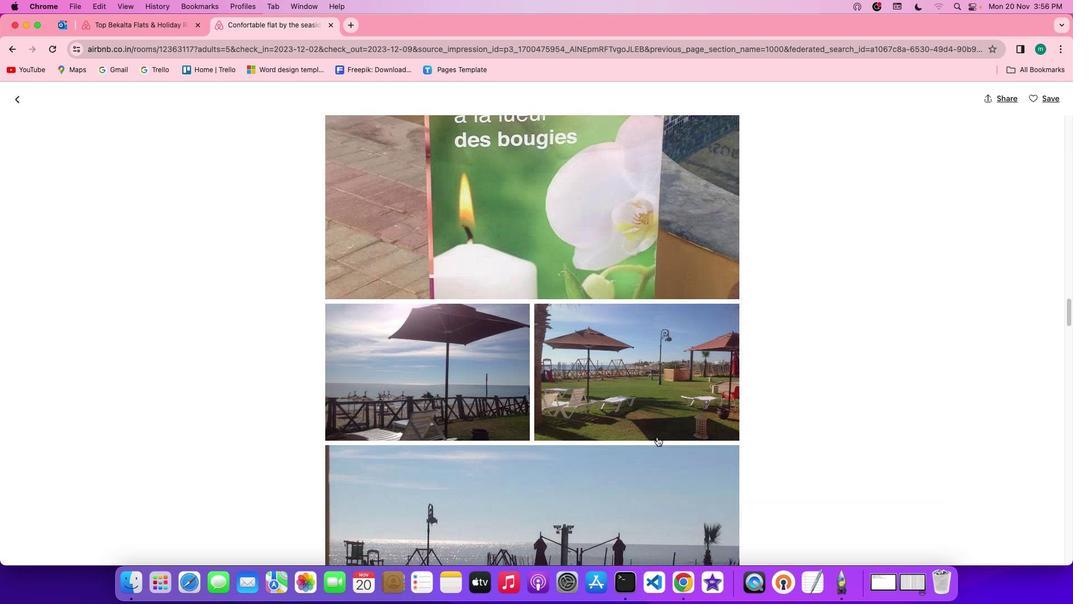 
Action: Mouse scrolled (657, 437) with delta (0, -2)
Screenshot: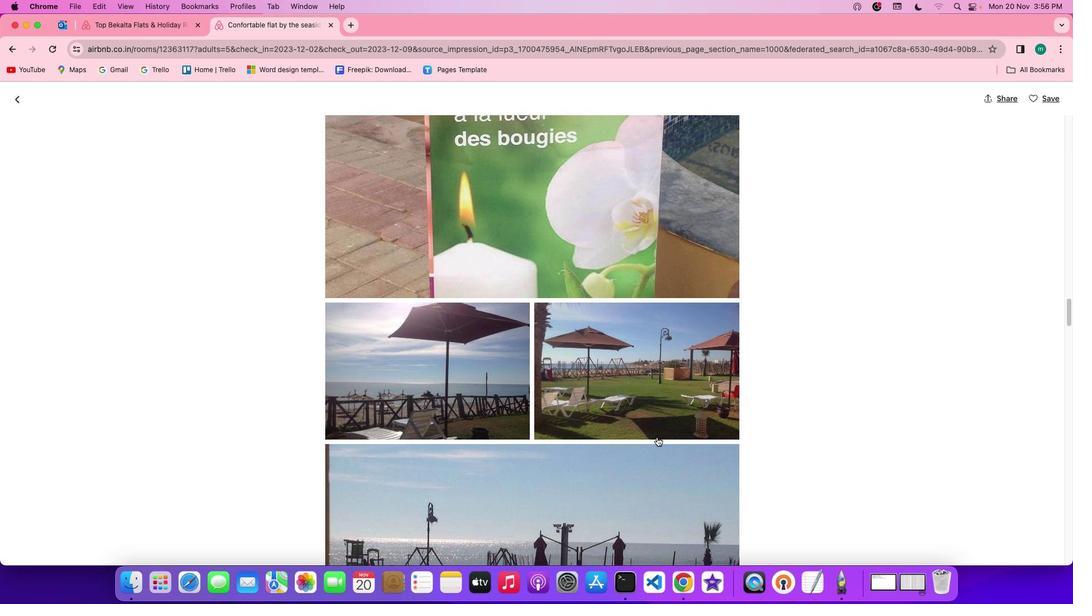 
Action: Mouse scrolled (657, 437) with delta (0, 0)
Screenshot: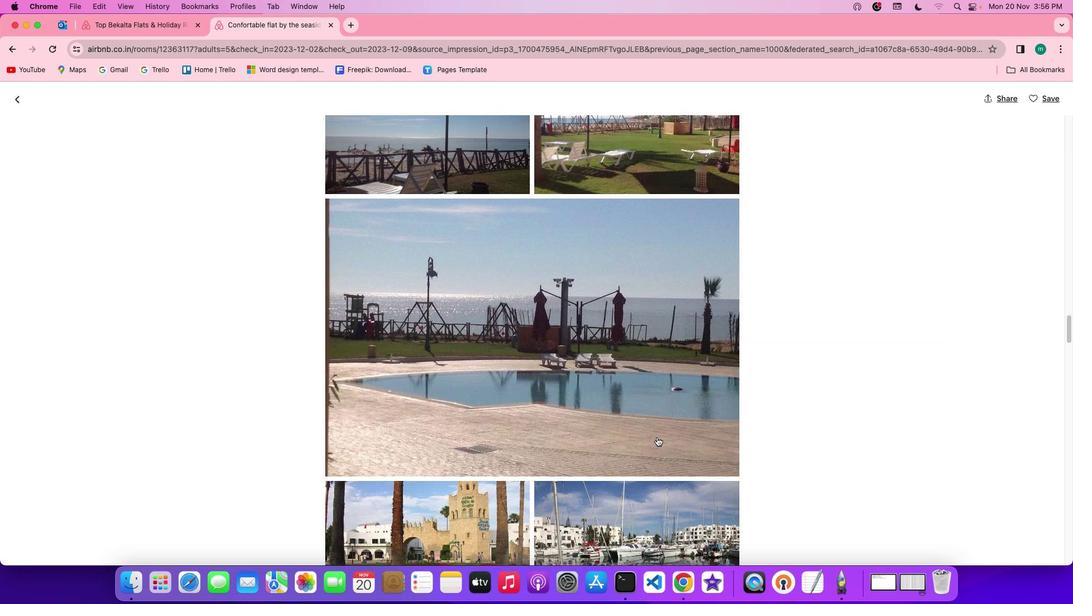 
Action: Mouse scrolled (657, 437) with delta (0, 0)
Screenshot: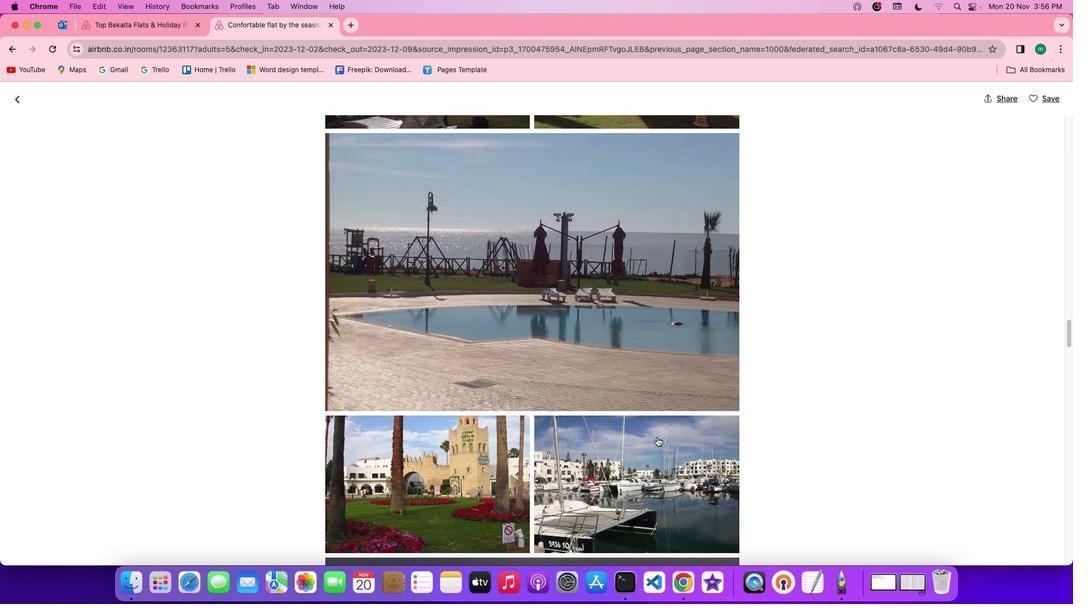
Action: Mouse scrolled (657, 437) with delta (0, -1)
Screenshot: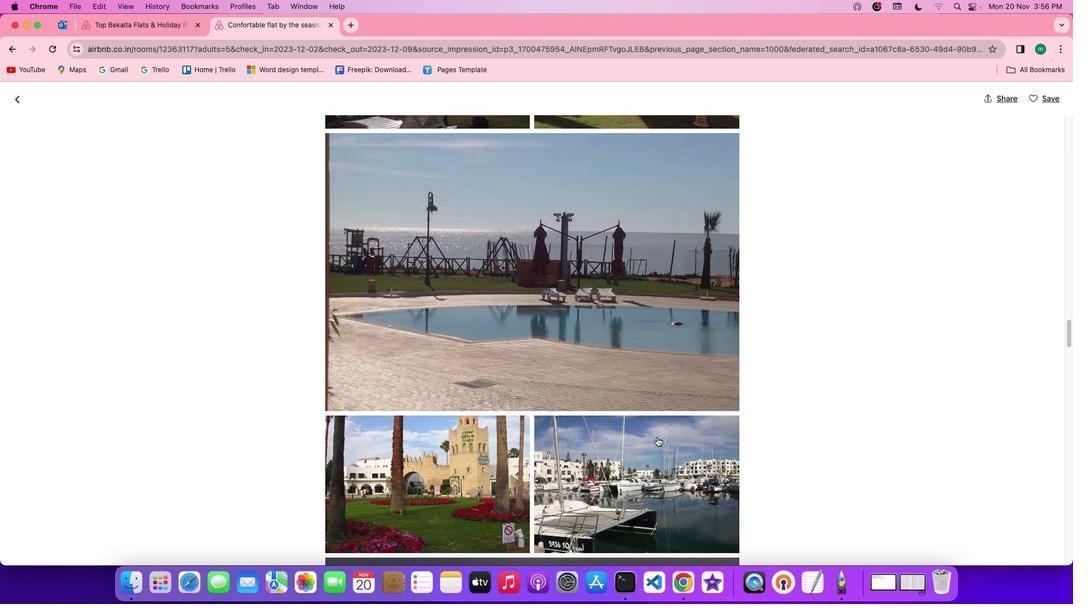 
Action: Mouse scrolled (657, 437) with delta (0, -2)
Screenshot: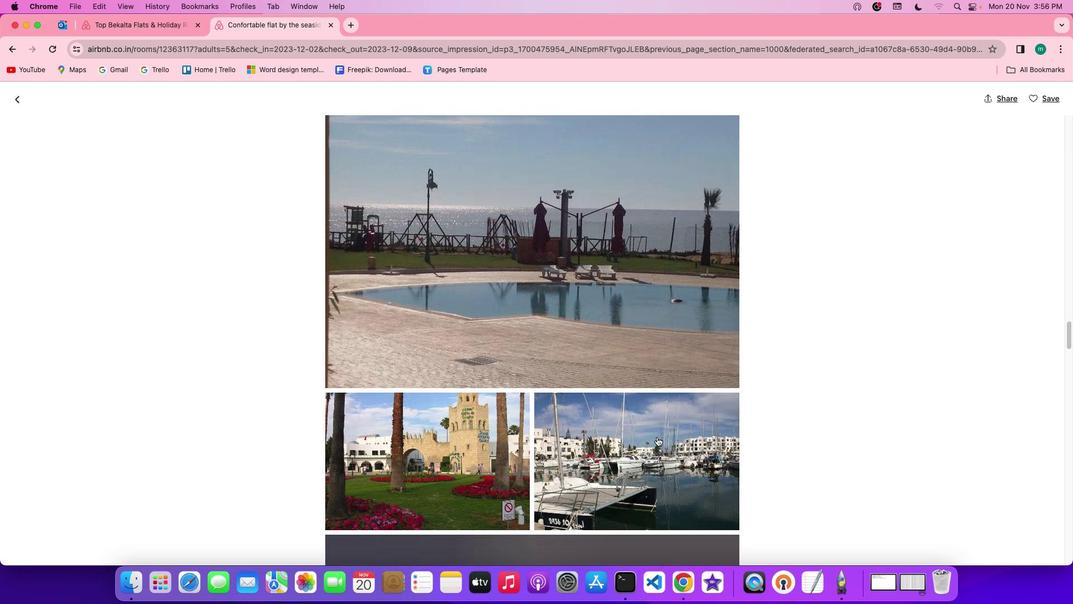 
Action: Mouse scrolled (657, 437) with delta (0, -2)
Screenshot: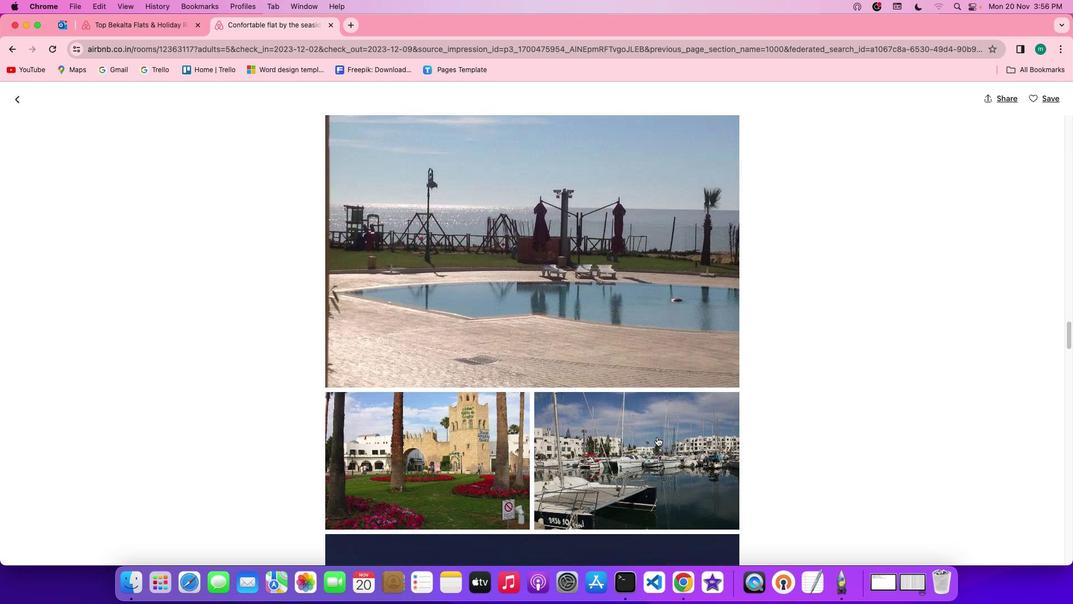 
Action: Mouse scrolled (657, 437) with delta (0, 0)
Screenshot: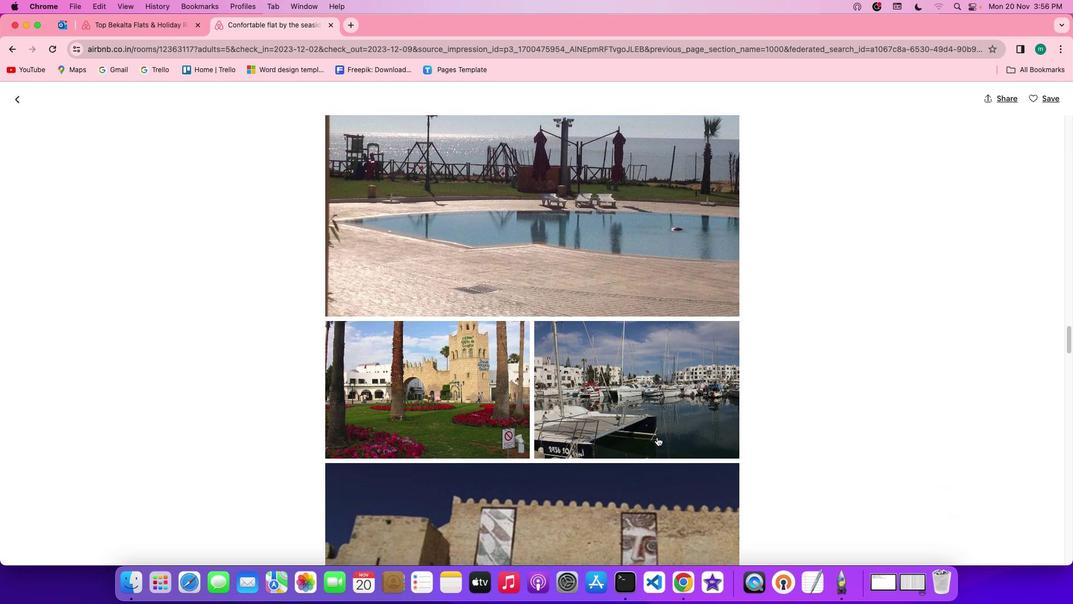 
Action: Mouse scrolled (657, 437) with delta (0, 0)
Screenshot: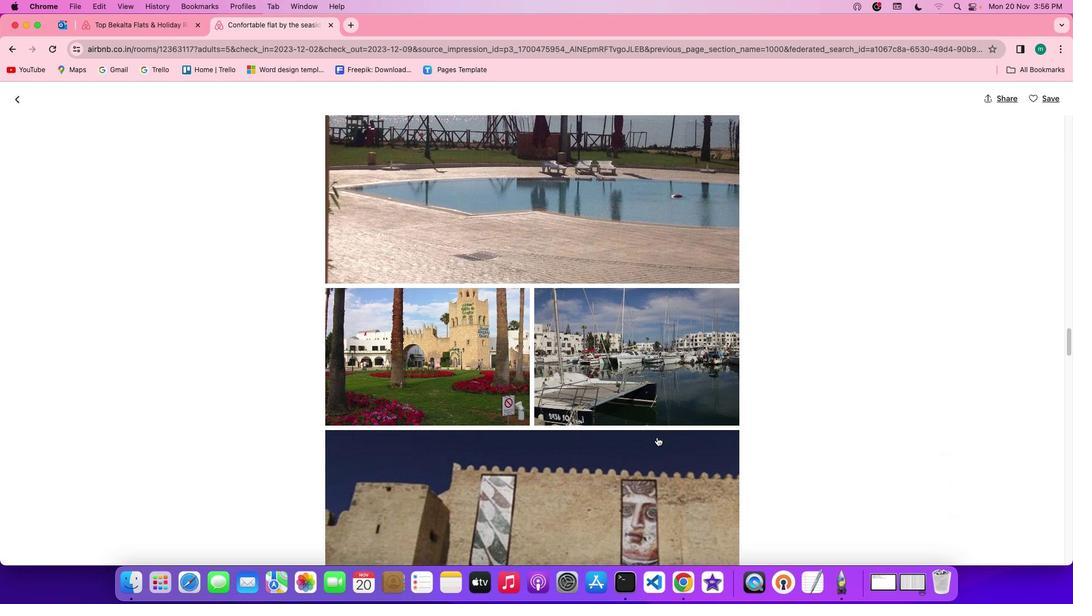 
Action: Mouse scrolled (657, 437) with delta (0, -1)
Screenshot: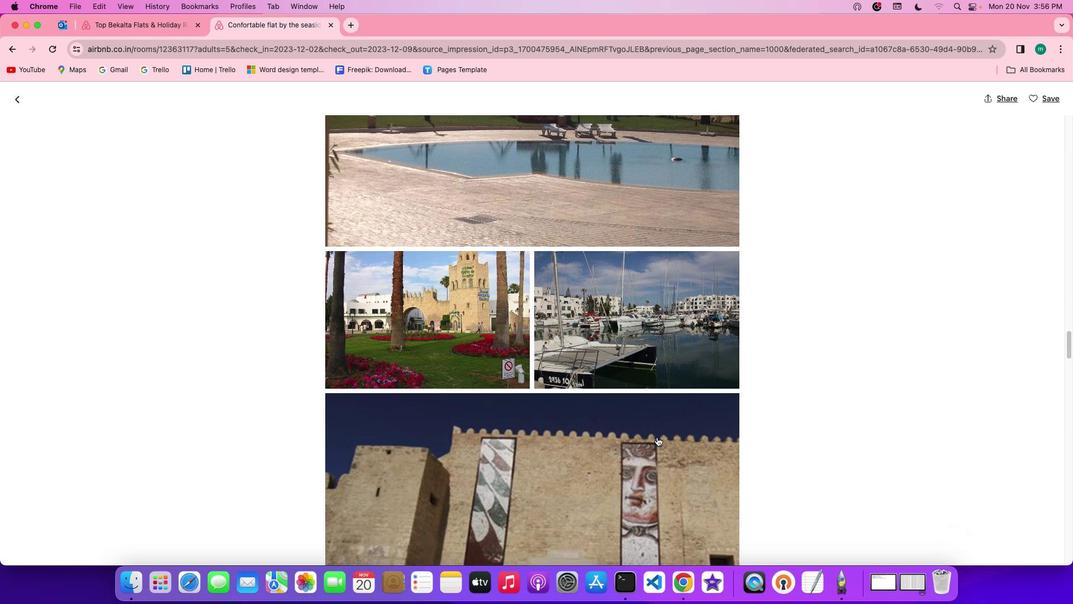 
Action: Mouse scrolled (657, 437) with delta (0, -1)
Screenshot: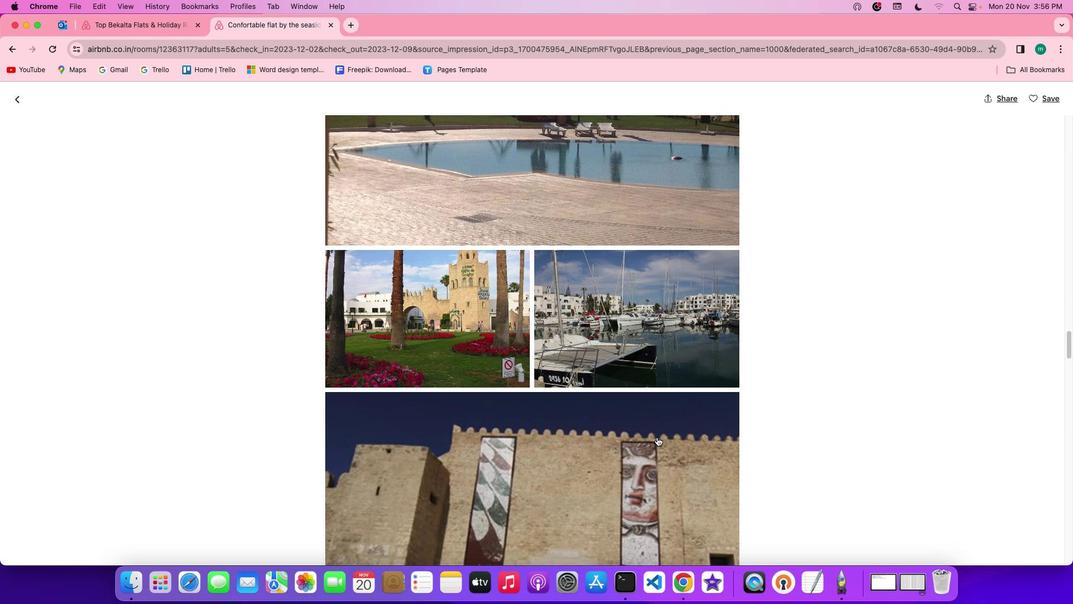 
Action: Mouse scrolled (657, 437) with delta (0, 0)
Screenshot: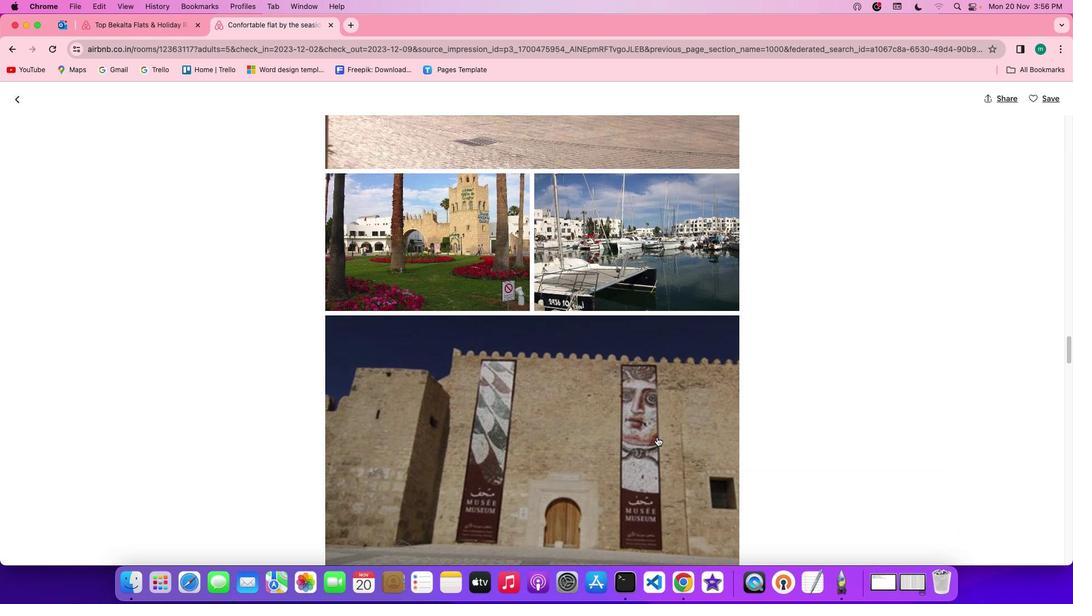 
Action: Mouse scrolled (657, 437) with delta (0, 0)
Screenshot: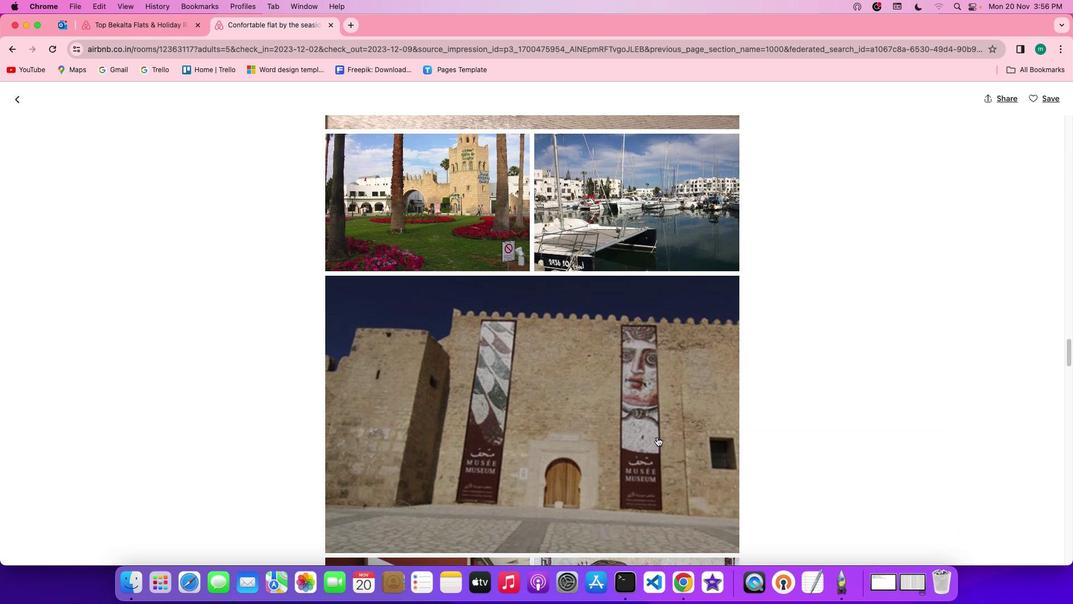 
Action: Mouse scrolled (657, 437) with delta (0, -1)
Screenshot: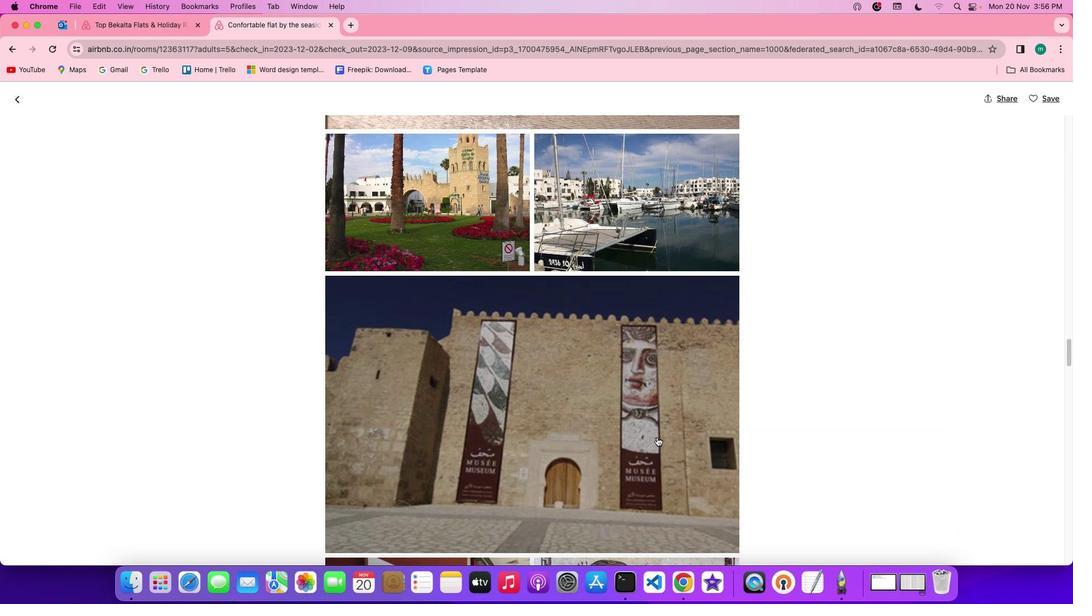
Action: Mouse scrolled (657, 437) with delta (0, -1)
Screenshot: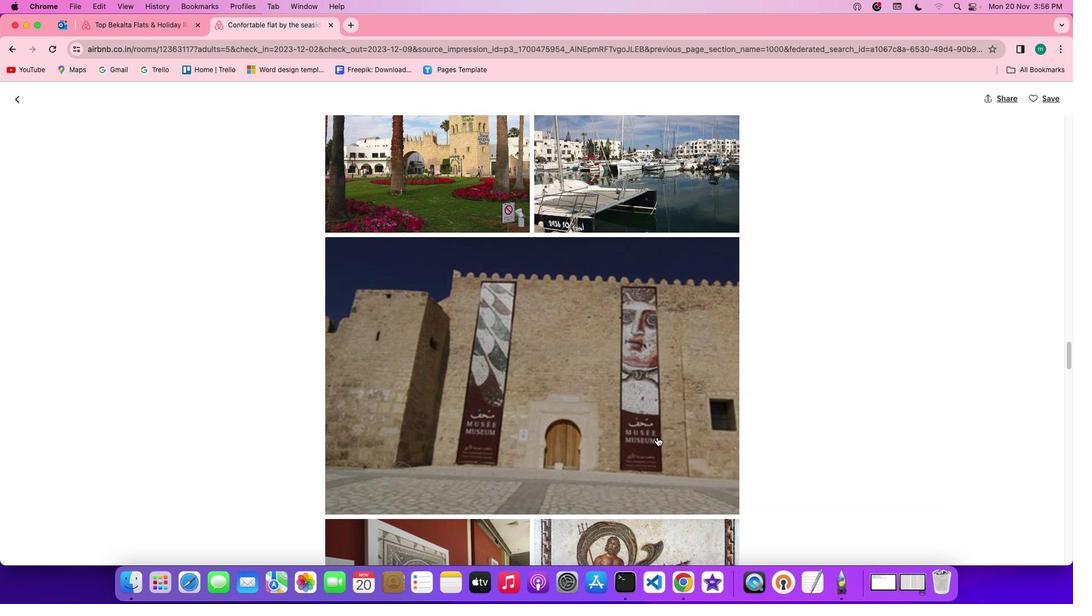 
Action: Mouse scrolled (657, 437) with delta (0, 0)
Screenshot: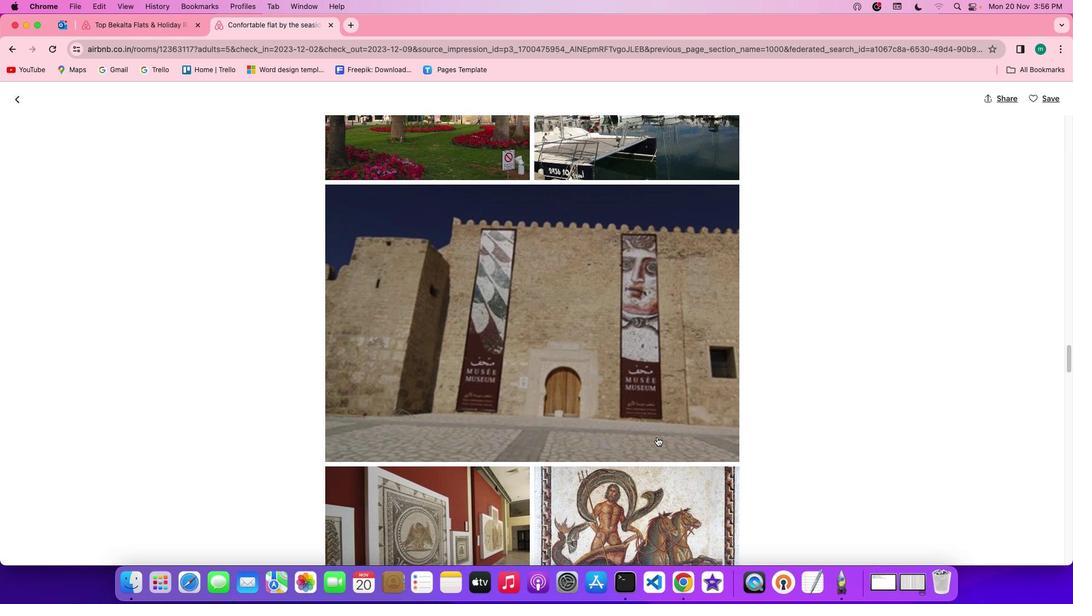 
Action: Mouse scrolled (657, 437) with delta (0, 0)
Screenshot: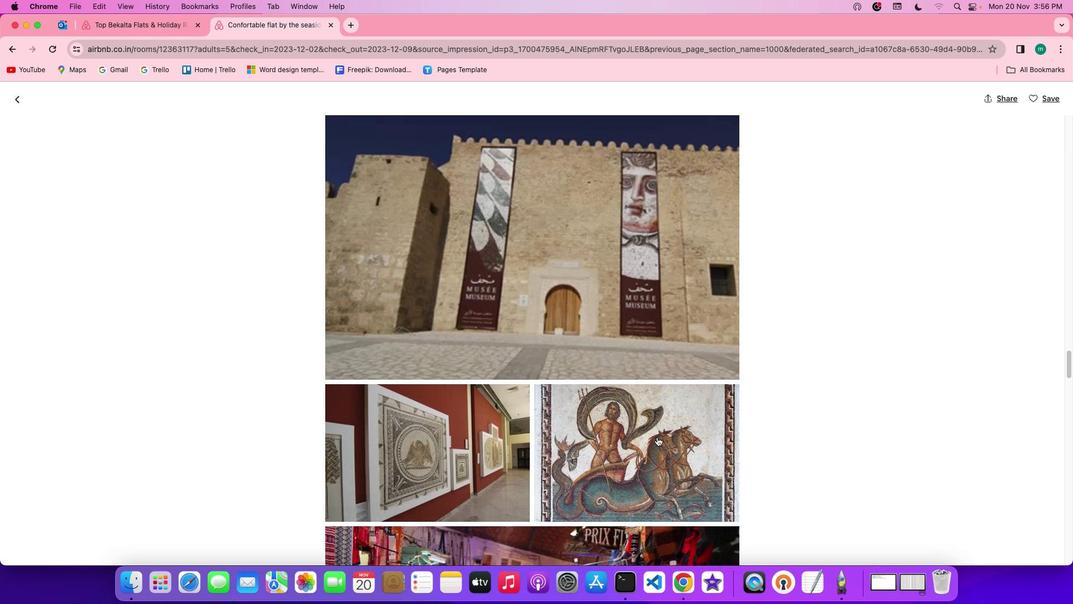 
Action: Mouse scrolled (657, 437) with delta (0, -1)
Screenshot: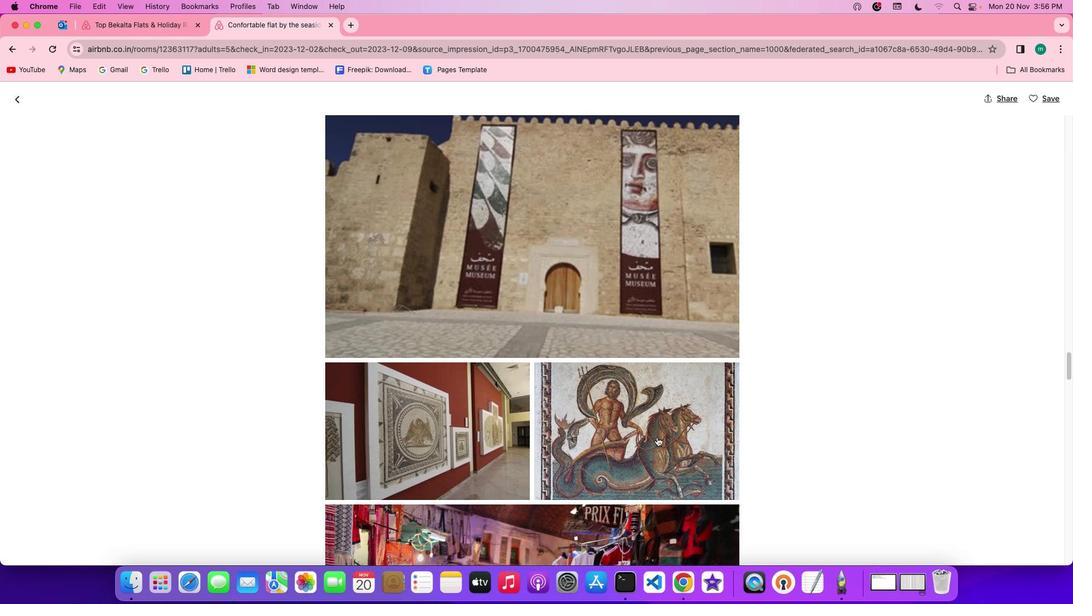
Action: Mouse scrolled (657, 437) with delta (0, -1)
Screenshot: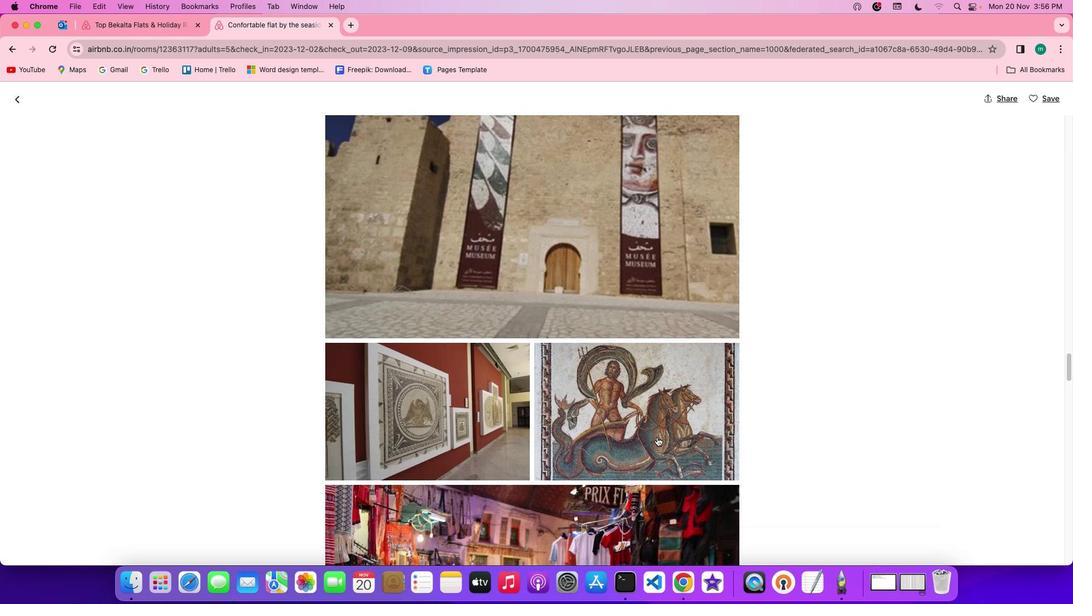 
Action: Mouse scrolled (657, 437) with delta (0, -1)
Screenshot: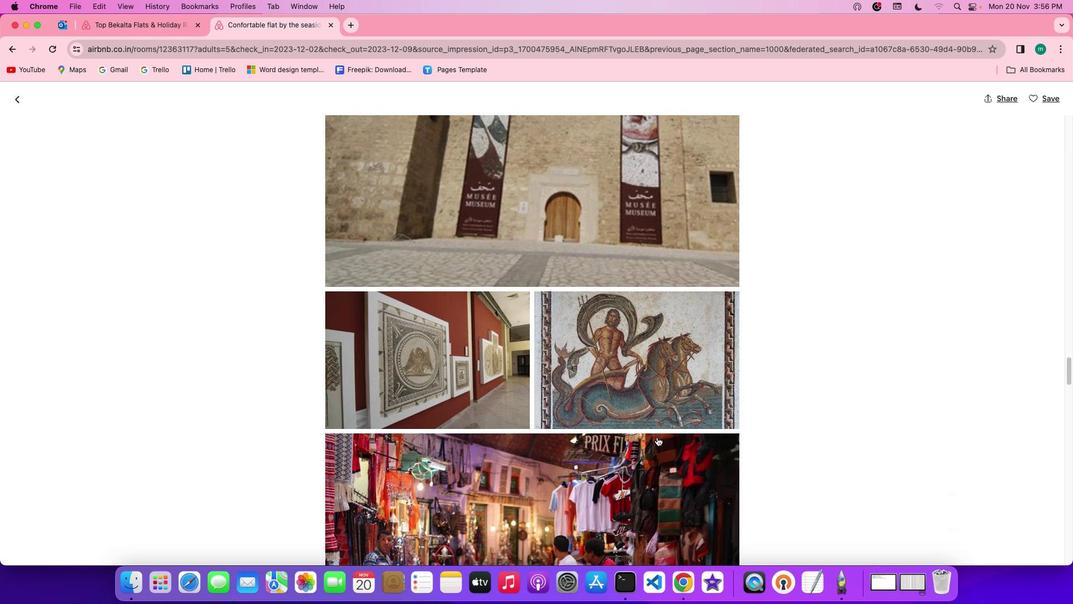 
Action: Mouse scrolled (657, 437) with delta (0, 0)
Screenshot: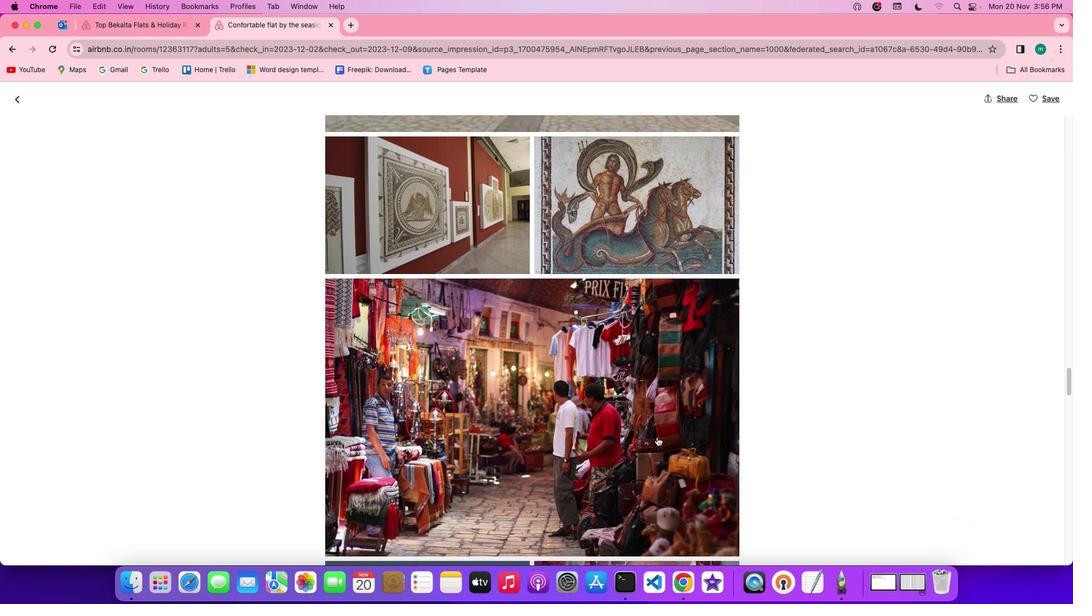 
Action: Mouse scrolled (657, 437) with delta (0, 0)
Screenshot: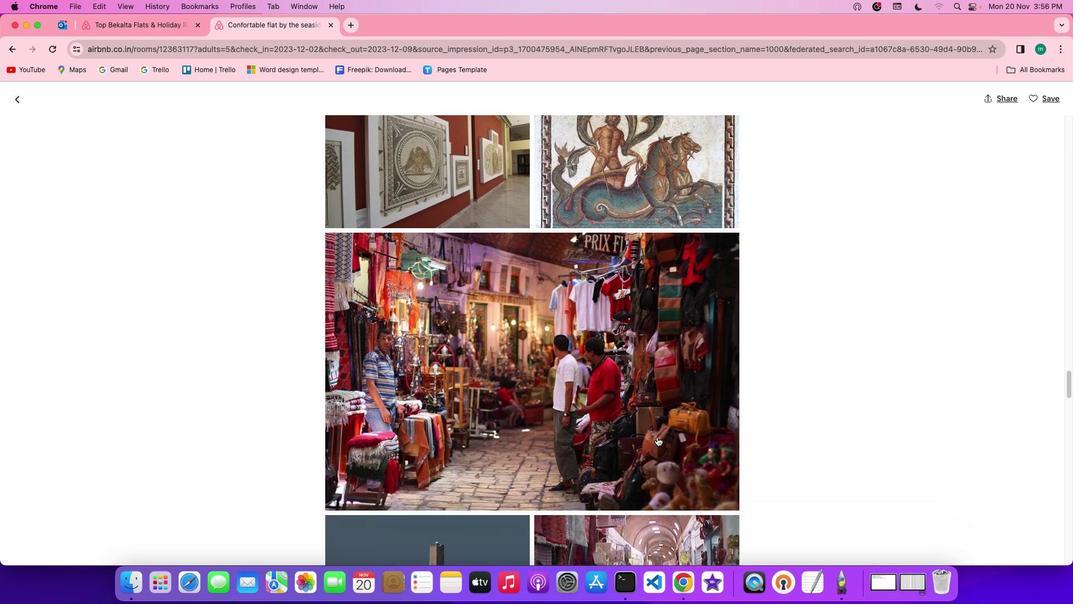 
Action: Mouse scrolled (657, 437) with delta (0, -1)
Screenshot: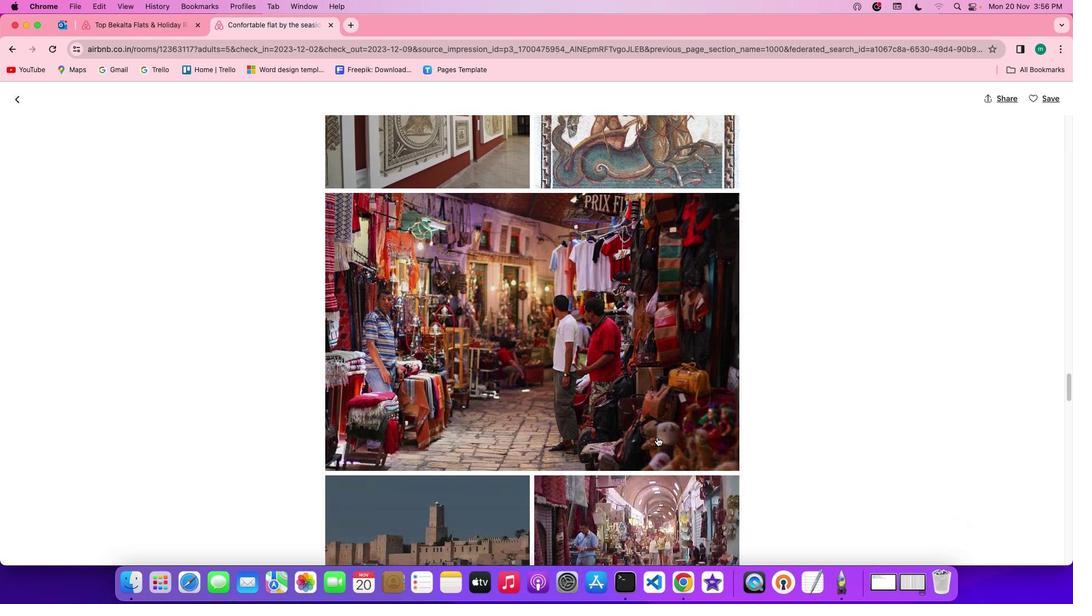 
Action: Mouse scrolled (657, 437) with delta (0, -2)
Screenshot: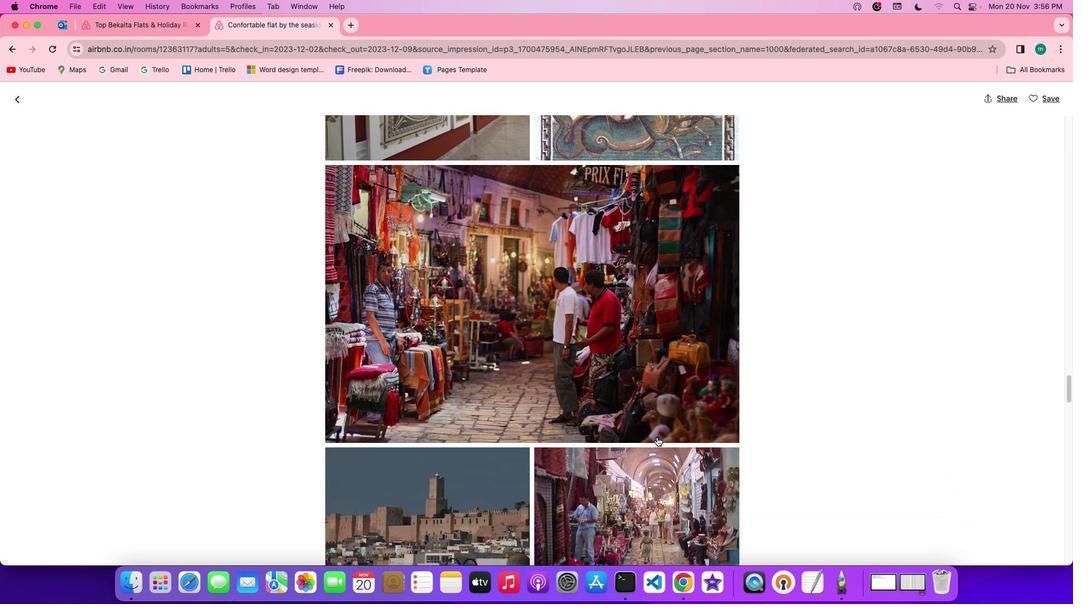 
Action: Mouse scrolled (657, 437) with delta (0, -2)
Screenshot: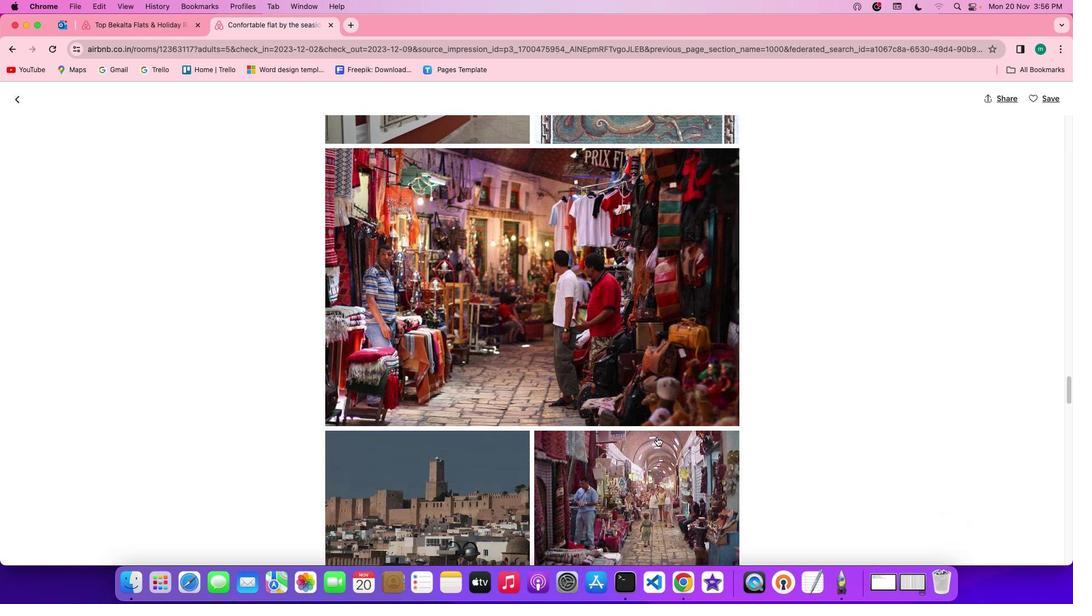 
Action: Mouse scrolled (657, 437) with delta (0, 0)
Screenshot: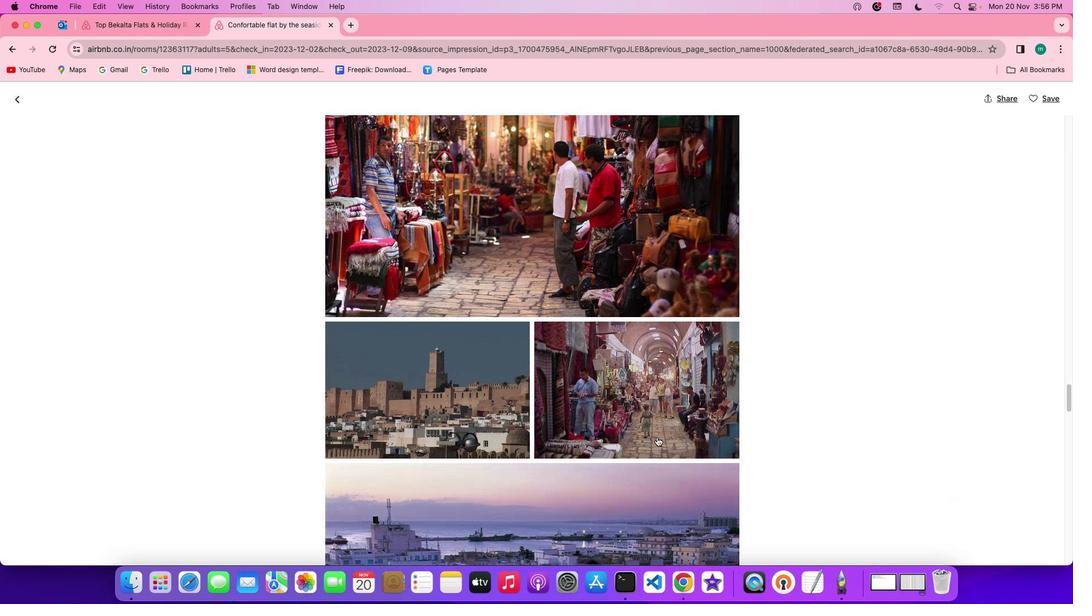 
Action: Mouse scrolled (657, 437) with delta (0, 0)
Screenshot: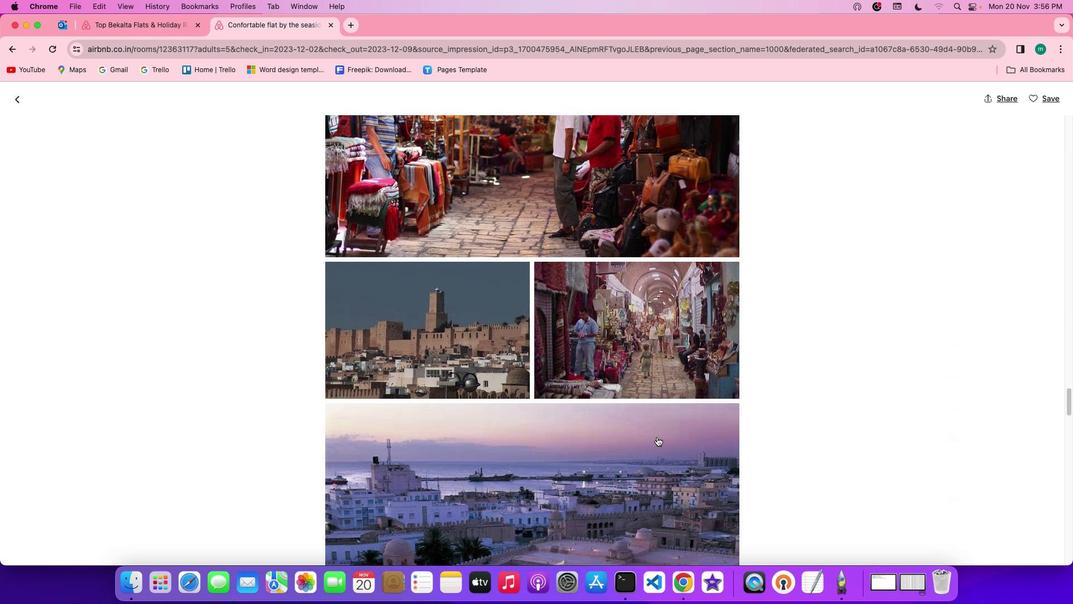 
Action: Mouse scrolled (657, 437) with delta (0, -1)
Screenshot: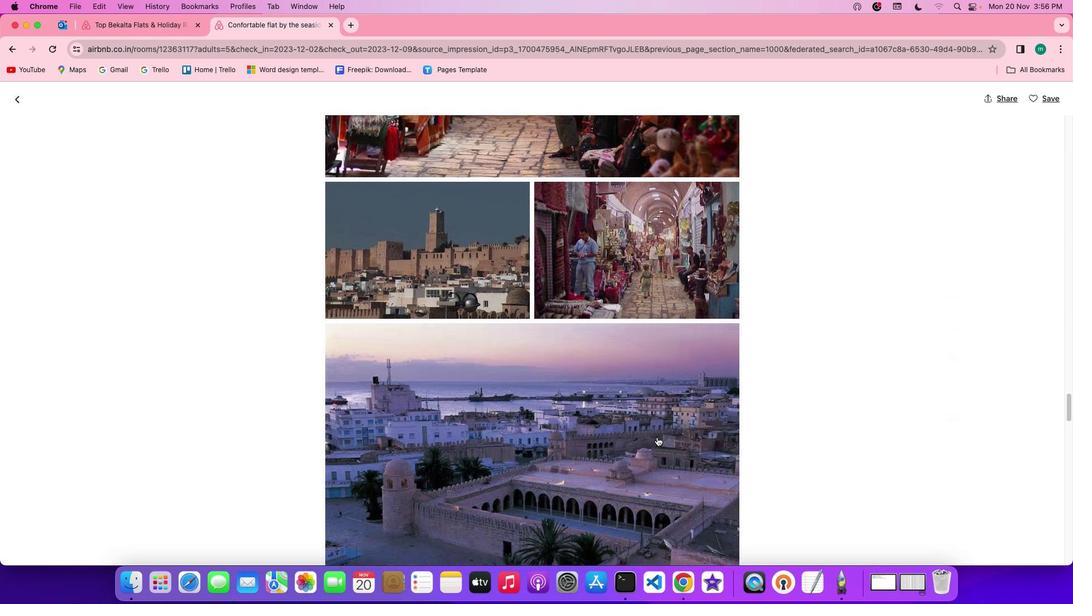 
Action: Mouse scrolled (657, 437) with delta (0, -2)
Screenshot: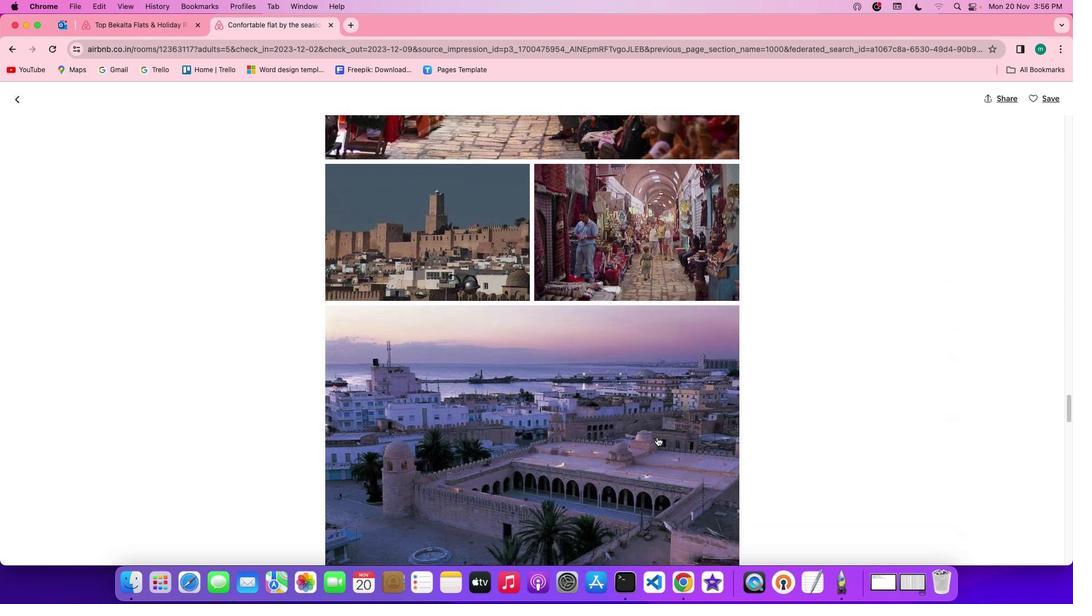 
Action: Mouse scrolled (657, 437) with delta (0, -2)
Screenshot: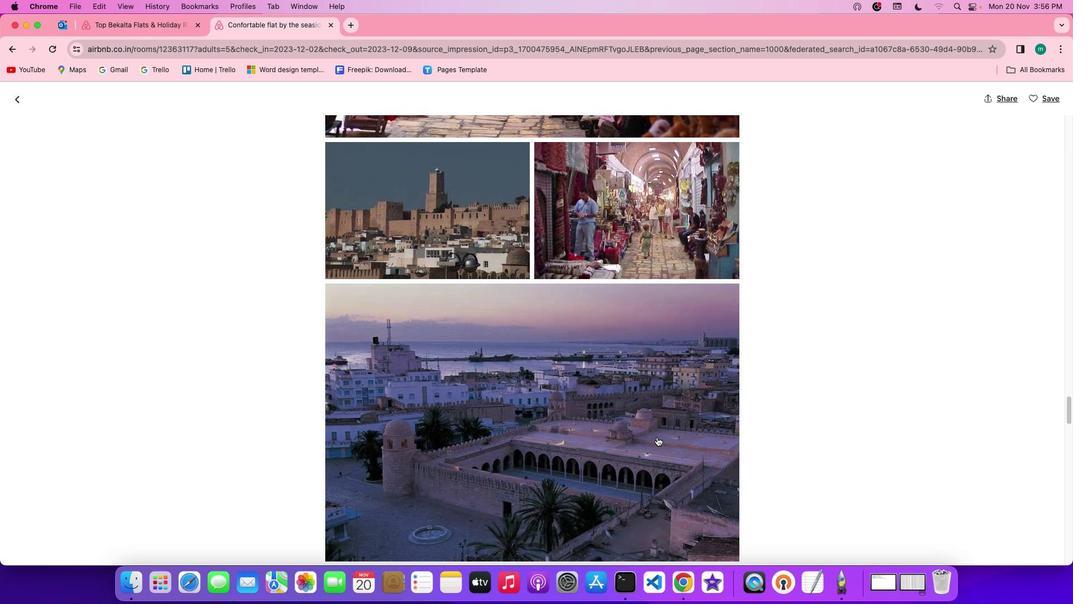 
Action: Mouse scrolled (657, 437) with delta (0, 0)
Screenshot: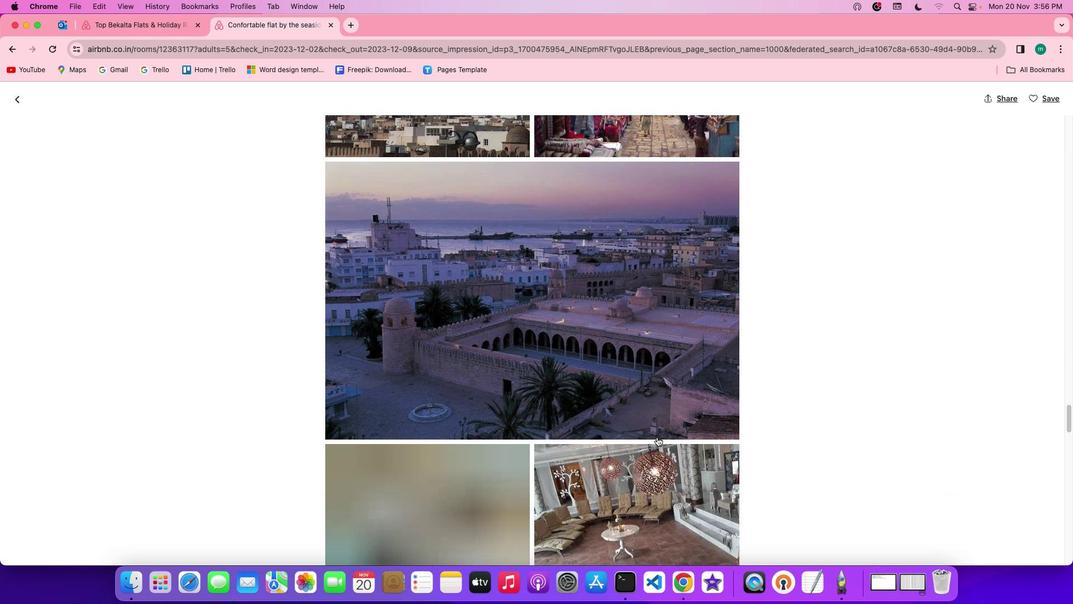 
Action: Mouse scrolled (657, 437) with delta (0, 0)
Screenshot: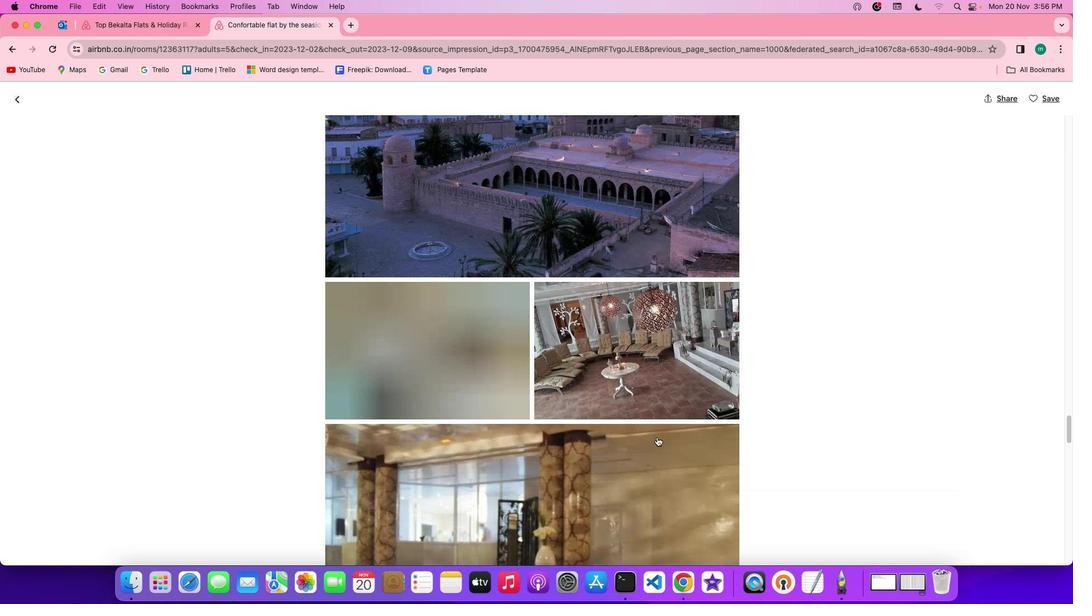 
Action: Mouse scrolled (657, 437) with delta (0, -1)
Screenshot: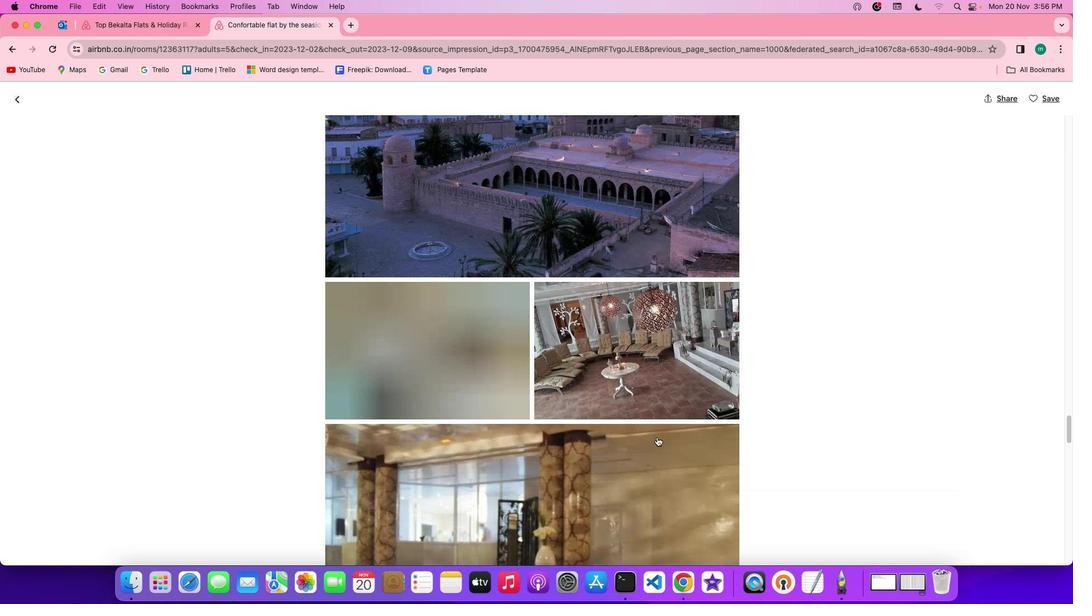 
Action: Mouse scrolled (657, 437) with delta (0, -2)
Screenshot: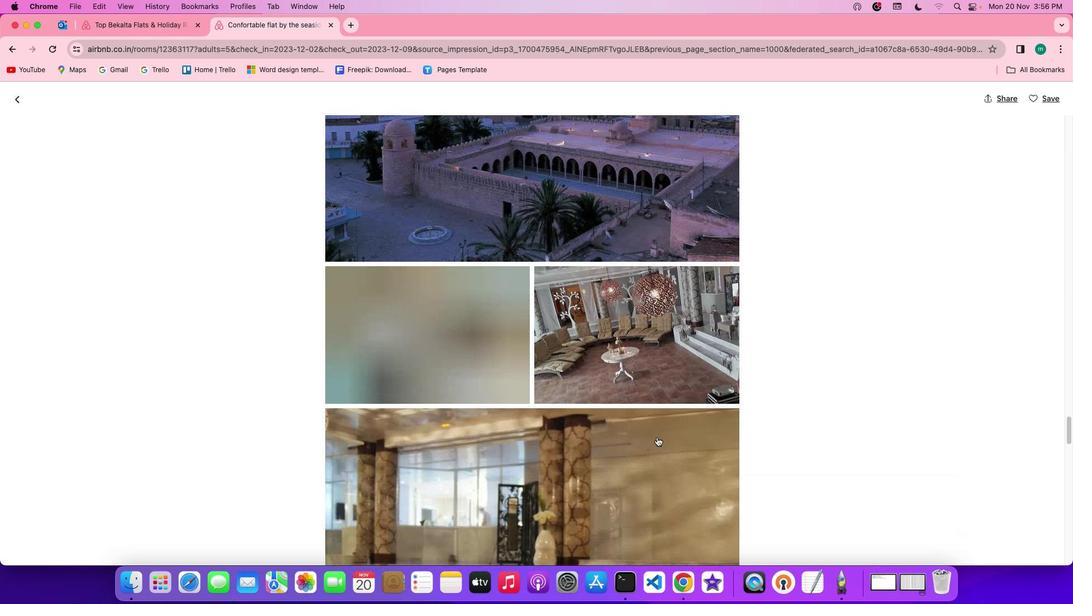 
Action: Mouse scrolled (657, 437) with delta (0, -2)
Screenshot: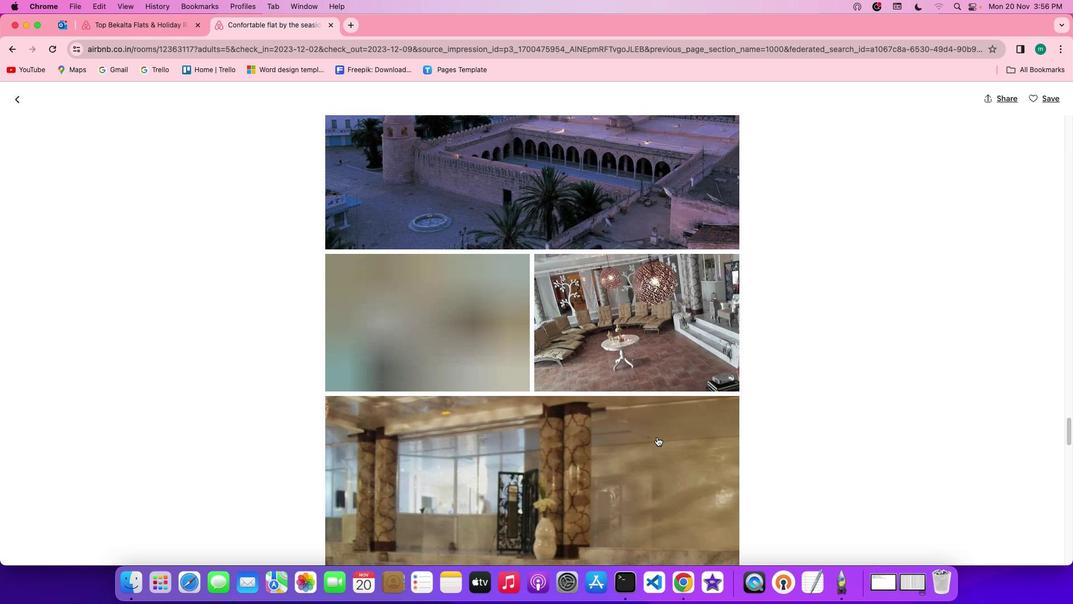 
Action: Mouse scrolled (657, 437) with delta (0, 0)
